 Task: What's the traffic situation on the Brooklyn Battery Tunnel?
Action: Key pressed <Key.caps_lock>B<Key.caps_lock>rooklyn<Key.space><Key.caps_lock>B<Key.caps_lock>atter
Screenshot: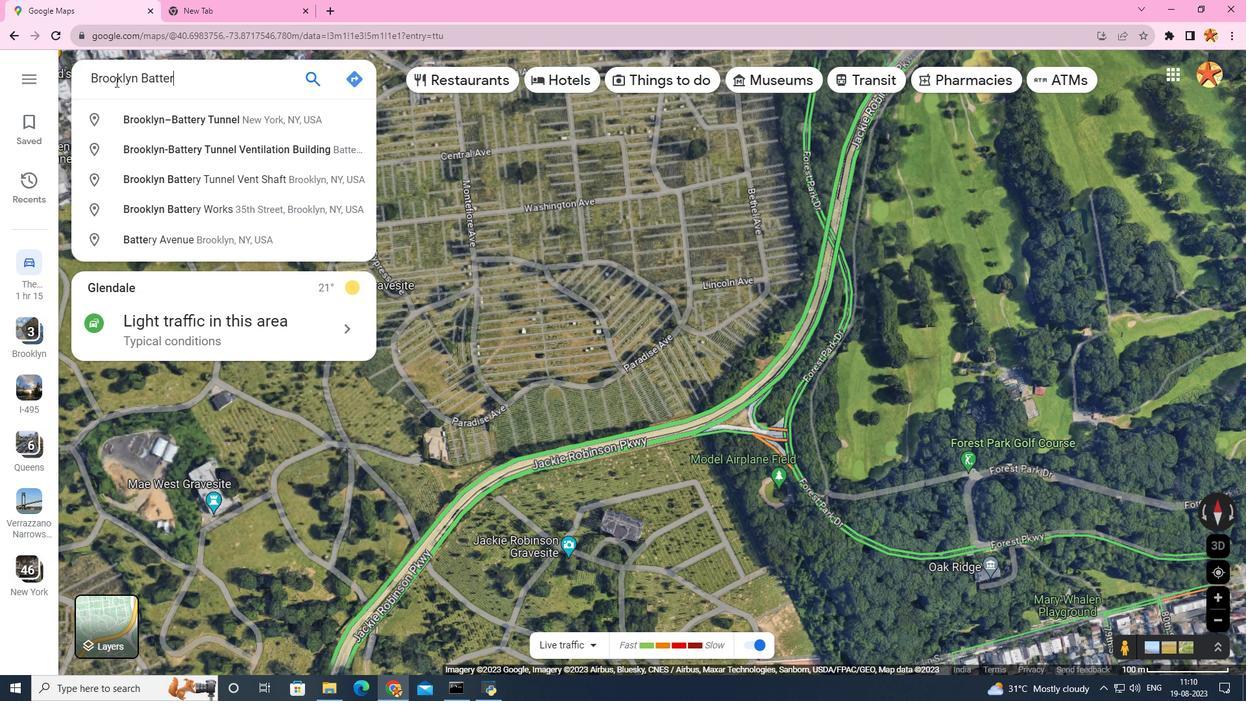 
Action: Mouse moved to (219, 111)
Screenshot: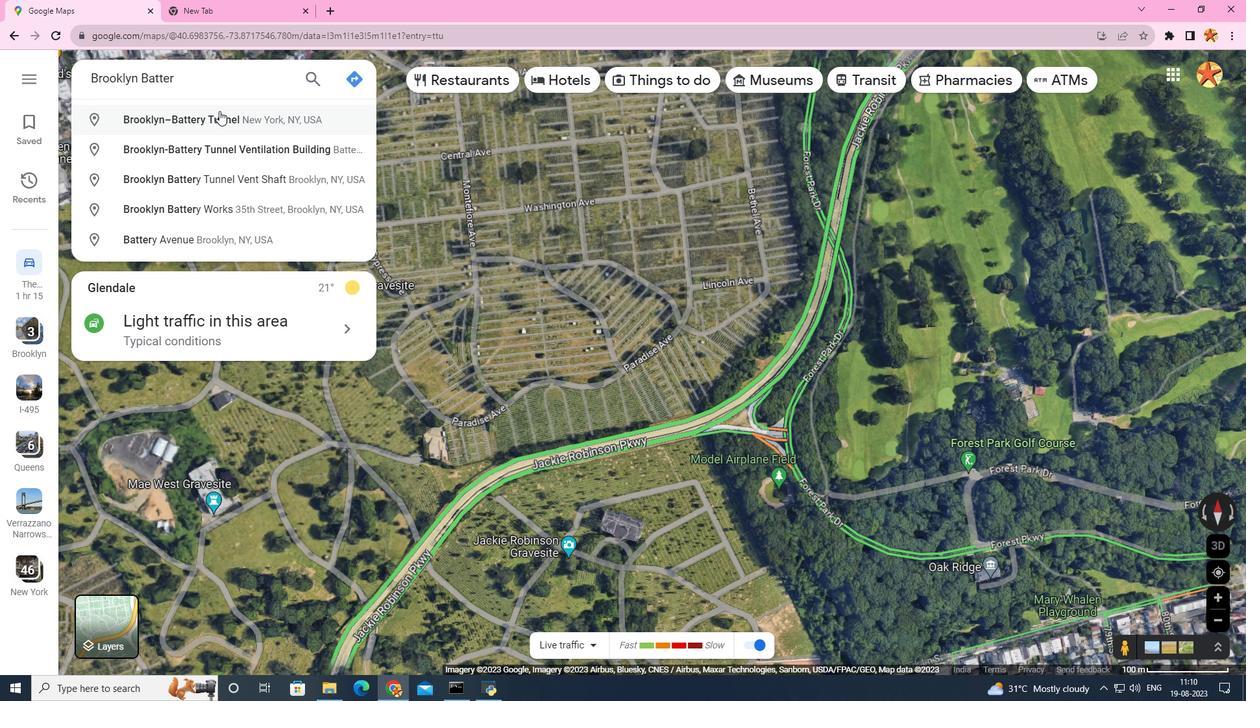 
Action: Mouse pressed left at (219, 111)
Screenshot: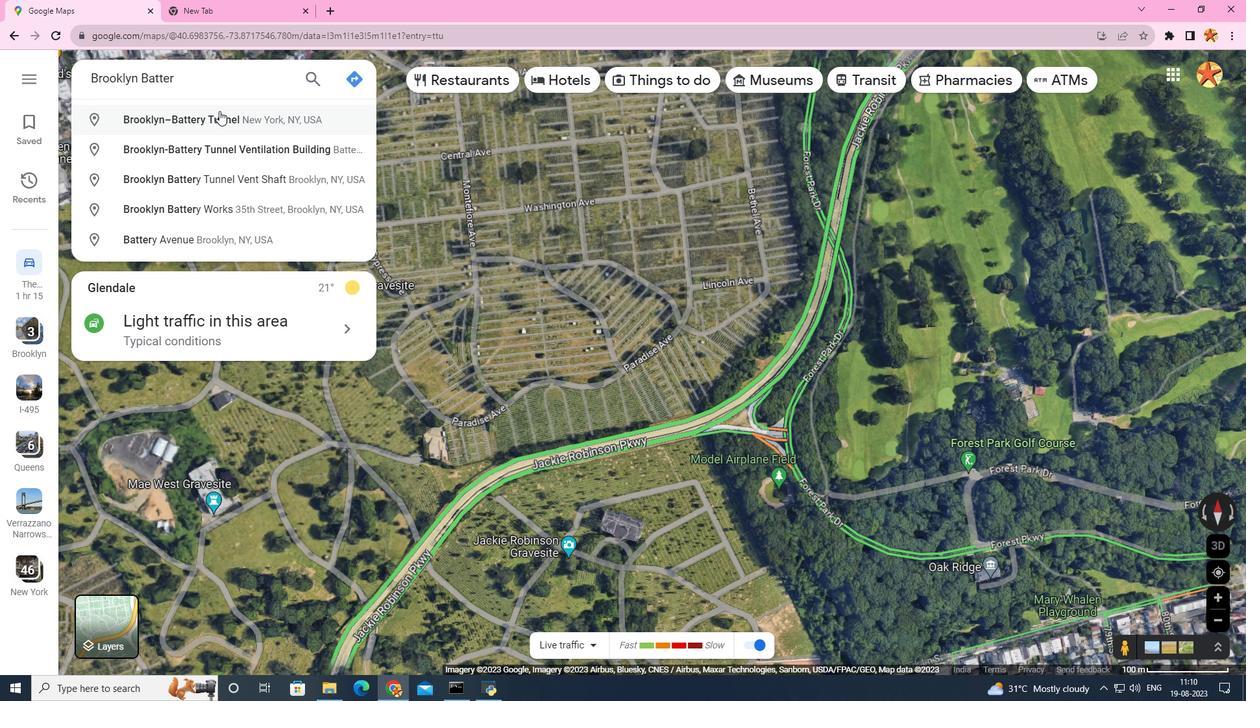 
Action: Mouse moved to (551, 618)
Screenshot: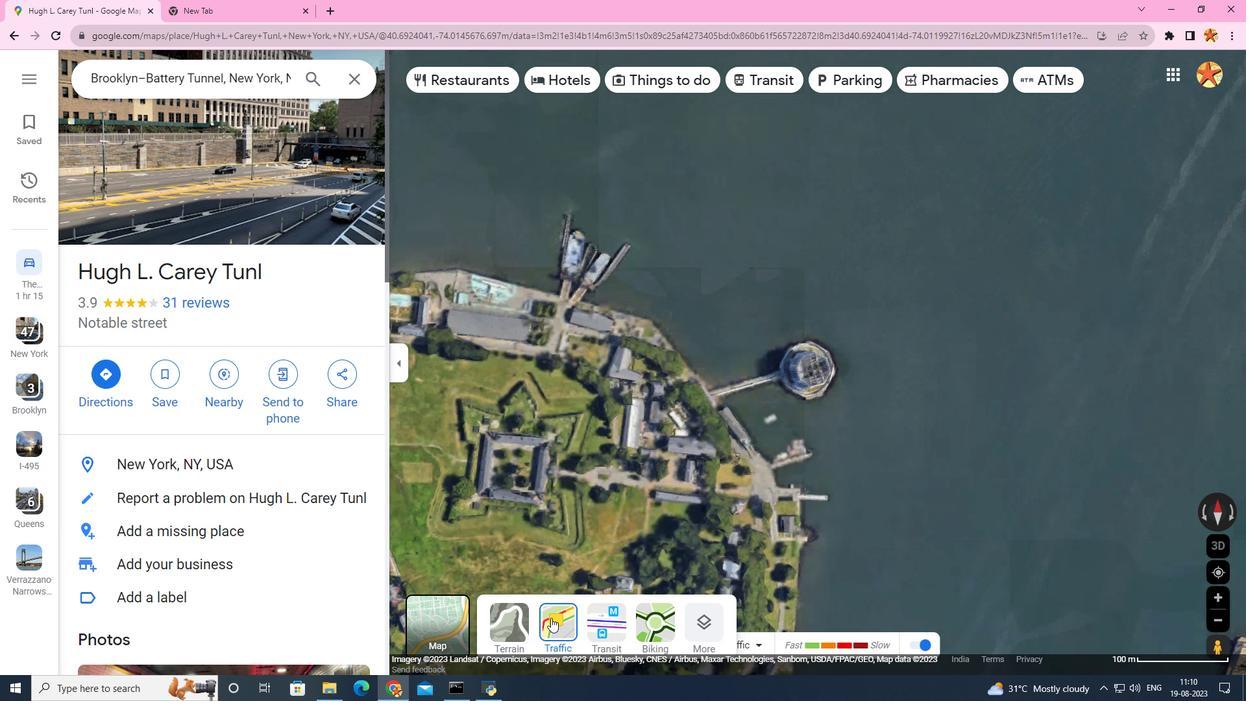 
Action: Mouse pressed left at (551, 618)
Screenshot: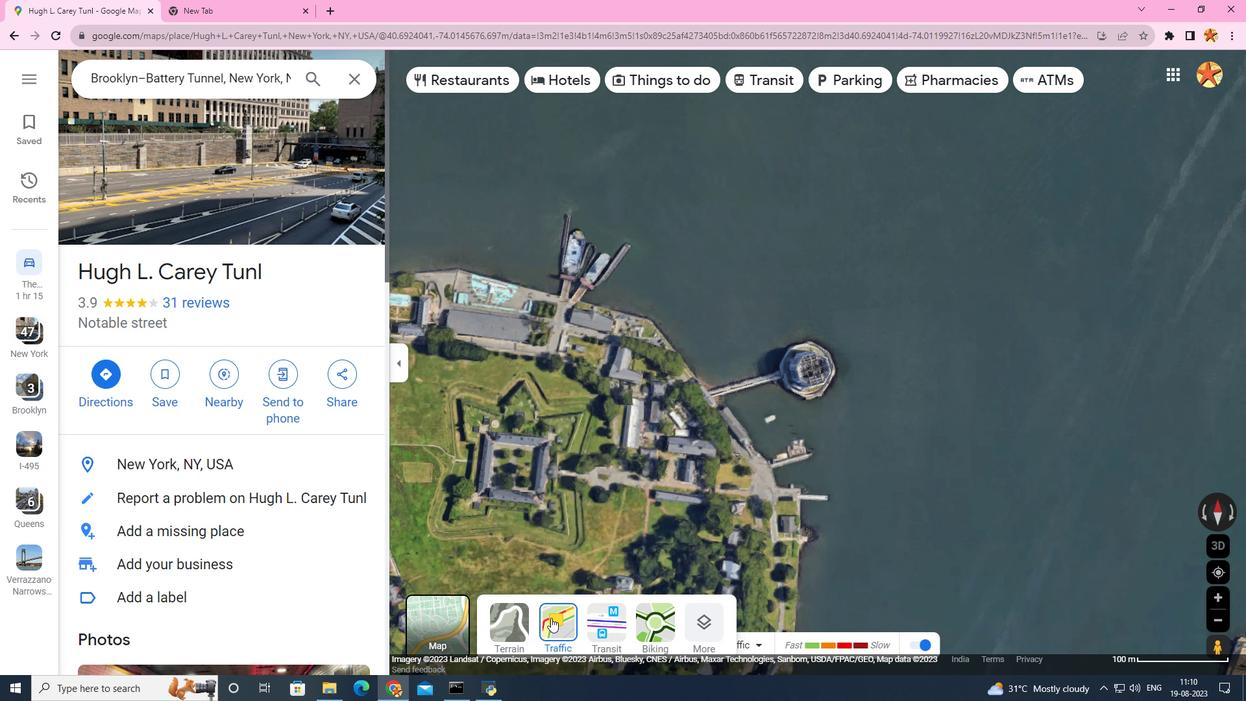 
Action: Mouse moved to (799, 343)
Screenshot: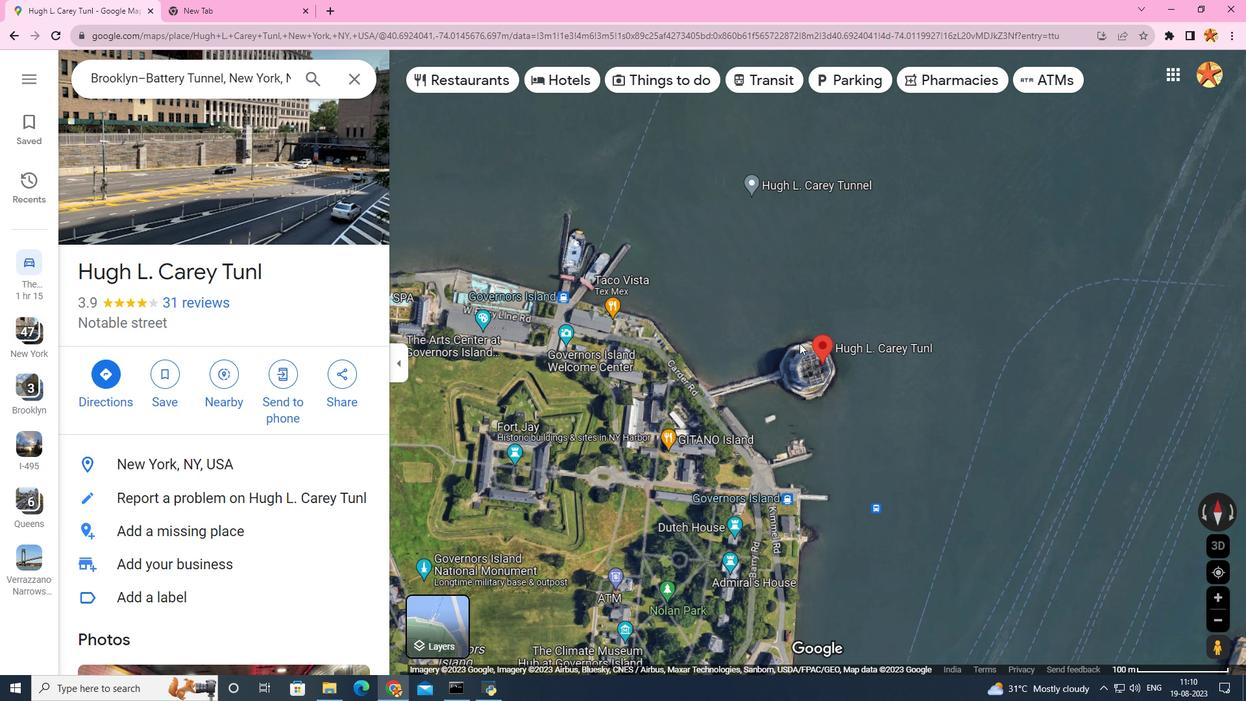 
Action: Mouse scrolled (799, 344) with delta (0, 0)
Screenshot: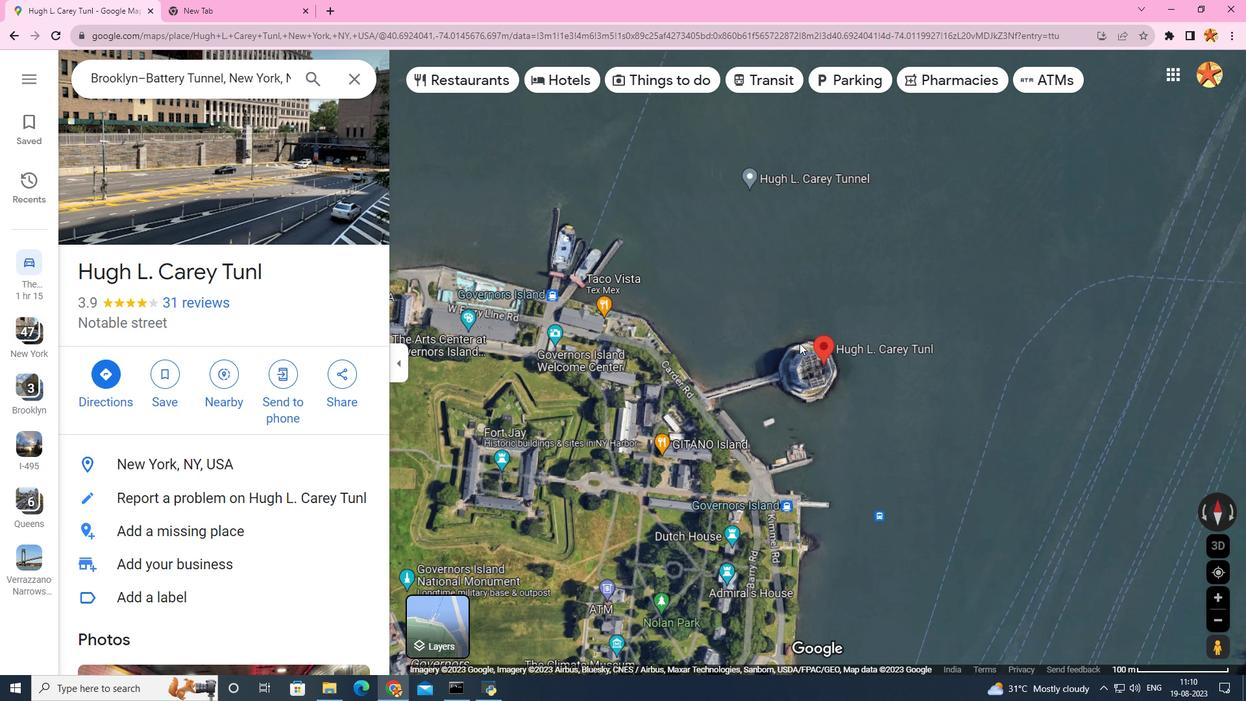 
Action: Mouse scrolled (799, 344) with delta (0, 0)
Screenshot: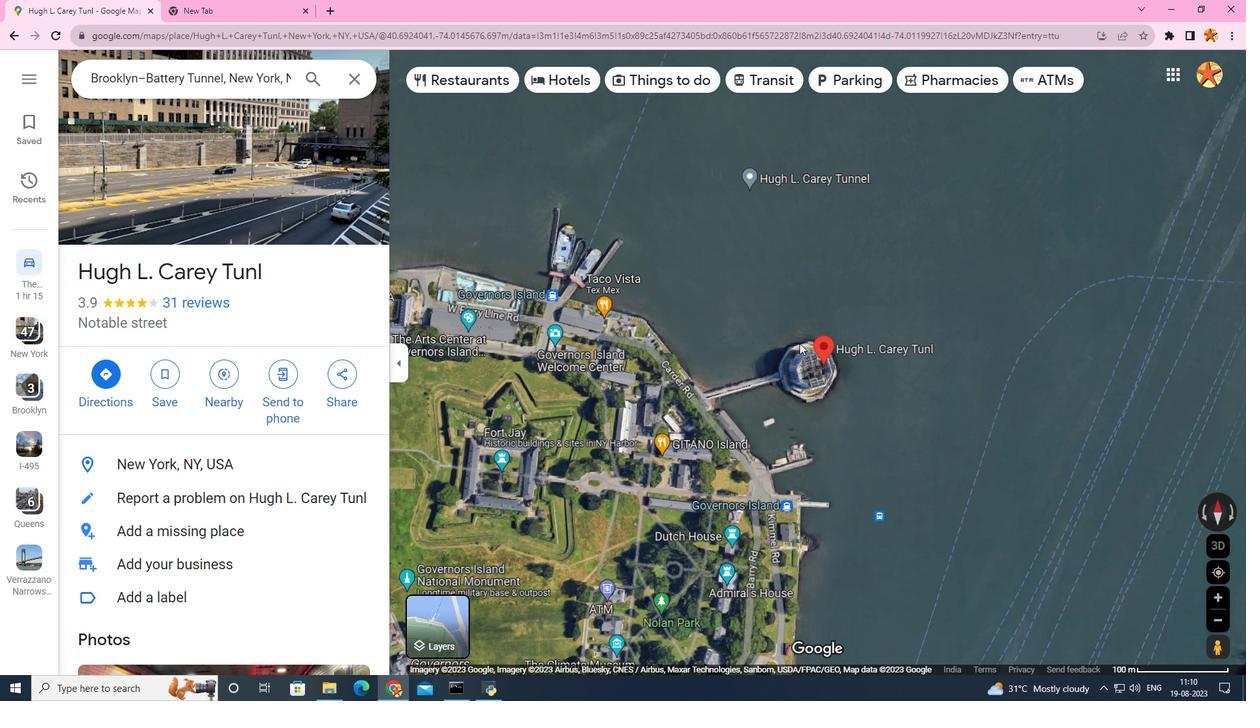 
Action: Mouse scrolled (799, 344) with delta (0, 0)
Screenshot: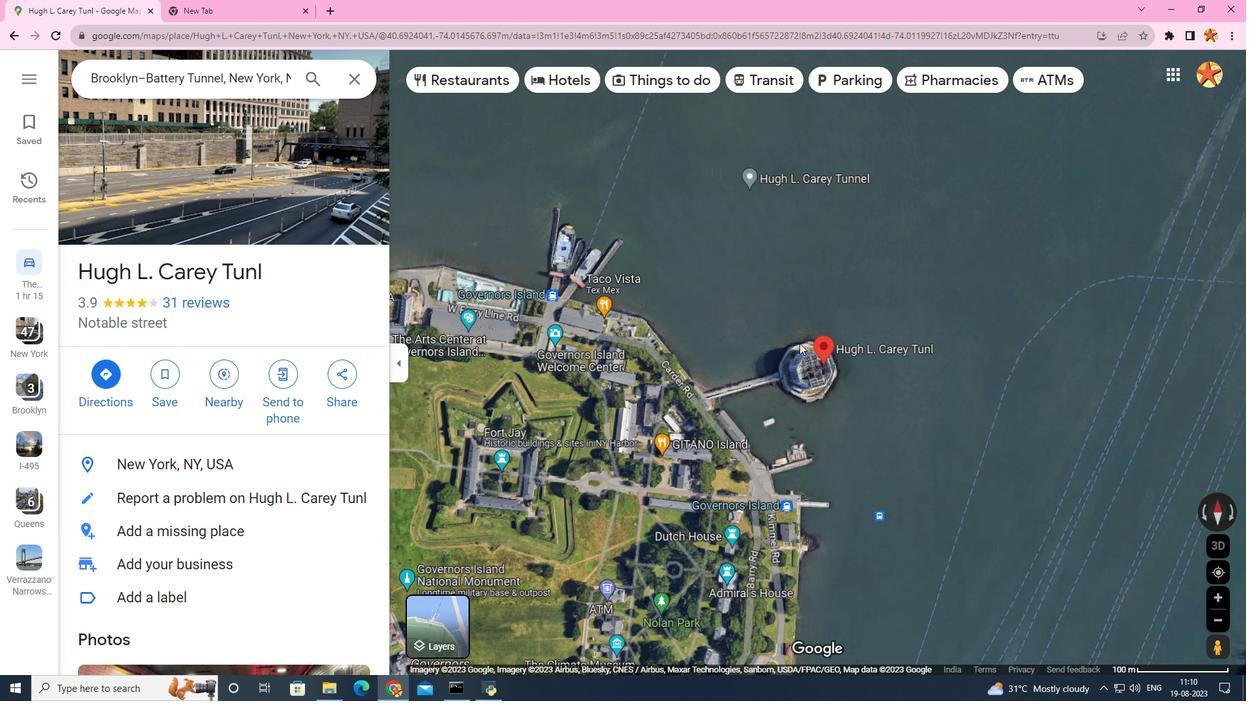 
Action: Mouse scrolled (799, 342) with delta (0, 0)
Screenshot: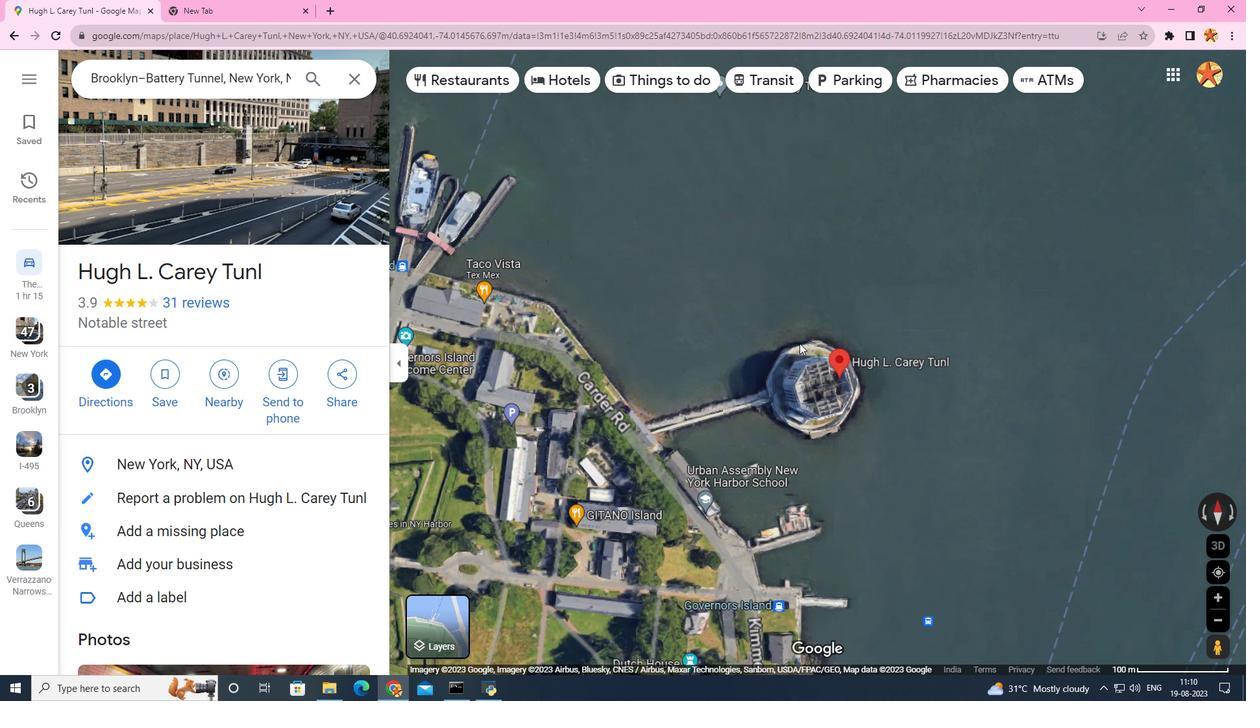 
Action: Mouse scrolled (799, 344) with delta (0, 0)
Screenshot: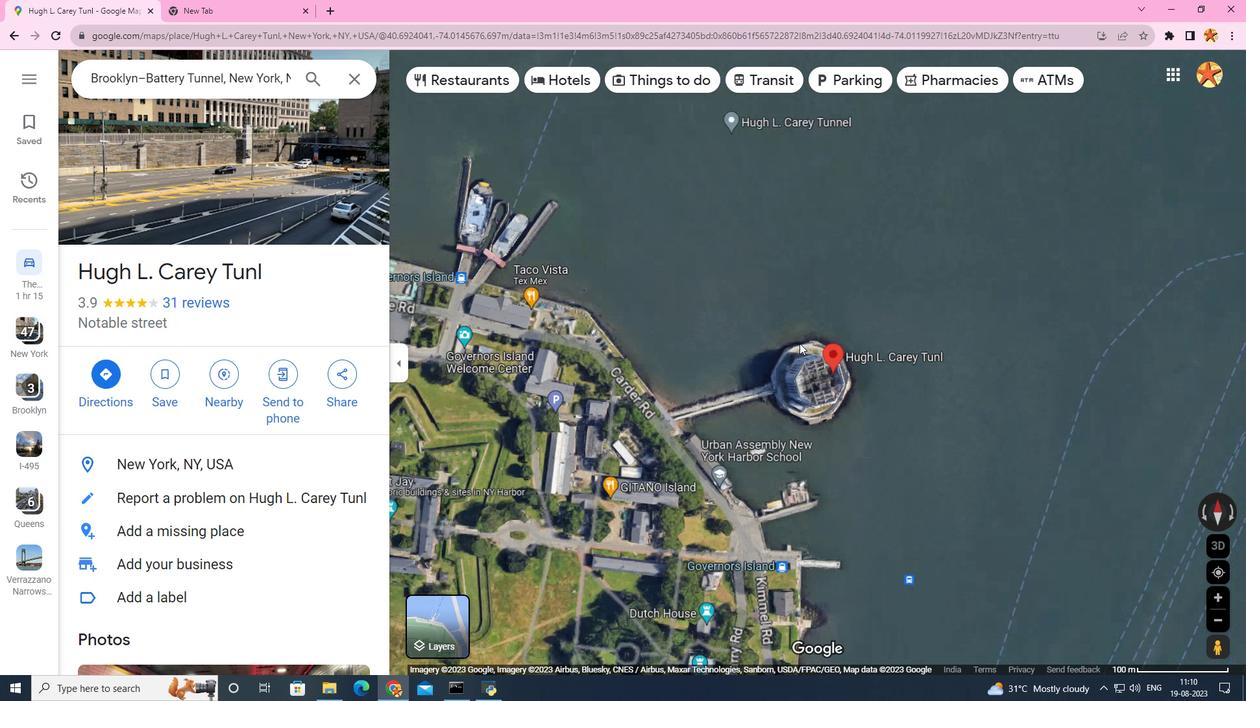 
Action: Mouse scrolled (799, 344) with delta (0, 0)
Screenshot: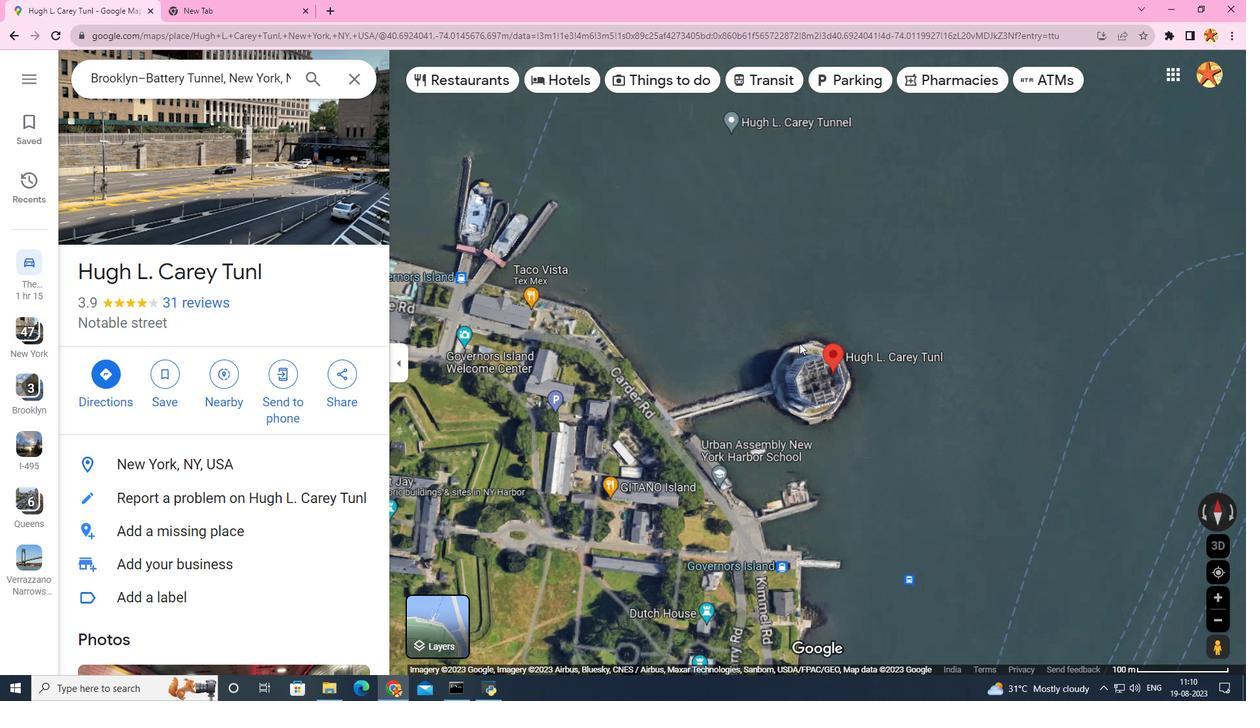 
Action: Mouse scrolled (799, 344) with delta (0, 0)
Screenshot: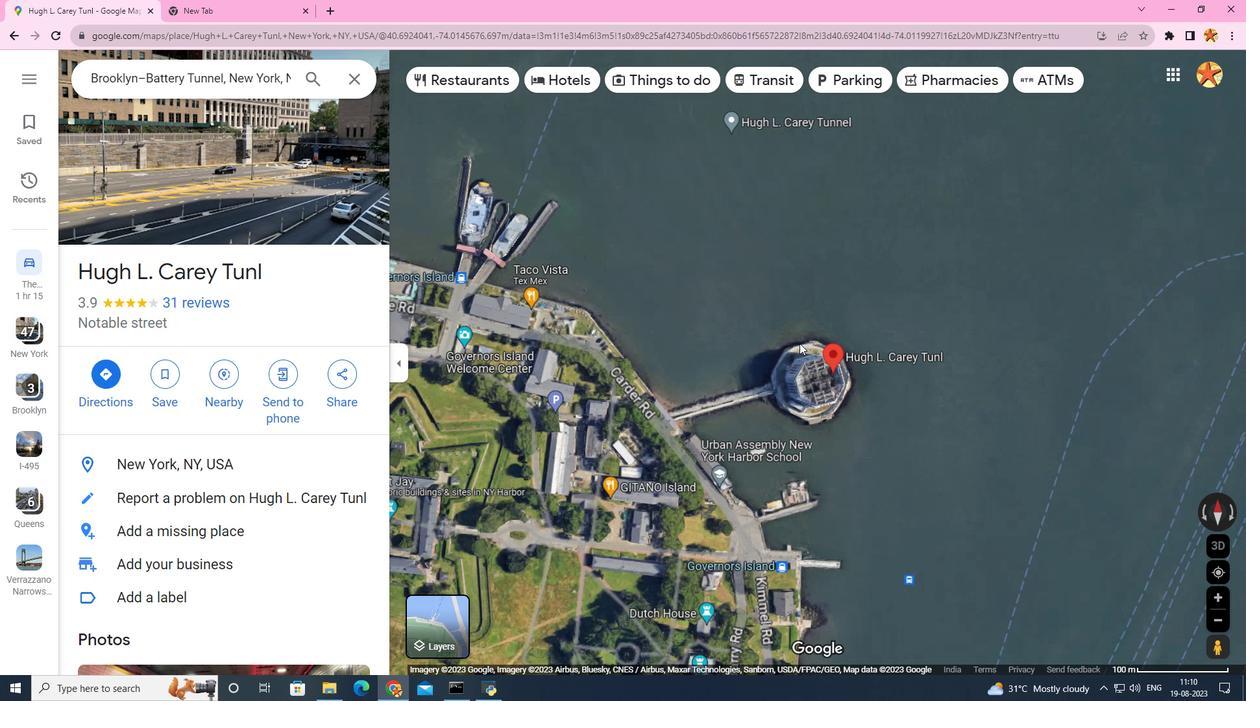 
Action: Mouse scrolled (799, 344) with delta (0, 0)
Screenshot: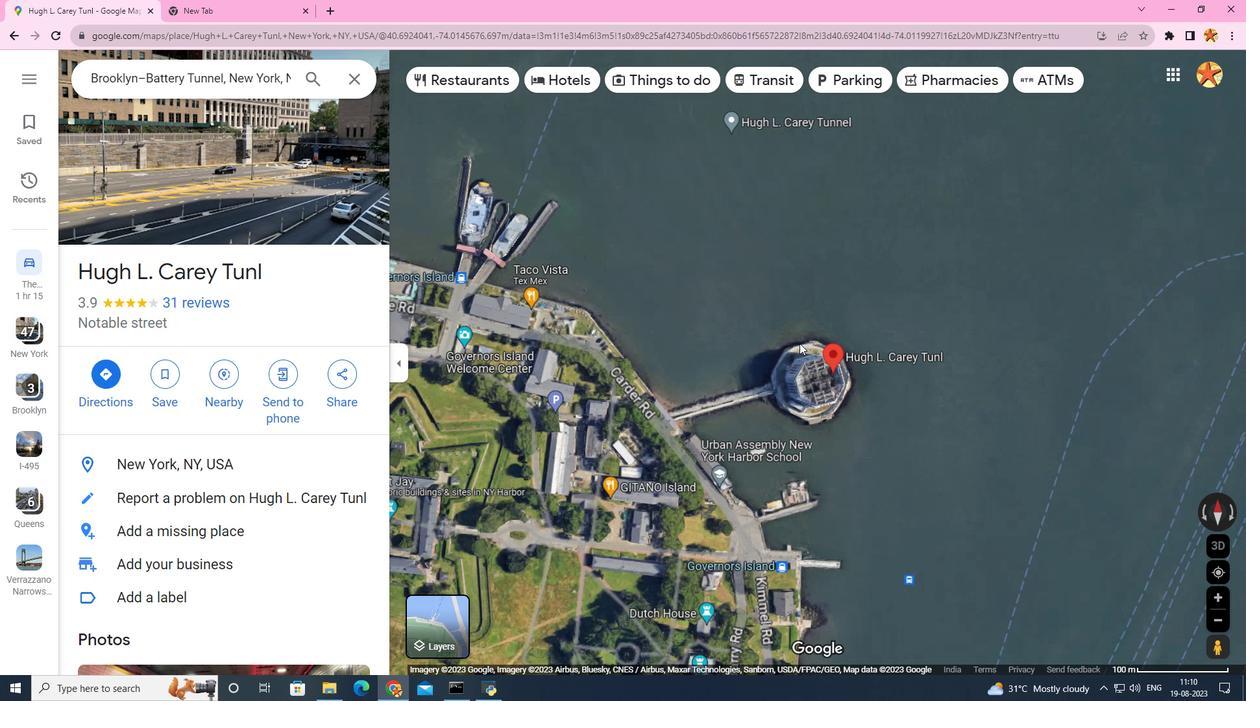 
Action: Mouse scrolled (799, 344) with delta (0, 0)
Screenshot: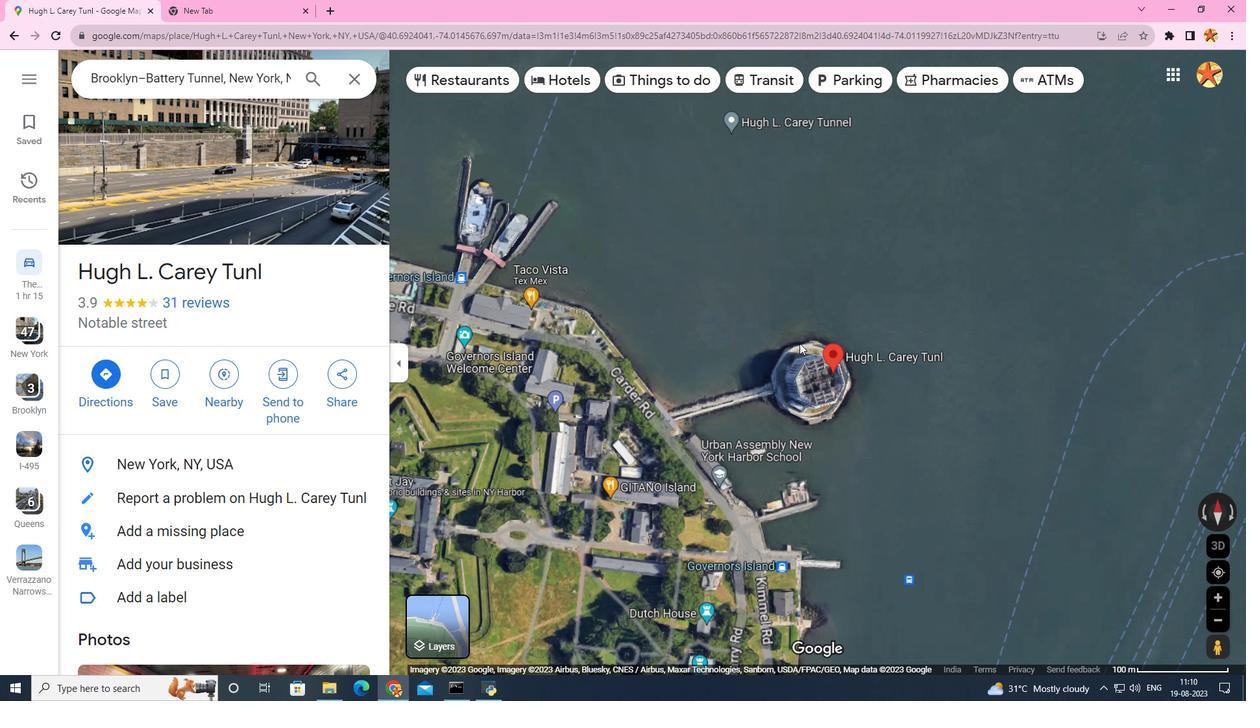 
Action: Mouse scrolled (799, 344) with delta (0, 0)
Screenshot: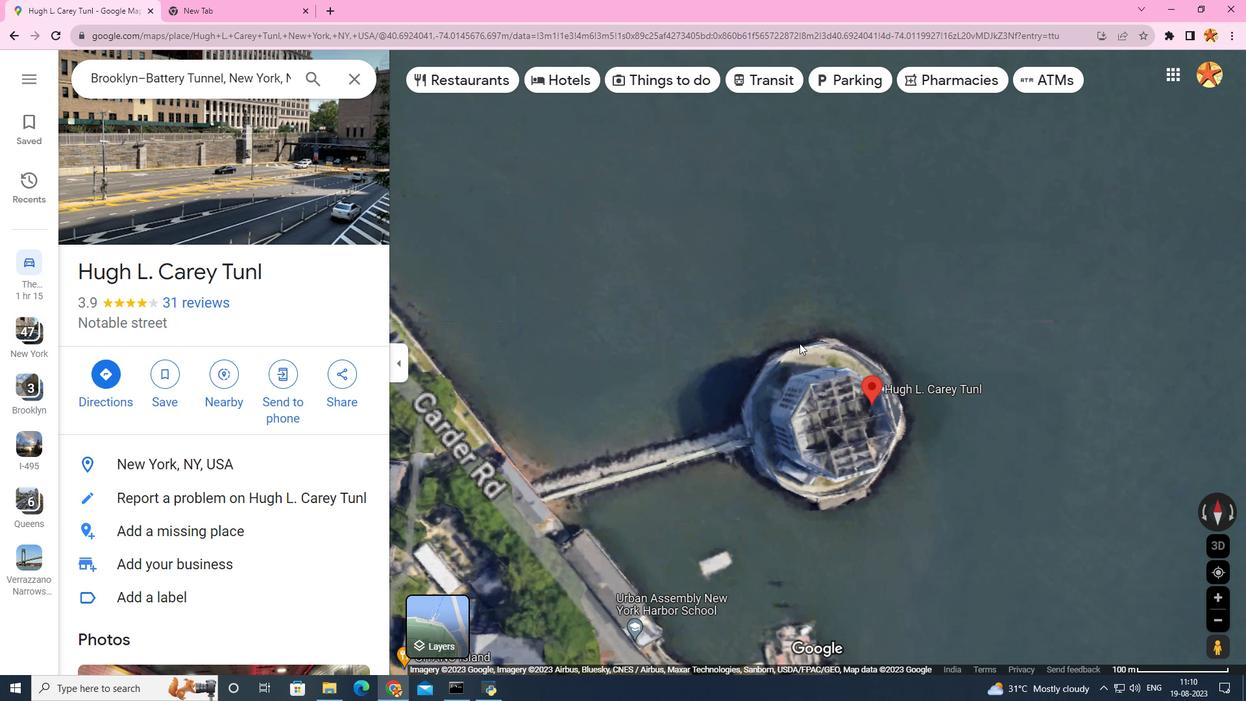 
Action: Mouse scrolled (799, 344) with delta (0, 0)
Screenshot: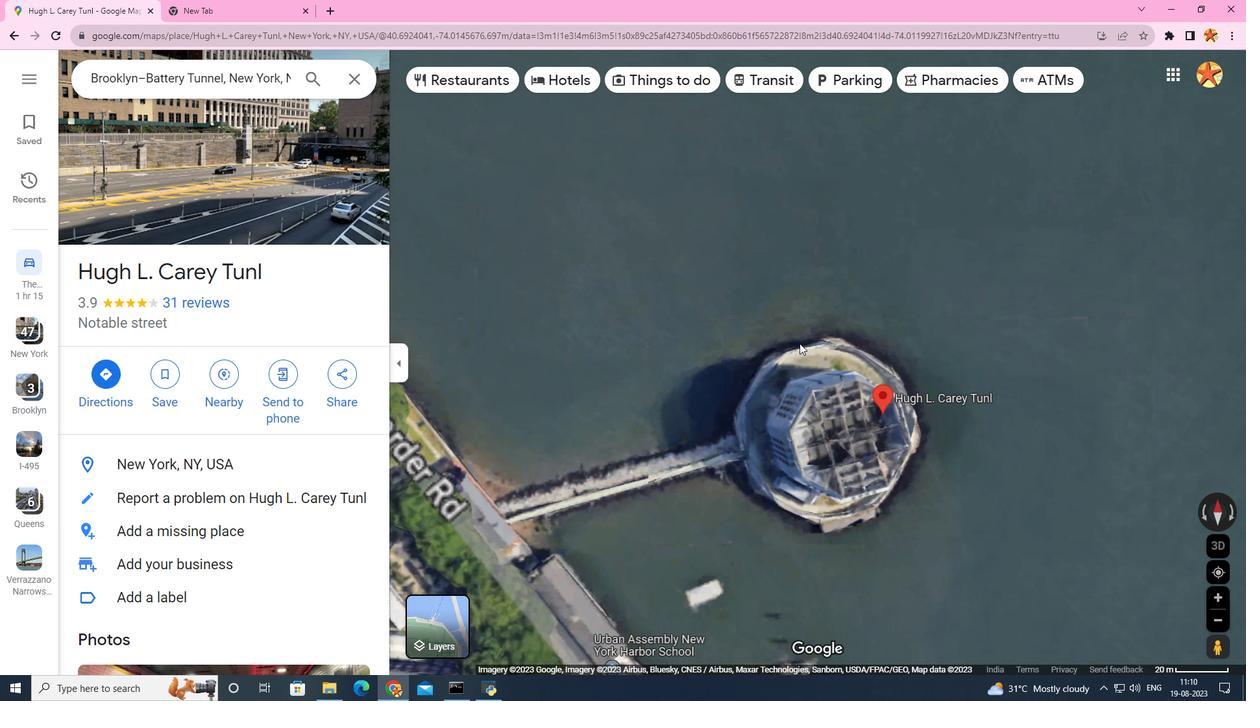 
Action: Mouse scrolled (799, 344) with delta (0, 0)
Screenshot: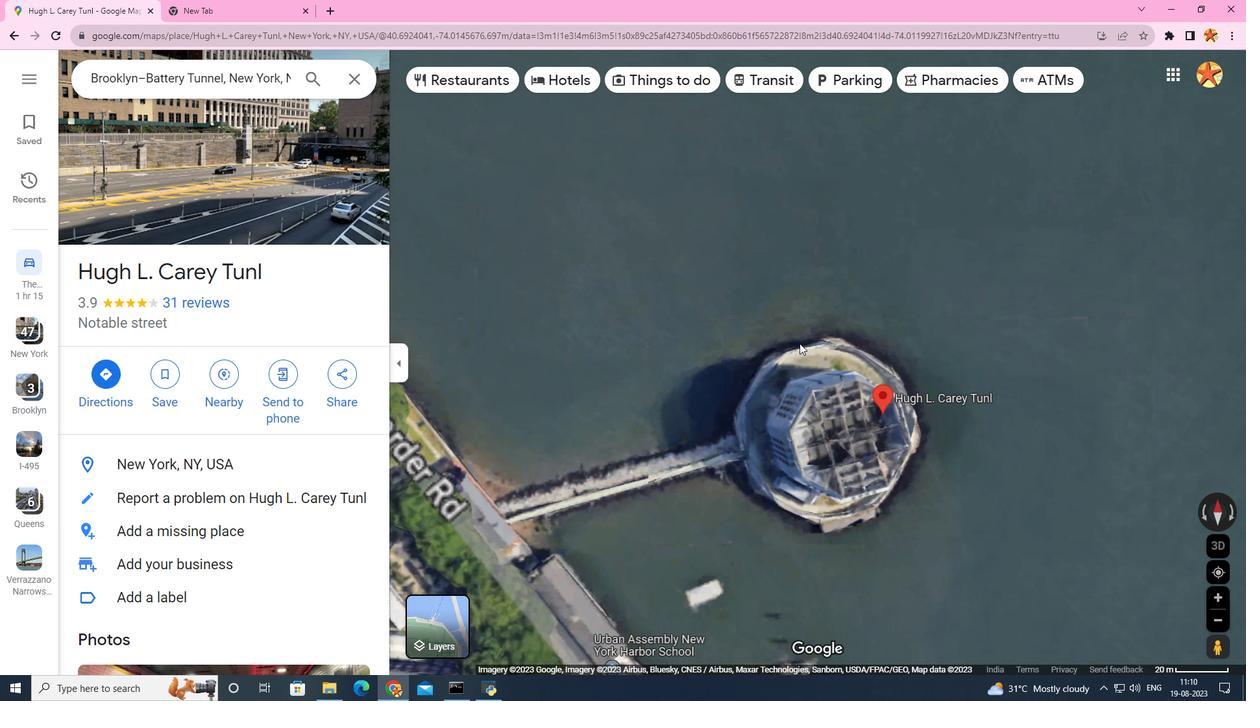 
Action: Mouse scrolled (799, 344) with delta (0, 0)
Screenshot: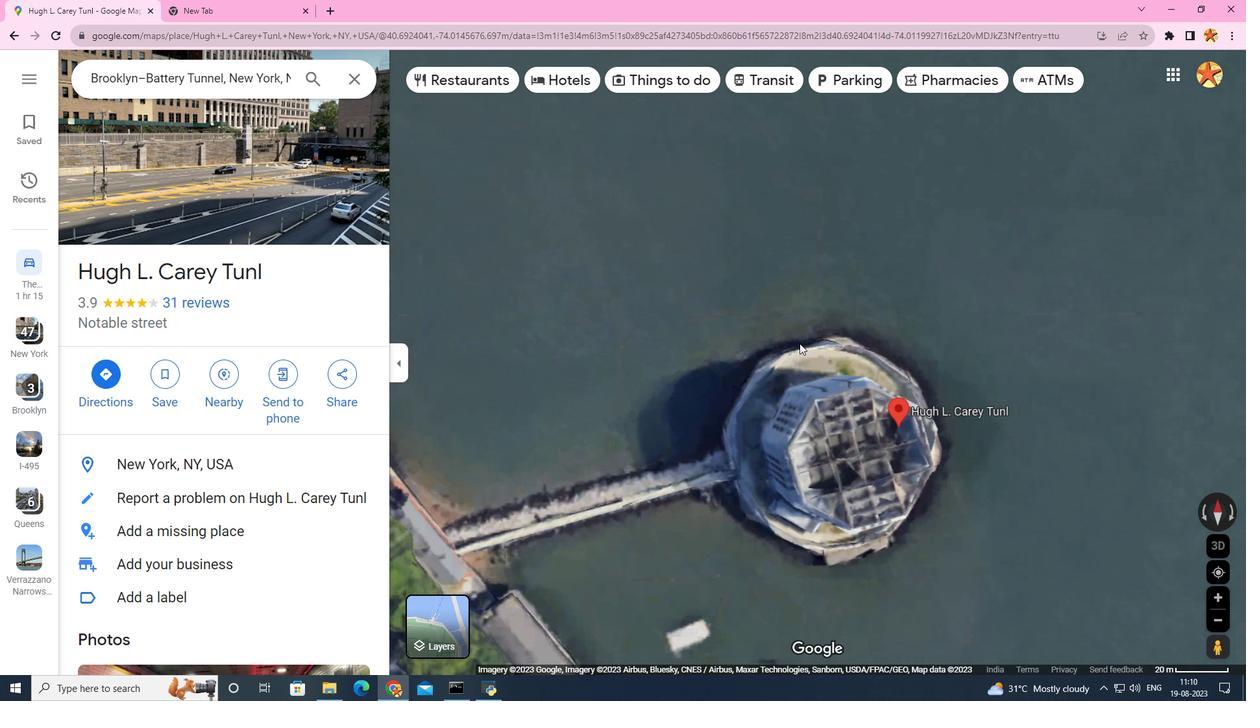
Action: Mouse scrolled (799, 344) with delta (0, 0)
Screenshot: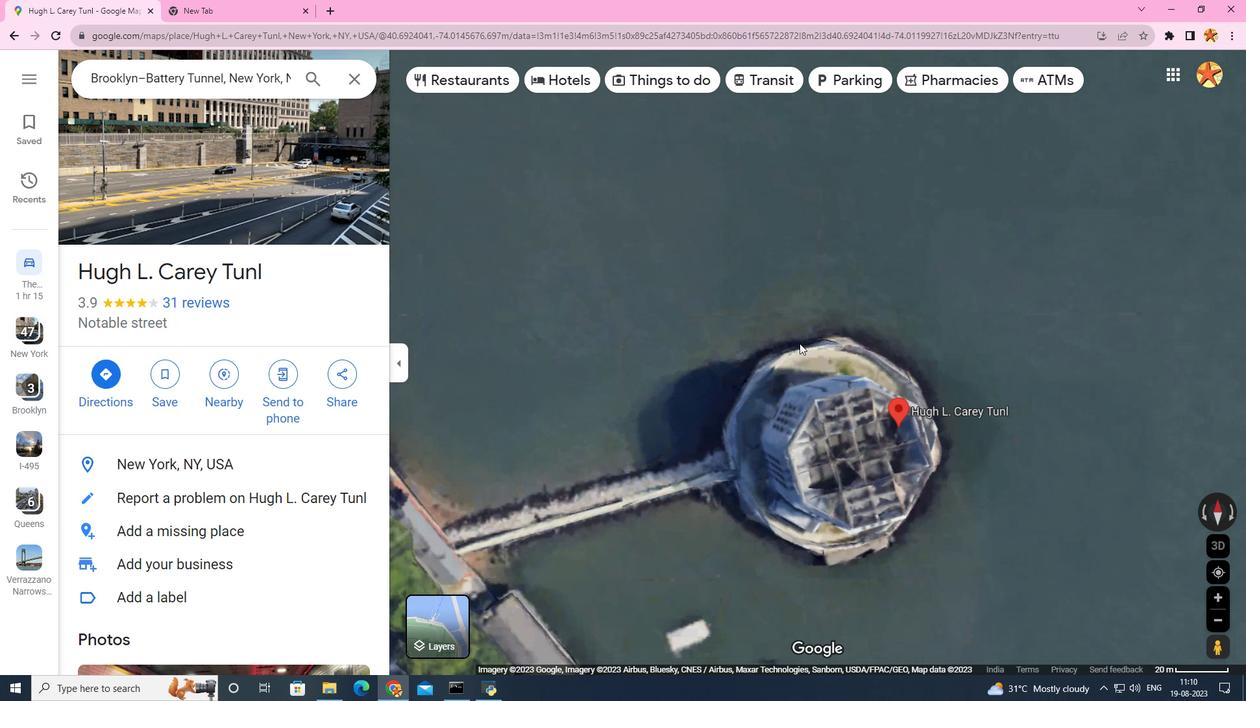 
Action: Mouse scrolled (799, 344) with delta (0, 0)
Screenshot: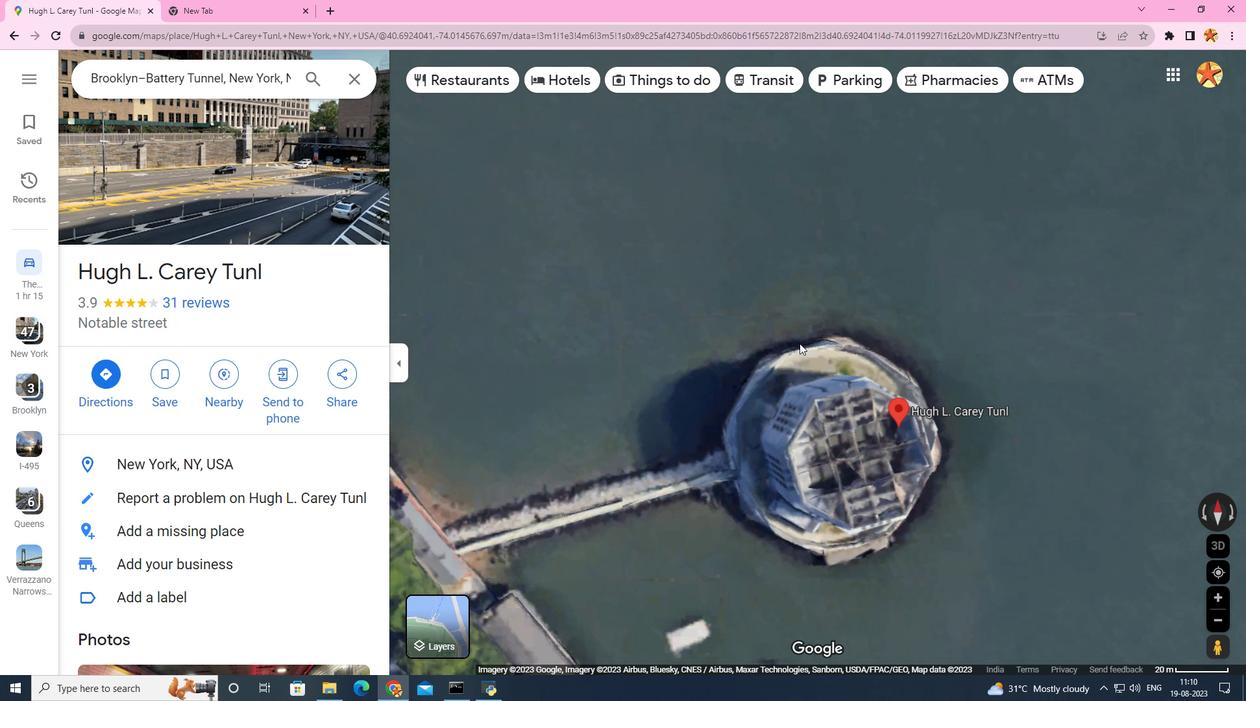 
Action: Mouse moved to (825, 492)
Screenshot: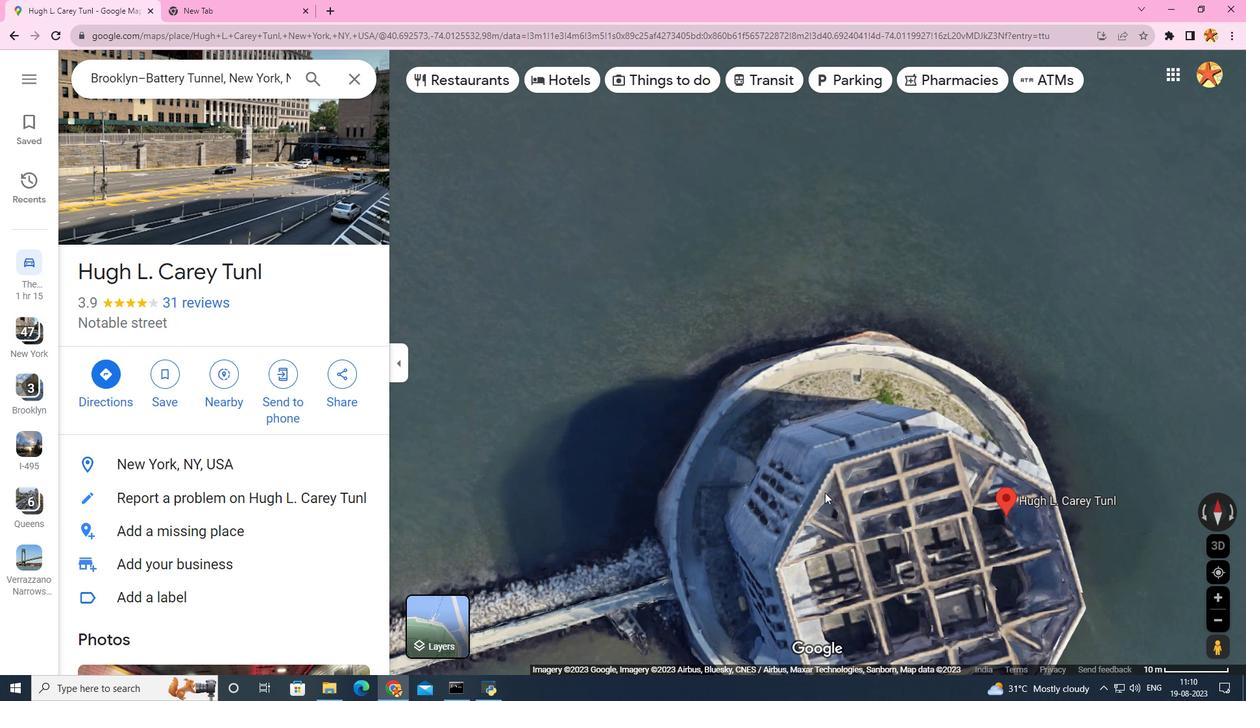 
Action: Mouse scrolled (830, 494) with delta (0, 0)
Screenshot: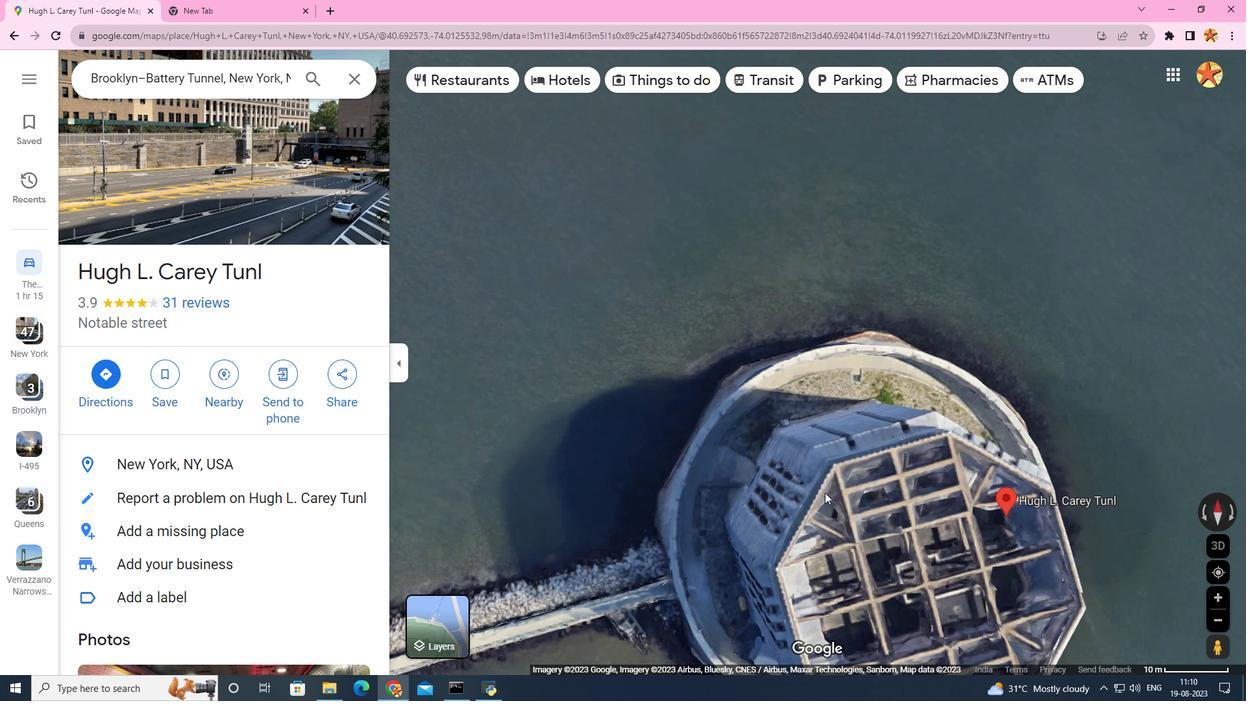 
Action: Mouse scrolled (825, 492) with delta (0, 0)
Screenshot: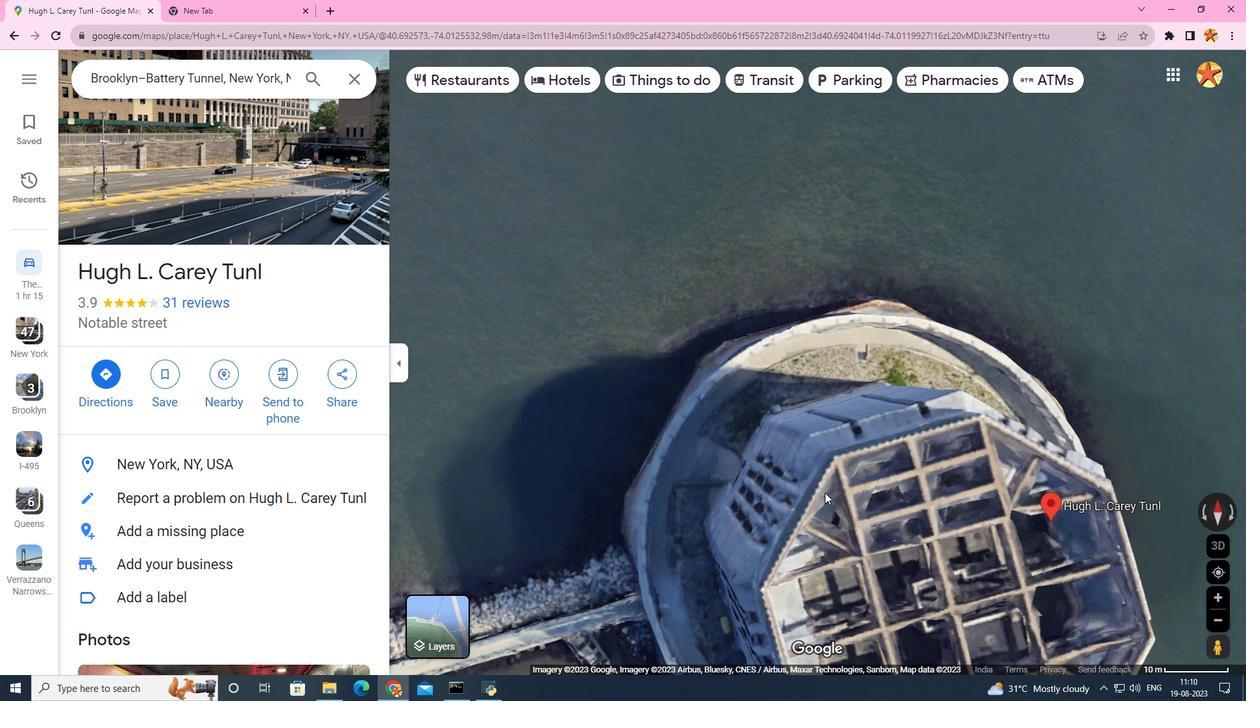 
Action: Mouse scrolled (825, 492) with delta (0, 0)
Screenshot: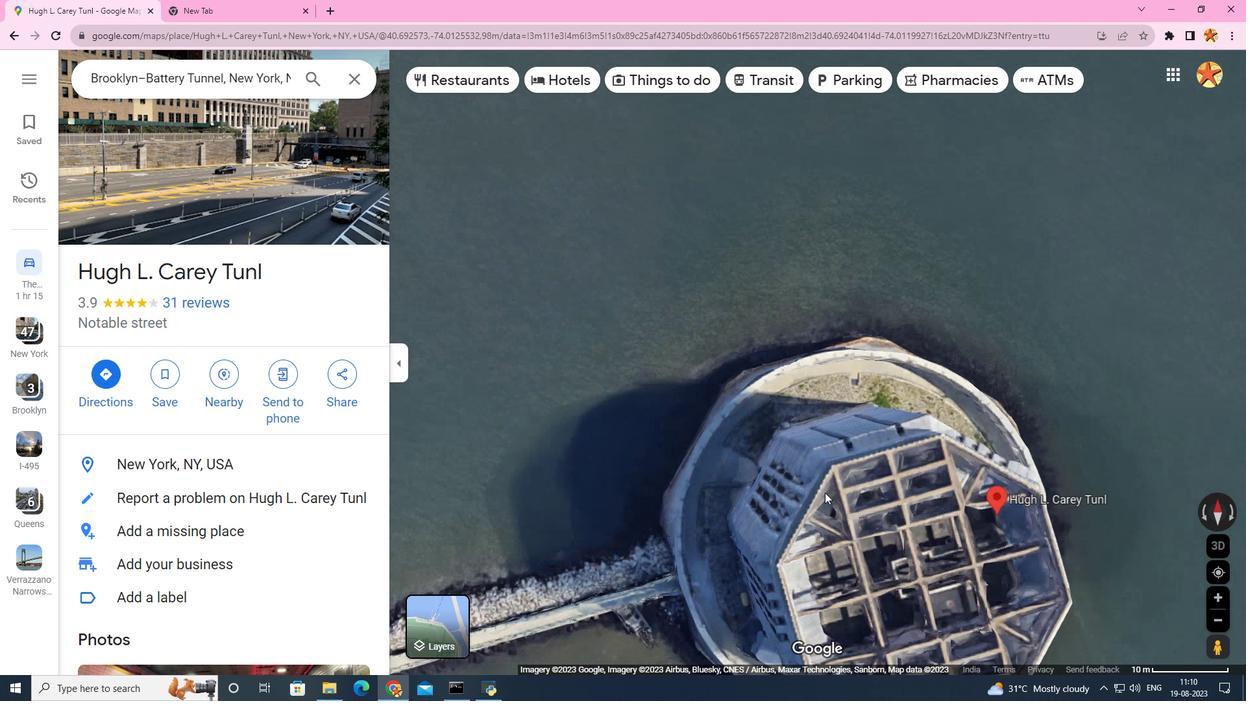 
Action: Mouse scrolled (825, 492) with delta (0, 0)
Screenshot: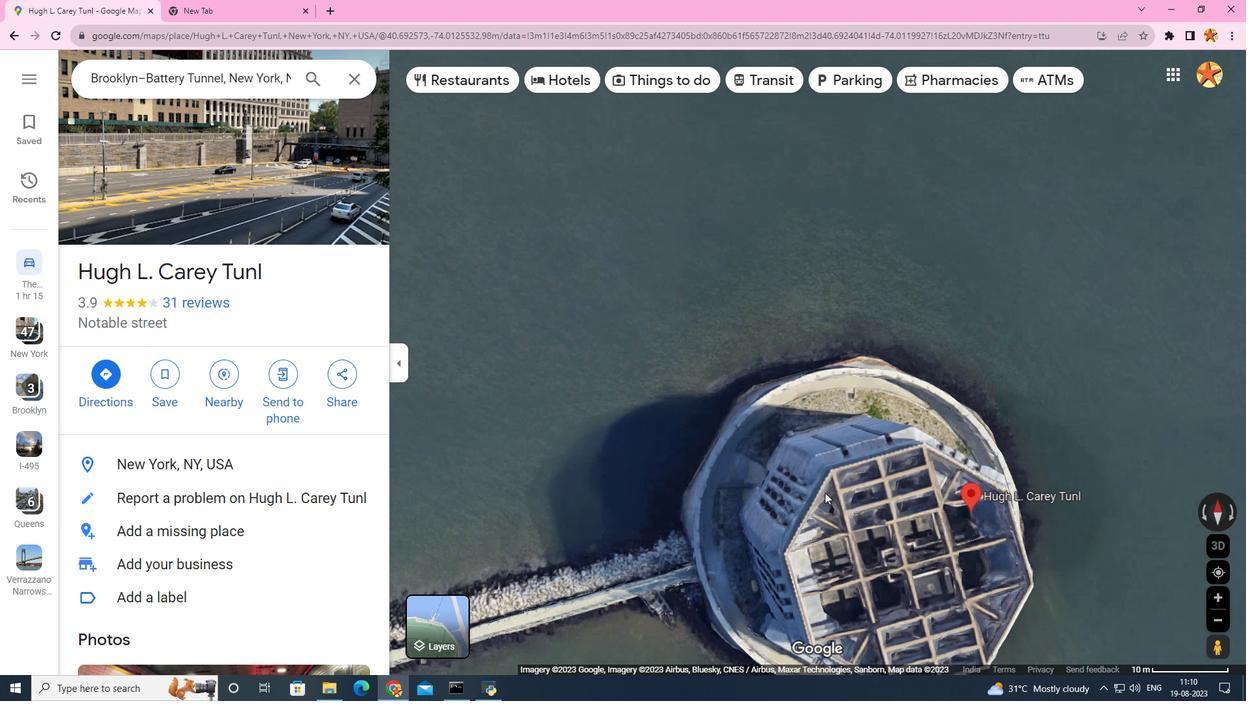 
Action: Mouse scrolled (825, 492) with delta (0, 0)
Screenshot: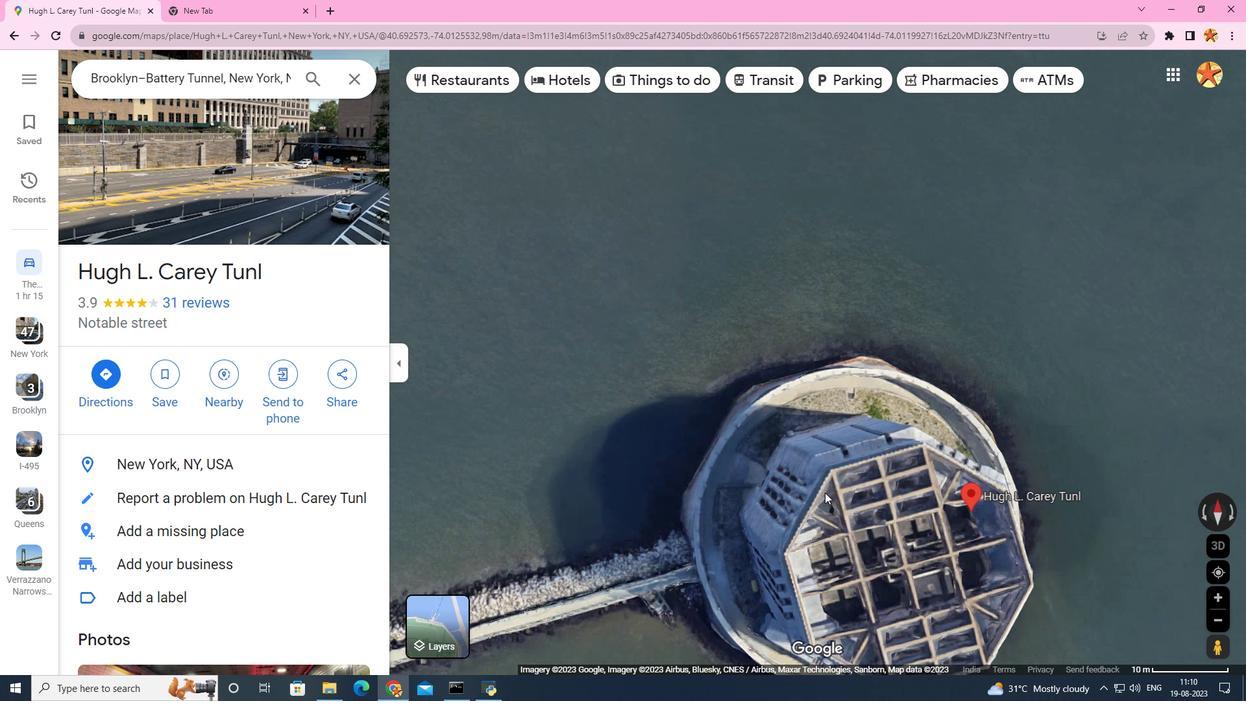 
Action: Mouse scrolled (825, 492) with delta (0, 0)
Screenshot: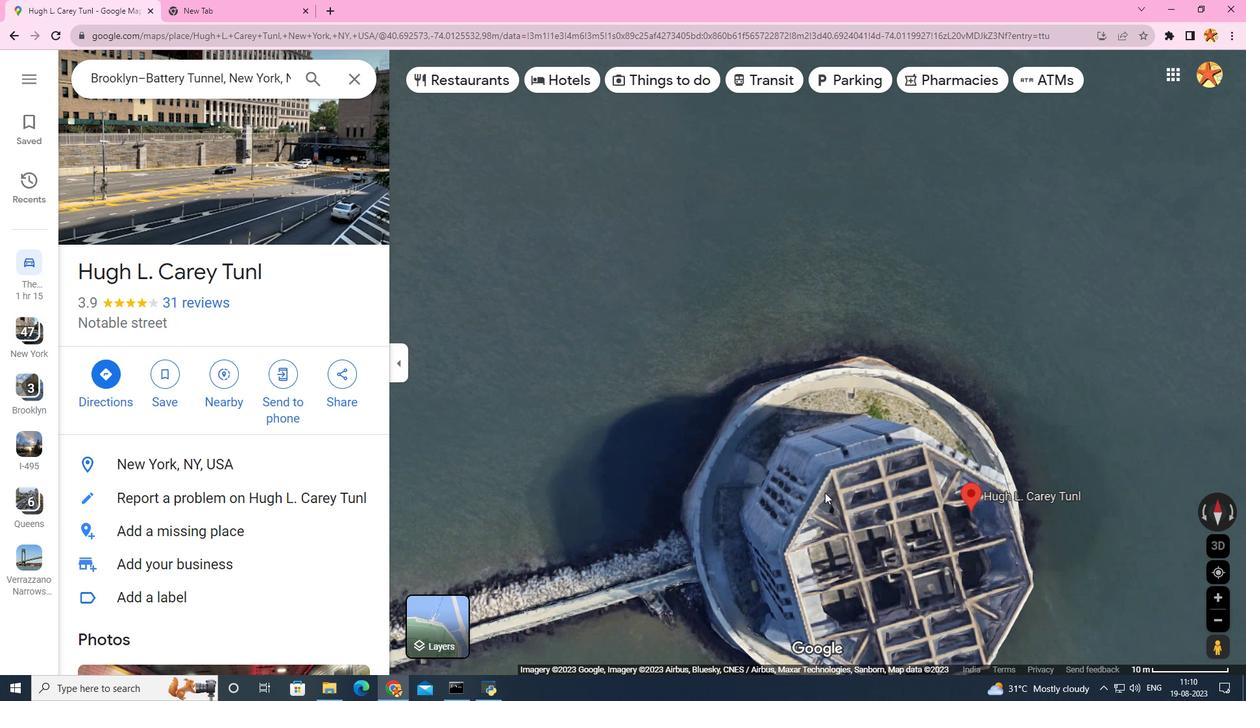 
Action: Mouse scrolled (825, 492) with delta (0, 0)
Screenshot: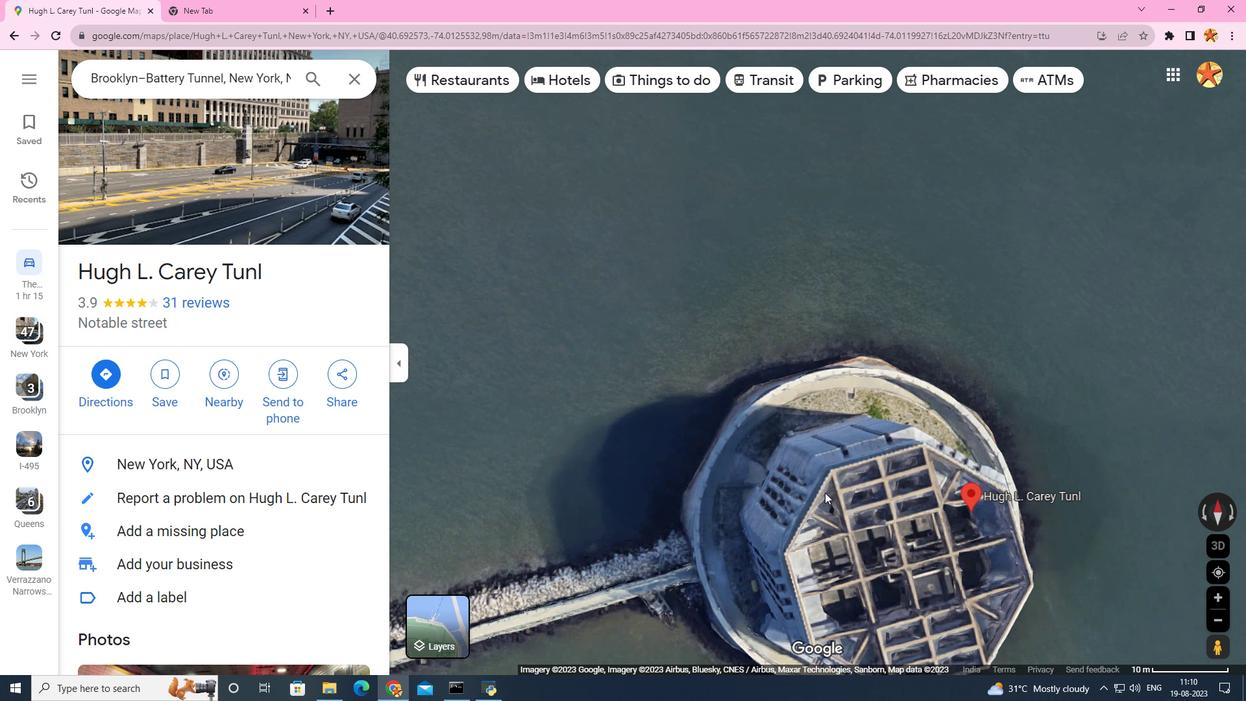 
Action: Mouse scrolled (825, 492) with delta (0, 0)
Screenshot: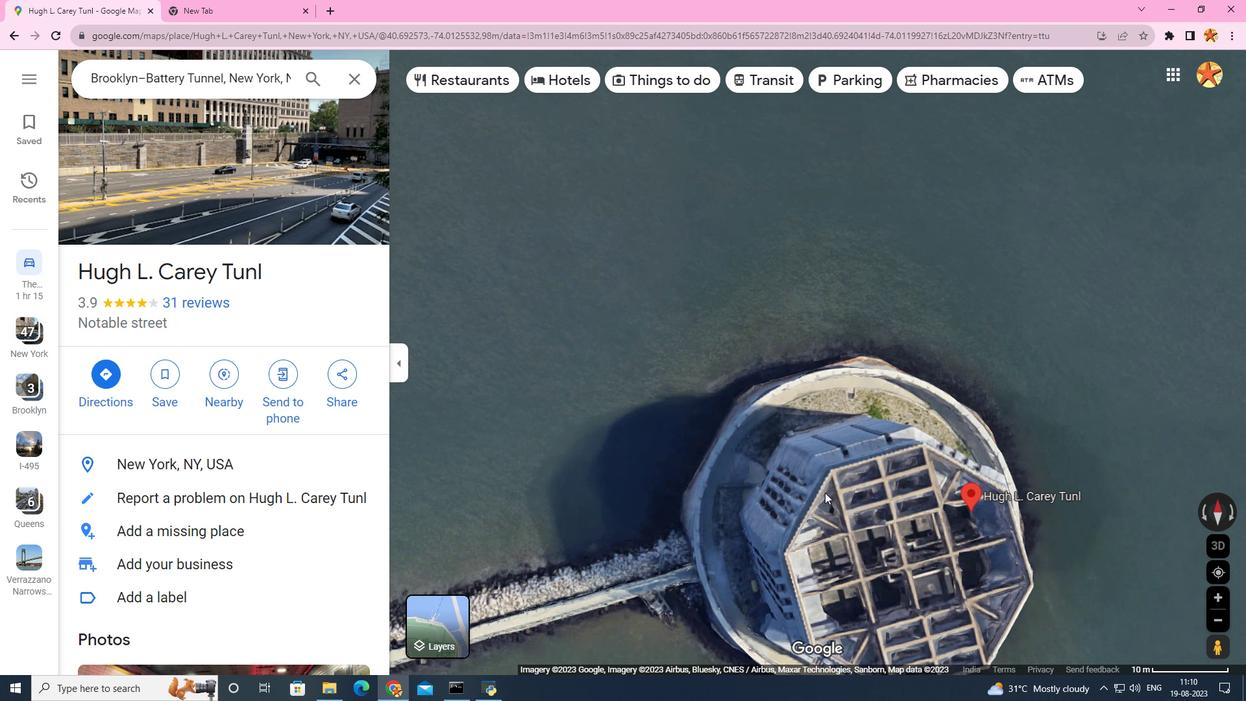 
Action: Mouse scrolled (825, 492) with delta (0, 0)
Screenshot: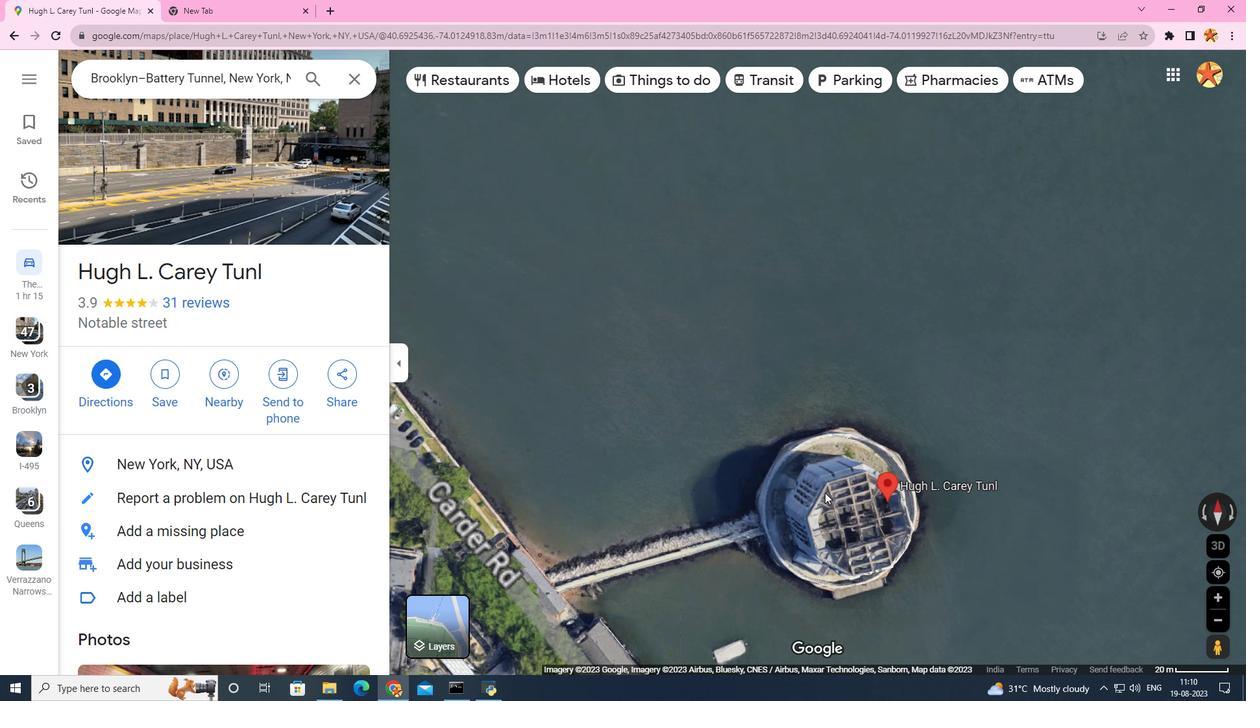 
Action: Mouse scrolled (825, 492) with delta (0, 0)
Screenshot: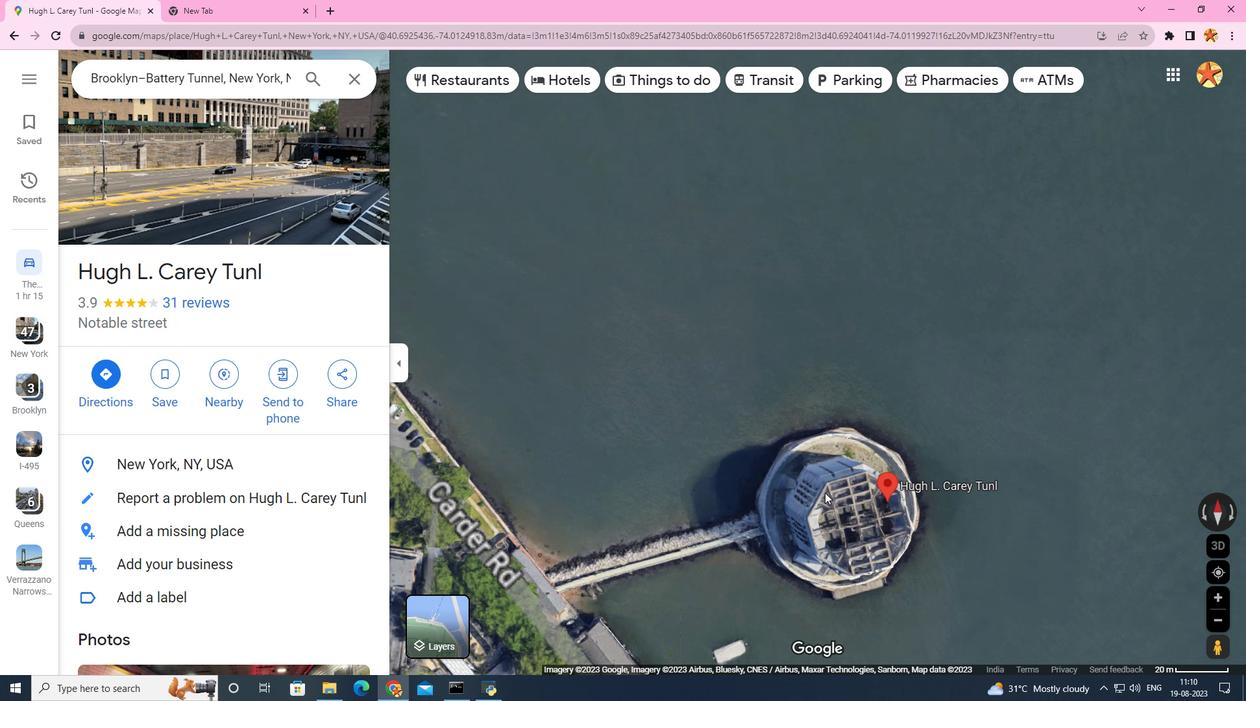 
Action: Mouse scrolled (825, 492) with delta (0, 0)
Screenshot: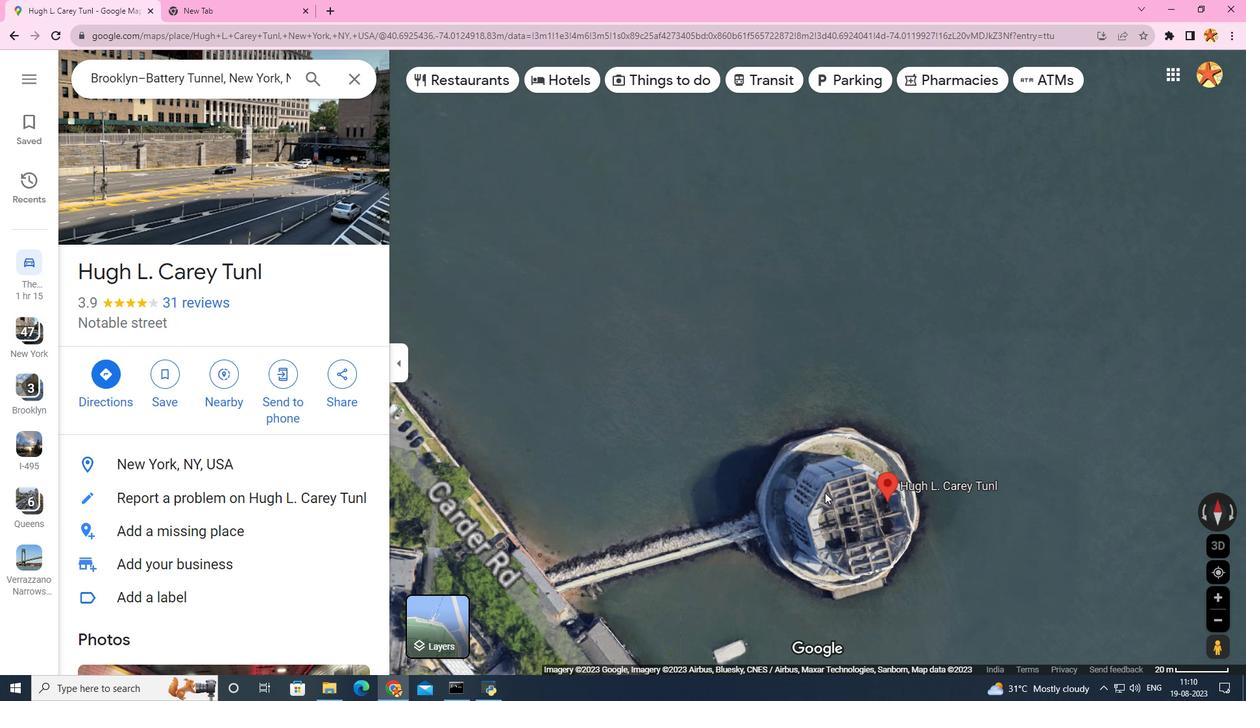 
Action: Mouse moved to (932, 496)
Screenshot: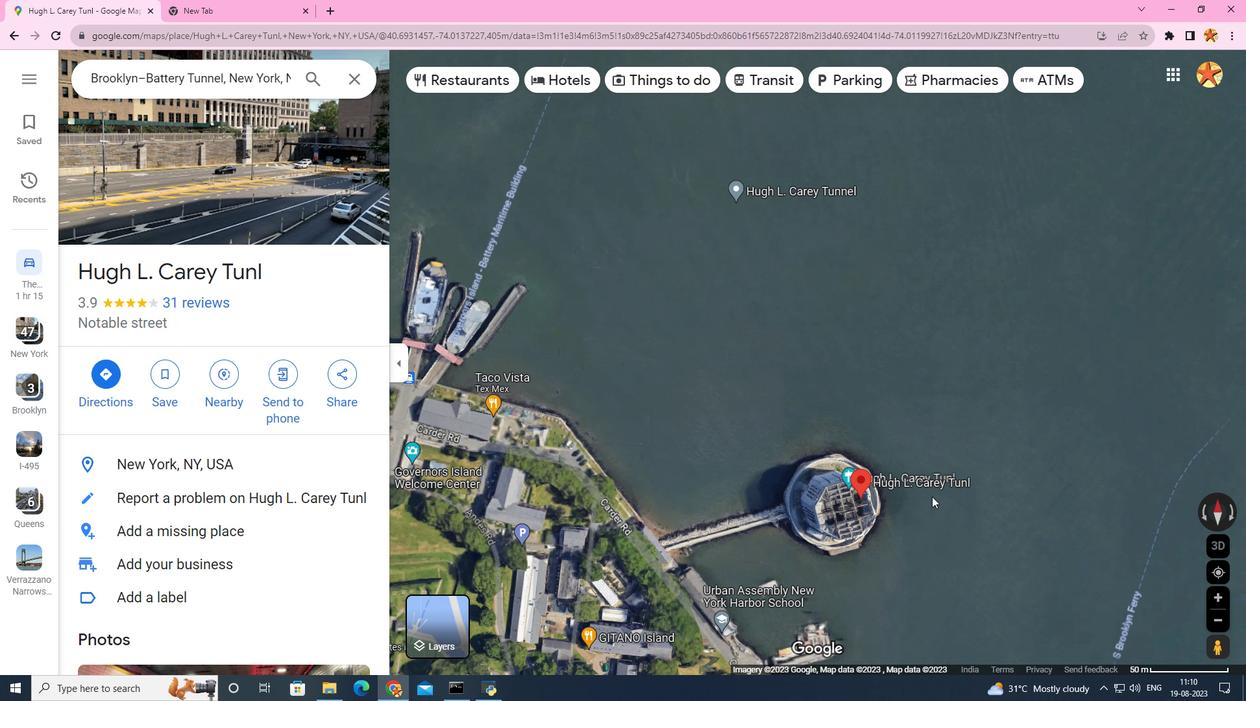 
Action: Mouse scrolled (932, 497) with delta (0, 0)
Screenshot: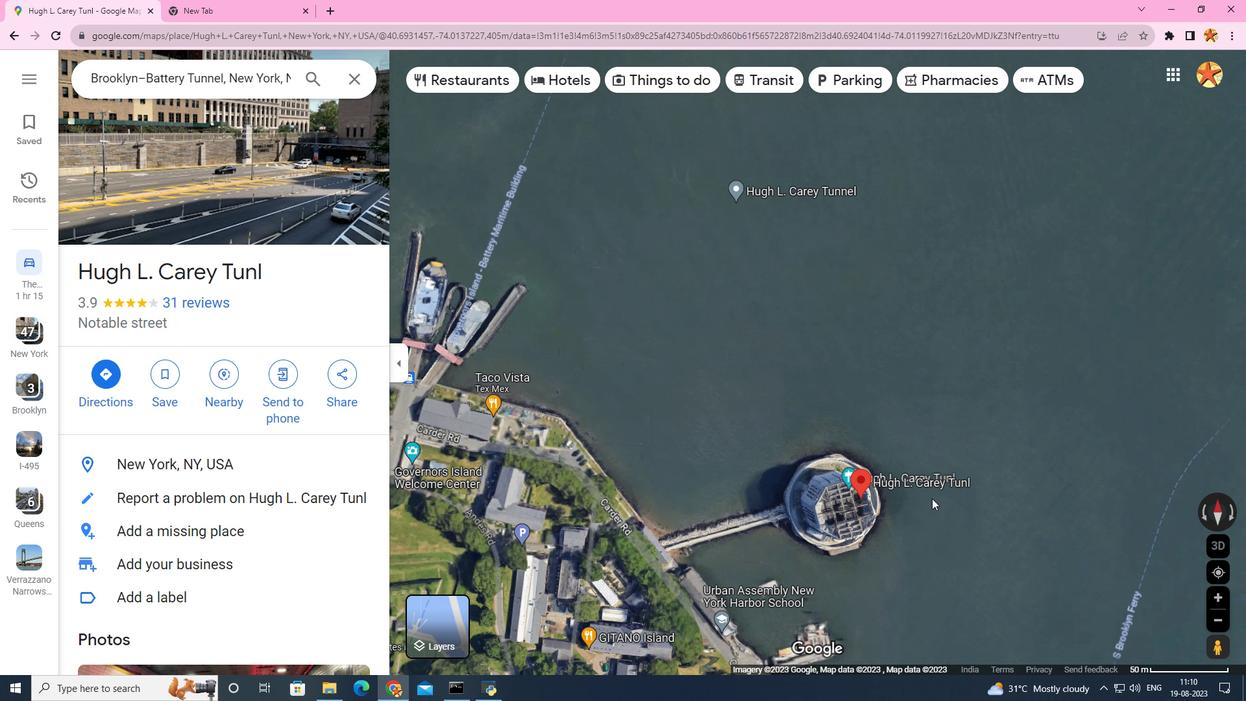 
Action: Mouse moved to (833, 542)
Screenshot: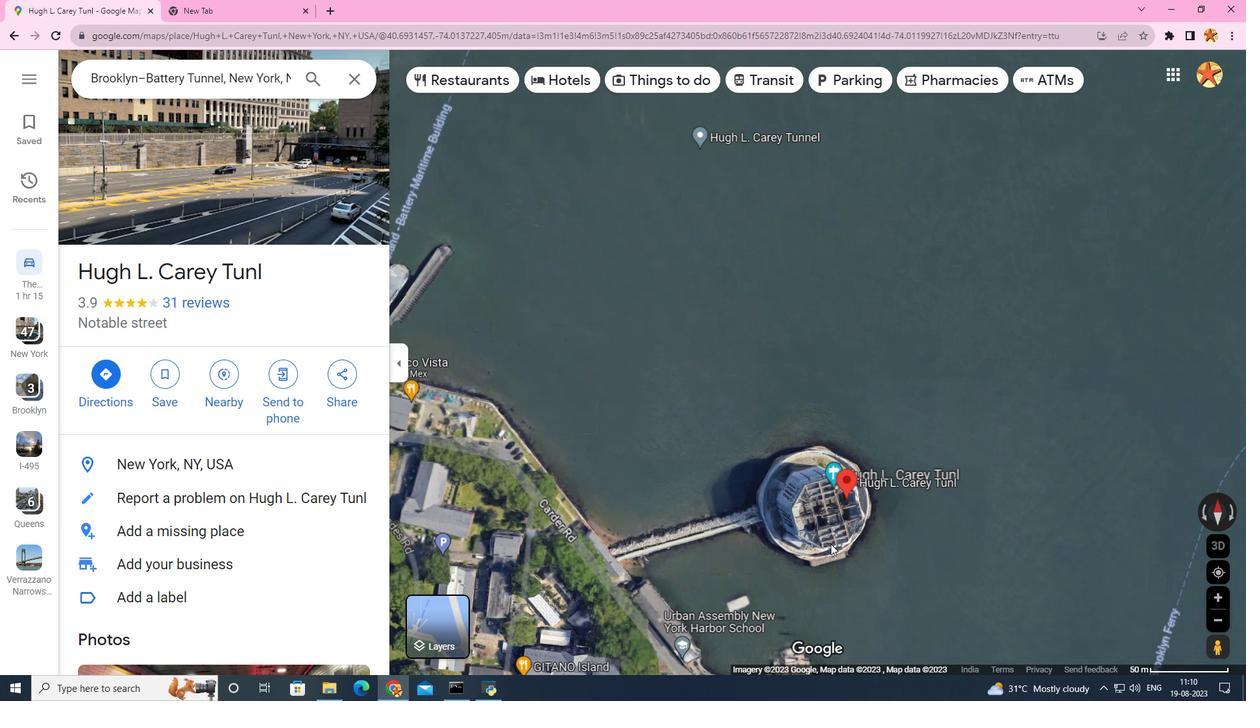 
Action: Mouse scrolled (833, 542) with delta (0, 0)
Screenshot: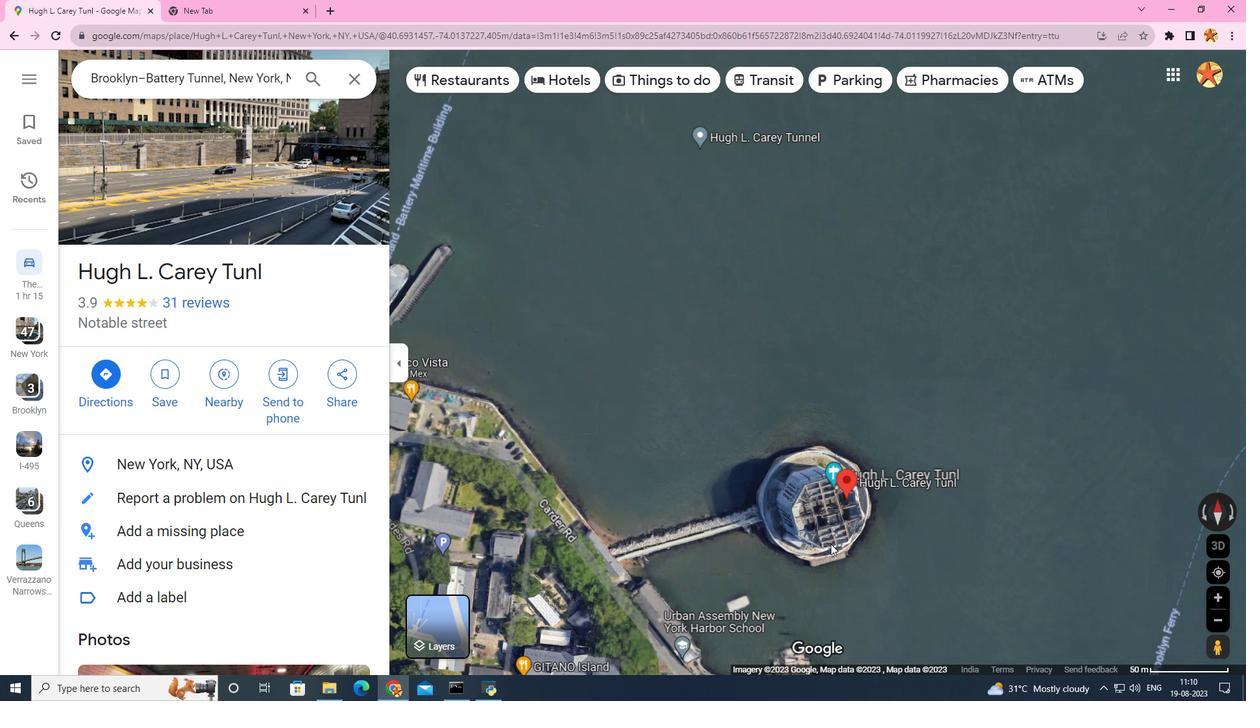 
Action: Mouse moved to (831, 544)
Screenshot: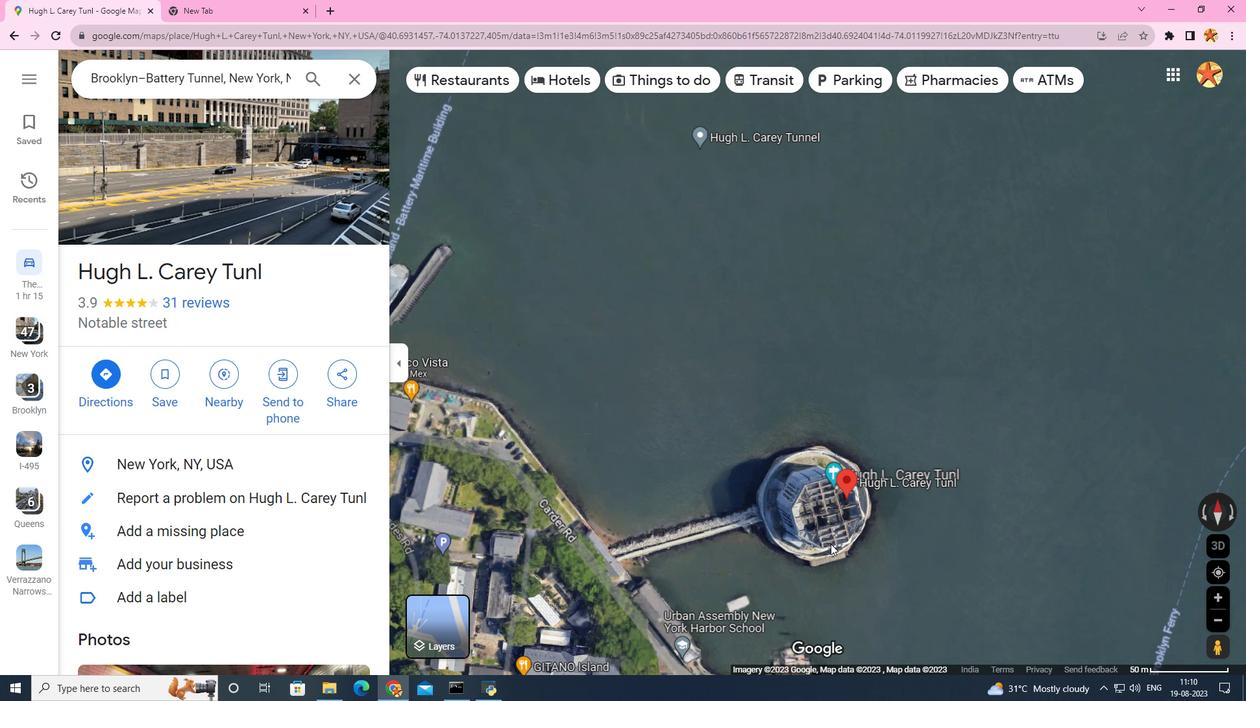 
Action: Mouse scrolled (831, 544) with delta (0, 0)
Screenshot: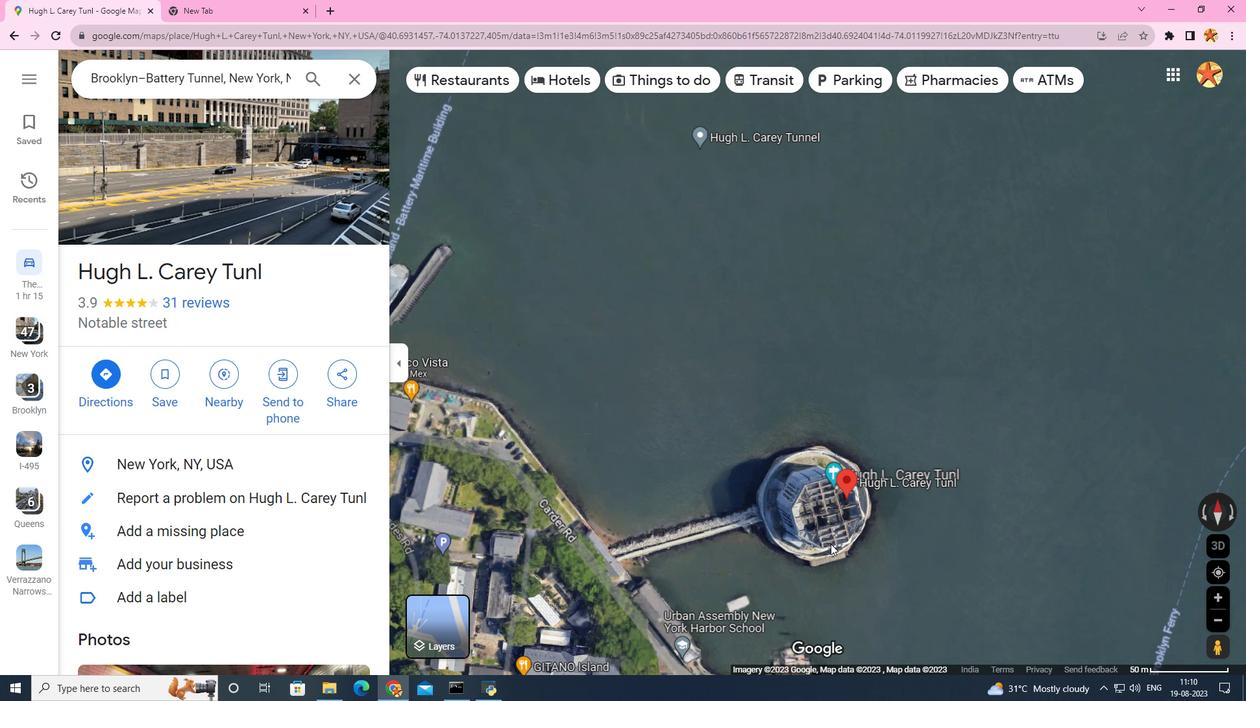 
Action: Mouse scrolled (831, 544) with delta (0, 0)
Screenshot: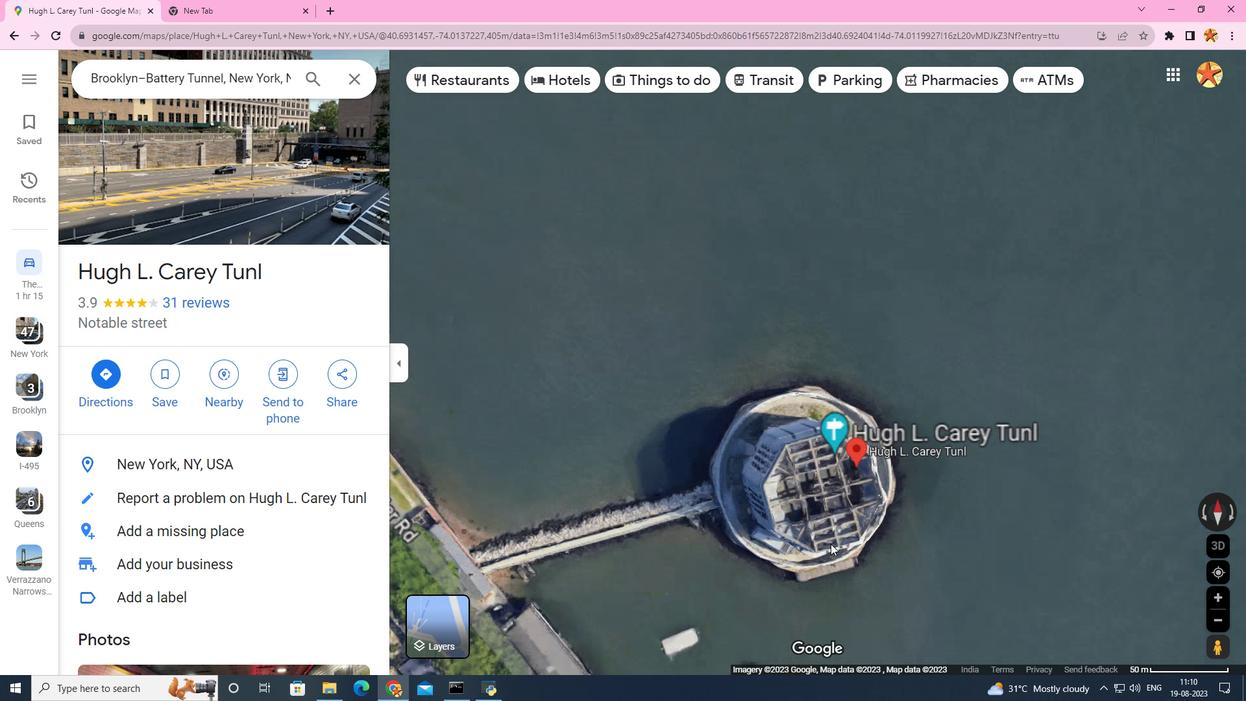 
Action: Mouse moved to (801, 544)
Screenshot: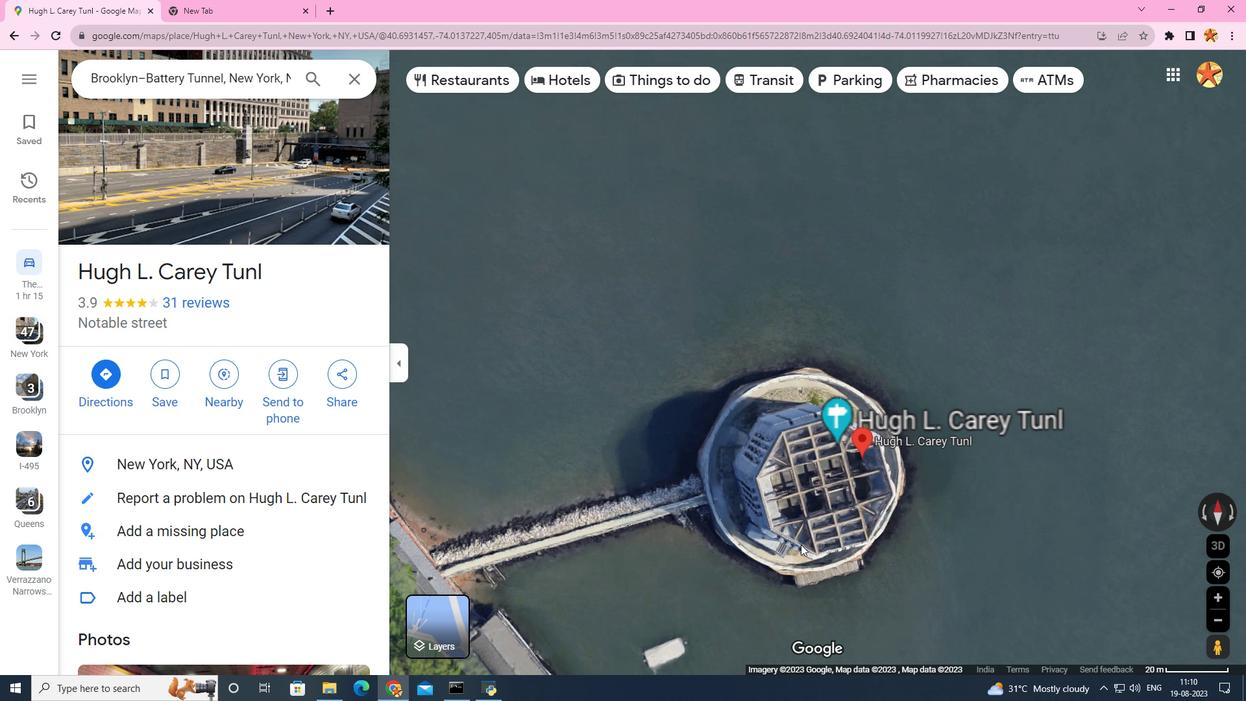 
Action: Mouse scrolled (801, 545) with delta (0, 0)
Screenshot: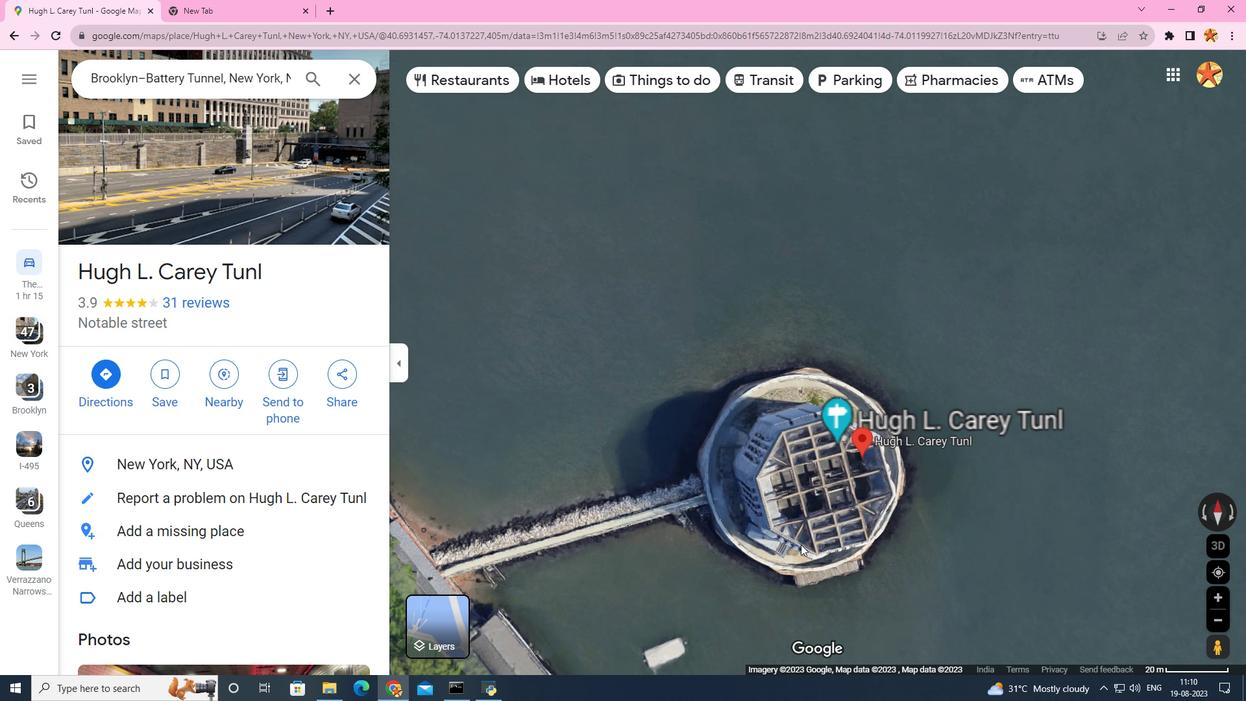 
Action: Mouse scrolled (801, 545) with delta (0, 0)
Screenshot: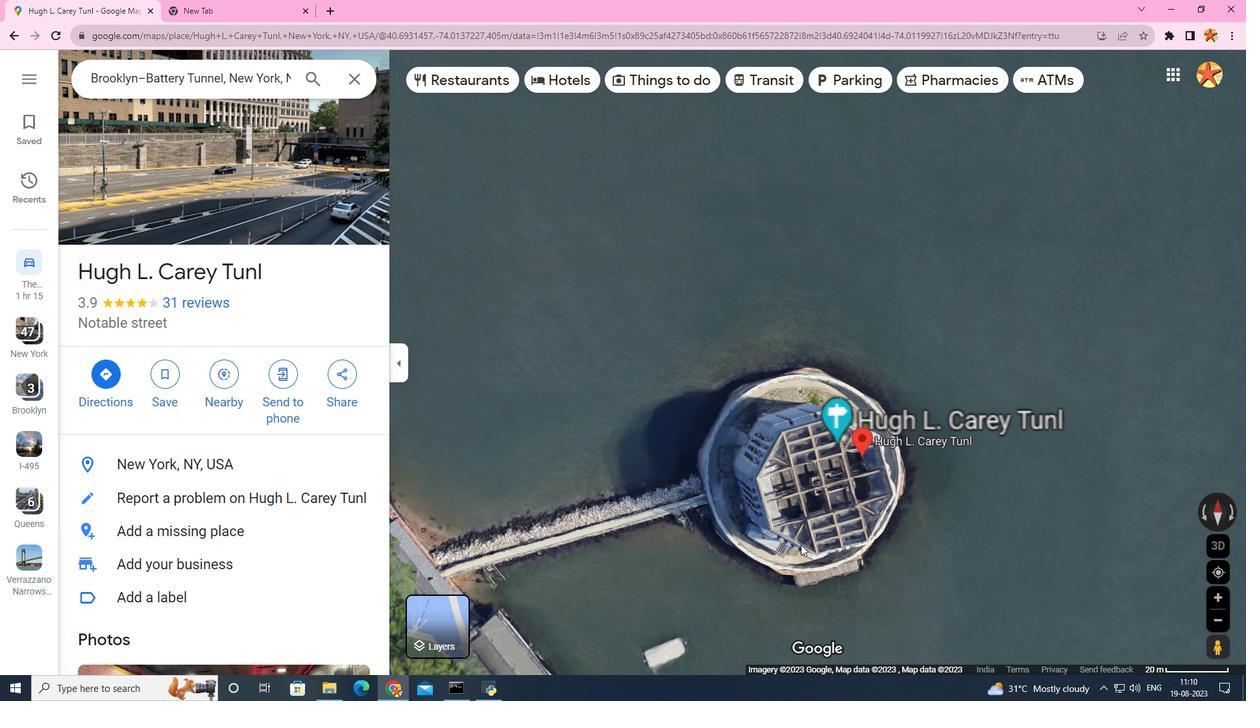 
Action: Mouse scrolled (801, 545) with delta (0, 0)
Screenshot: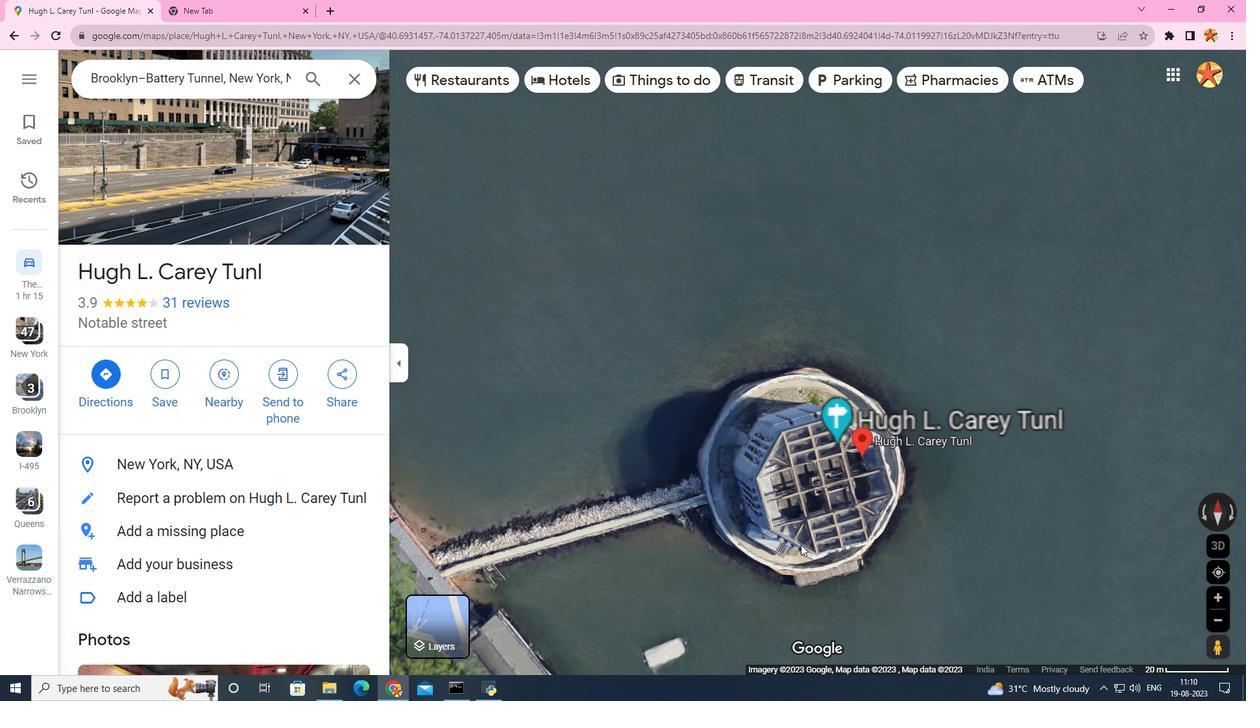 
Action: Mouse scrolled (801, 545) with delta (0, 0)
Screenshot: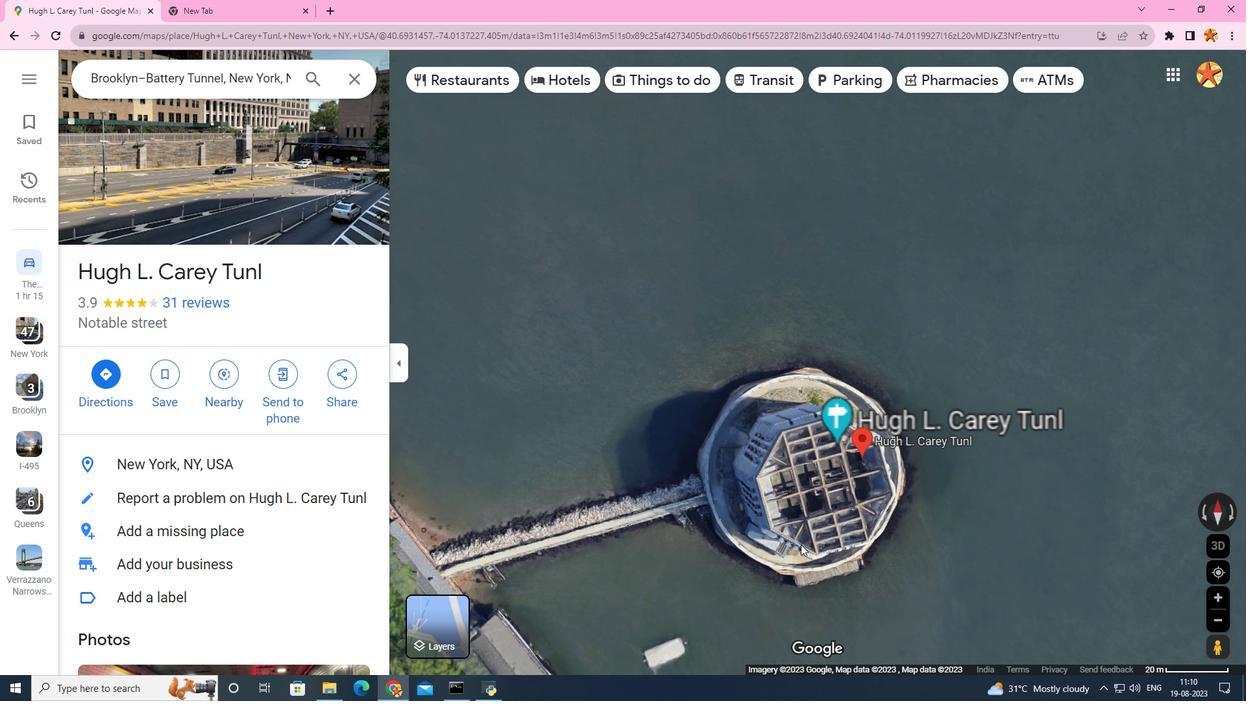 
Action: Mouse scrolled (801, 545) with delta (0, 0)
Screenshot: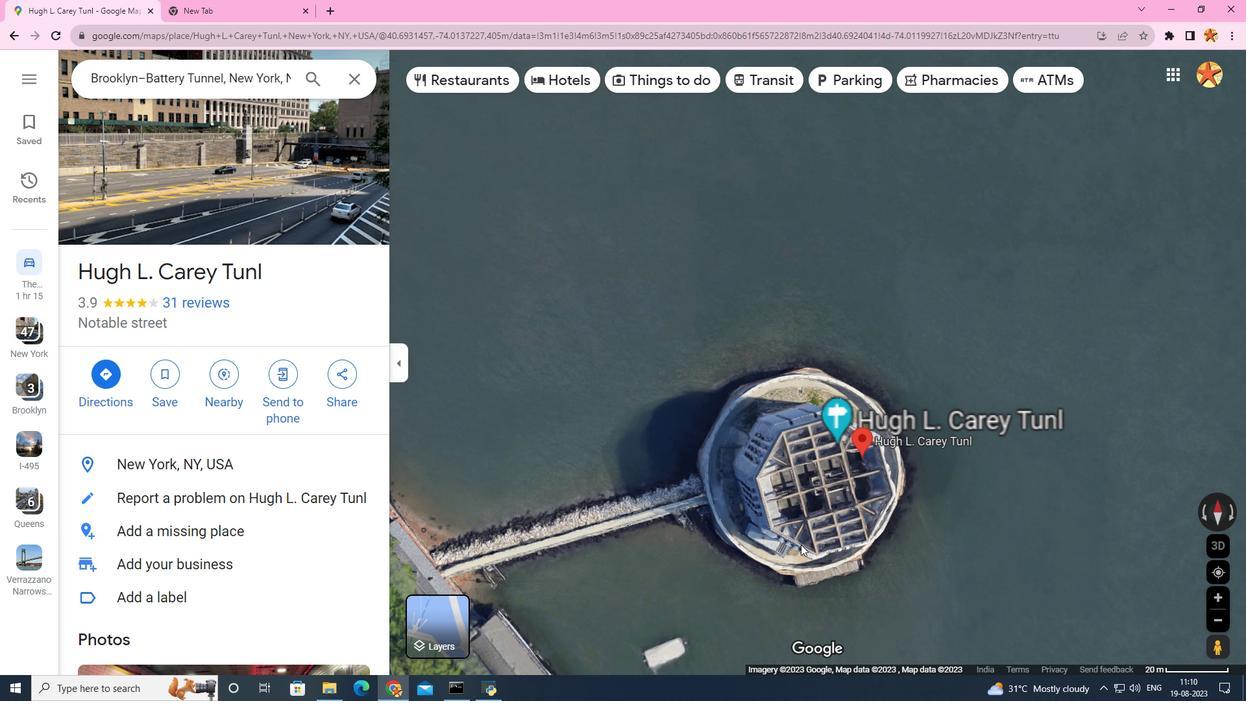 
Action: Mouse scrolled (801, 545) with delta (0, 0)
Screenshot: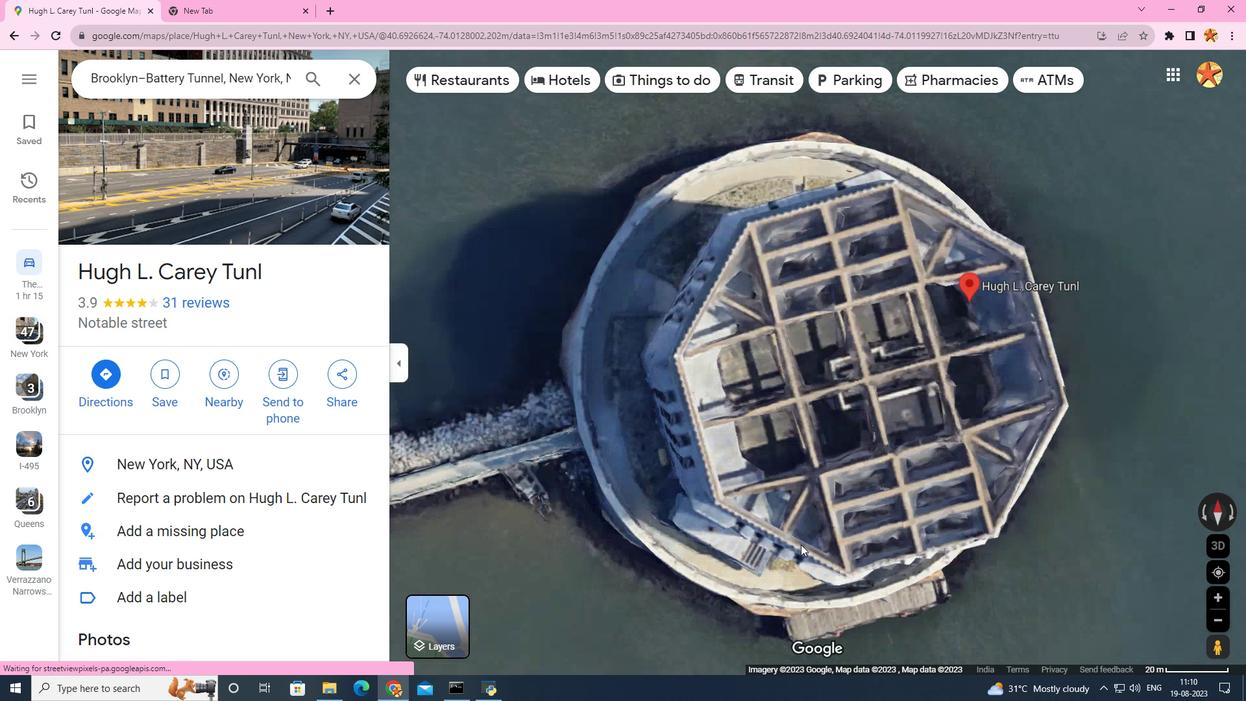 
Action: Mouse scrolled (801, 545) with delta (0, 0)
Screenshot: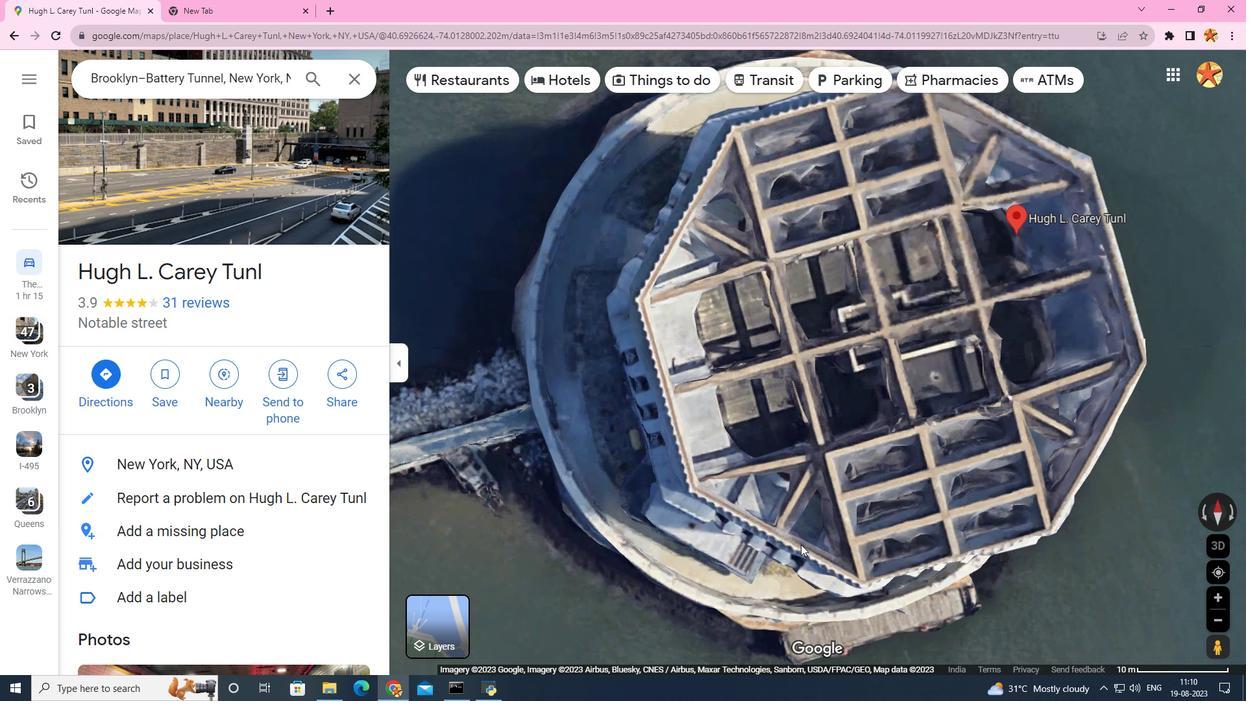 
Action: Mouse scrolled (801, 545) with delta (0, 0)
Screenshot: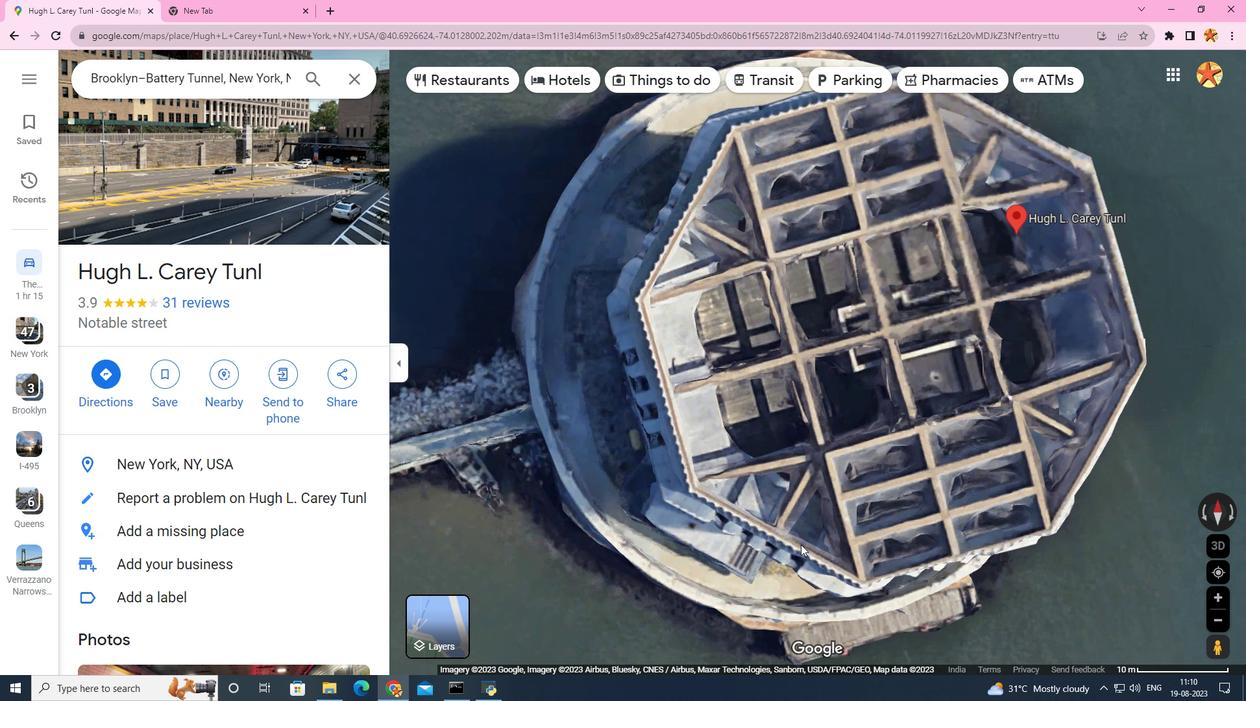 
Action: Mouse scrolled (801, 545) with delta (0, 0)
Screenshot: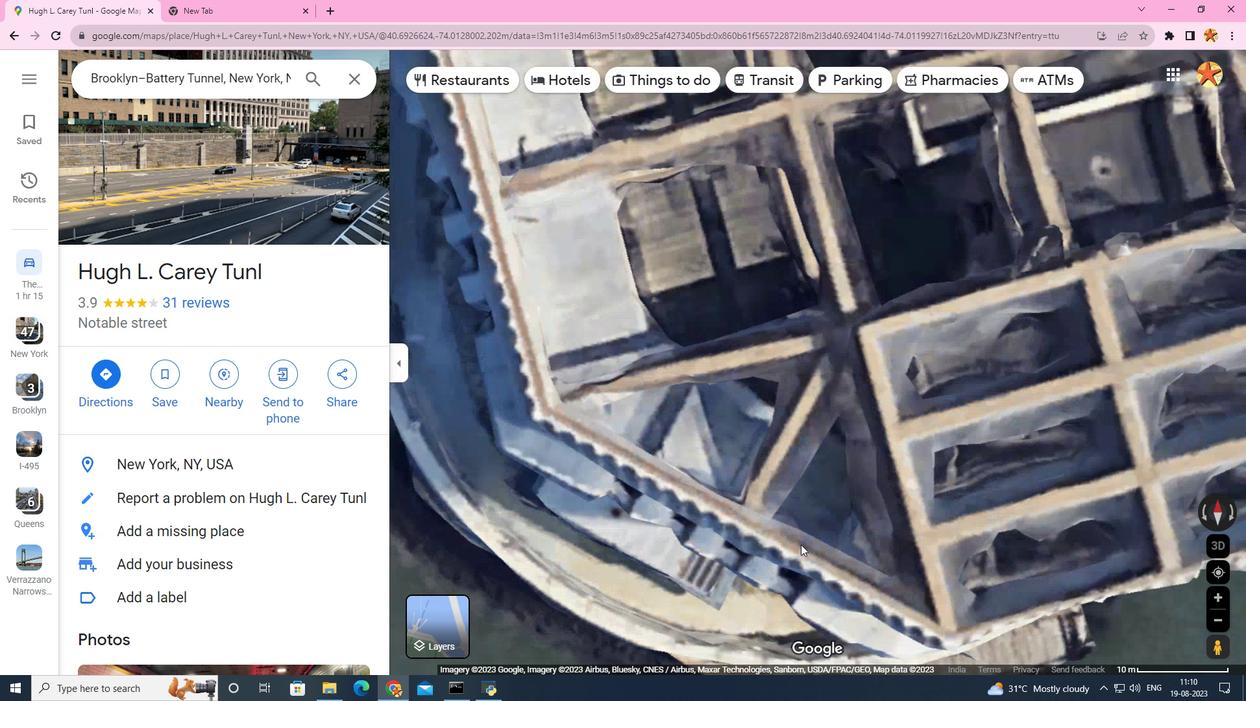 
Action: Mouse scrolled (801, 545) with delta (0, 0)
Screenshot: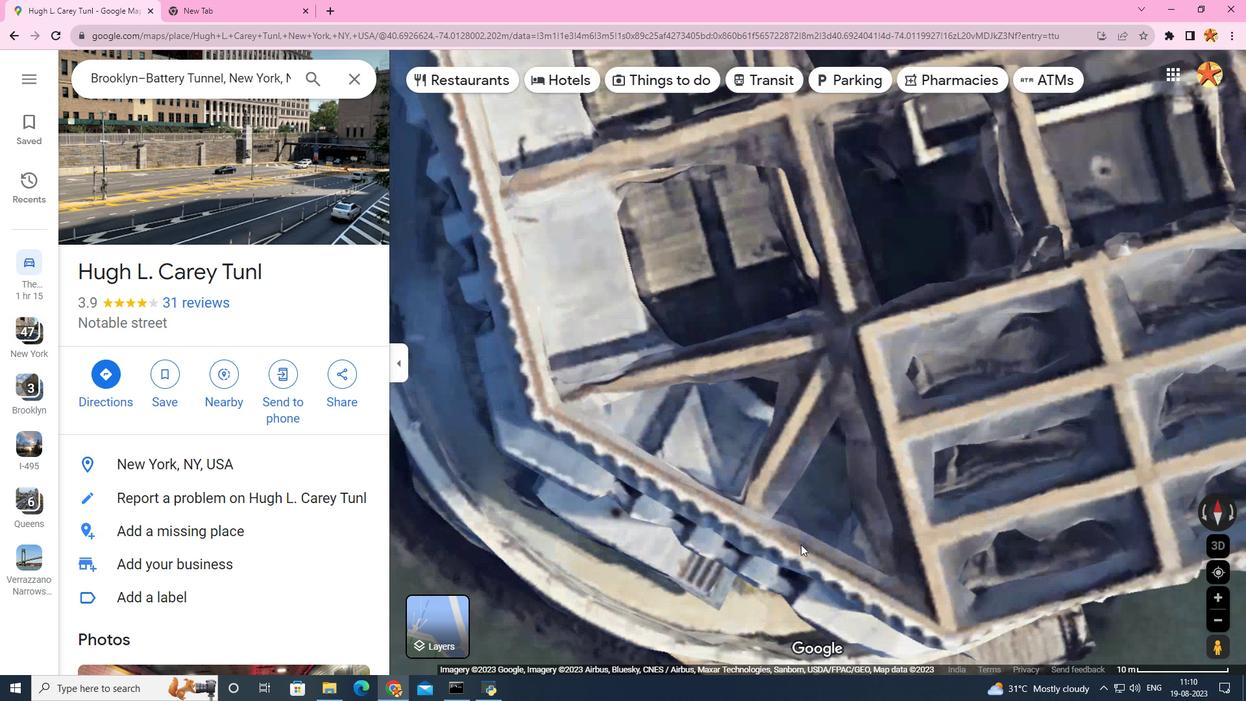
Action: Mouse scrolled (801, 545) with delta (0, 0)
Screenshot: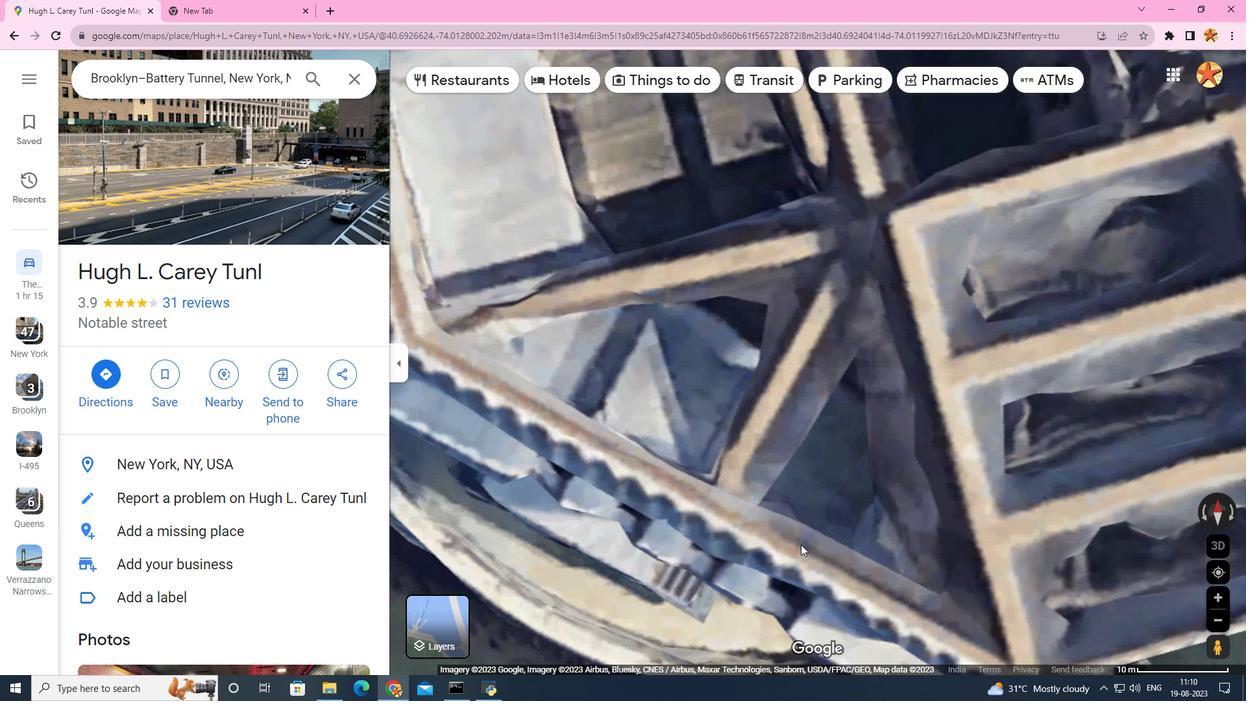
Action: Mouse moved to (768, 525)
Screenshot: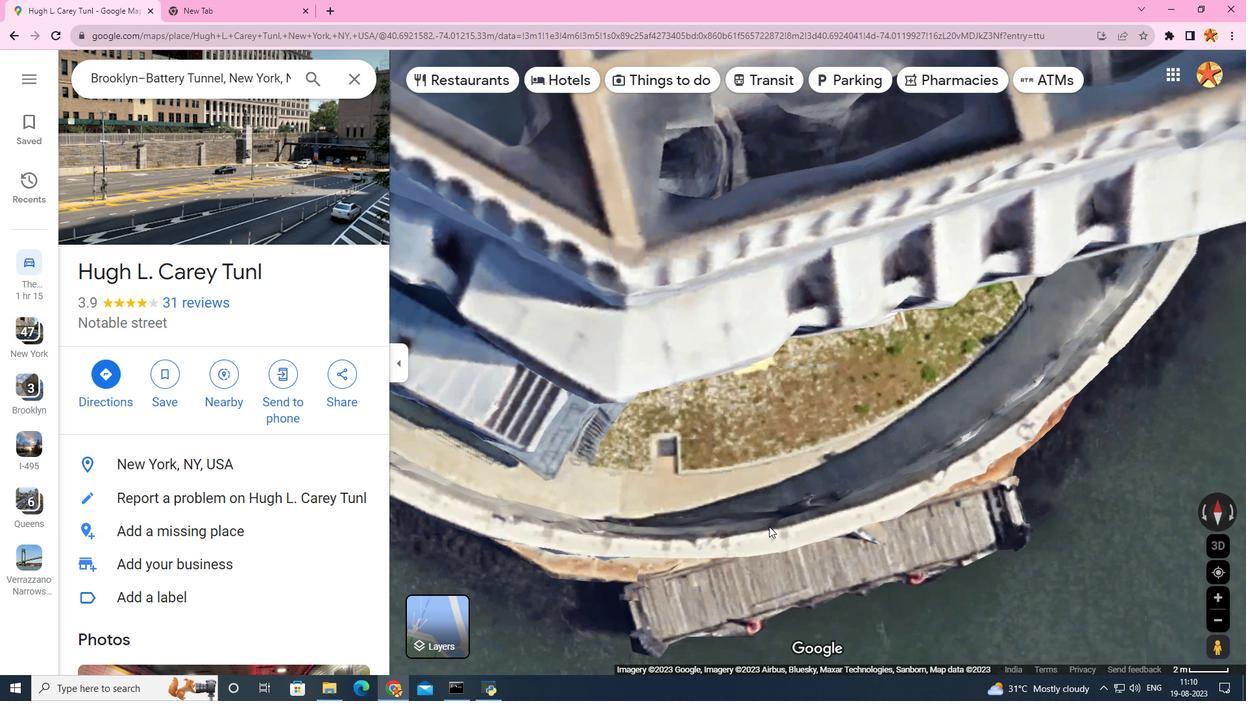 
Action: Mouse scrolled (768, 526) with delta (0, 0)
Screenshot: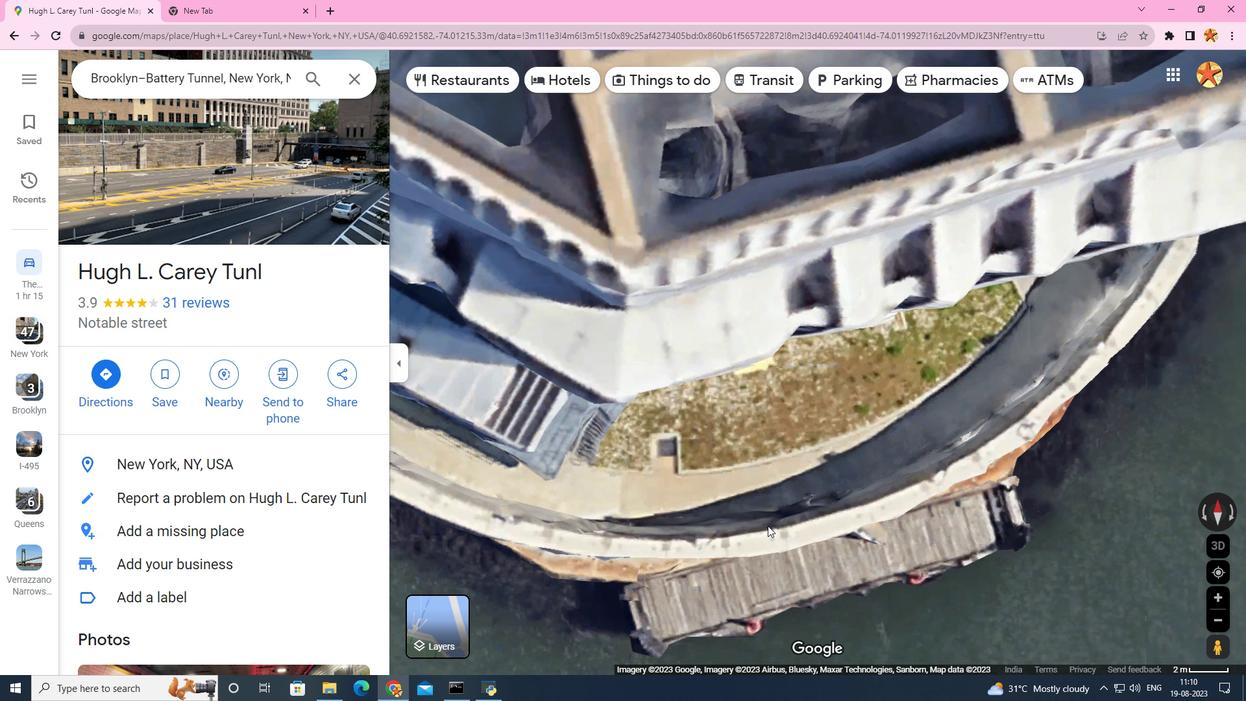 
Action: Mouse scrolled (768, 526) with delta (0, 0)
Screenshot: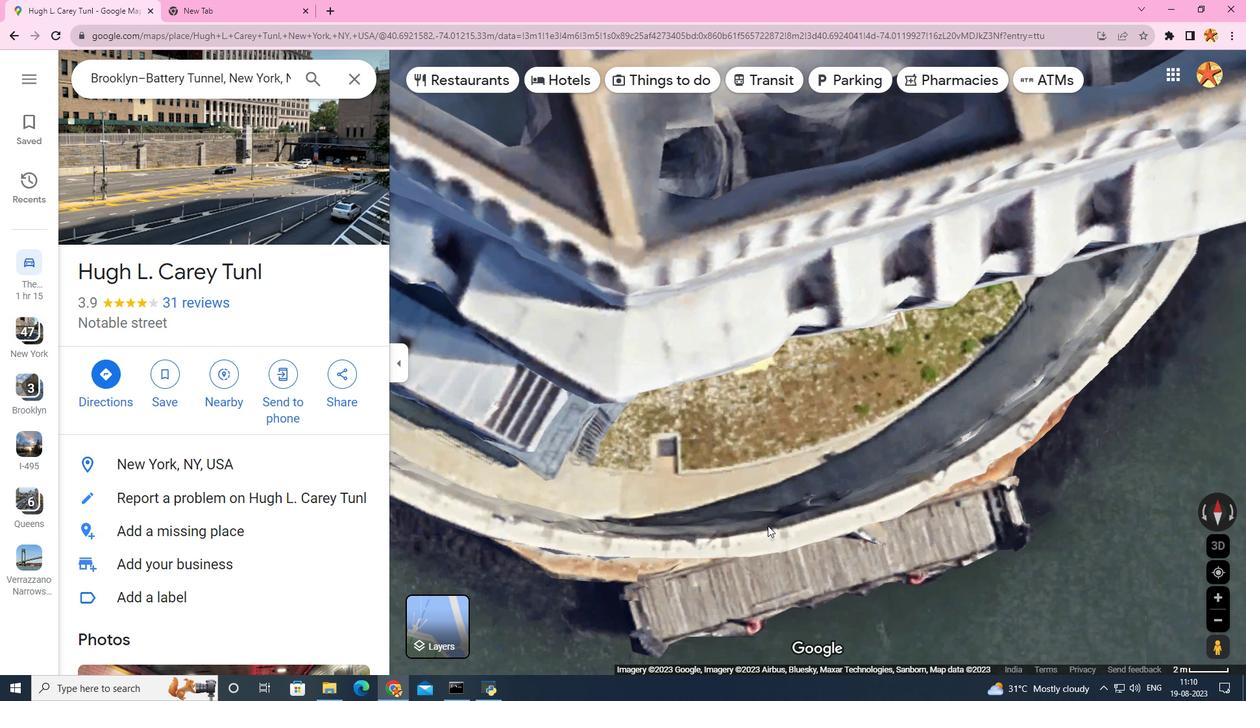 
Action: Mouse scrolled (768, 525) with delta (0, 0)
Screenshot: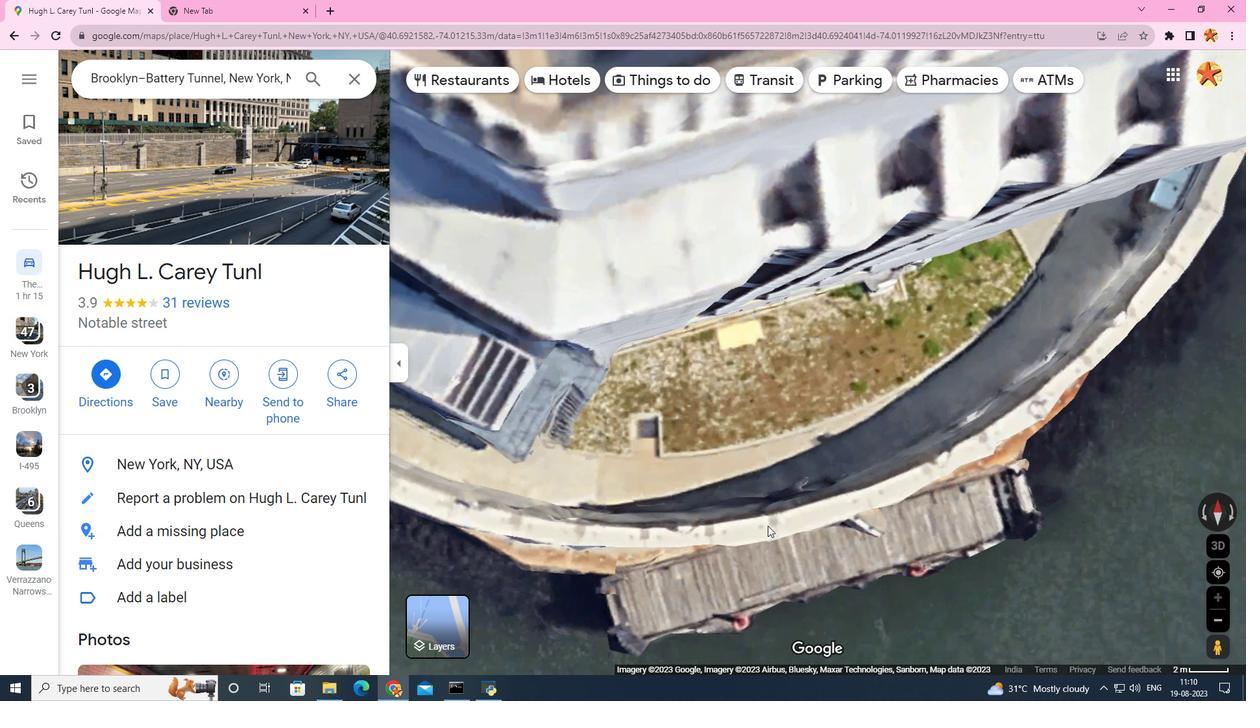 
Action: Mouse scrolled (768, 525) with delta (0, 0)
Screenshot: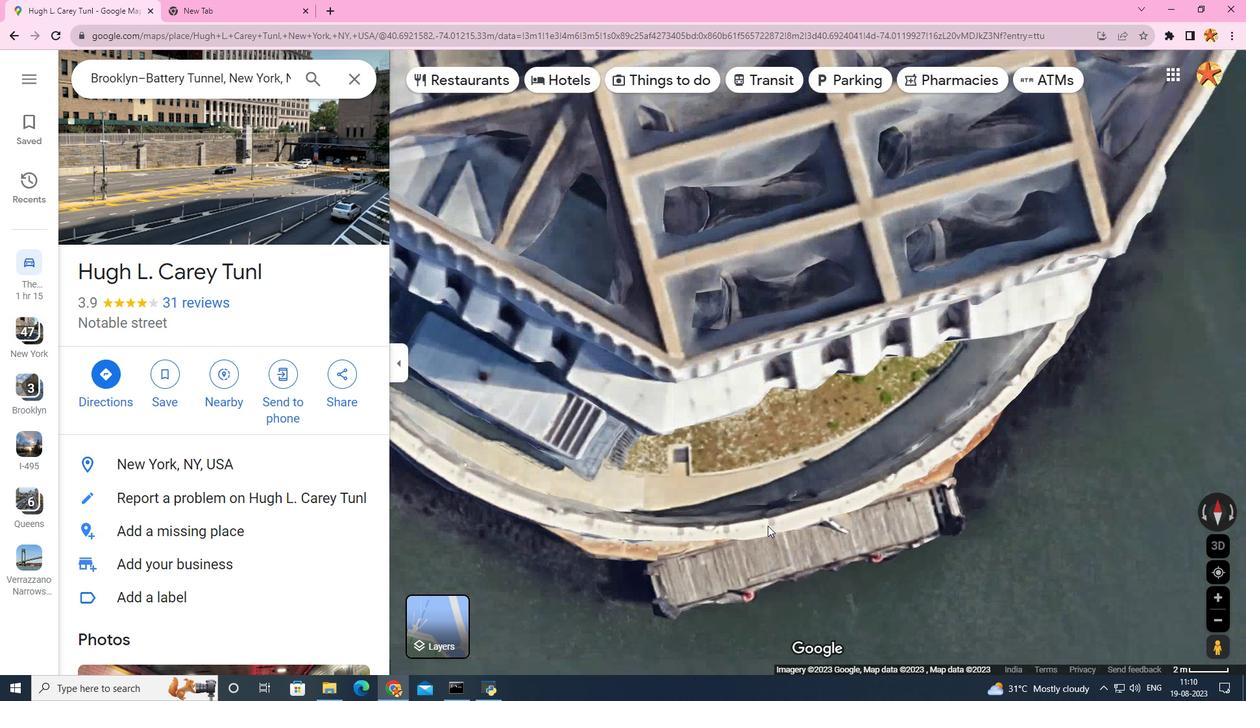 
Action: Mouse scrolled (768, 525) with delta (0, 0)
Screenshot: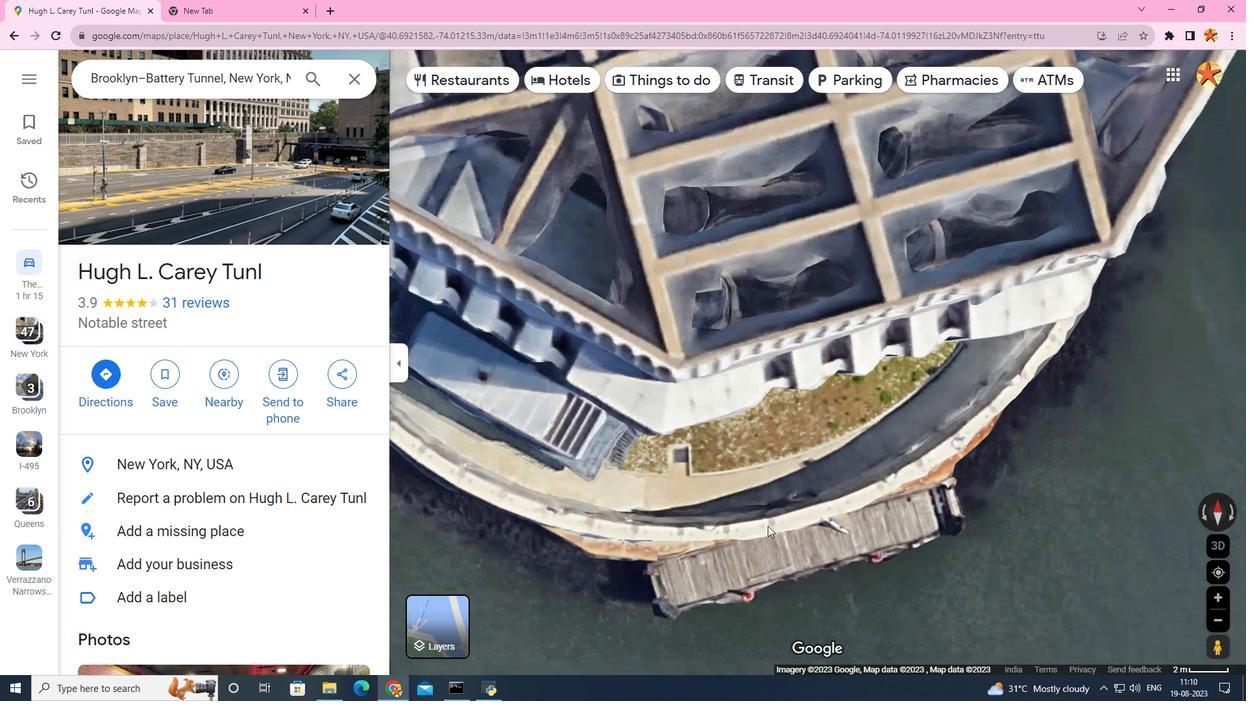 
Action: Mouse scrolled (768, 525) with delta (0, 0)
Screenshot: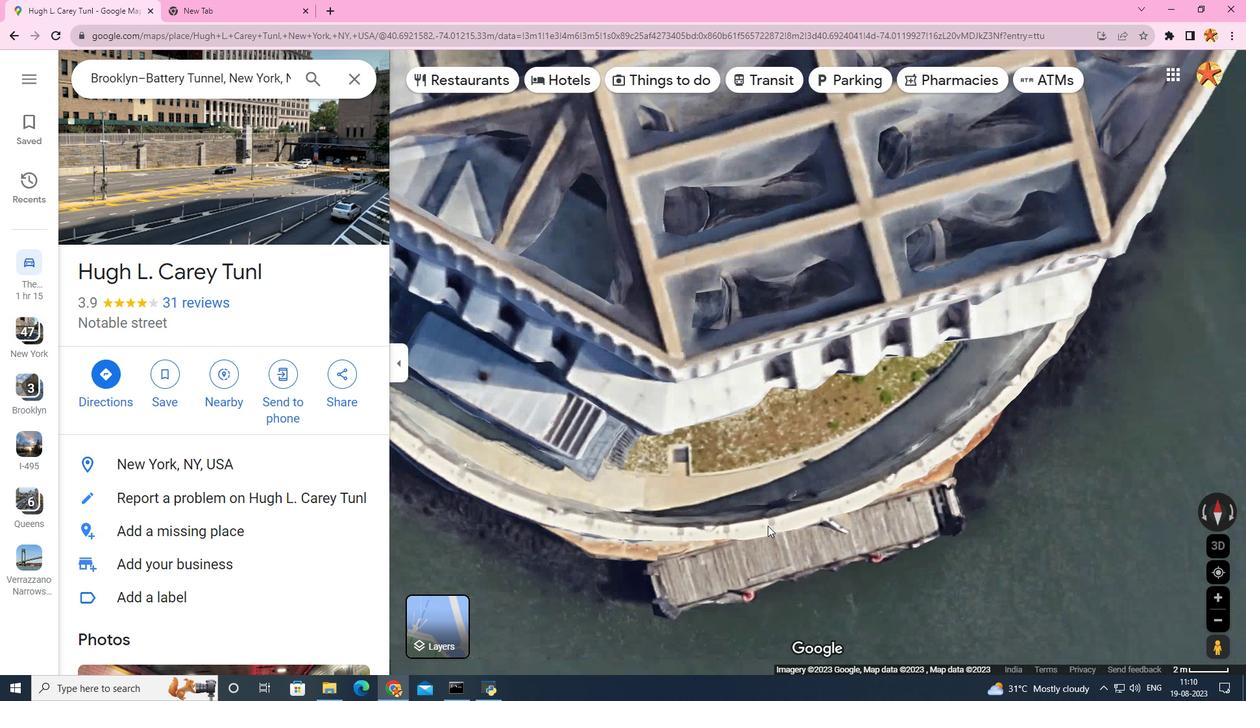 
Action: Mouse scrolled (768, 525) with delta (0, 0)
Screenshot: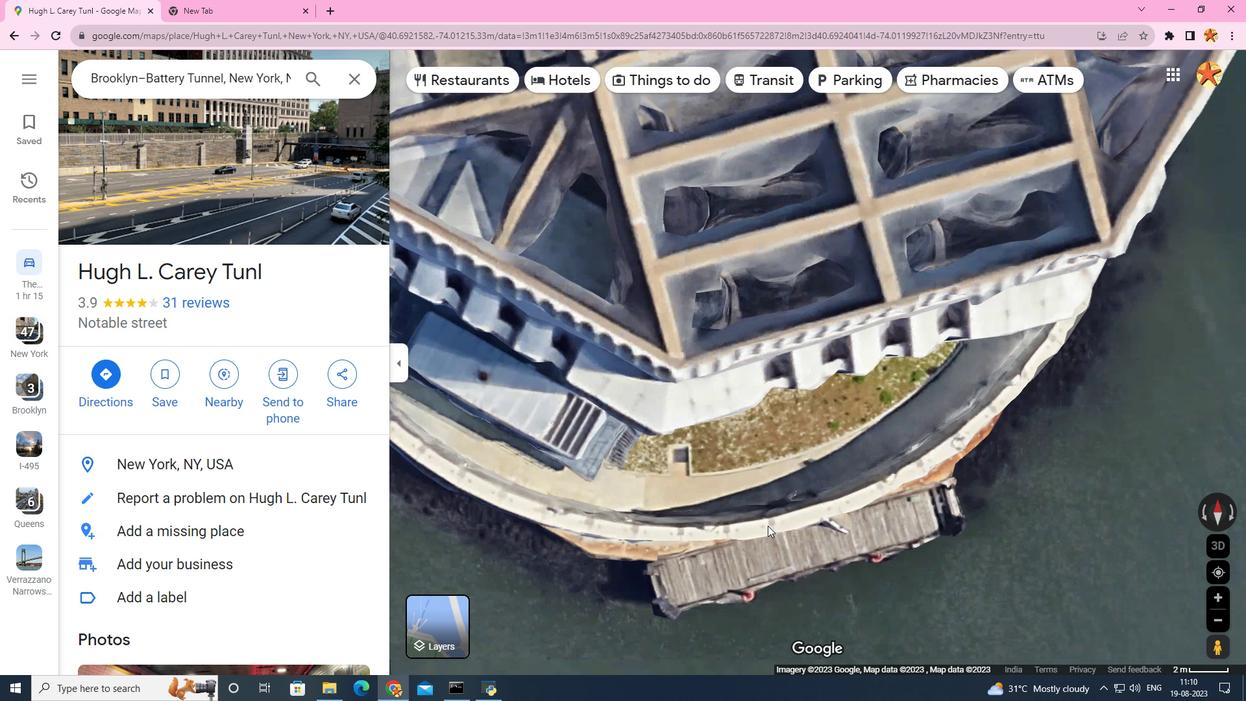 
Action: Mouse scrolled (768, 525) with delta (0, 0)
Screenshot: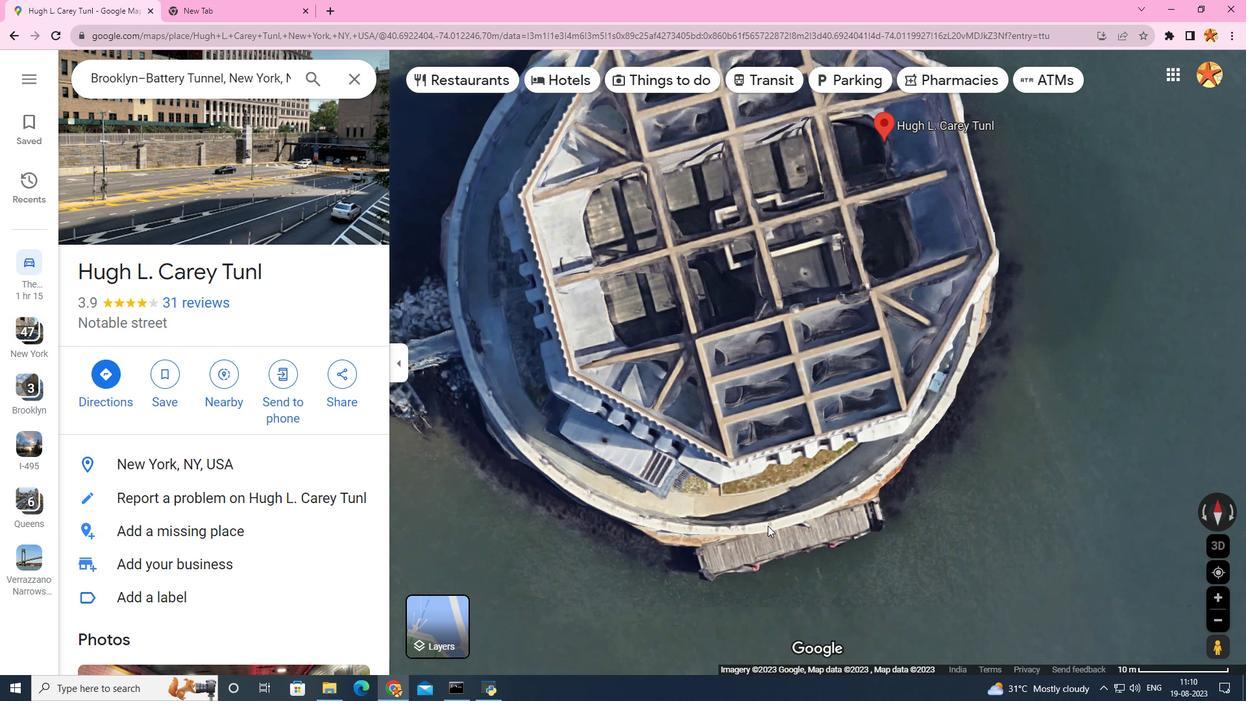 
Action: Mouse scrolled (768, 525) with delta (0, 0)
Screenshot: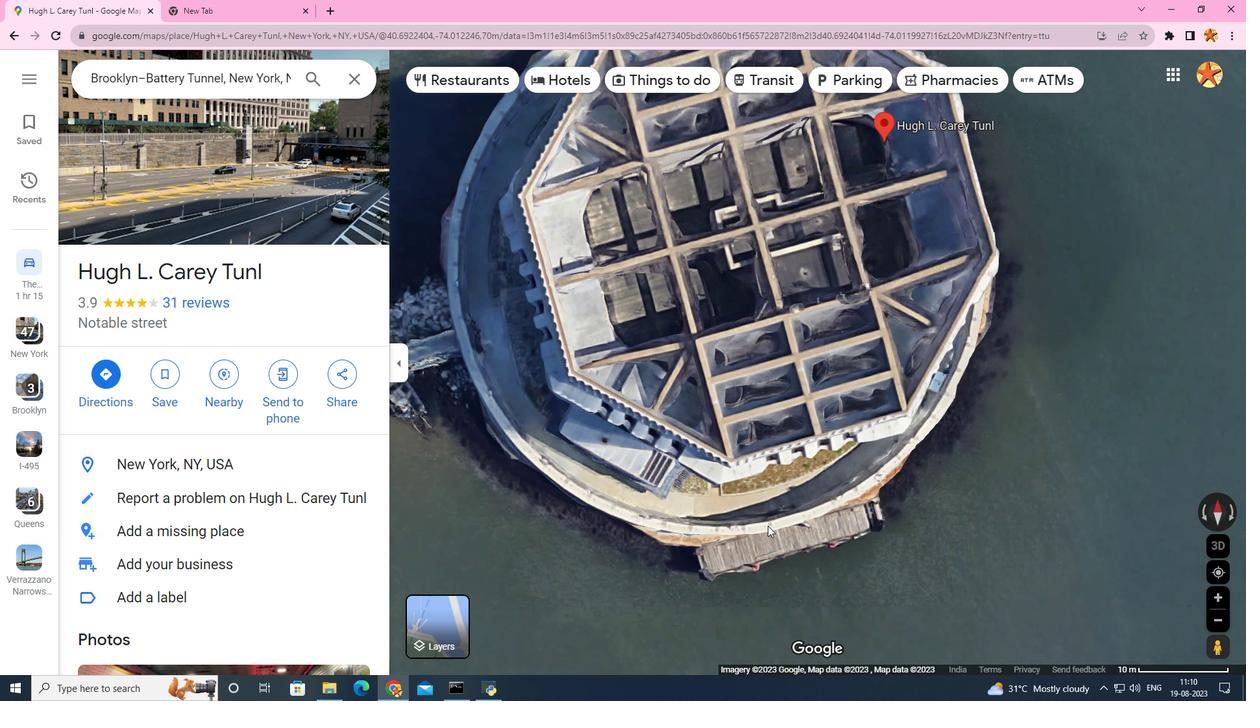 
Action: Mouse scrolled (768, 525) with delta (0, 0)
Screenshot: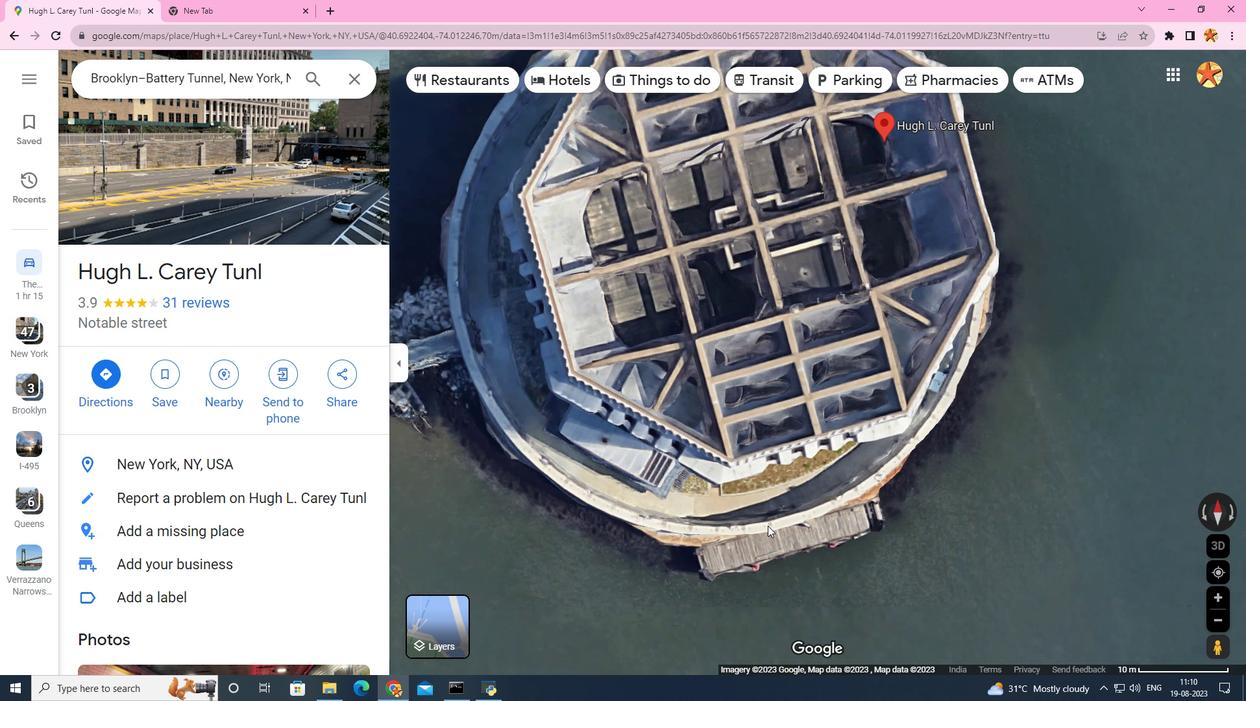 
Action: Mouse scrolled (768, 525) with delta (0, 0)
Screenshot: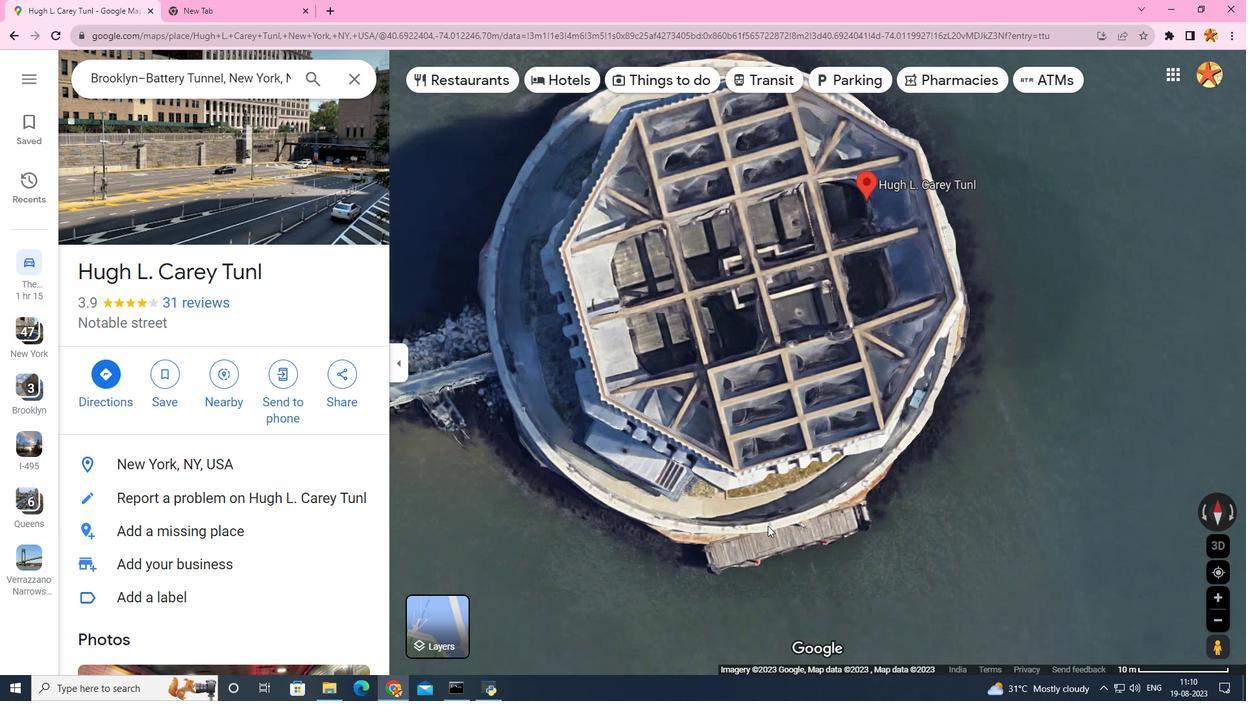 
Action: Mouse moved to (767, 524)
Screenshot: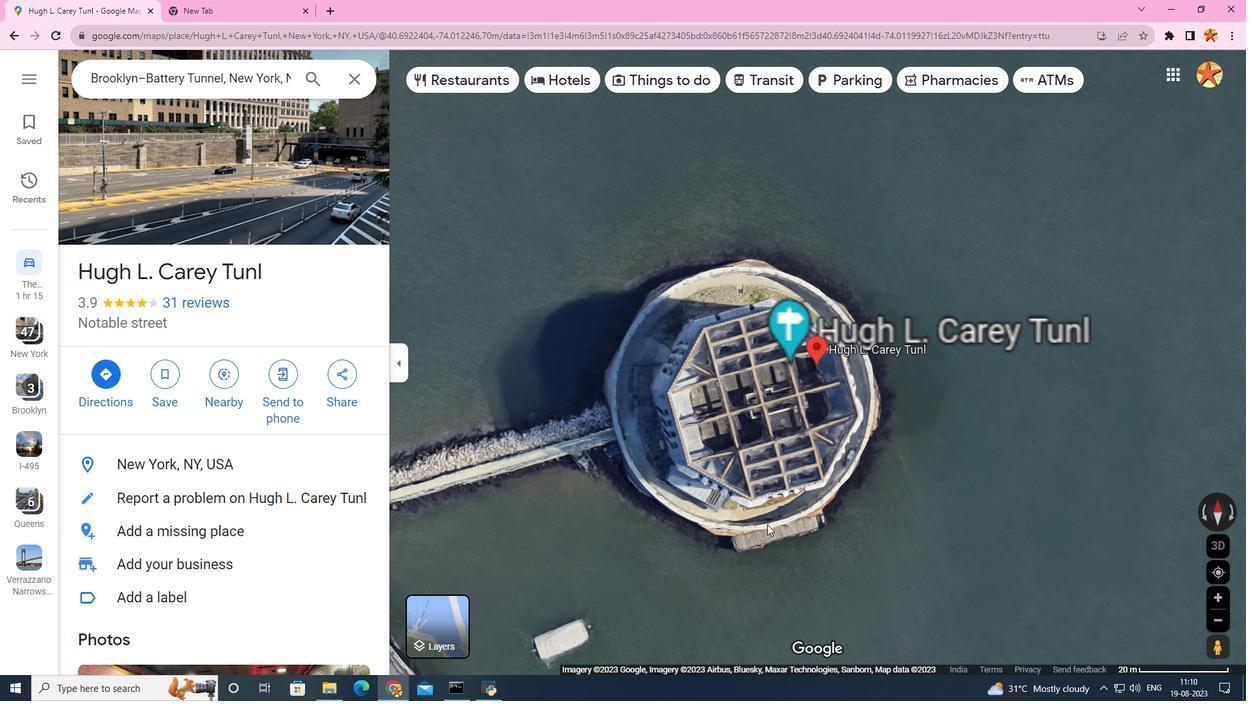 
Action: Mouse scrolled (767, 525) with delta (0, 0)
Screenshot: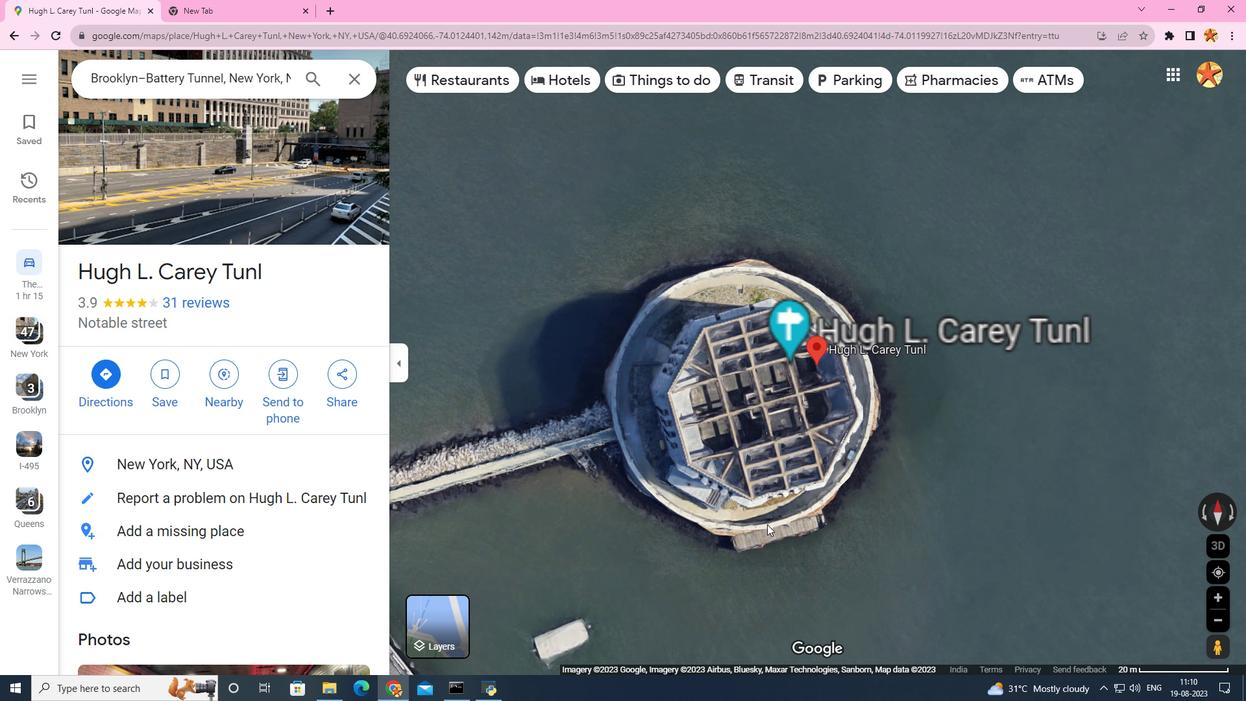 
Action: Mouse scrolled (767, 525) with delta (0, 0)
Screenshot: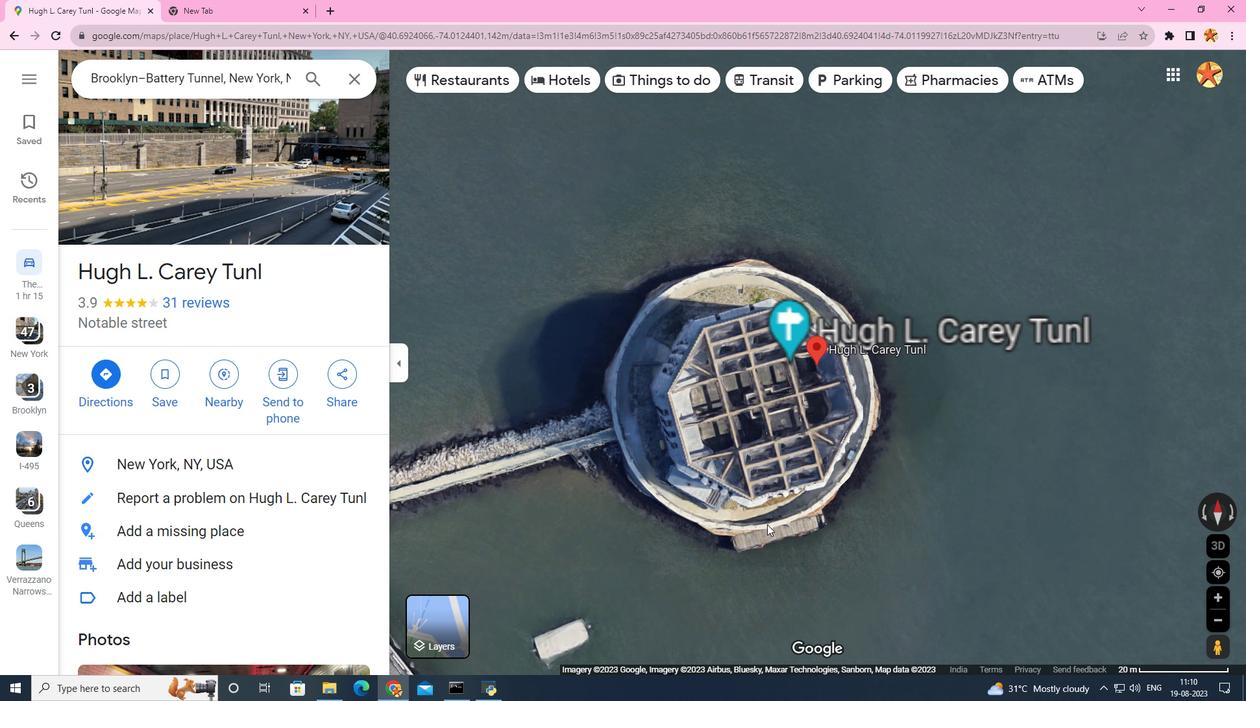 
Action: Mouse scrolled (767, 525) with delta (0, 0)
Screenshot: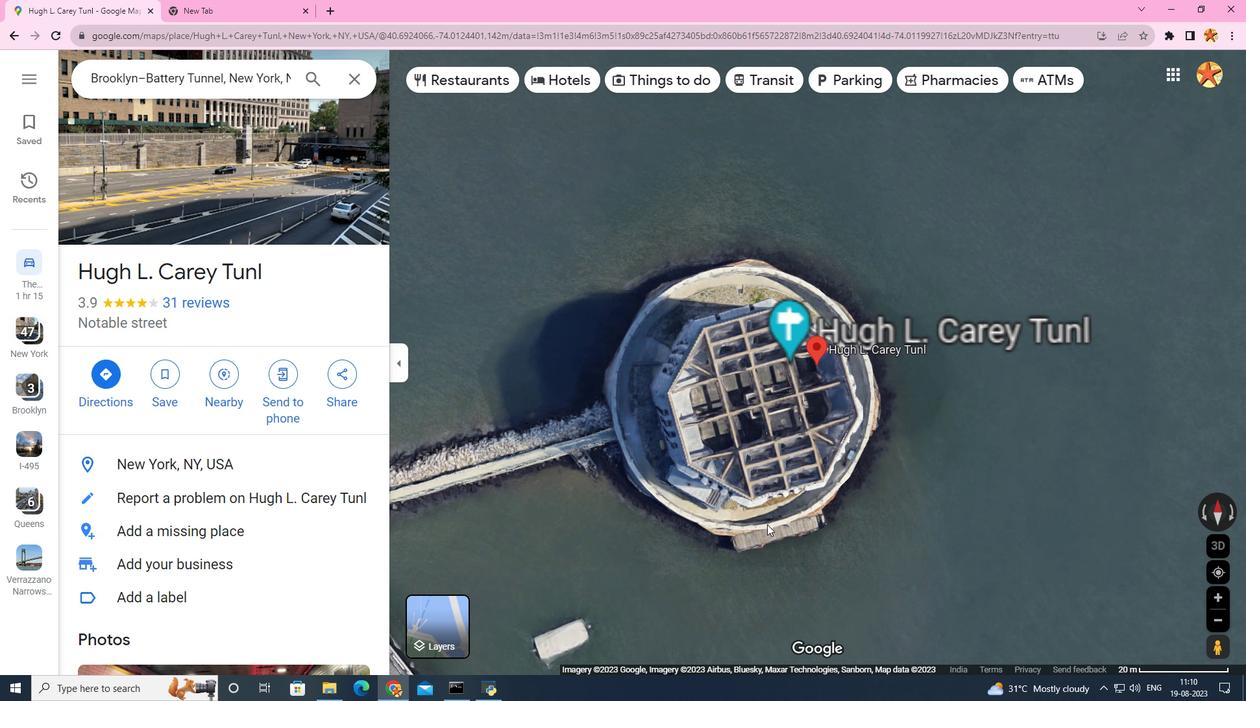 
Action: Mouse scrolled (767, 525) with delta (0, 0)
Screenshot: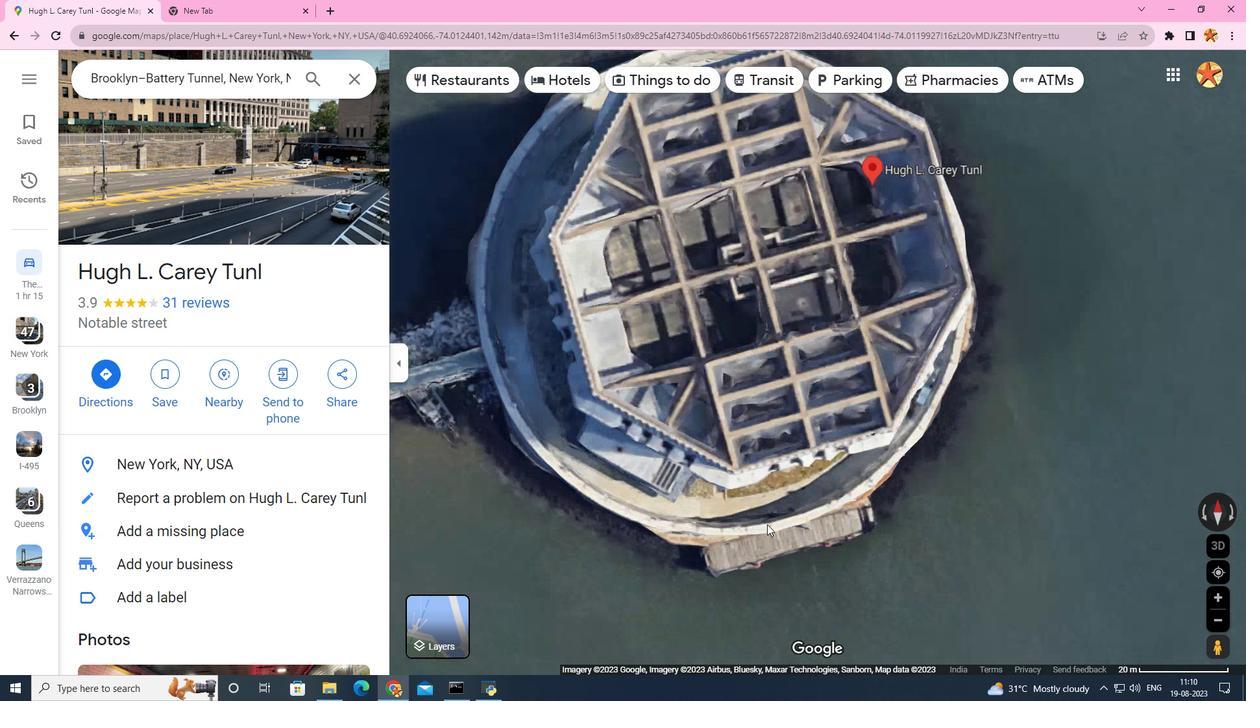 
Action: Mouse scrolled (767, 525) with delta (0, 0)
Screenshot: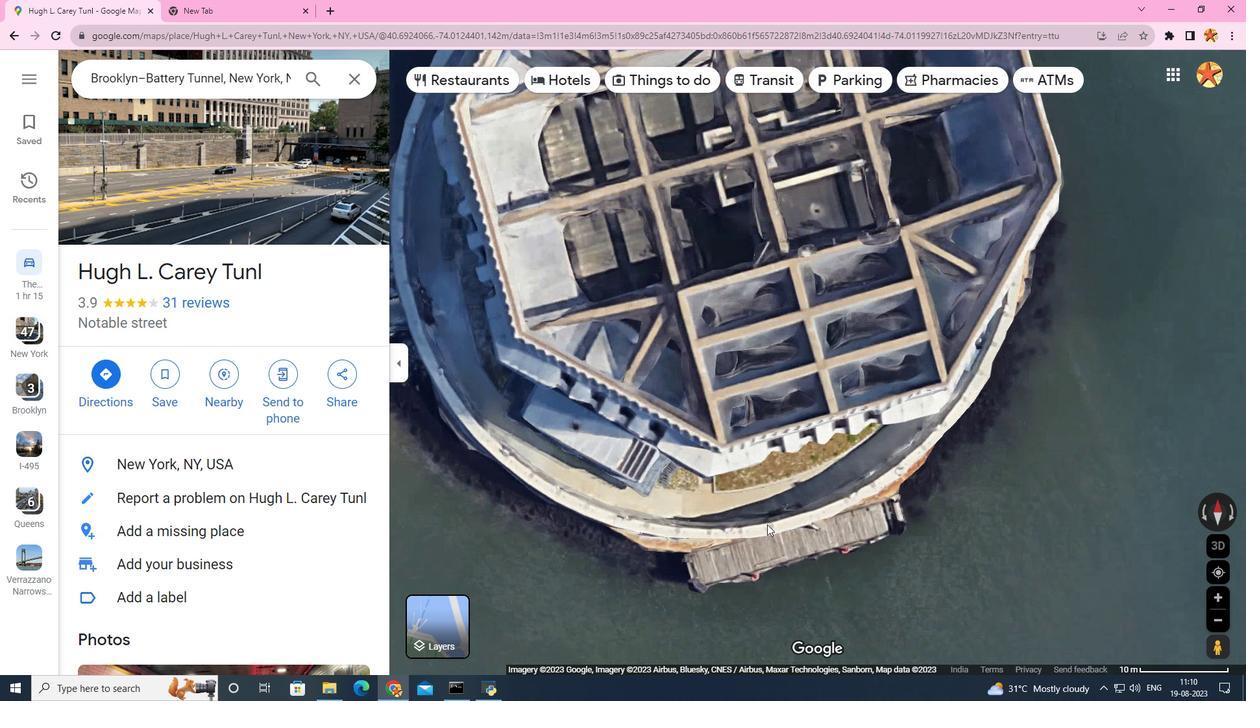 
Action: Mouse scrolled (767, 525) with delta (0, 0)
Screenshot: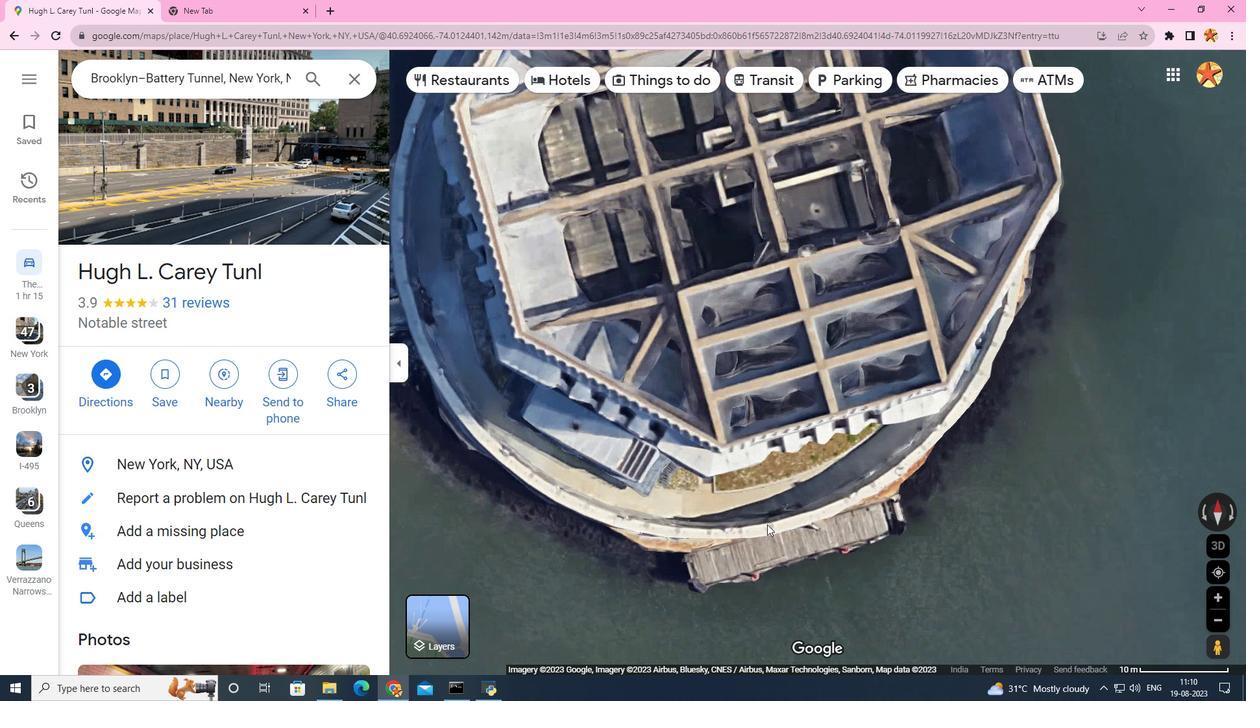 
Action: Mouse scrolled (767, 525) with delta (0, 0)
Screenshot: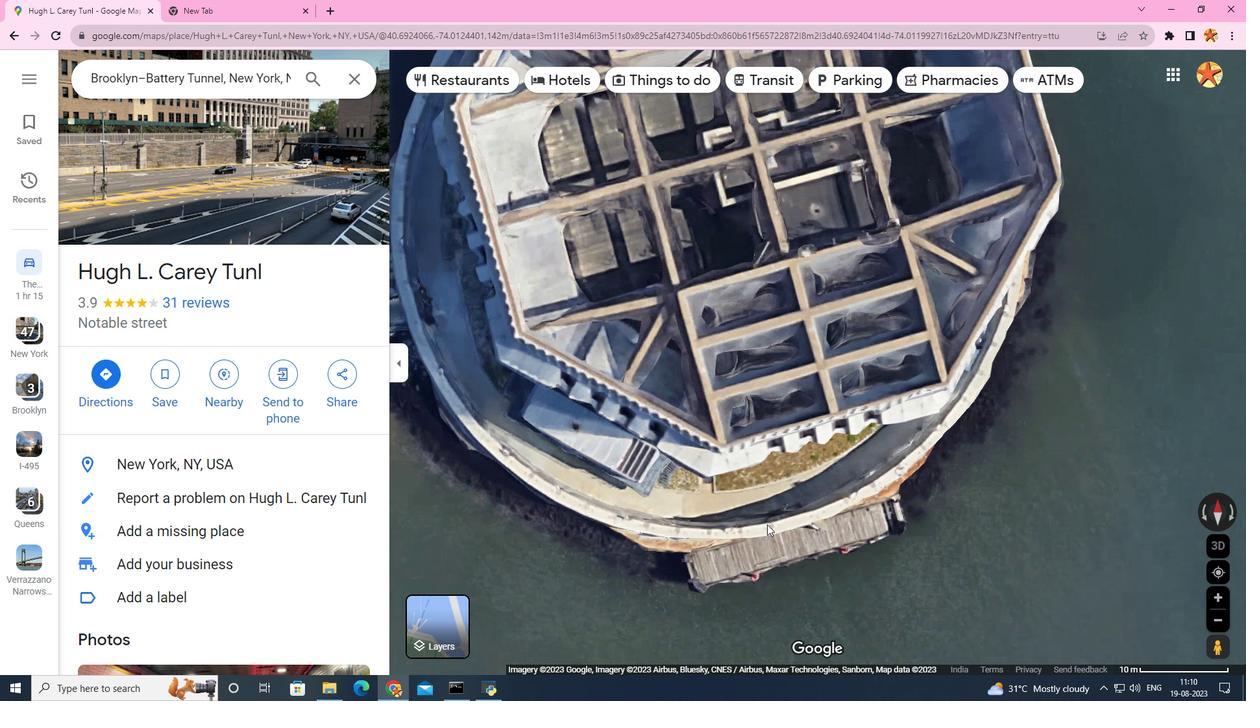 
Action: Mouse scrolled (767, 525) with delta (0, 0)
Screenshot: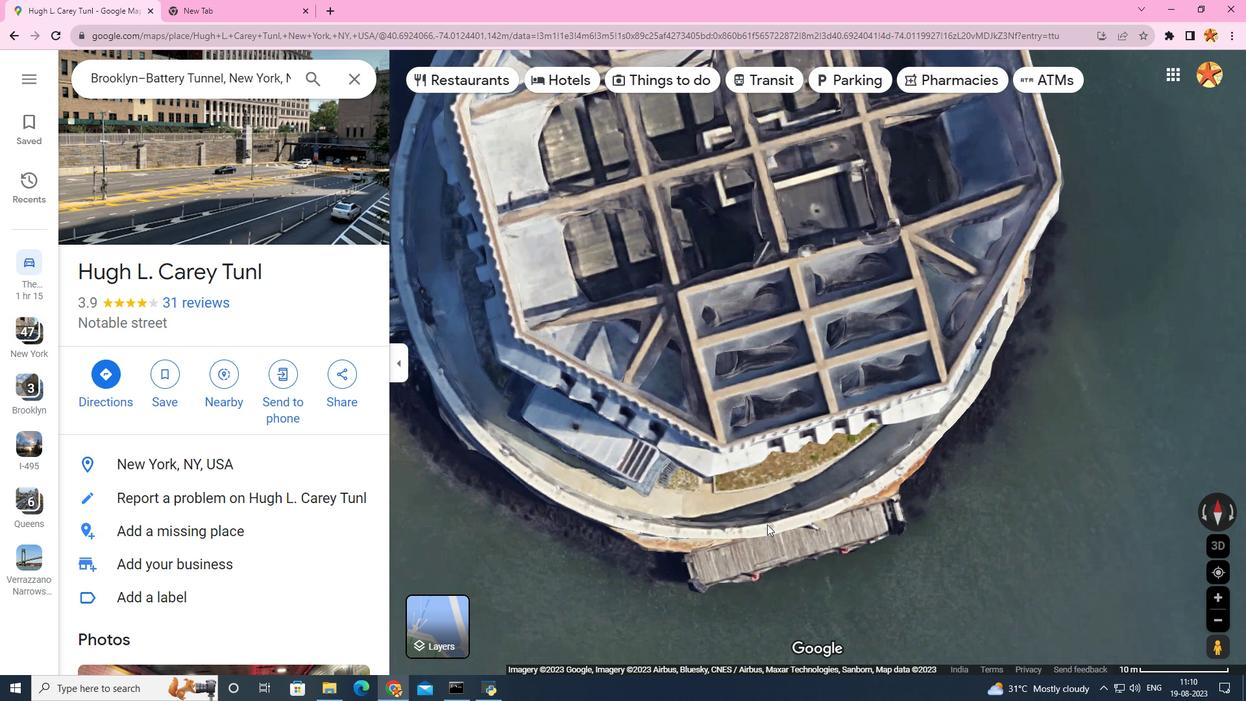 
Action: Mouse scrolled (767, 524) with delta (0, 0)
Screenshot: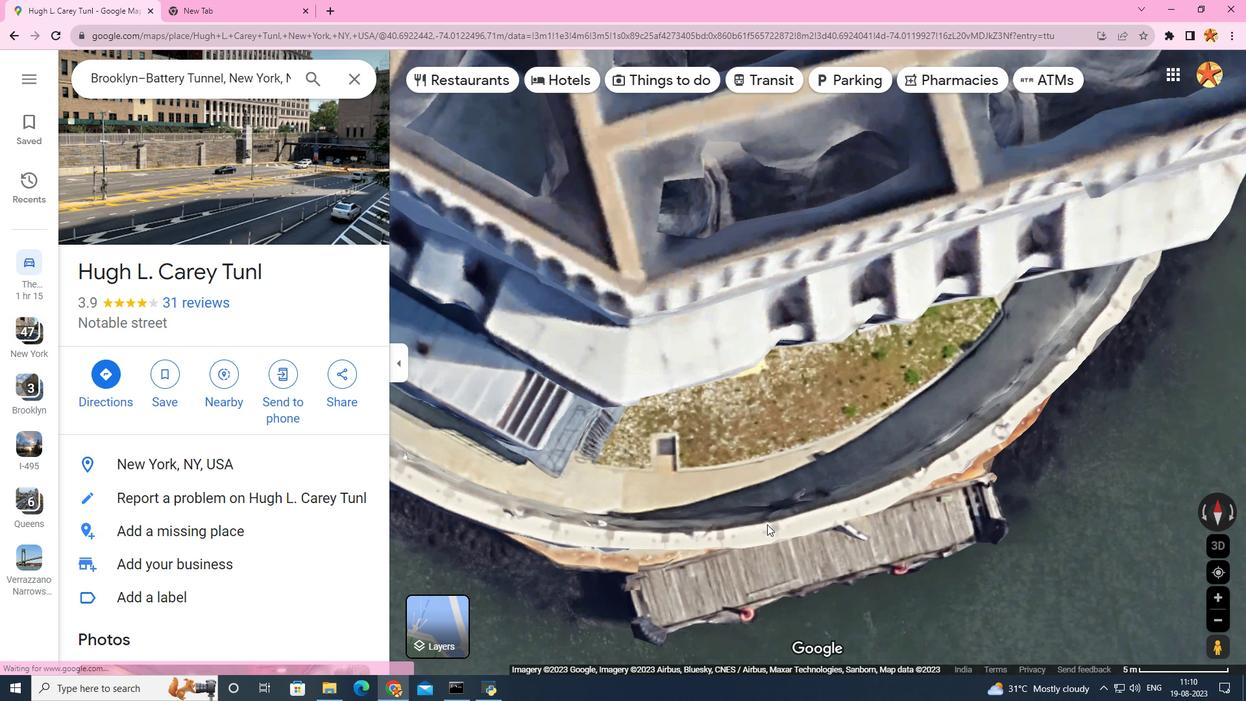 
Action: Mouse scrolled (767, 524) with delta (0, 0)
Screenshot: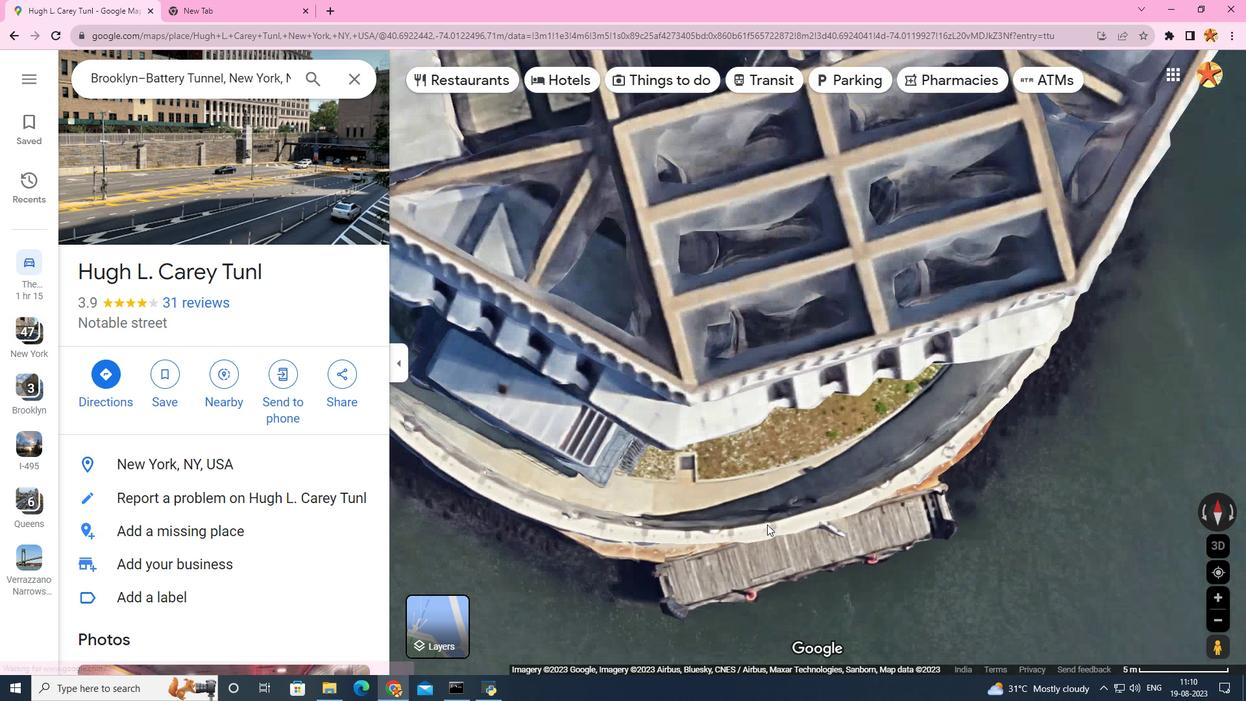 
Action: Mouse scrolled (767, 524) with delta (0, 0)
Screenshot: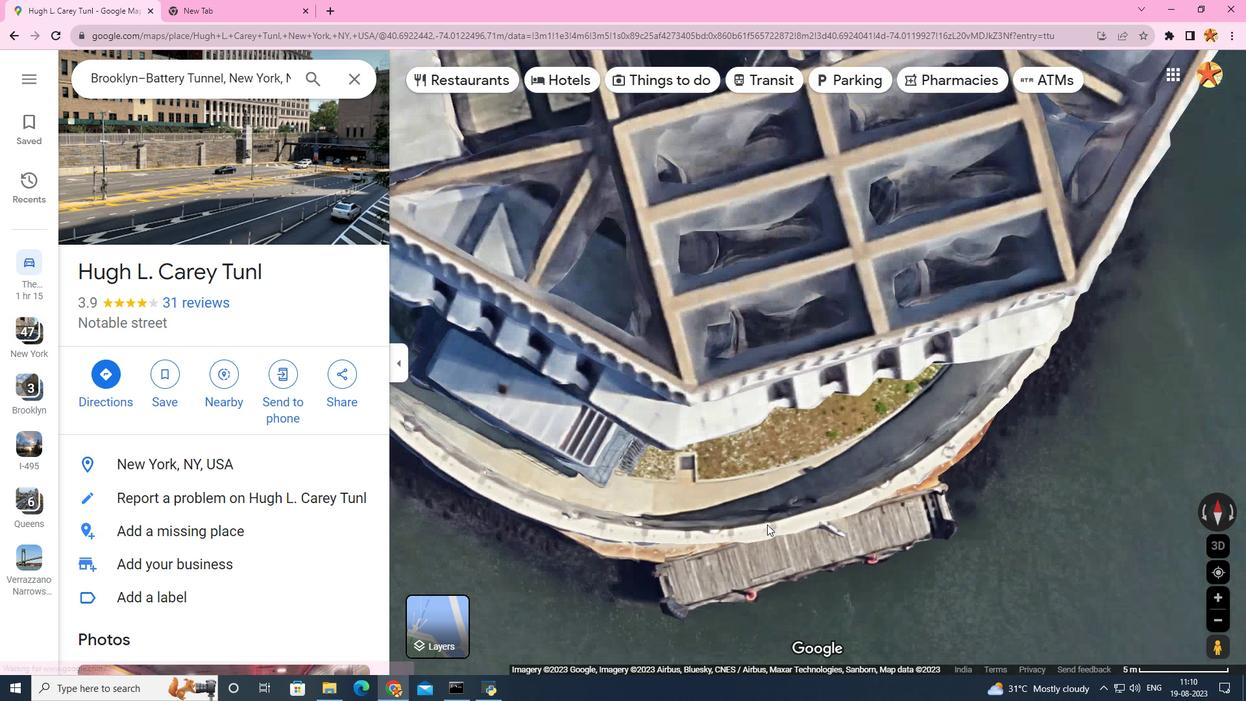 
Action: Mouse scrolled (767, 524) with delta (0, 0)
Screenshot: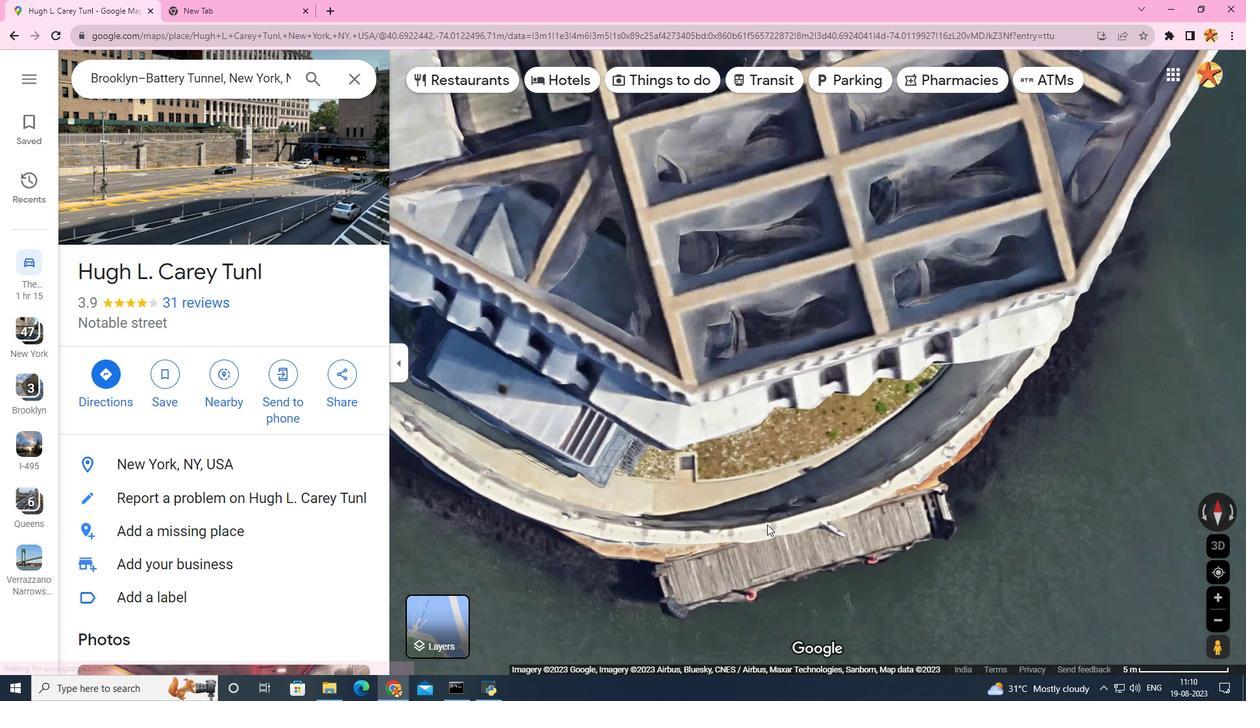 
Action: Mouse scrolled (767, 524) with delta (0, 0)
Screenshot: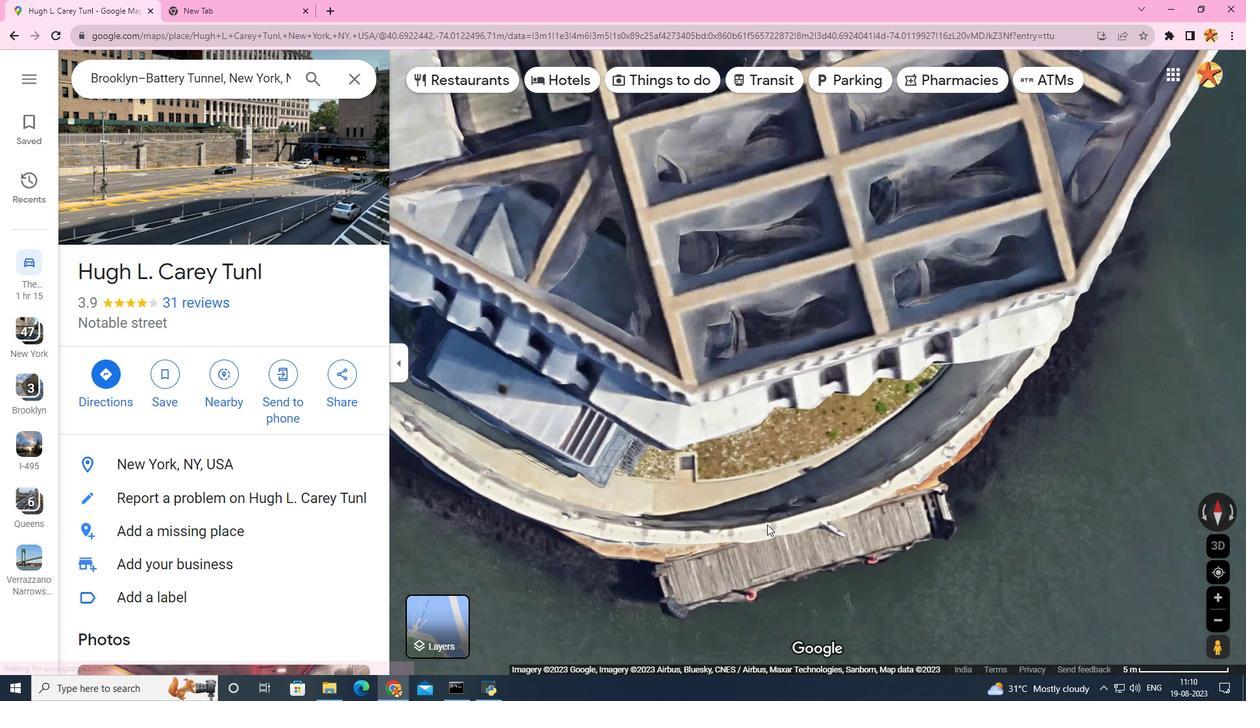
Action: Mouse scrolled (767, 524) with delta (0, 0)
Screenshot: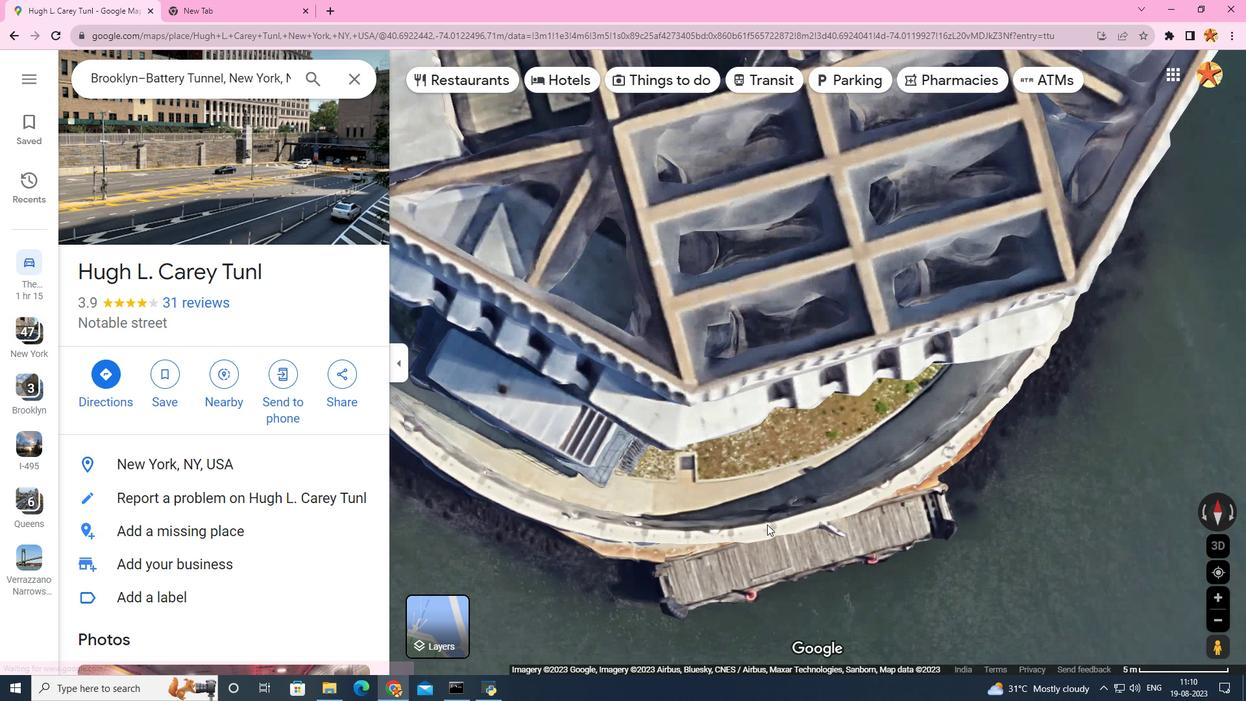 
Action: Mouse scrolled (767, 524) with delta (0, 0)
Screenshot: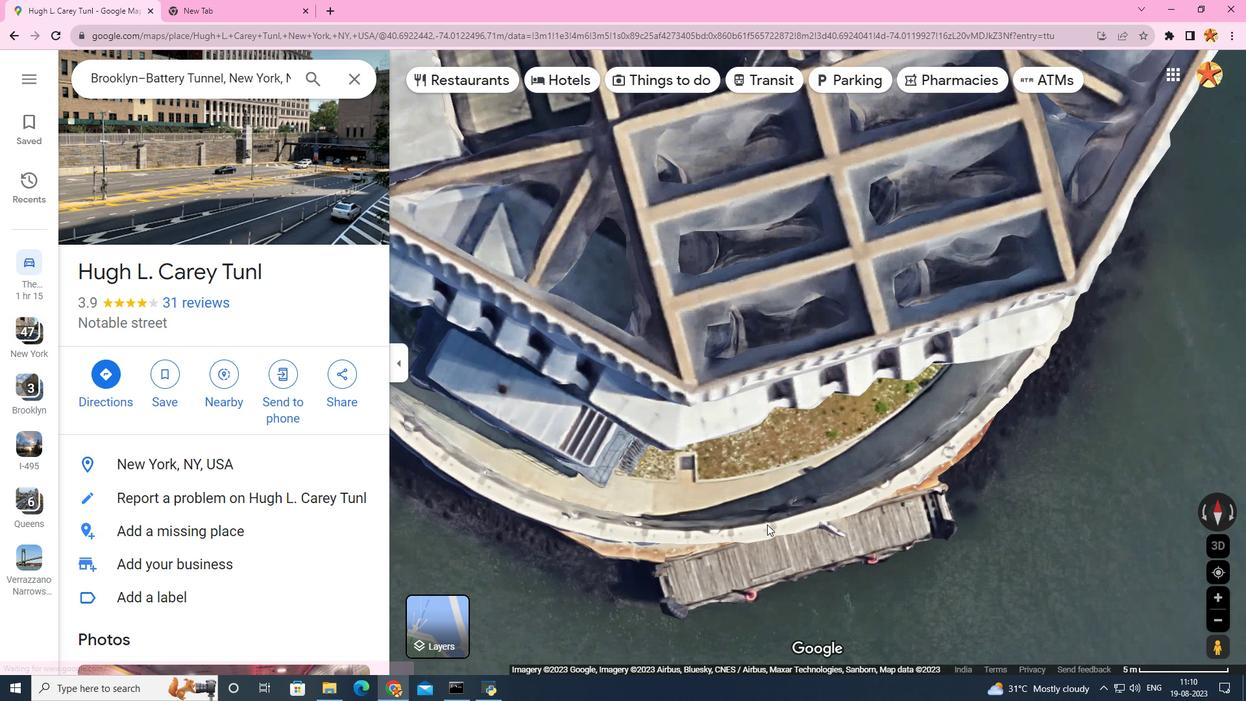 
Action: Mouse moved to (800, 342)
Screenshot: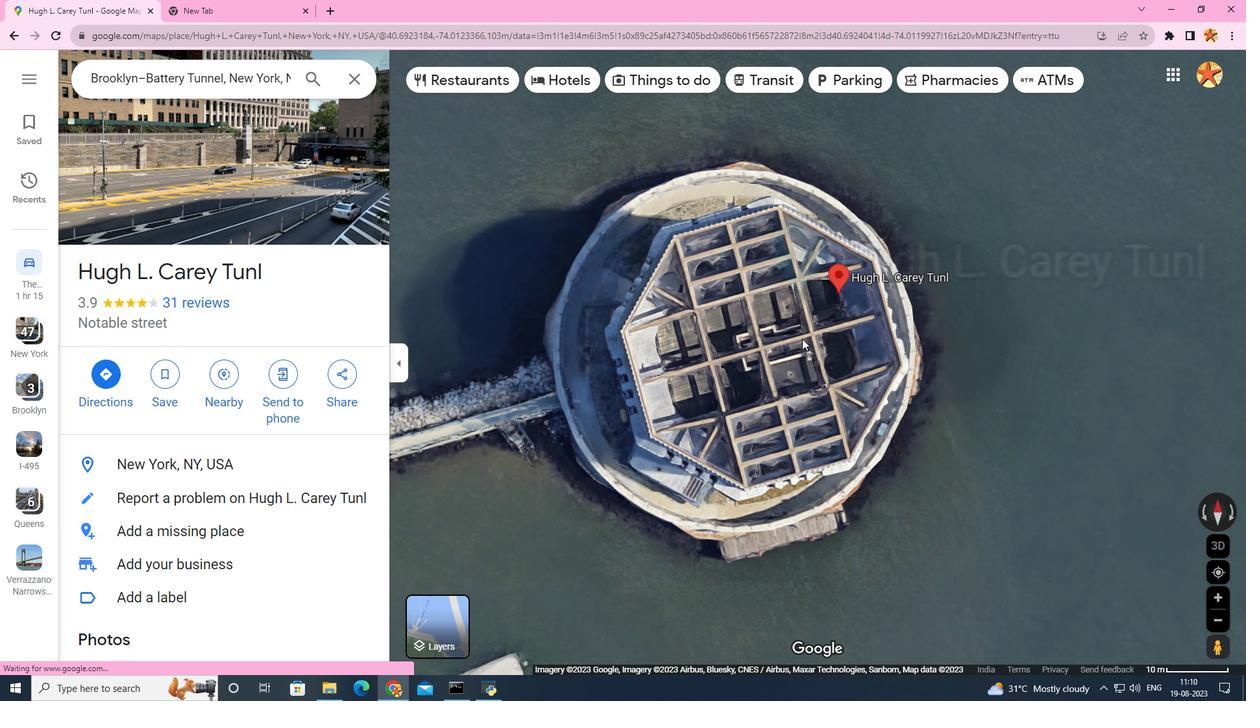 
Action: Mouse scrolled (800, 343) with delta (0, 0)
Screenshot: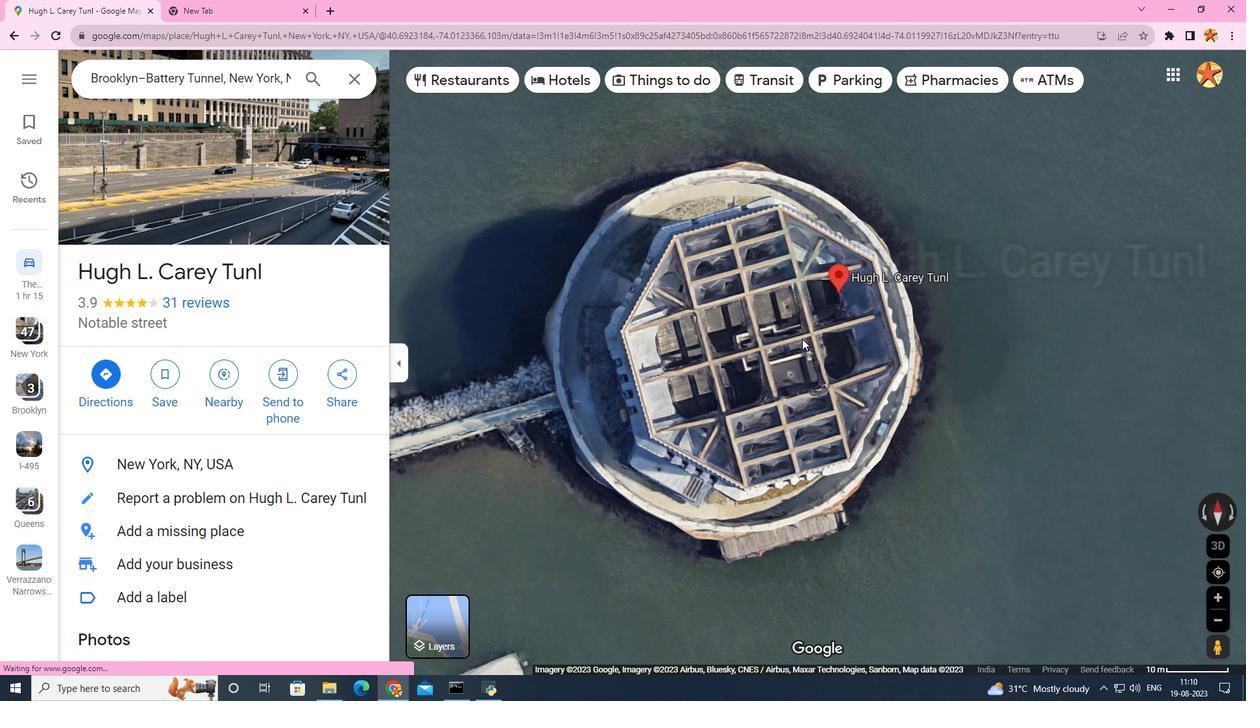 
Action: Mouse moved to (802, 338)
Screenshot: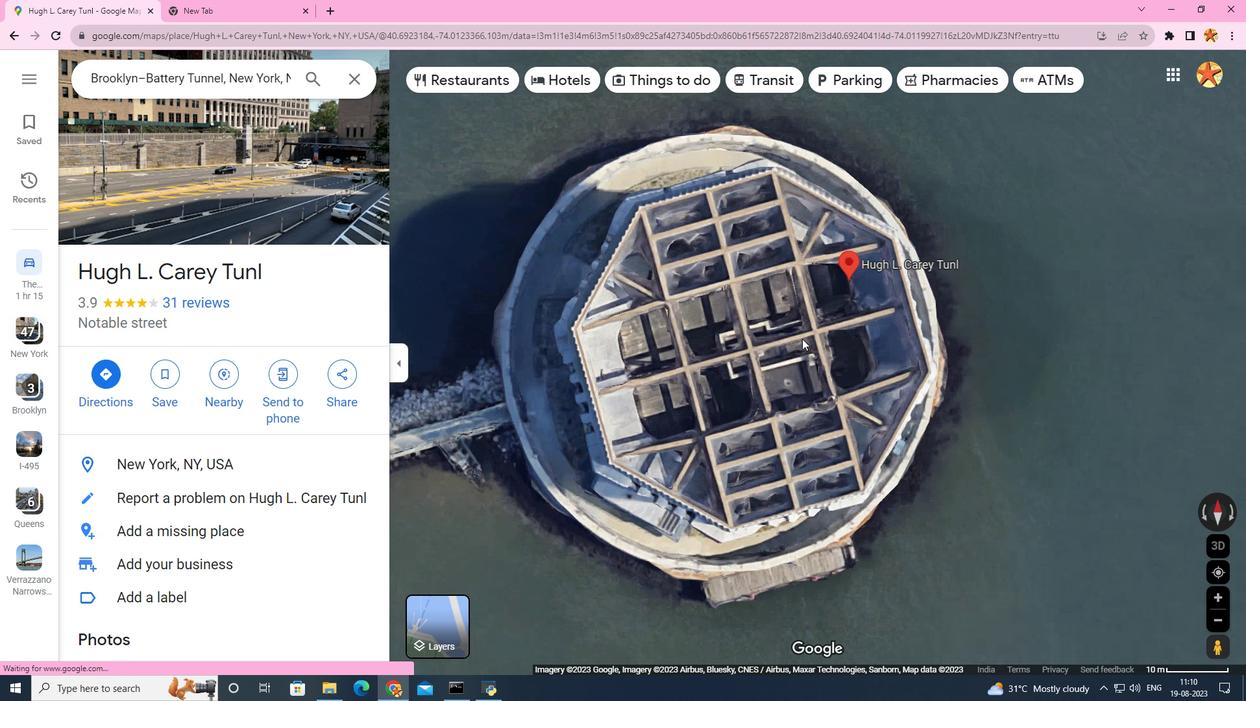 
Action: Mouse scrolled (802, 339) with delta (0, 0)
Screenshot: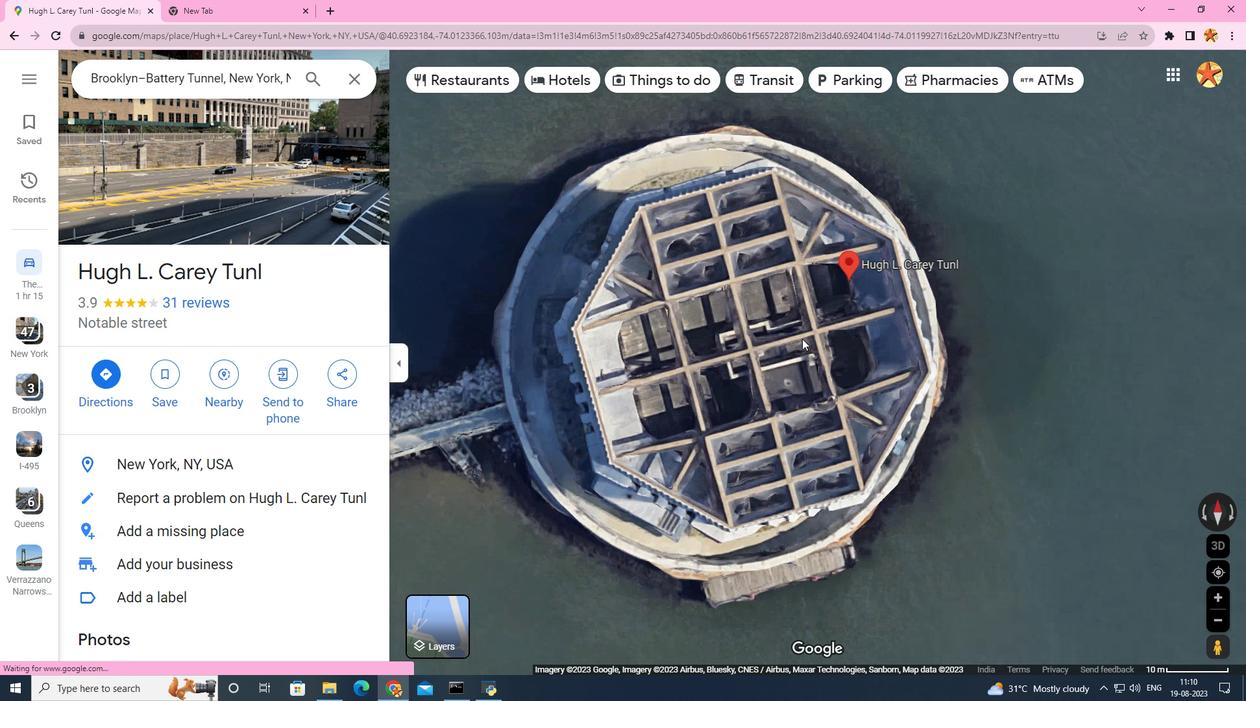 
Action: Mouse scrolled (802, 339) with delta (0, 0)
Screenshot: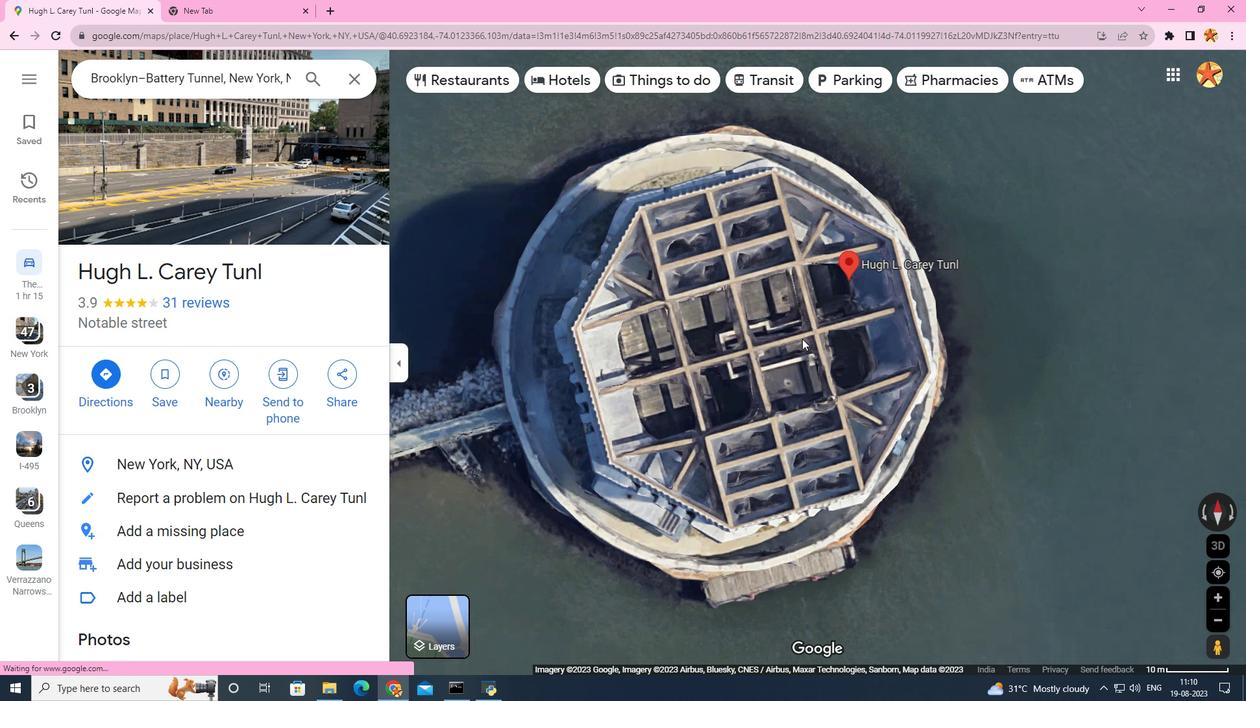 
Action: Mouse scrolled (802, 339) with delta (0, 0)
Screenshot: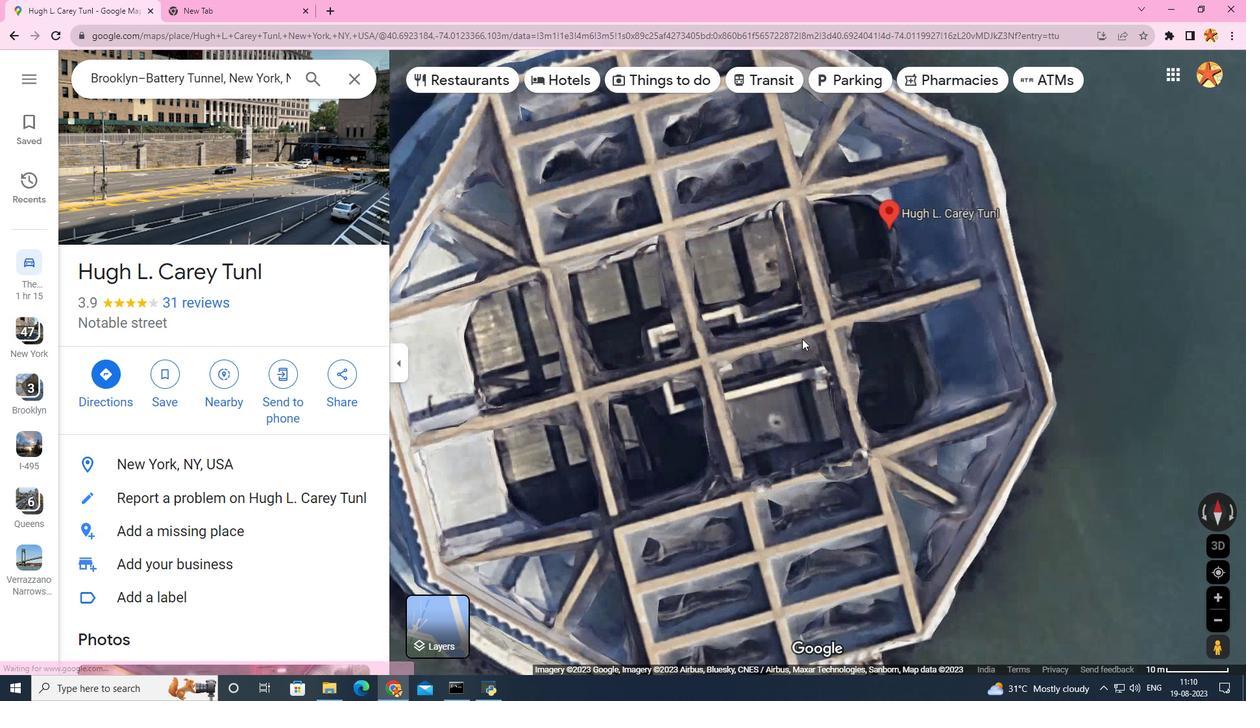 
Action: Mouse moved to (901, 146)
Screenshot: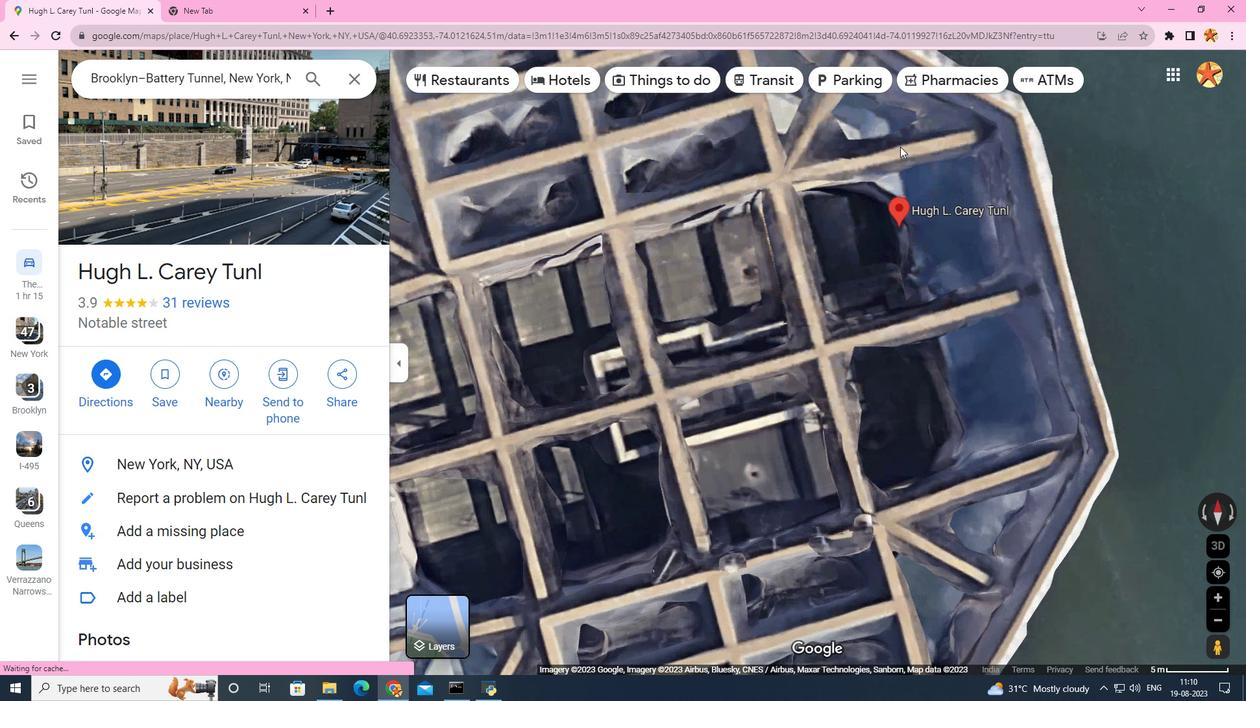 
Action: Mouse scrolled (901, 147) with delta (0, 0)
Screenshot: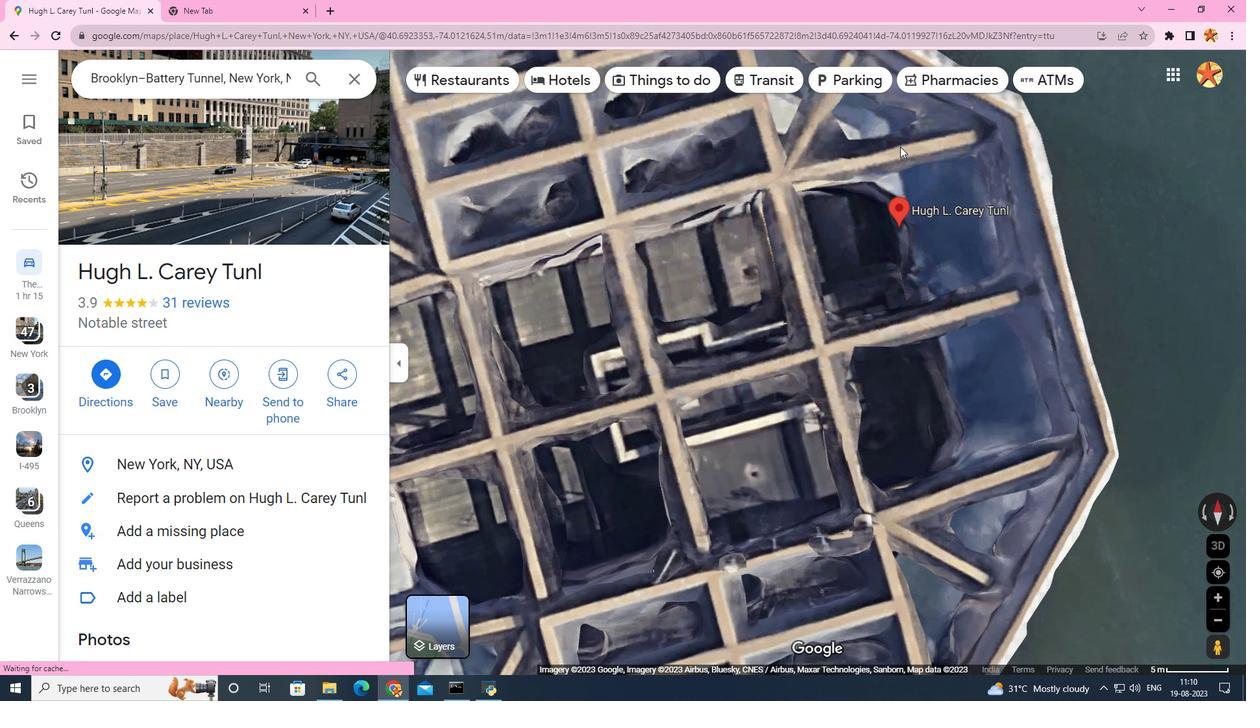 
Action: Mouse scrolled (901, 147) with delta (0, 0)
Screenshot: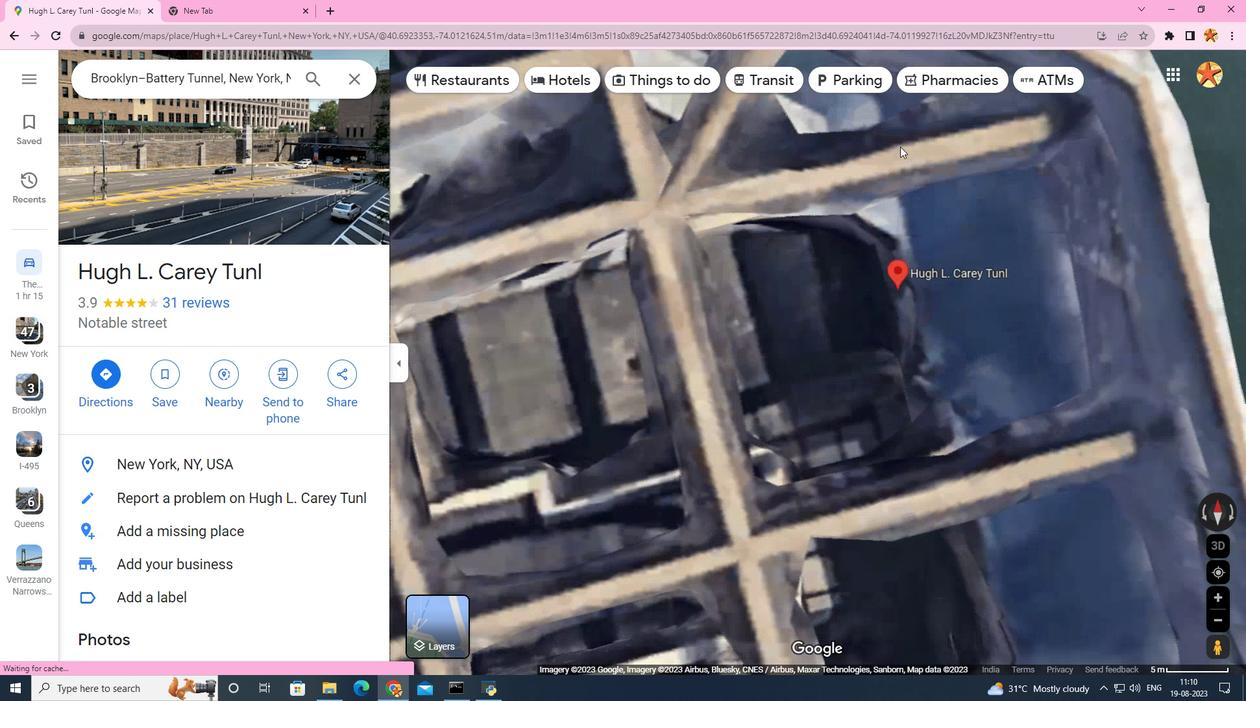 
Action: Mouse scrolled (901, 147) with delta (0, 0)
Screenshot: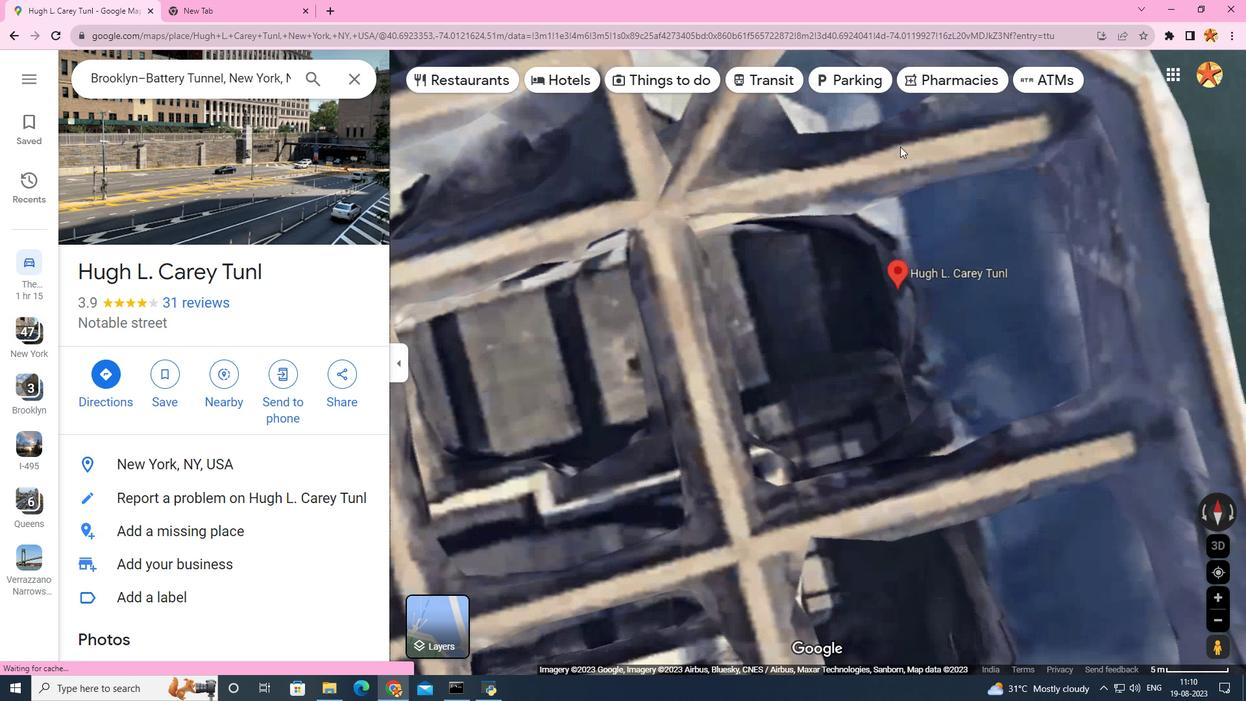 
Action: Mouse moved to (696, 501)
Screenshot: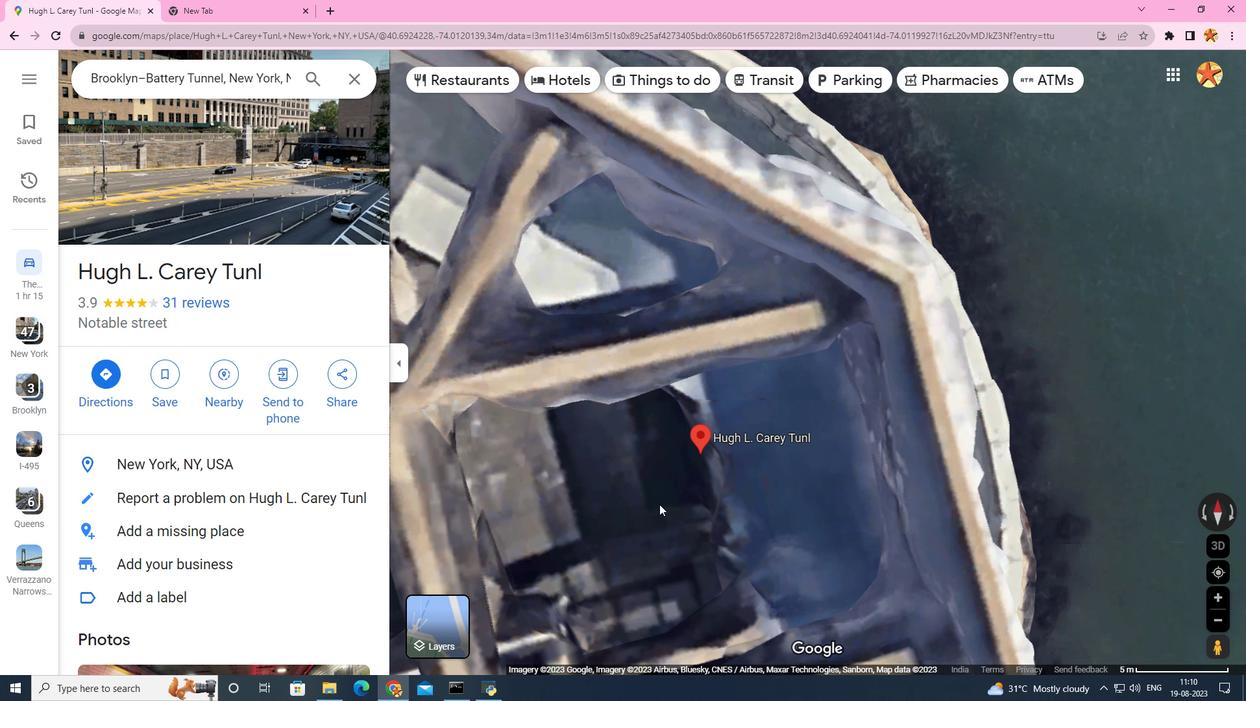 
Action: Mouse scrolled (696, 501) with delta (0, 0)
Screenshot: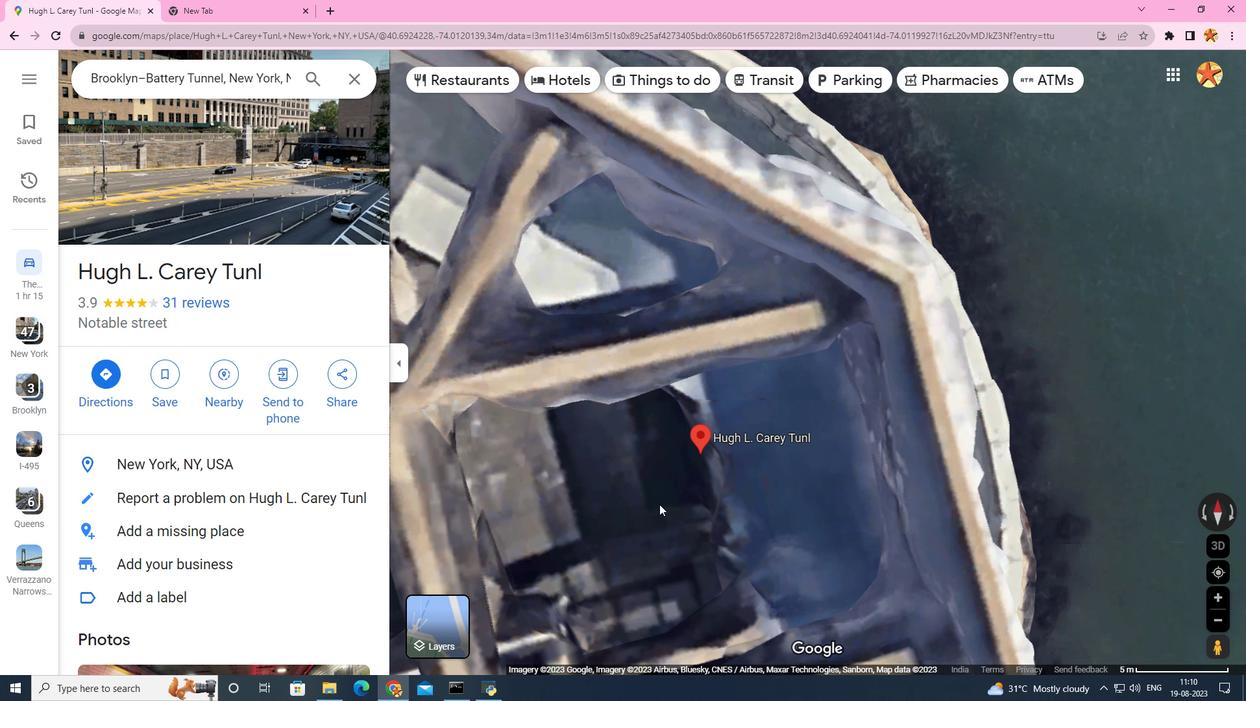 
Action: Mouse moved to (652, 506)
Screenshot: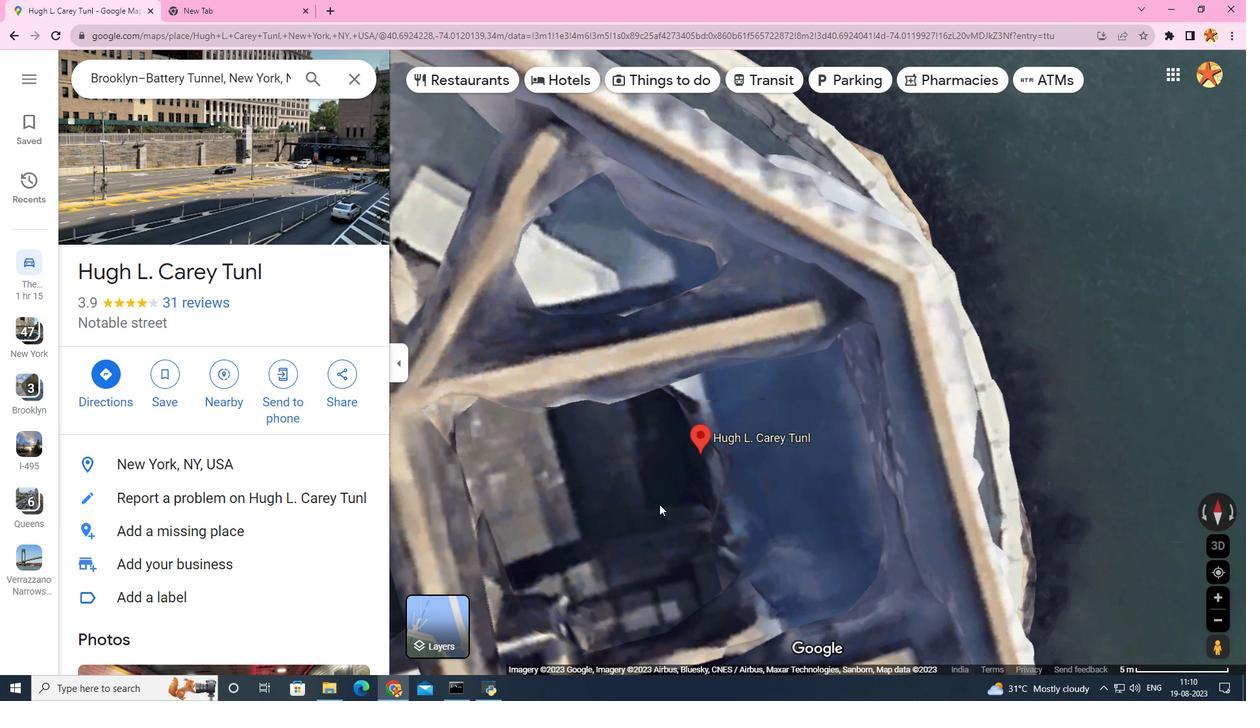 
Action: Mouse scrolled (653, 507) with delta (0, 0)
Screenshot: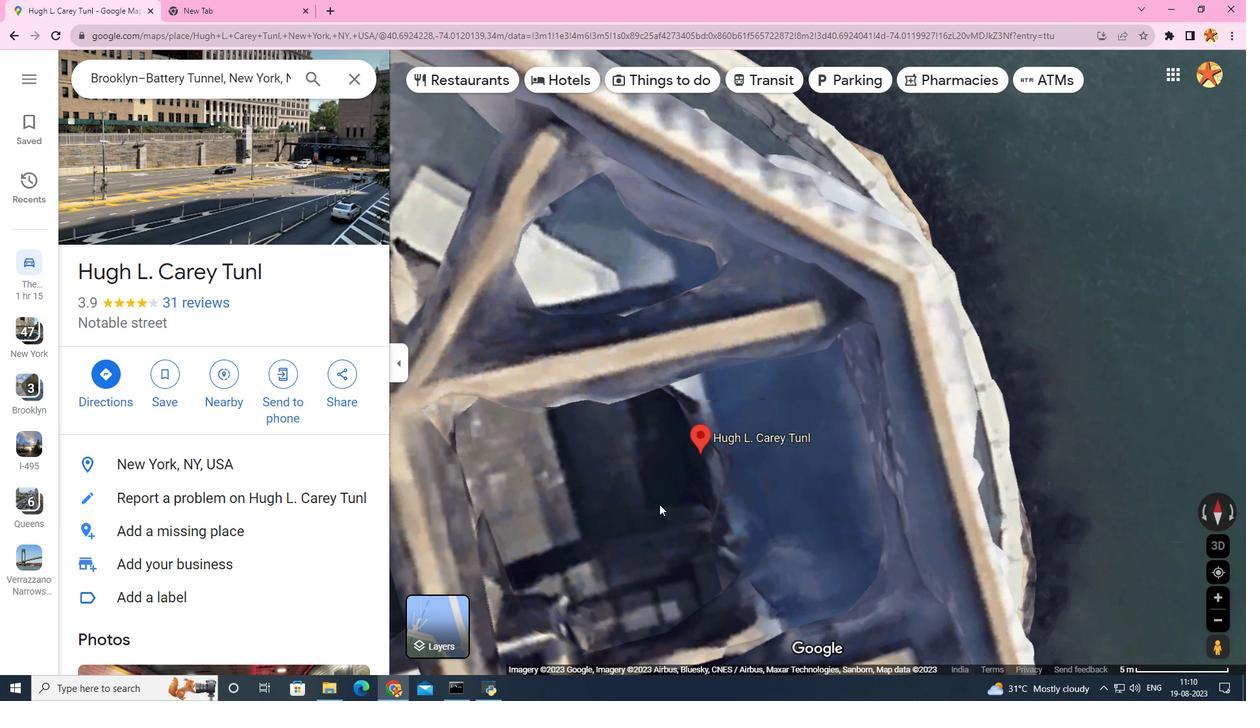 
Action: Mouse moved to (650, 507)
Screenshot: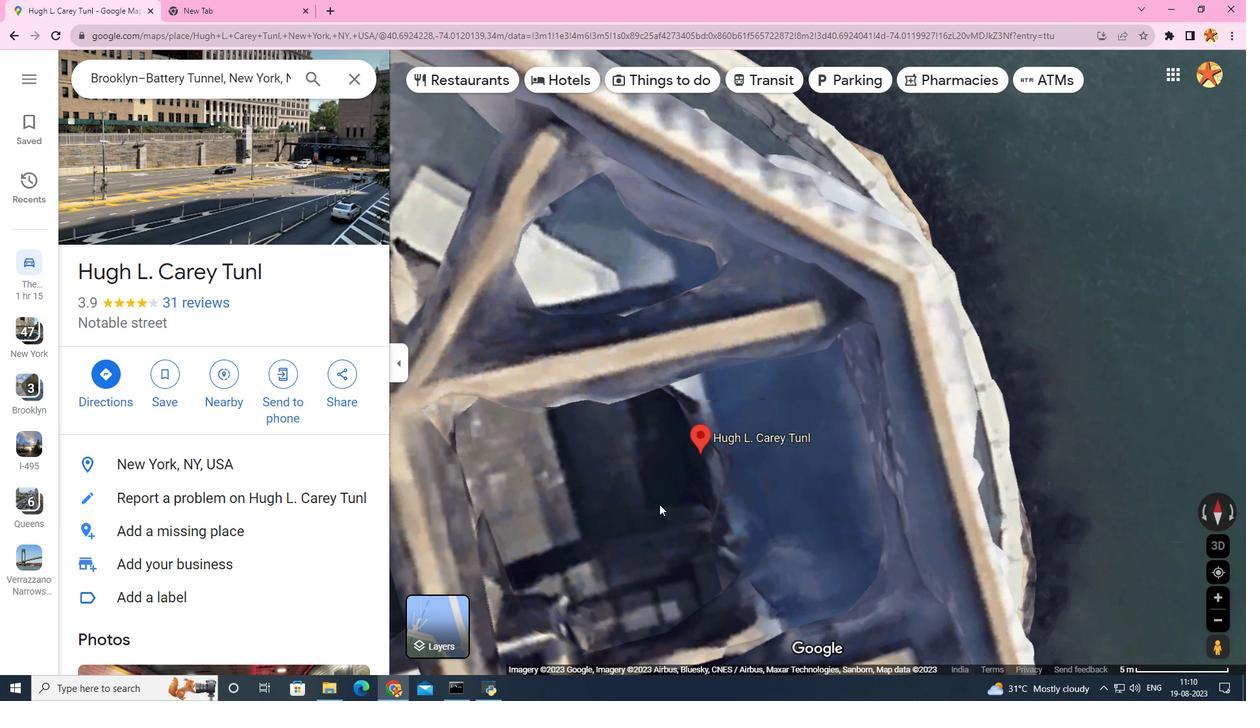 
Action: Mouse scrolled (650, 507) with delta (0, 0)
Screenshot: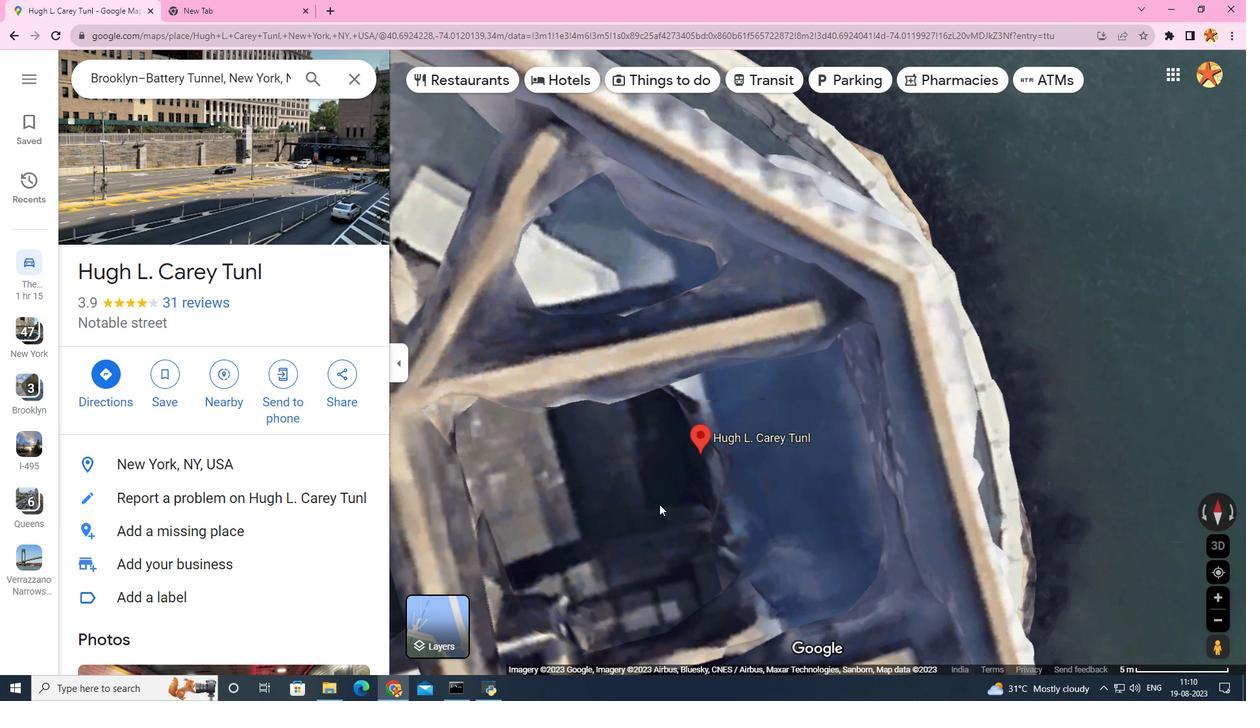 
Action: Mouse scrolled (650, 507) with delta (0, 0)
Screenshot: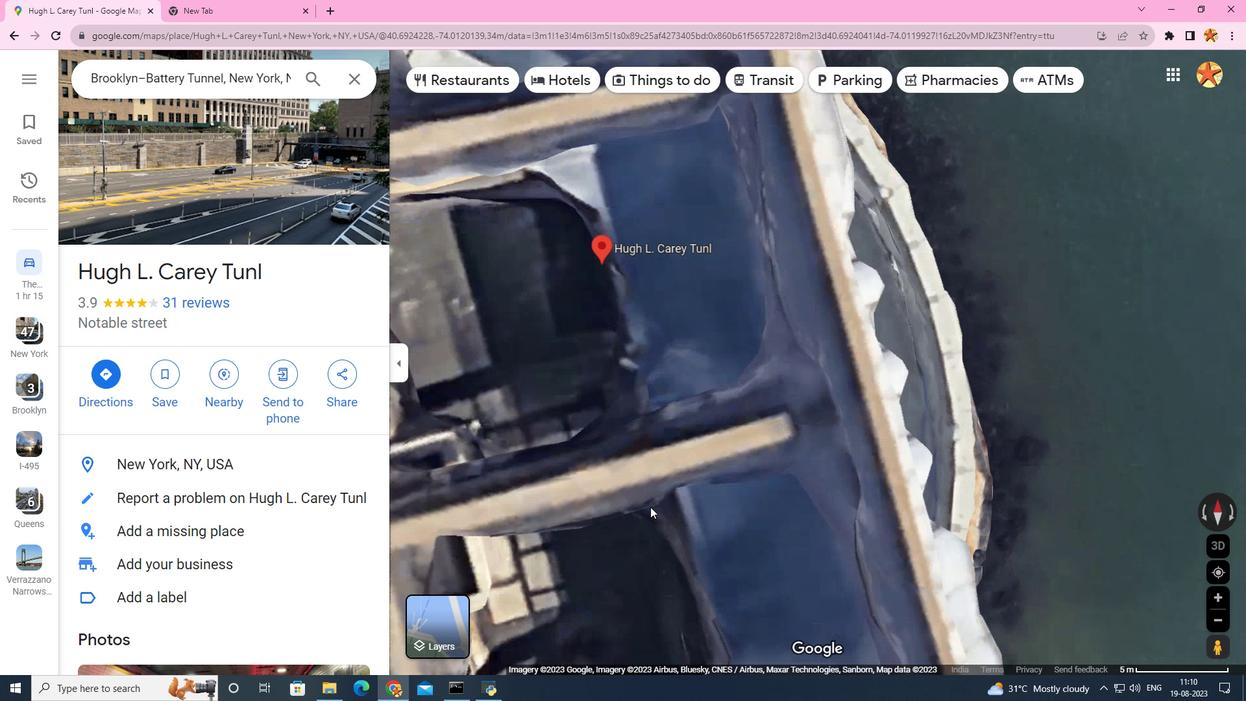 
Action: Mouse scrolled (650, 507) with delta (0, 0)
Screenshot: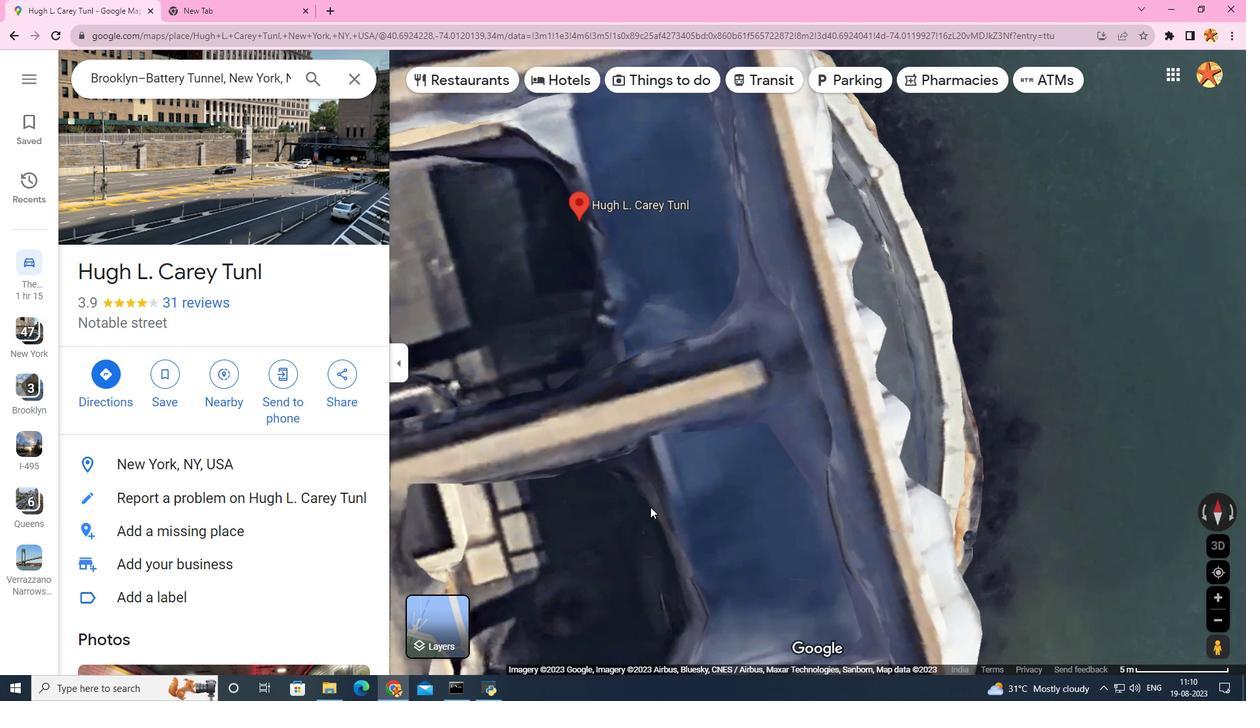 
Action: Mouse scrolled (650, 506) with delta (0, 0)
Screenshot: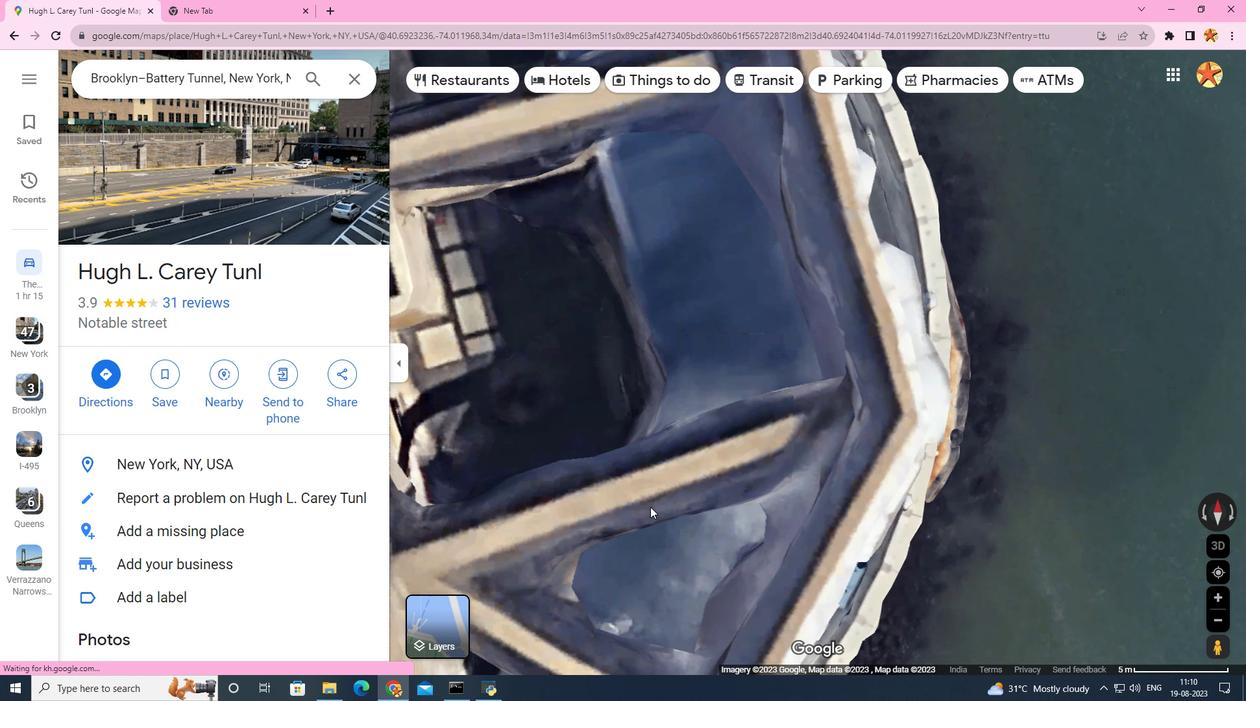 
Action: Mouse scrolled (650, 506) with delta (0, 0)
Screenshot: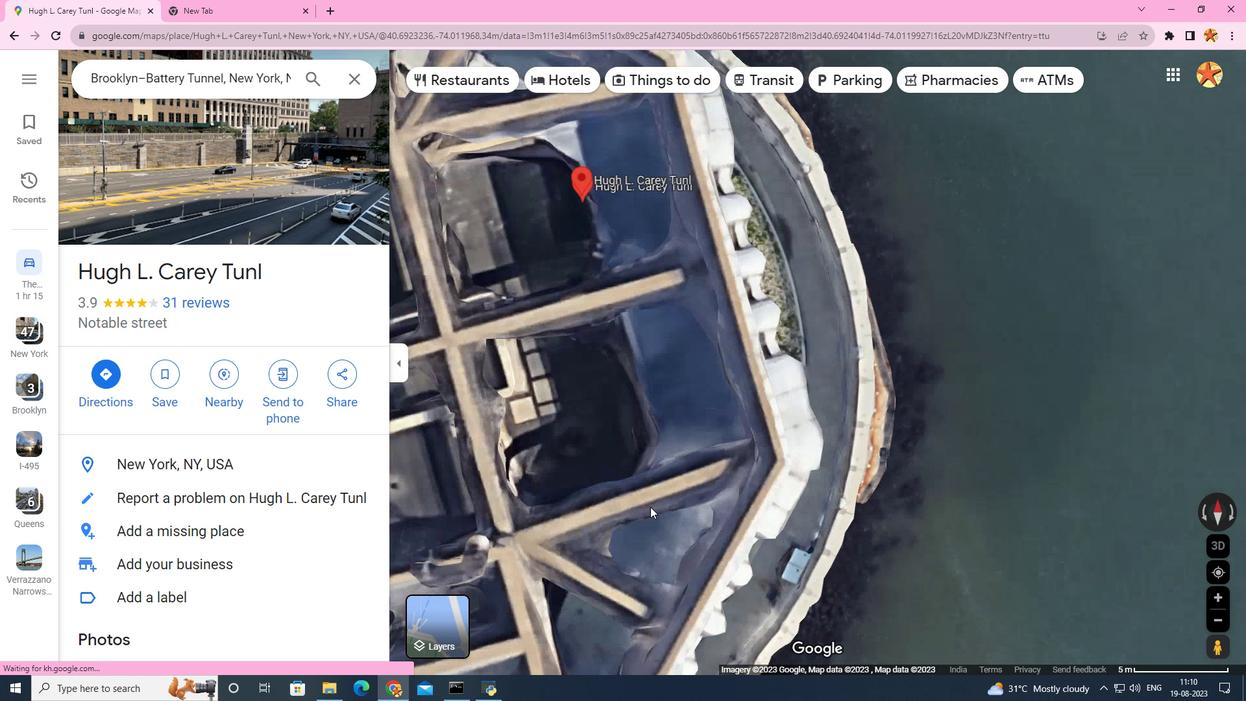 
Action: Mouse scrolled (650, 506) with delta (0, 0)
Screenshot: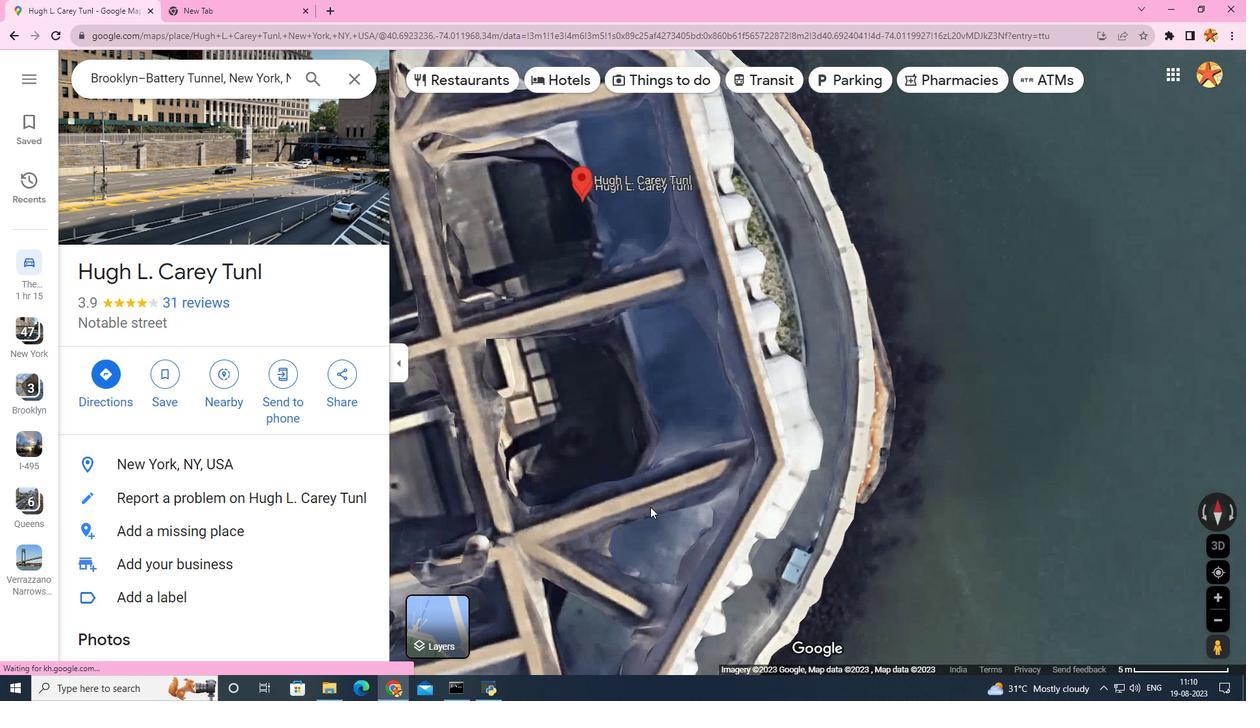 
Action: Mouse scrolled (650, 506) with delta (0, 0)
Screenshot: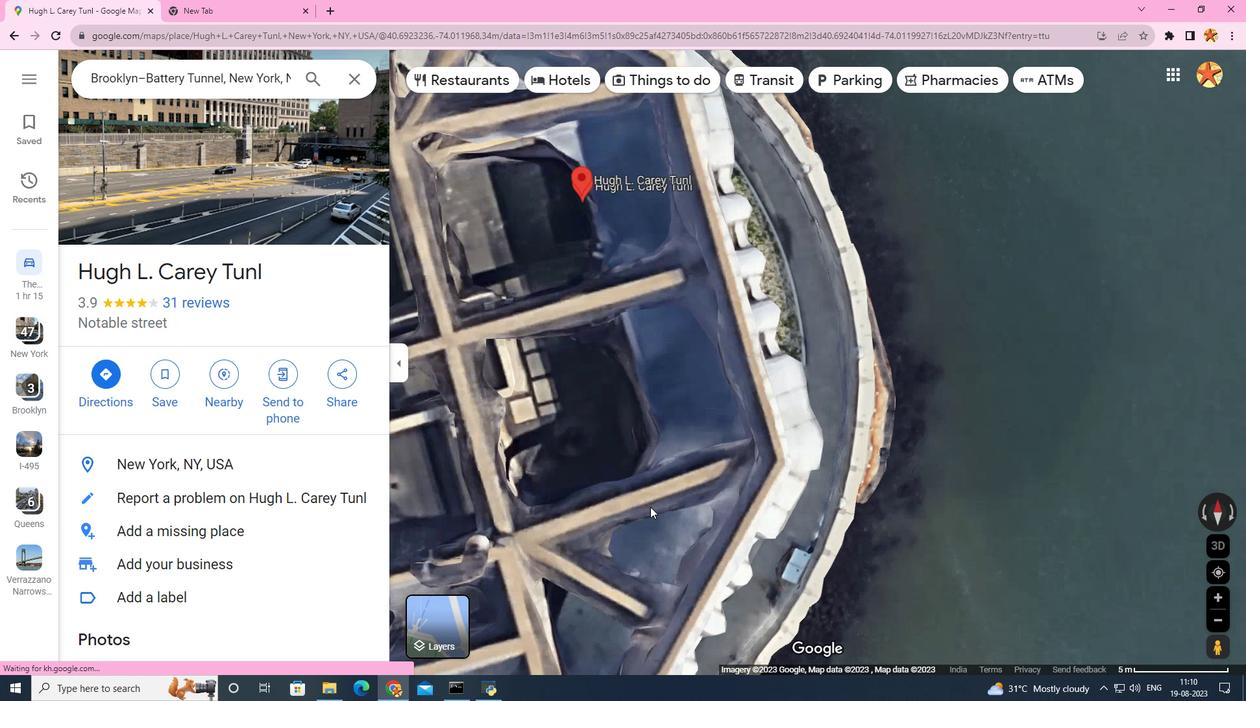 
Action: Mouse scrolled (650, 506) with delta (0, 0)
Screenshot: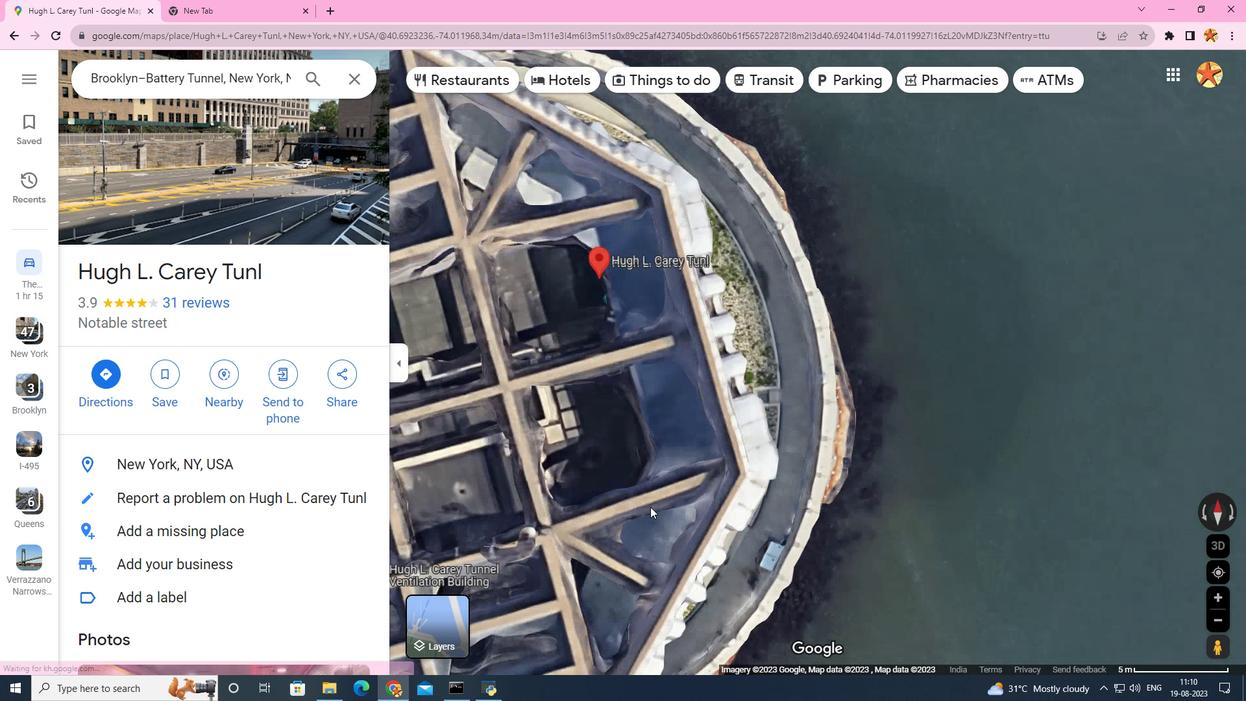 
Action: Mouse scrolled (650, 506) with delta (0, 0)
Screenshot: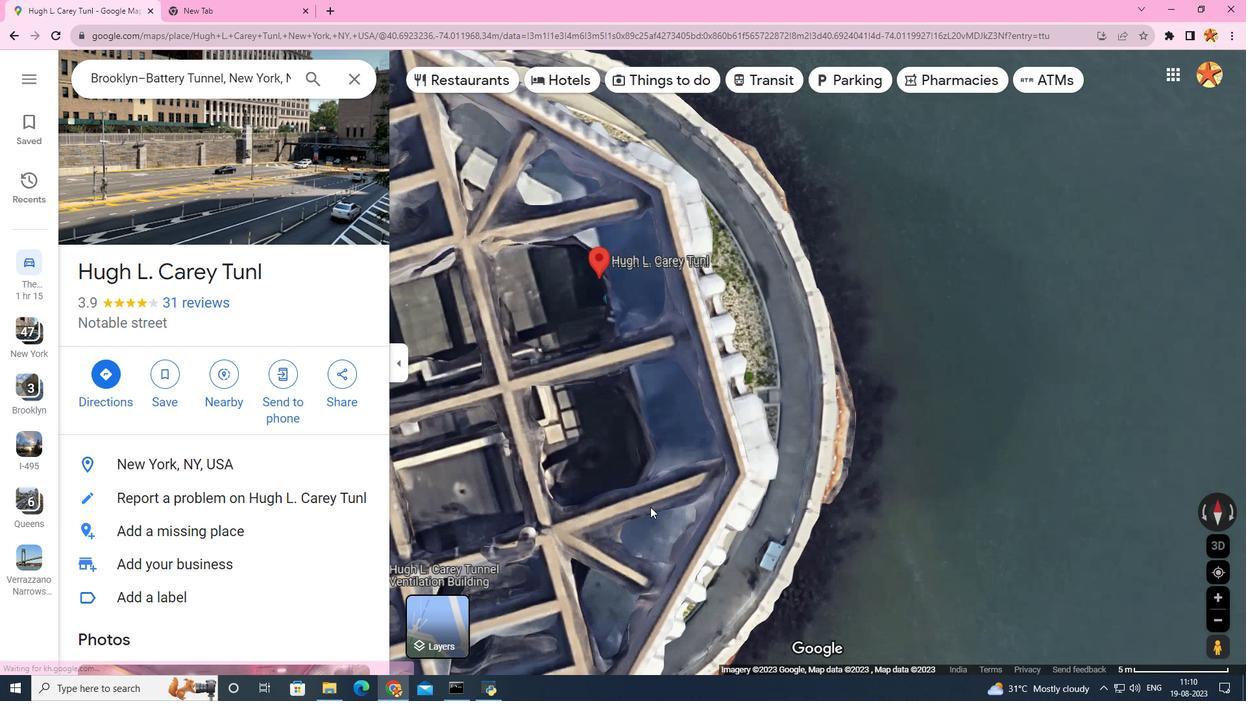 
Action: Mouse scrolled (650, 506) with delta (0, 0)
Screenshot: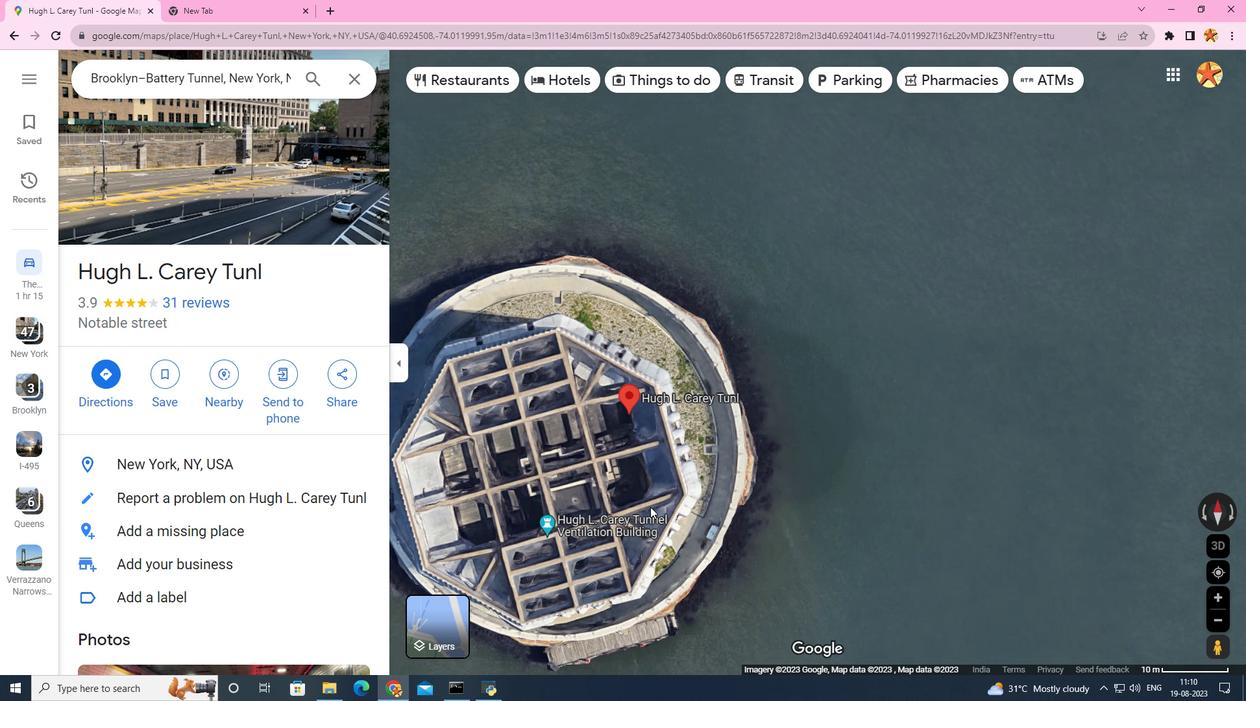 
Action: Mouse scrolled (650, 506) with delta (0, 0)
Screenshot: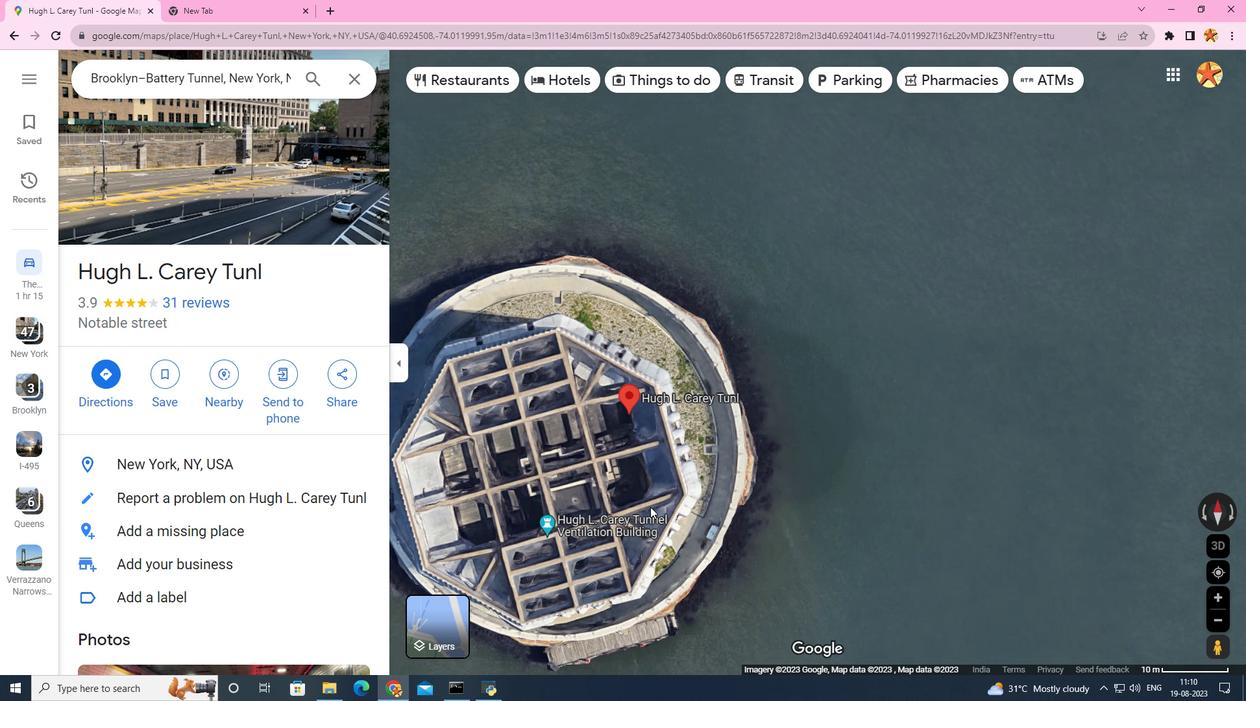 
Action: Mouse scrolled (650, 506) with delta (0, 0)
Screenshot: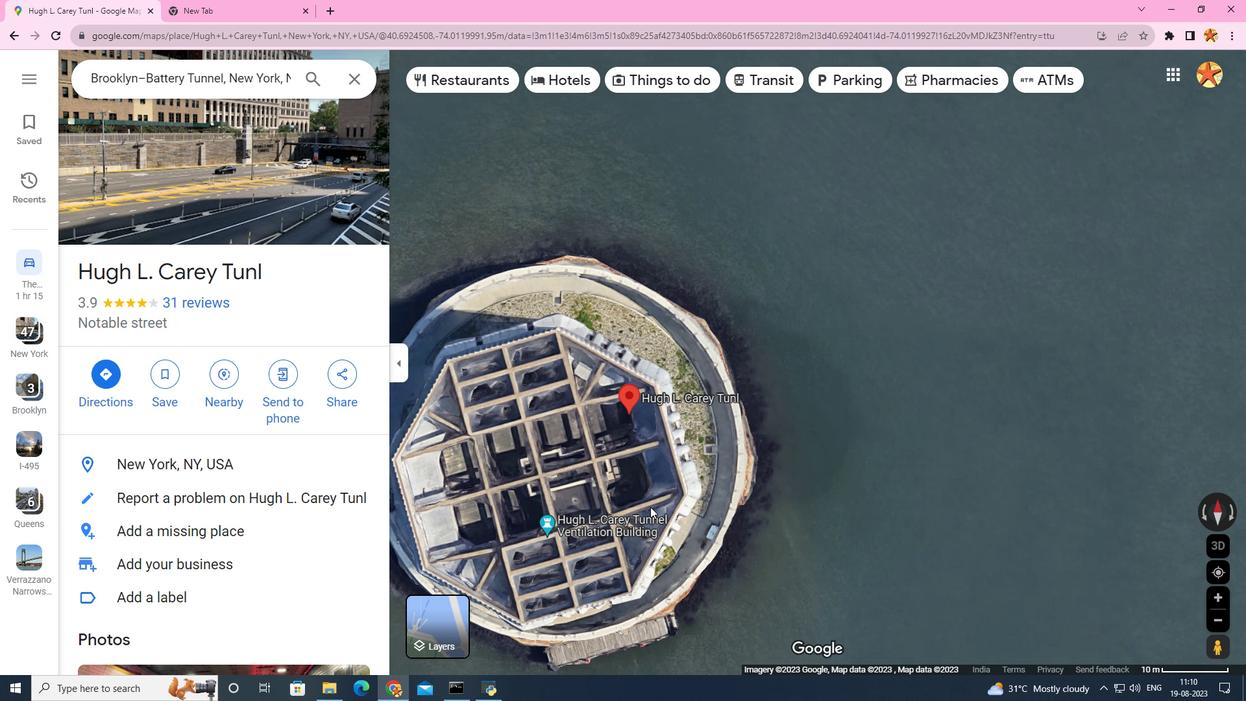
Action: Mouse scrolled (650, 506) with delta (0, 0)
Screenshot: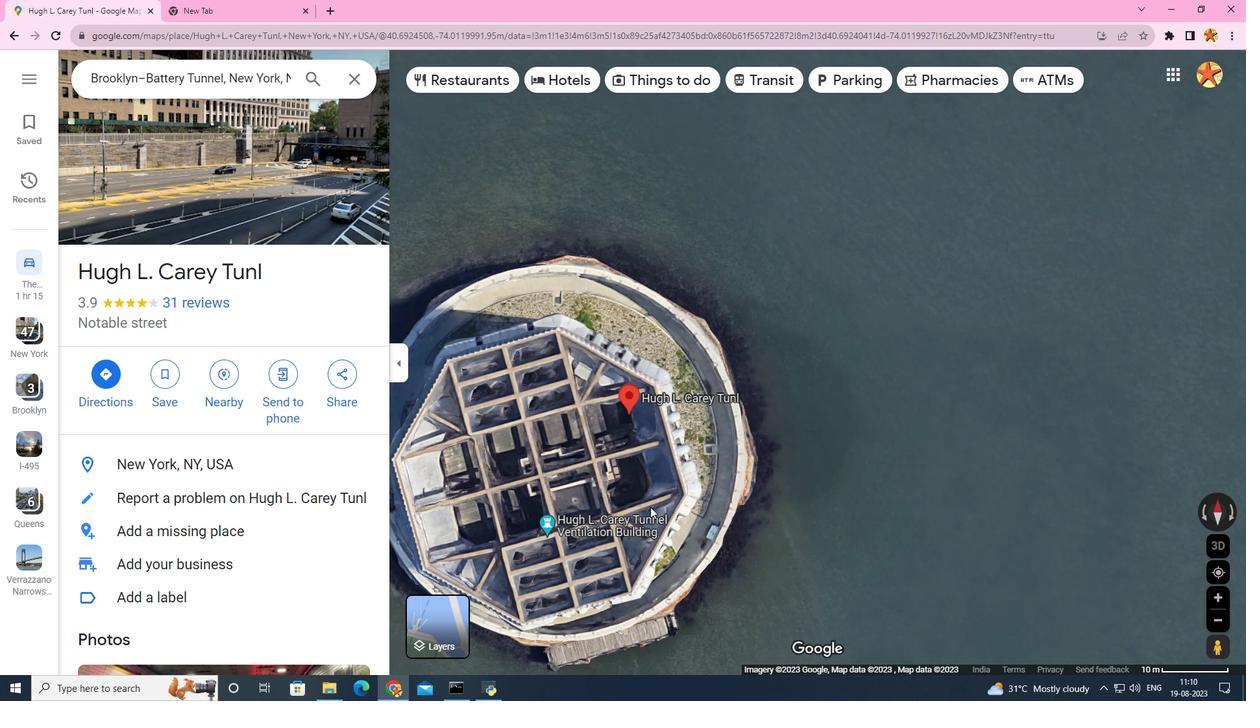 
Action: Mouse scrolled (650, 506) with delta (0, 0)
Screenshot: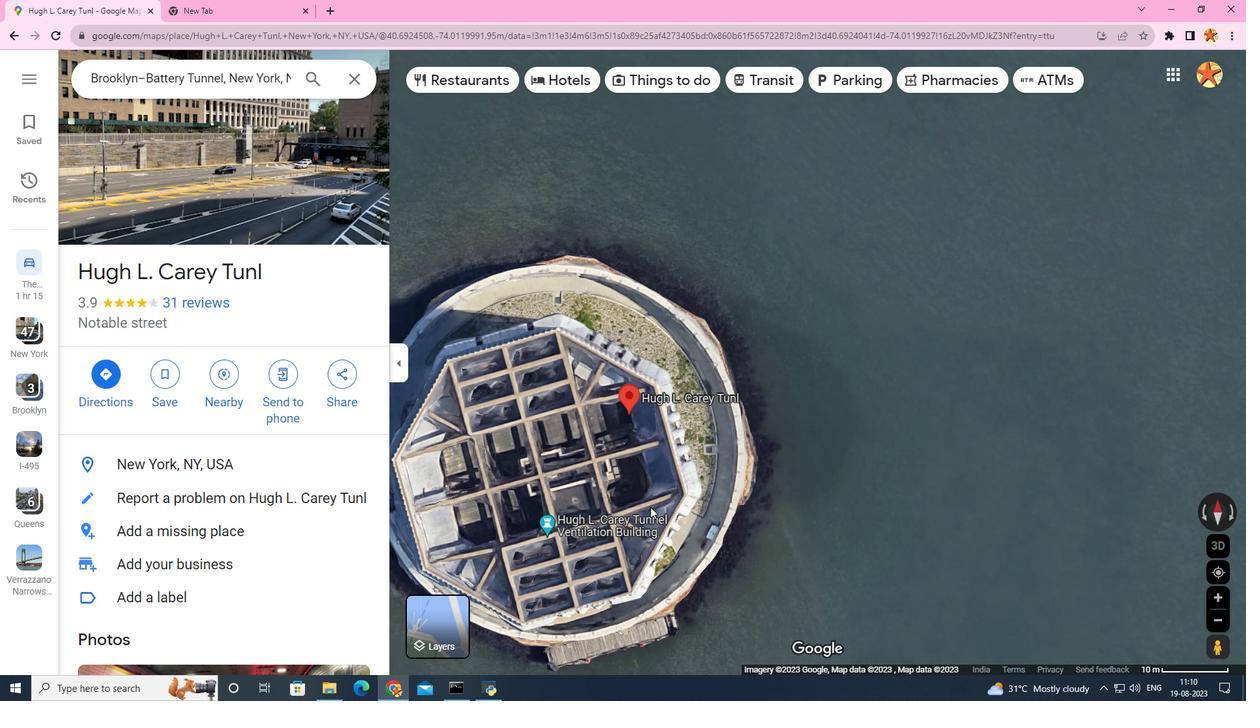 
Action: Mouse scrolled (650, 506) with delta (0, 0)
Screenshot: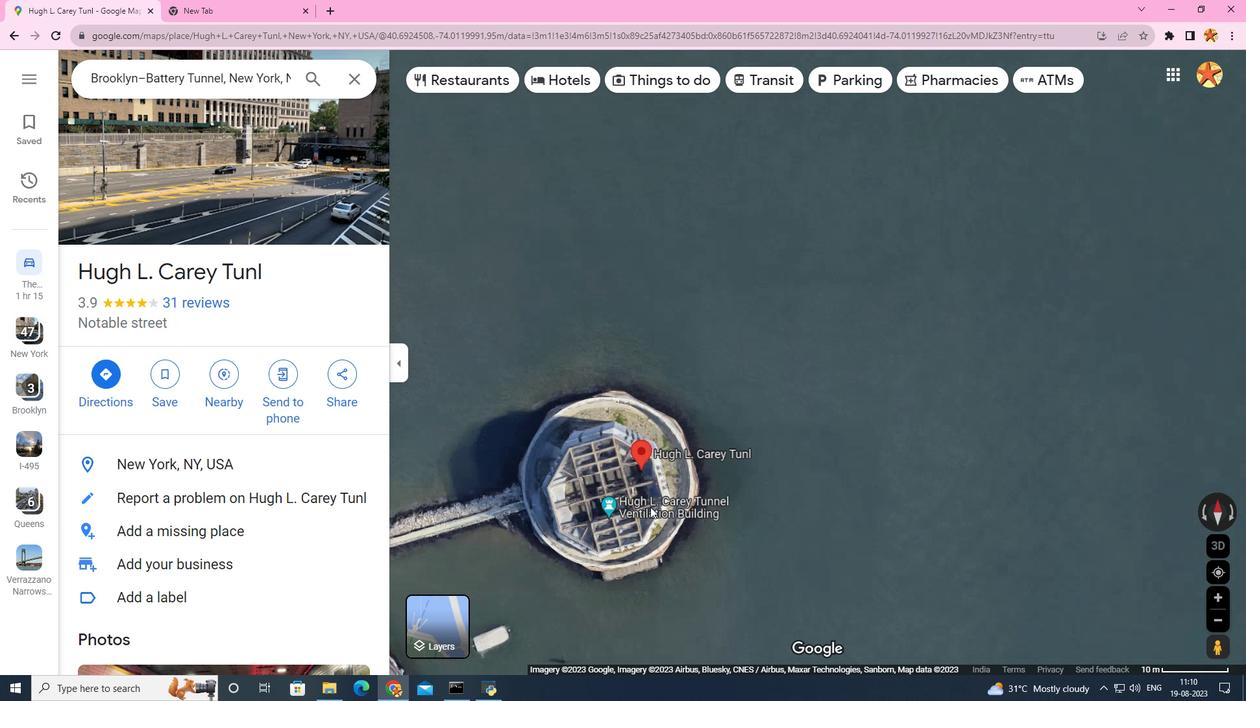
Action: Mouse moved to (460, 617)
Screenshot: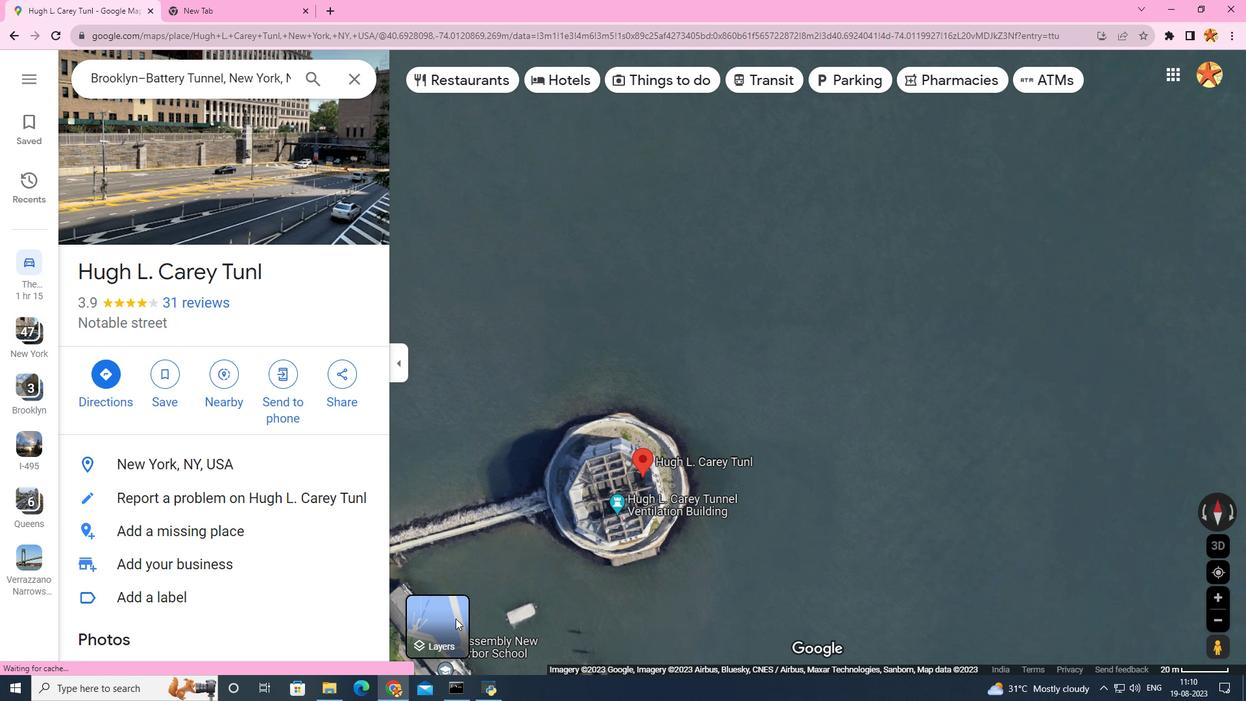 
Action: Mouse scrolled (470, 611) with delta (0, 0)
Screenshot: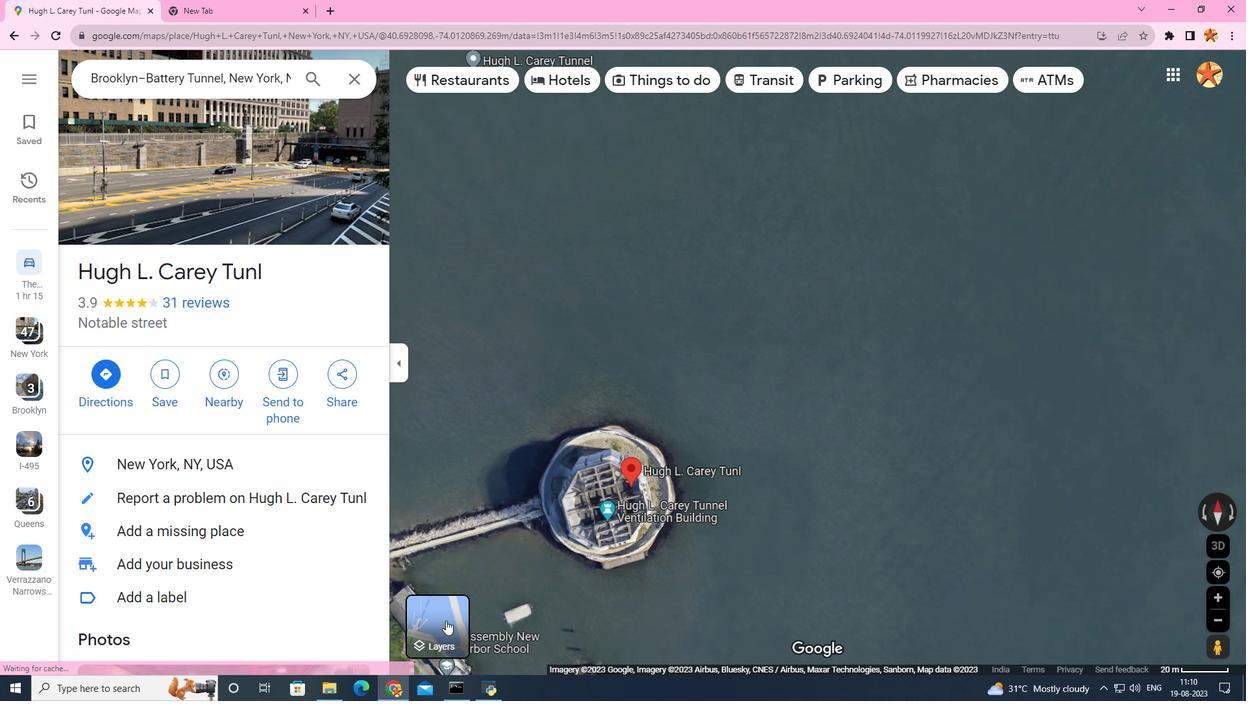 
Action: Mouse moved to (549, 614)
Screenshot: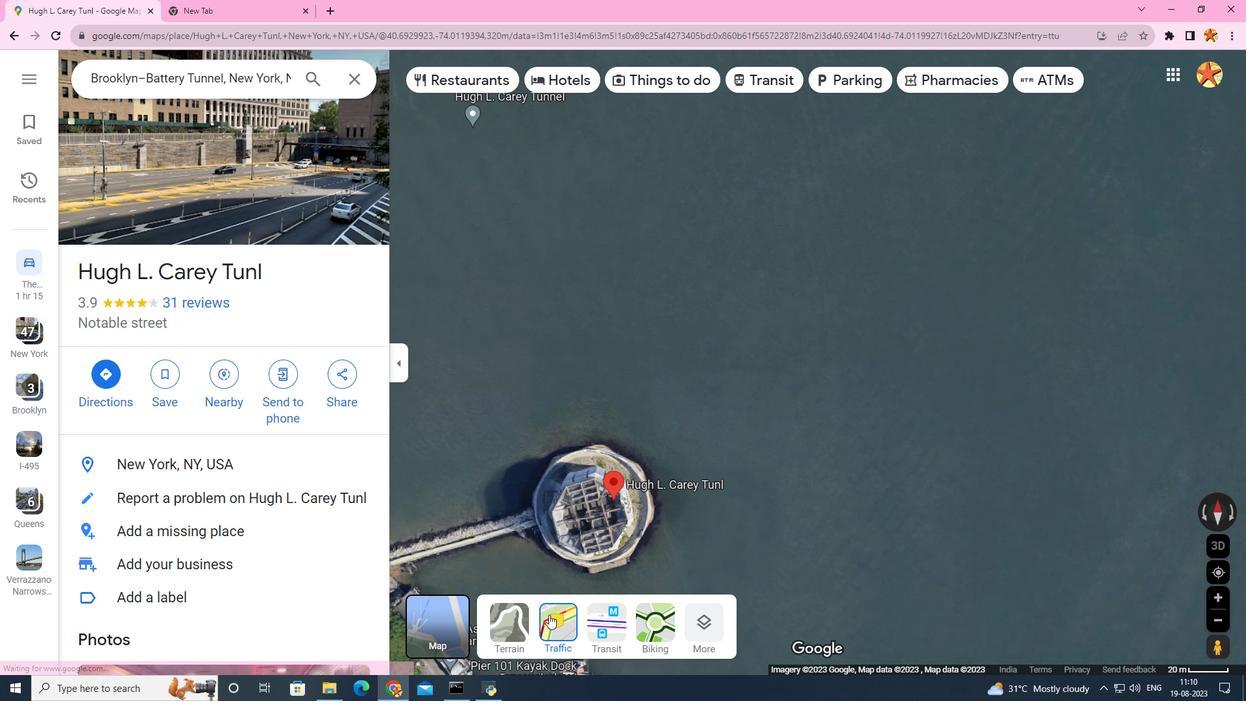 
Action: Mouse pressed left at (549, 614)
Screenshot: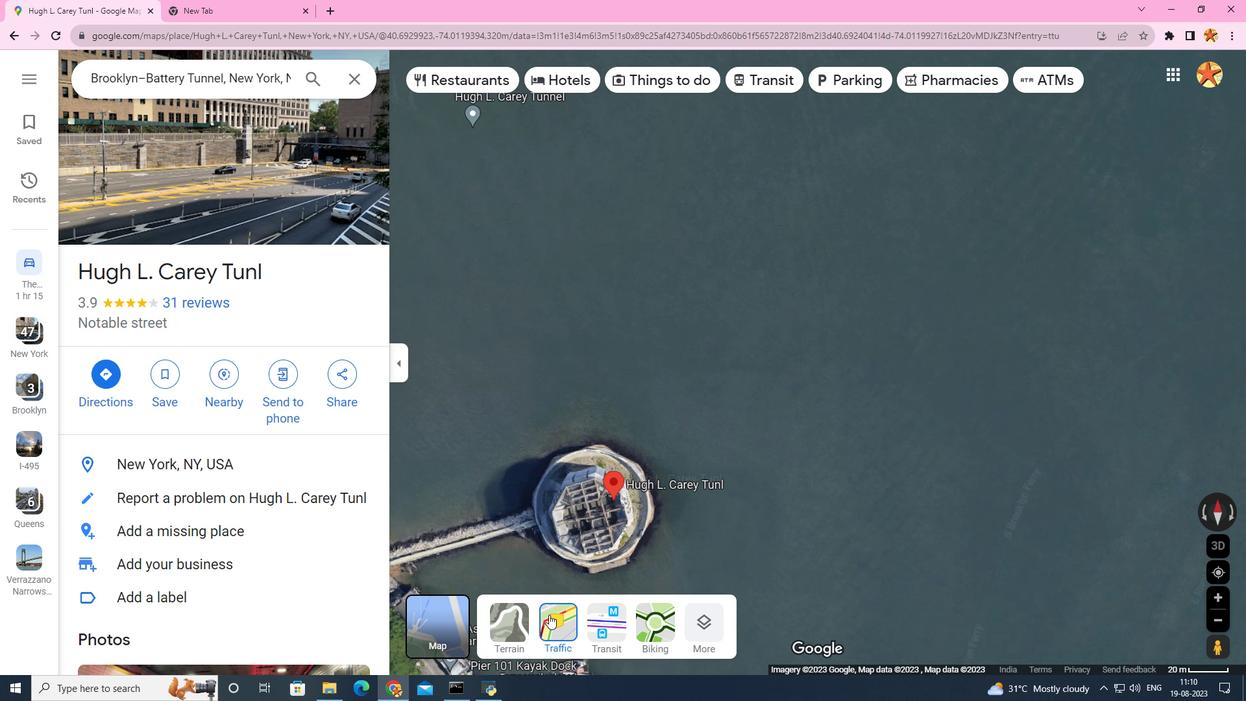 
Action: Mouse moved to (557, 627)
Screenshot: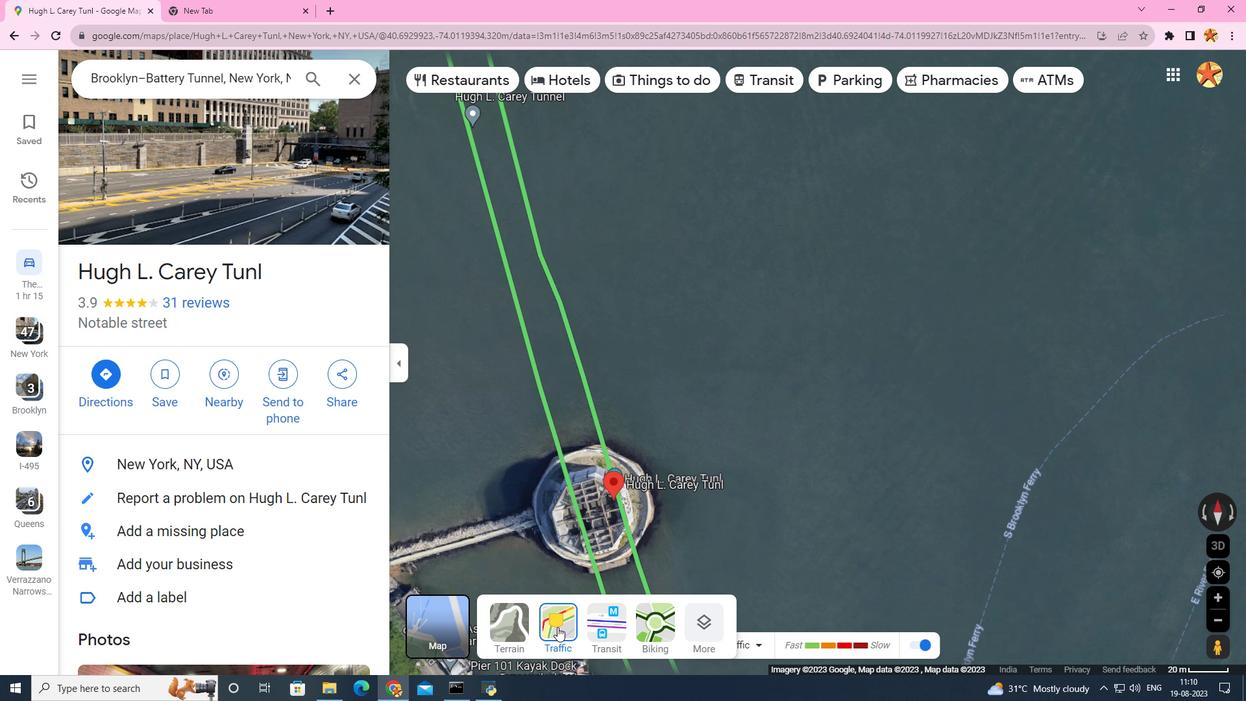 
Action: Mouse pressed left at (557, 627)
Screenshot: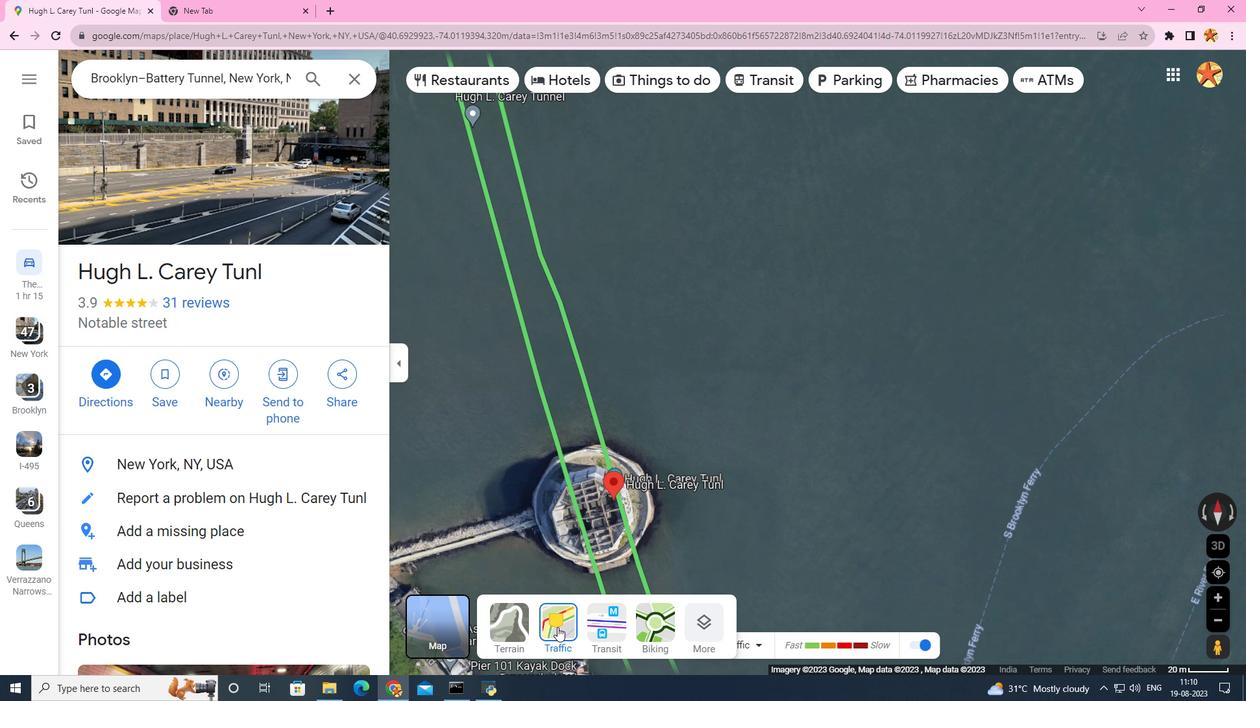 
Action: Mouse moved to (550, 636)
Screenshot: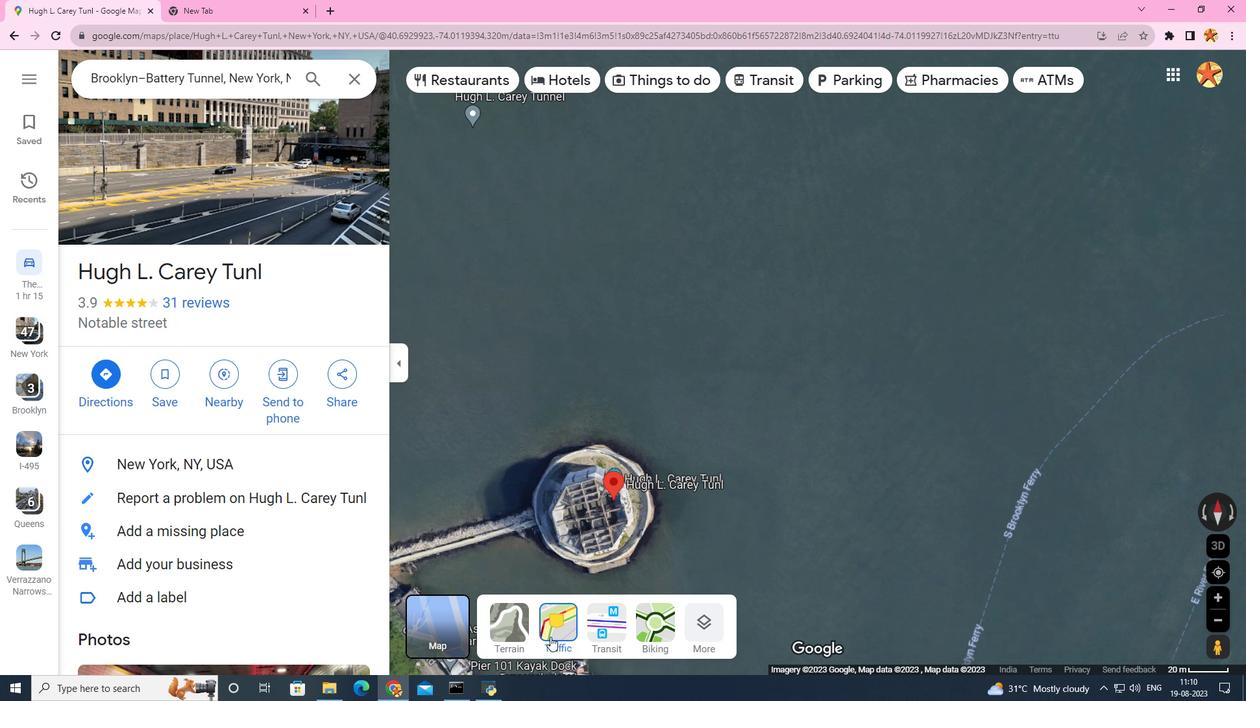 
Action: Mouse pressed left at (550, 636)
Screenshot: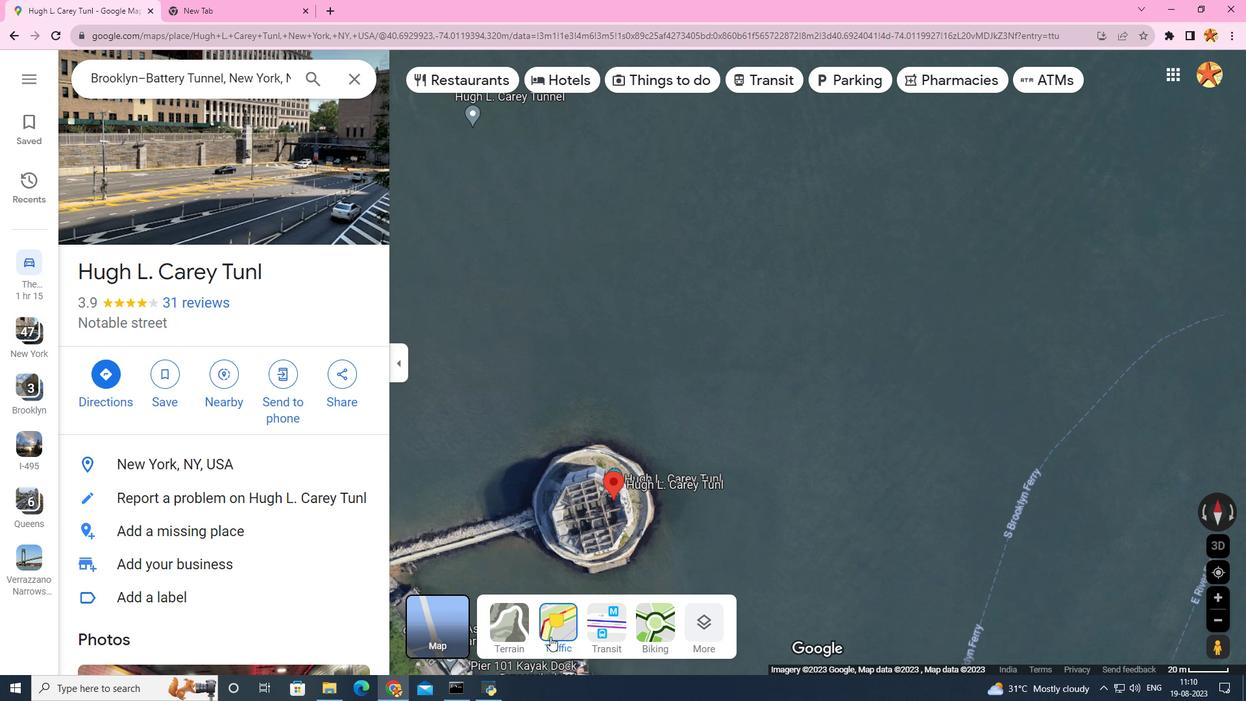 
Action: Mouse moved to (577, 504)
Screenshot: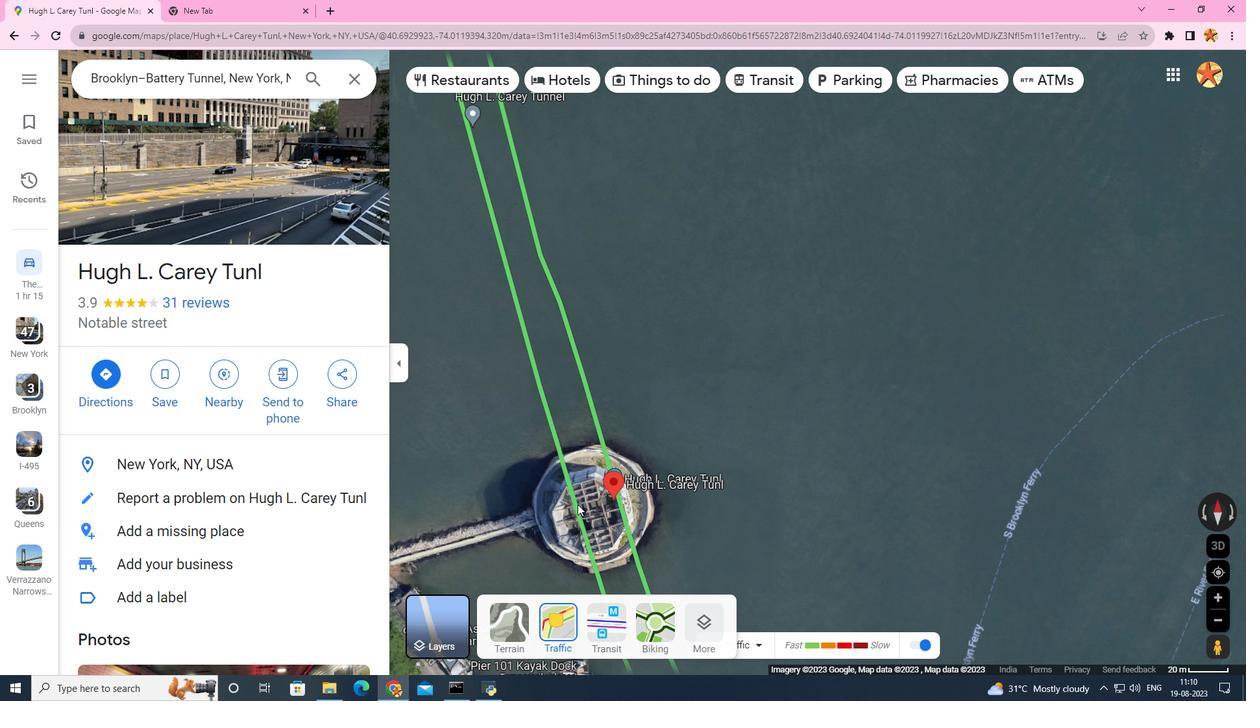 
Action: Mouse scrolled (577, 505) with delta (0, 0)
Screenshot: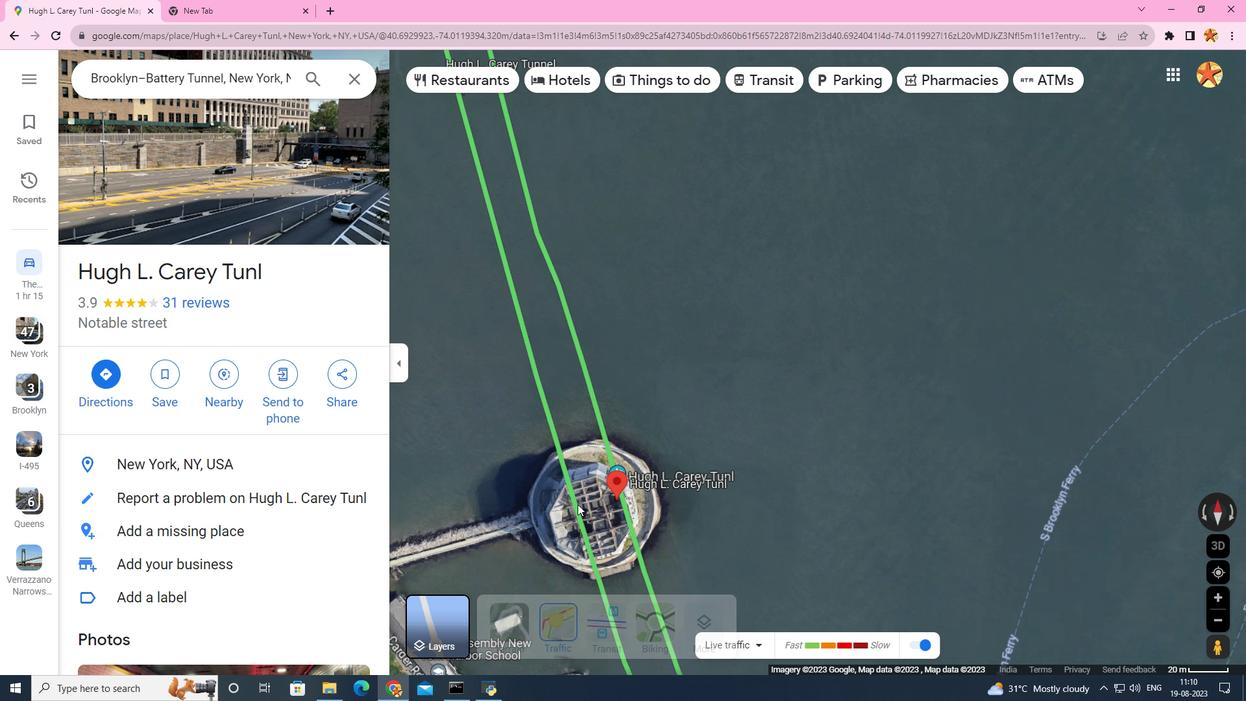 
Action: Mouse scrolled (577, 505) with delta (0, 0)
Screenshot: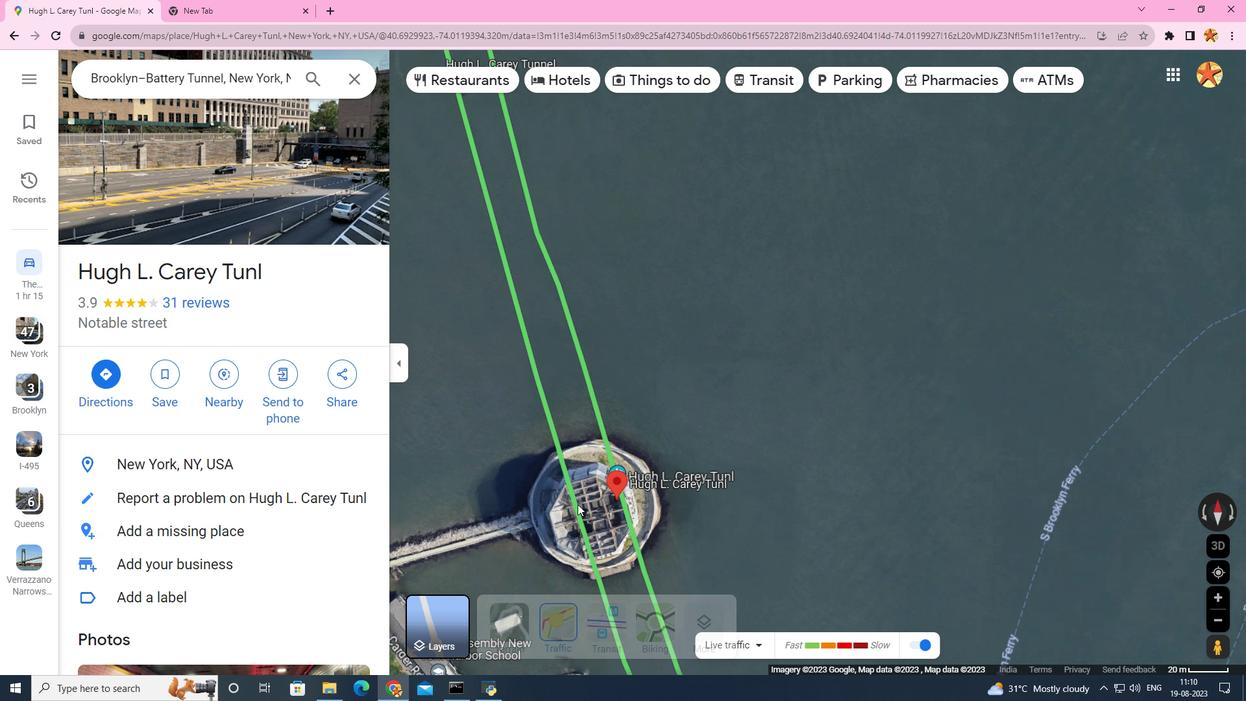 
Action: Mouse scrolled (577, 505) with delta (0, 0)
Screenshot: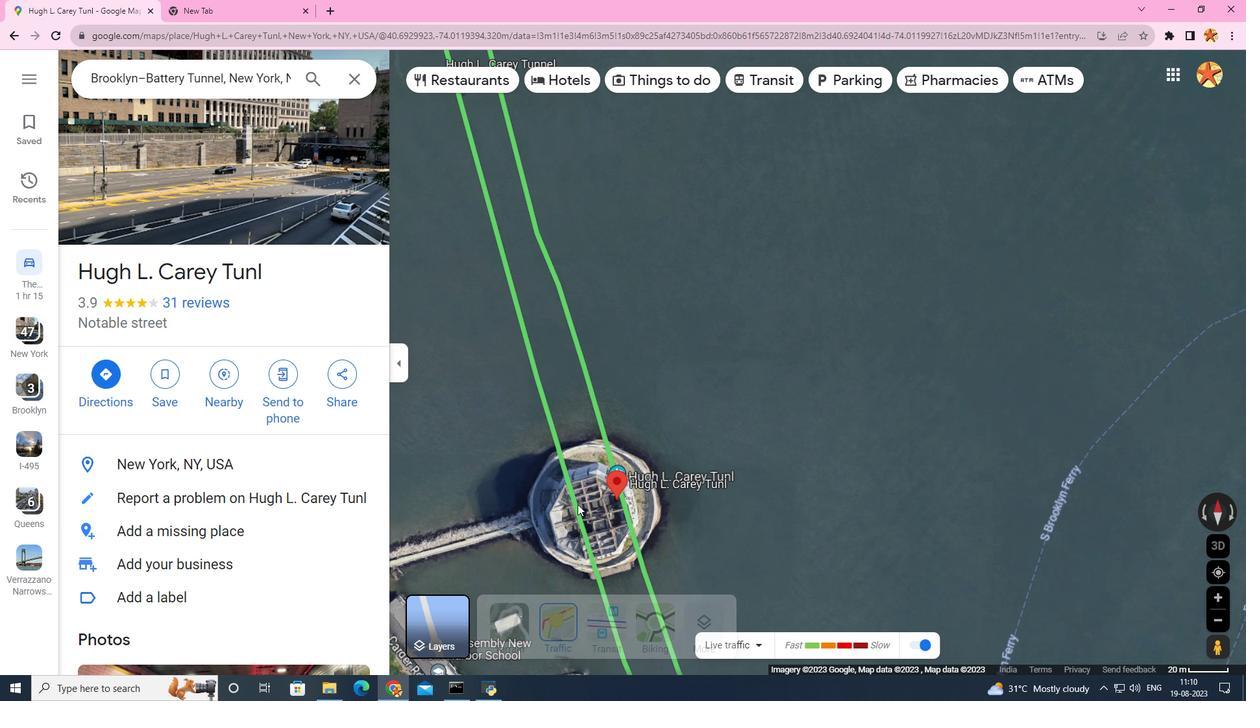 
Action: Mouse scrolled (577, 505) with delta (0, 0)
Screenshot: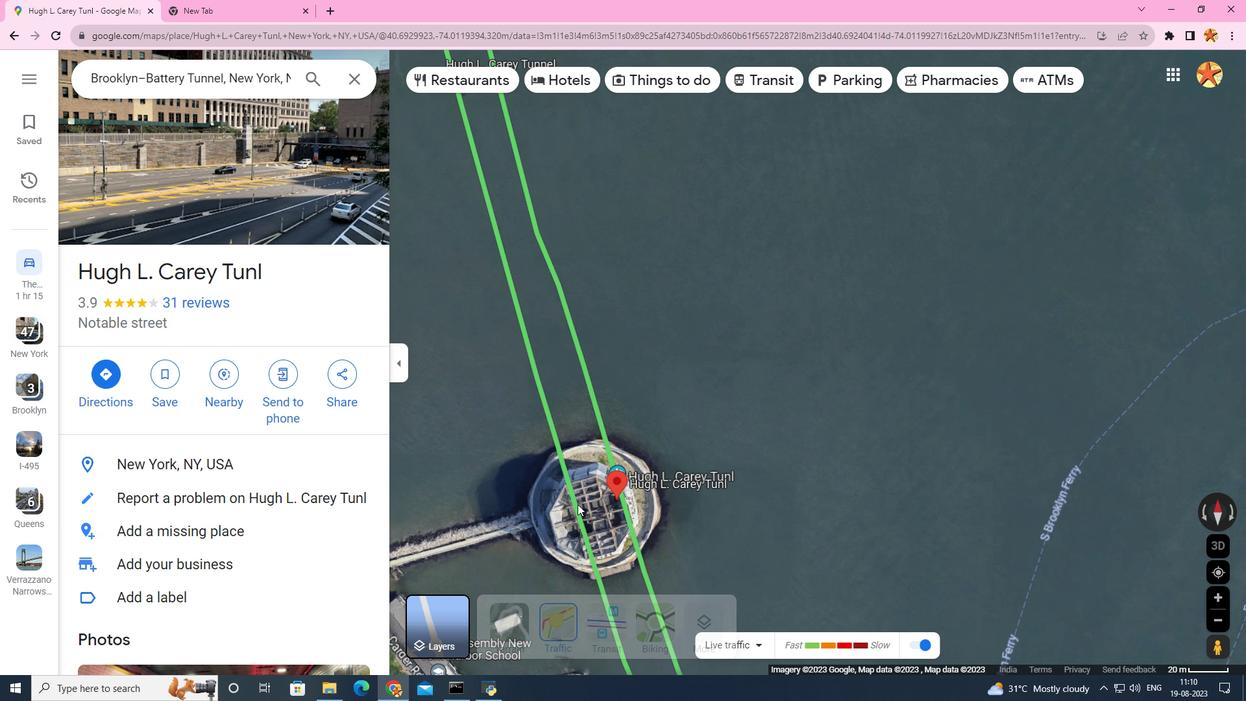 
Action: Mouse scrolled (577, 503) with delta (0, 0)
Screenshot: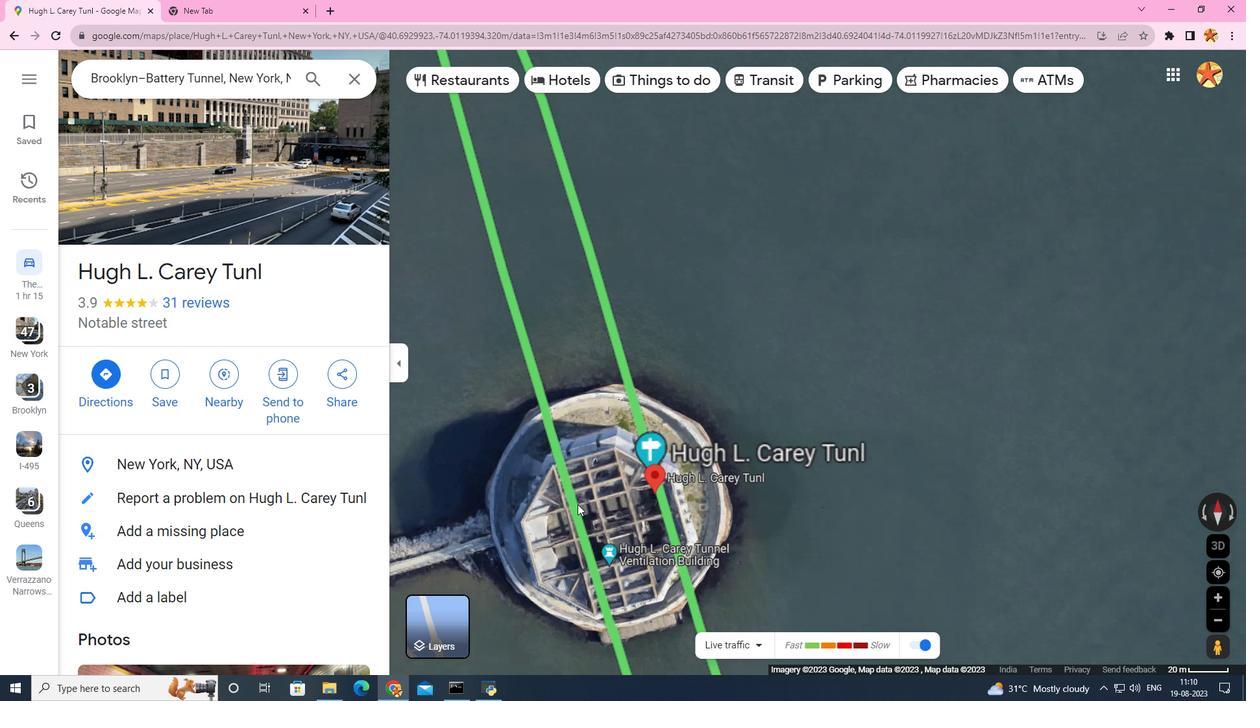 
Action: Mouse scrolled (577, 503) with delta (0, 0)
Screenshot: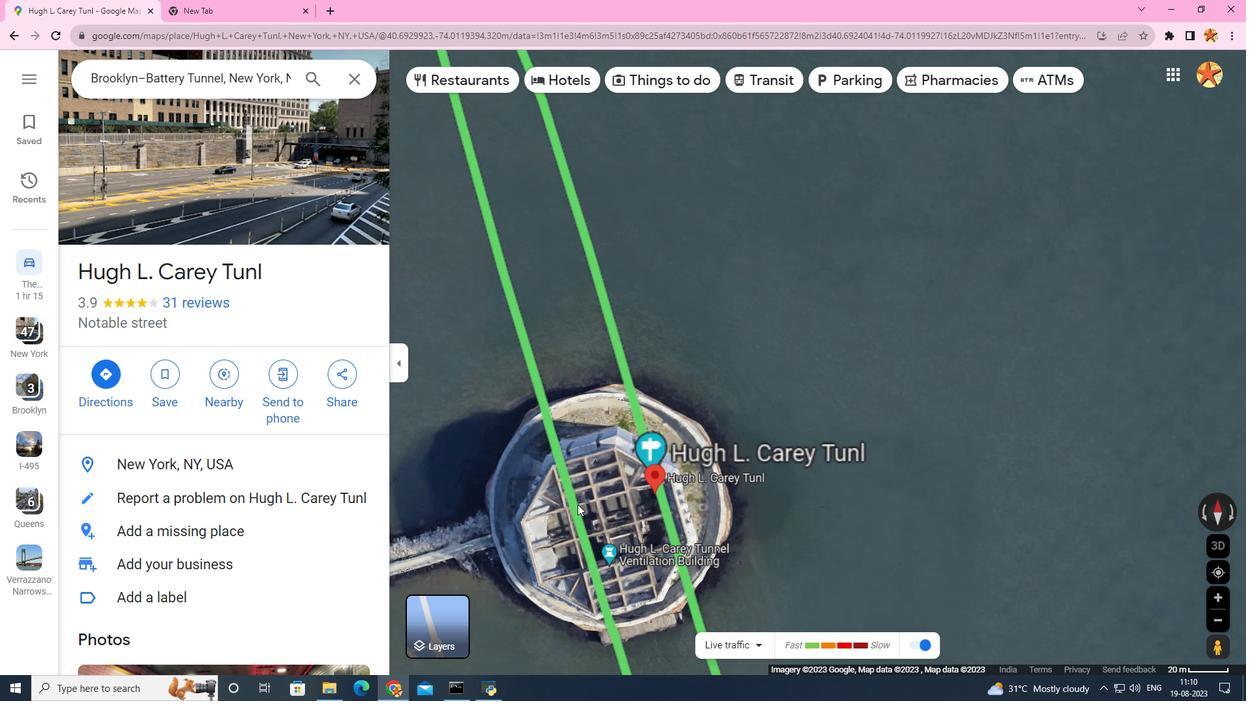 
Action: Mouse scrolled (577, 503) with delta (0, 0)
Screenshot: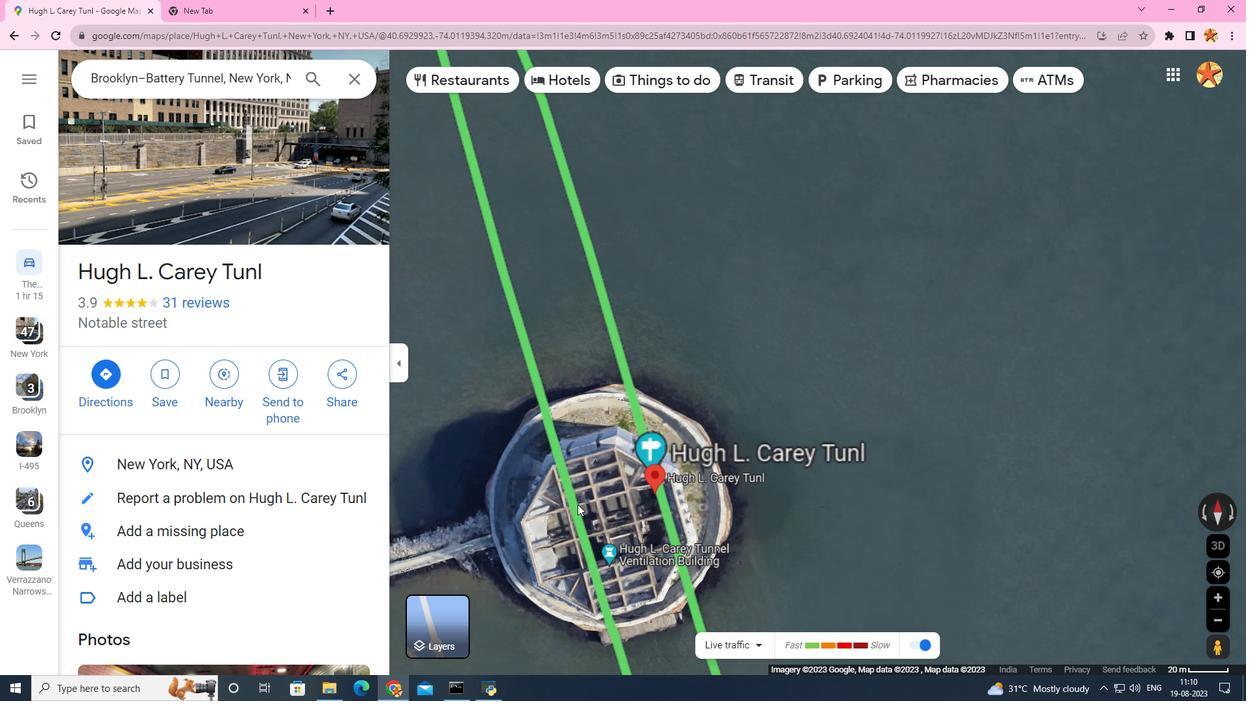 
Action: Mouse scrolled (577, 503) with delta (0, 0)
Screenshot: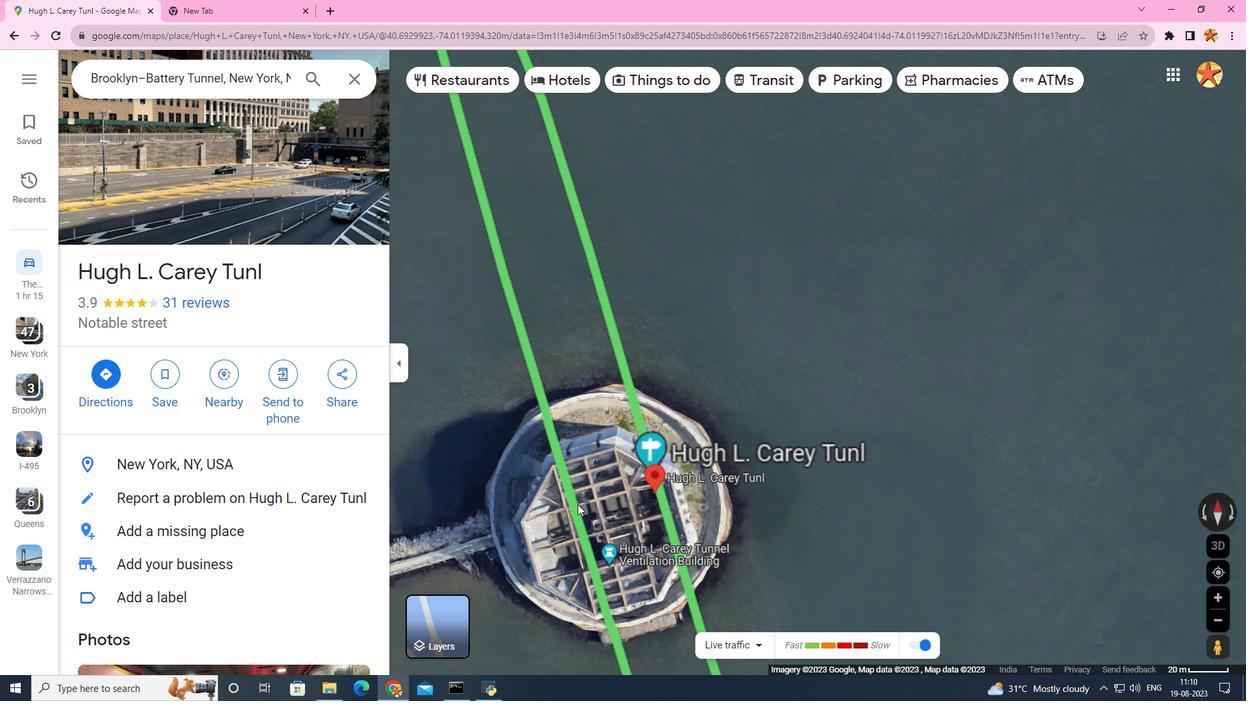 
Action: Mouse scrolled (577, 503) with delta (0, 0)
Screenshot: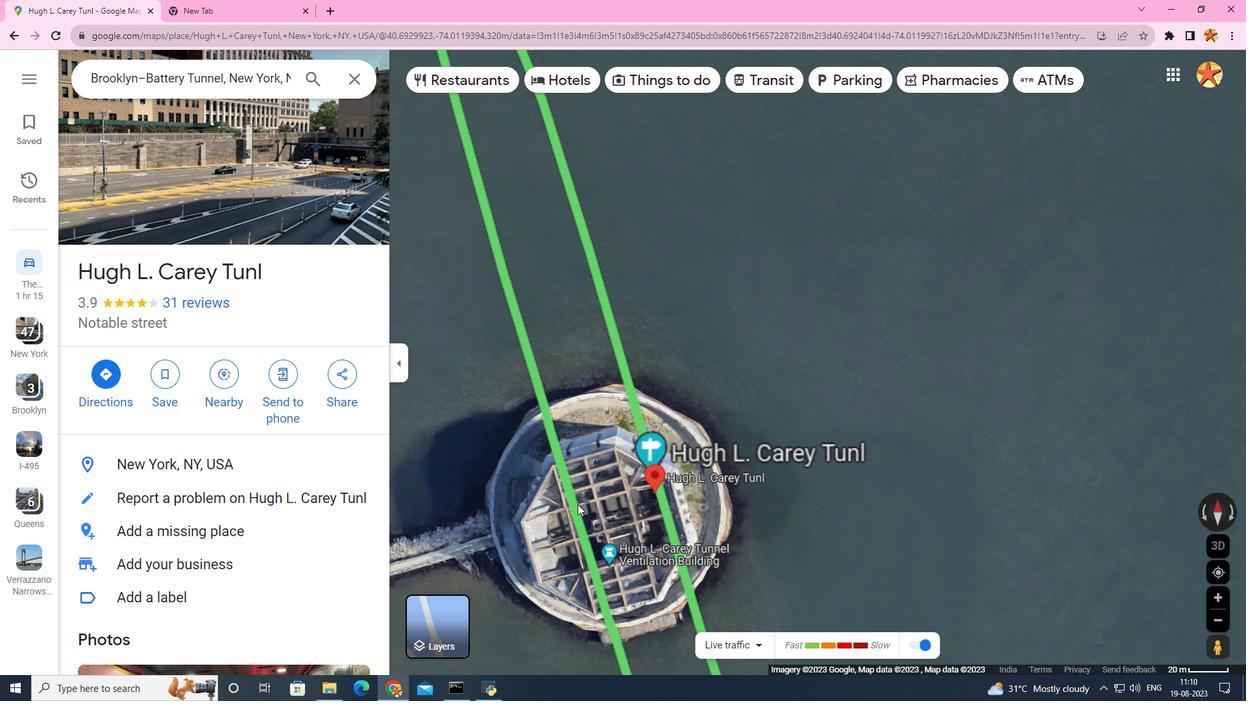 
Action: Mouse scrolled (577, 503) with delta (0, 0)
Screenshot: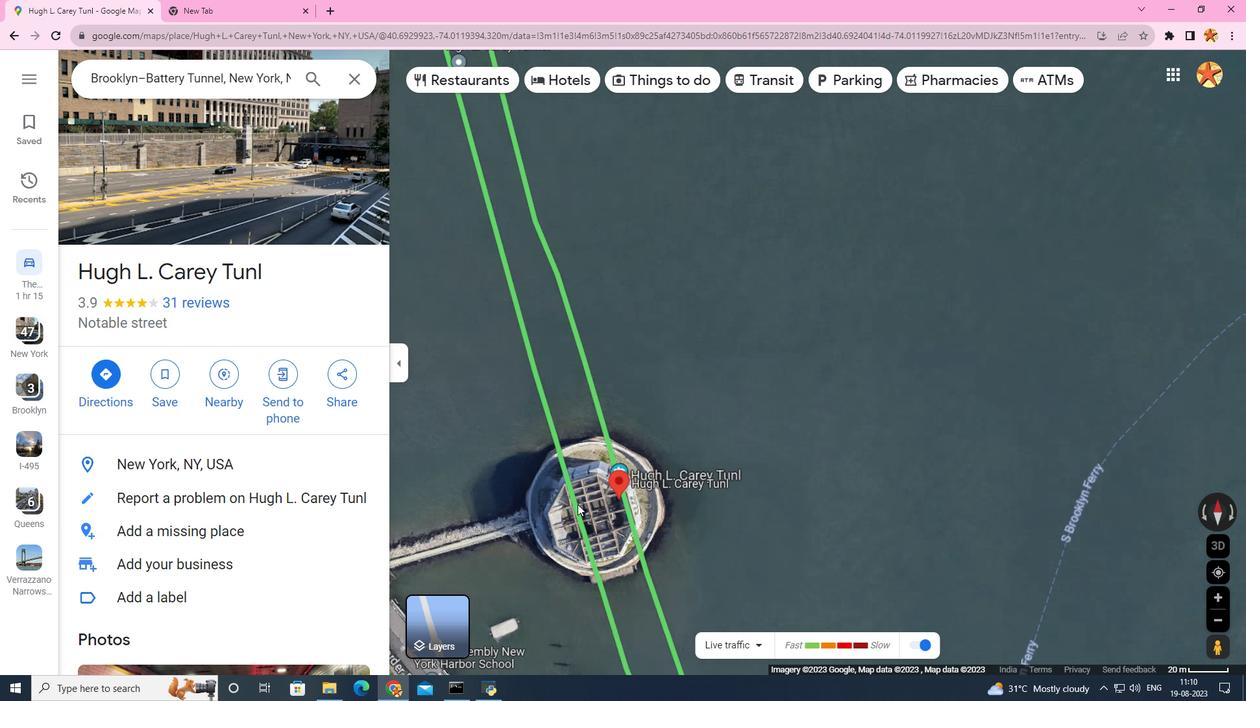 
Action: Mouse scrolled (577, 503) with delta (0, 0)
Screenshot: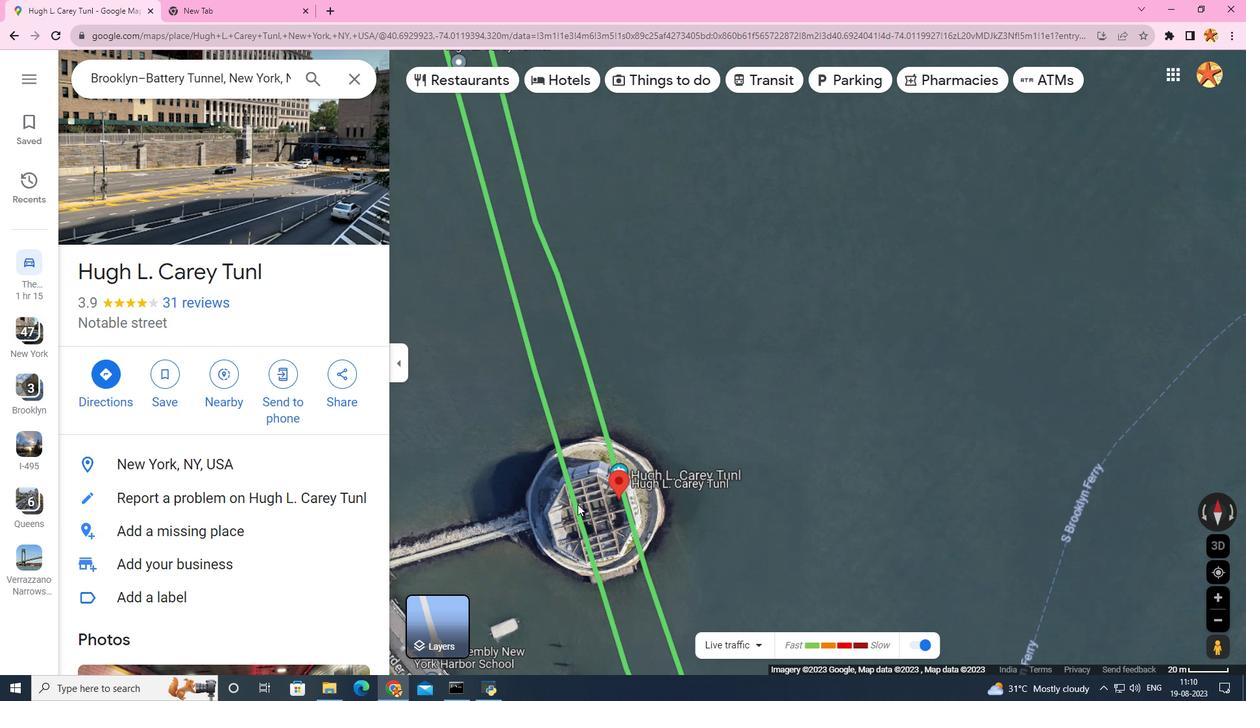 
Action: Mouse scrolled (577, 503) with delta (0, 0)
Screenshot: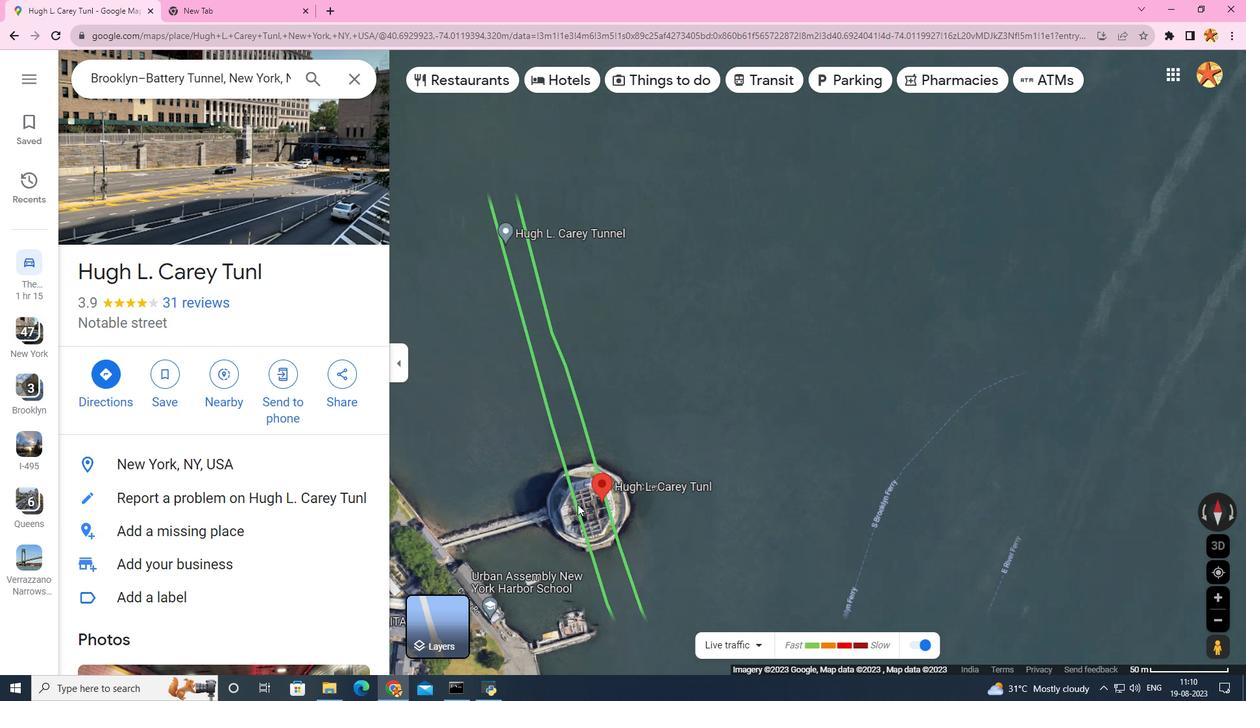 
Action: Mouse scrolled (577, 503) with delta (0, 0)
Screenshot: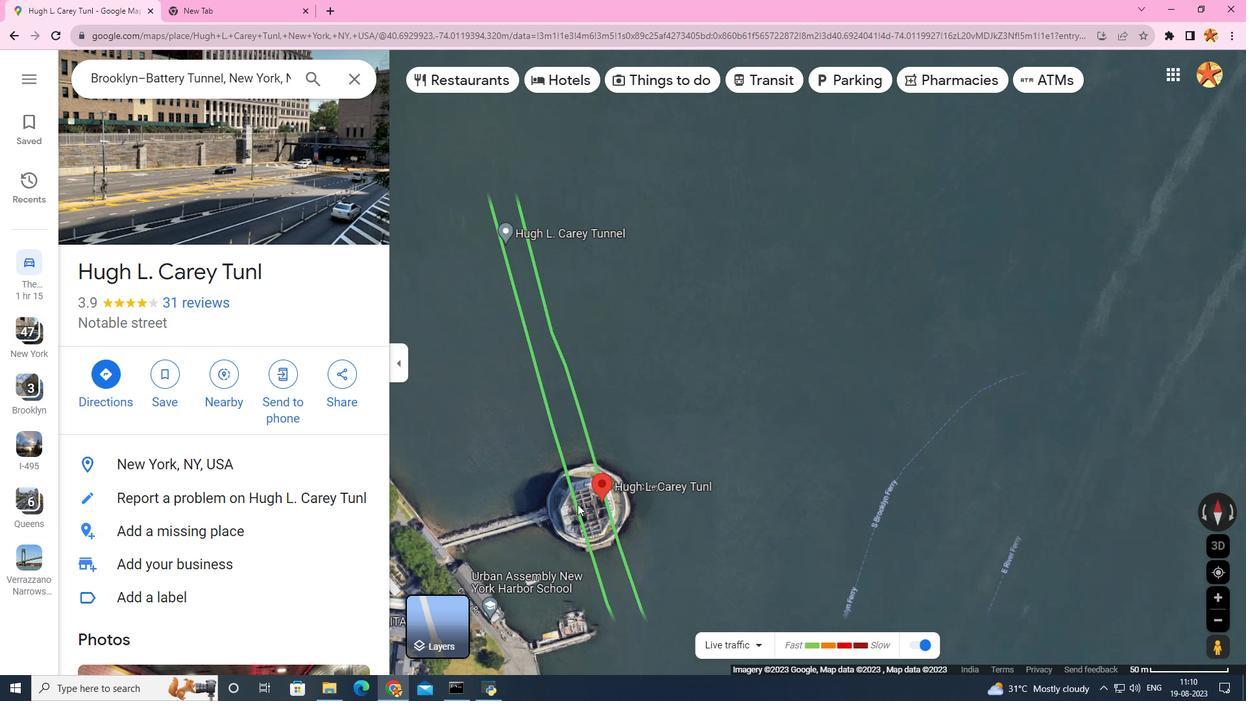 
Action: Mouse scrolled (577, 503) with delta (0, 0)
Screenshot: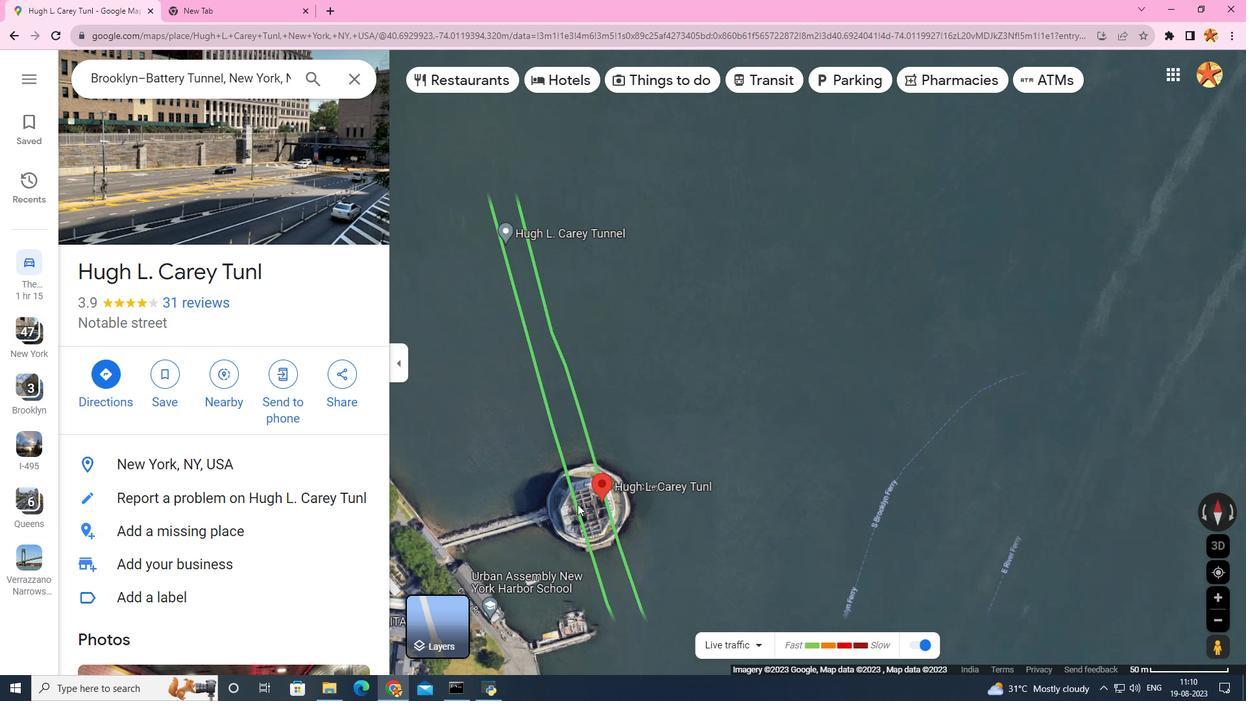 
Action: Mouse scrolled (577, 503) with delta (0, 0)
Screenshot: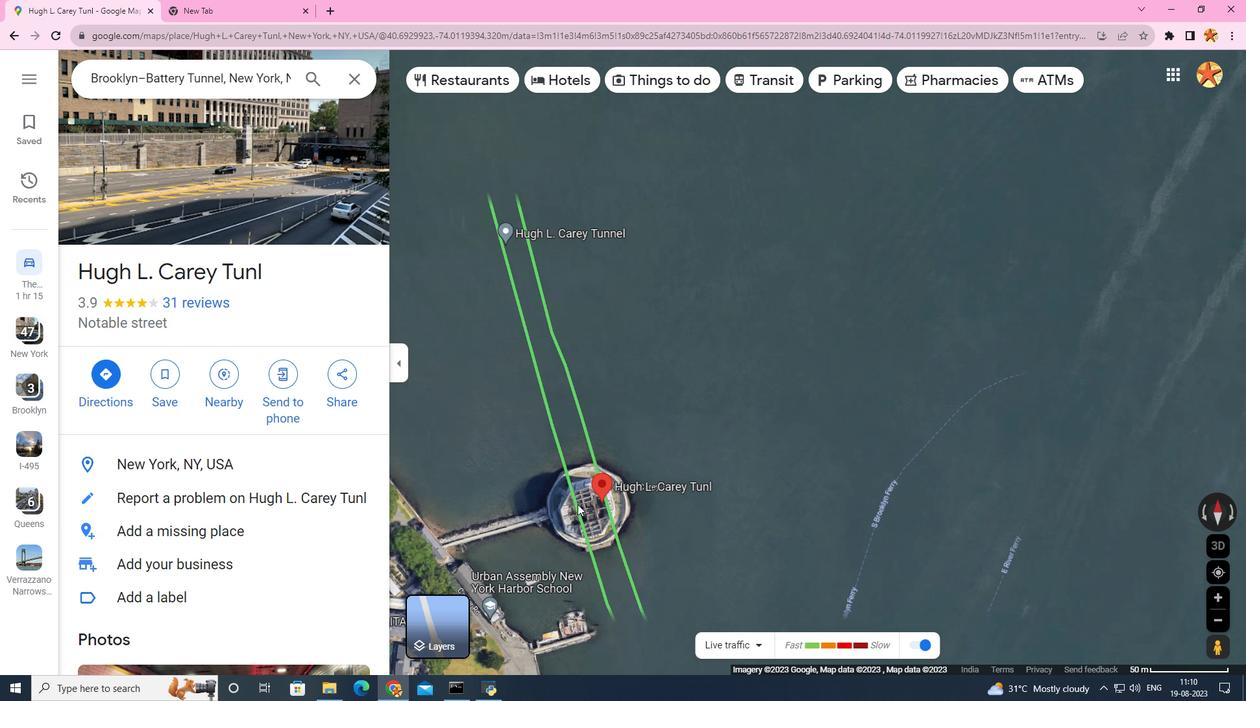 
Action: Mouse scrolled (577, 503) with delta (0, 0)
Screenshot: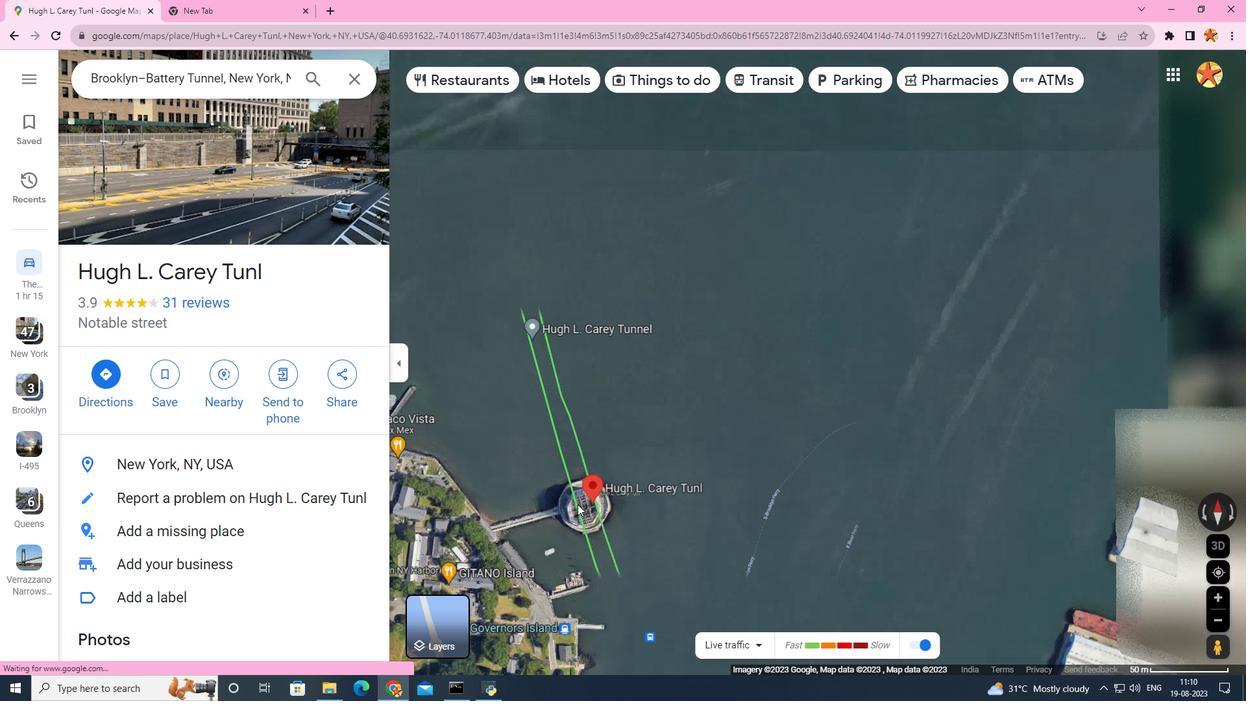 
Action: Mouse scrolled (577, 503) with delta (0, 0)
Screenshot: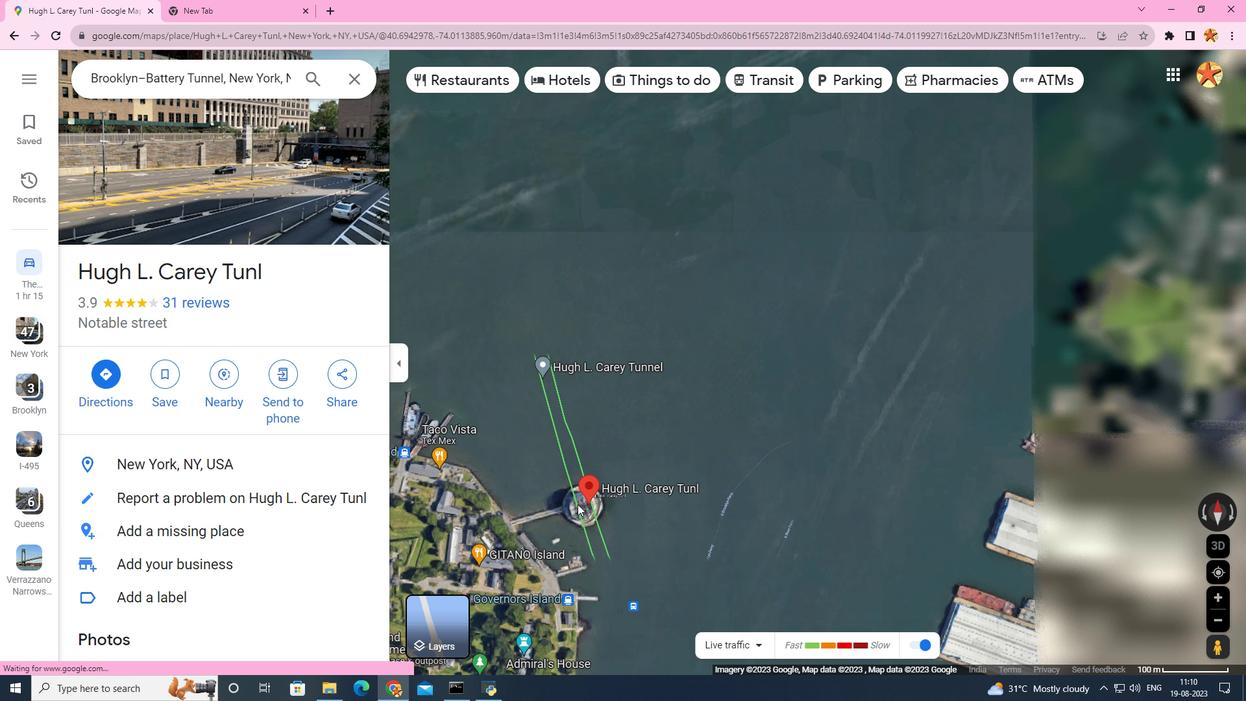 
Action: Mouse scrolled (577, 503) with delta (0, 0)
Screenshot: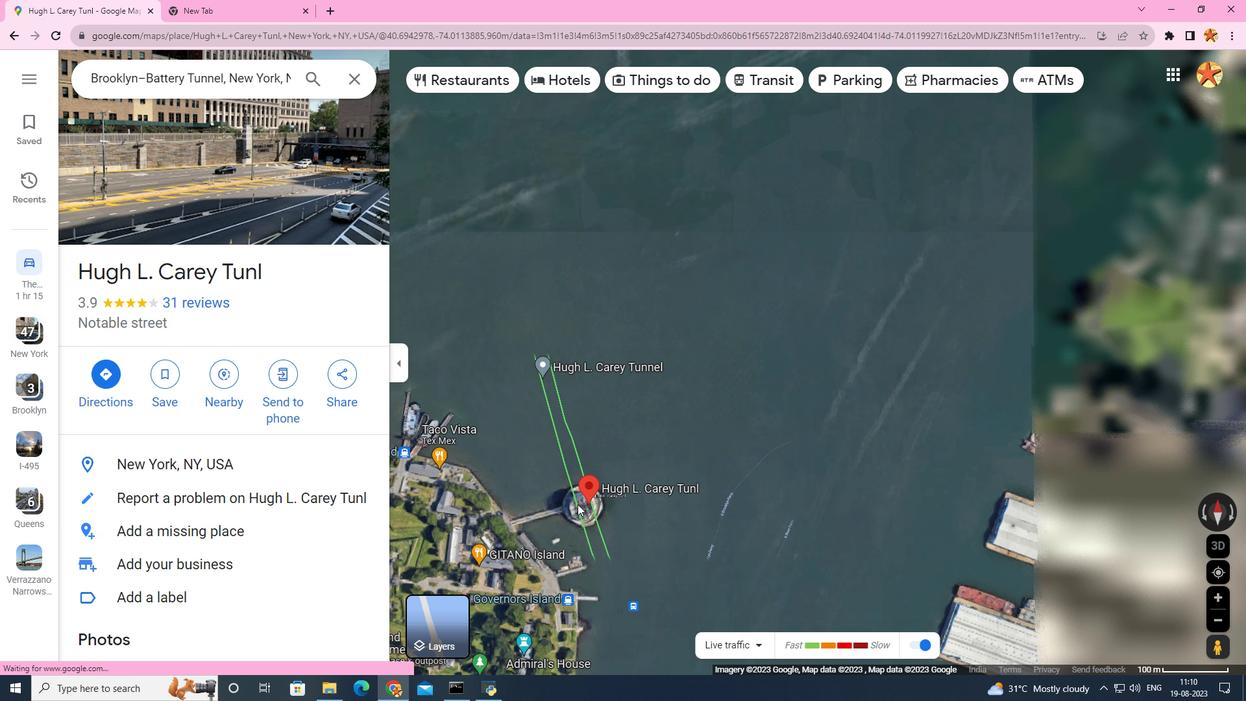
Action: Mouse scrolled (577, 503) with delta (0, 0)
Screenshot: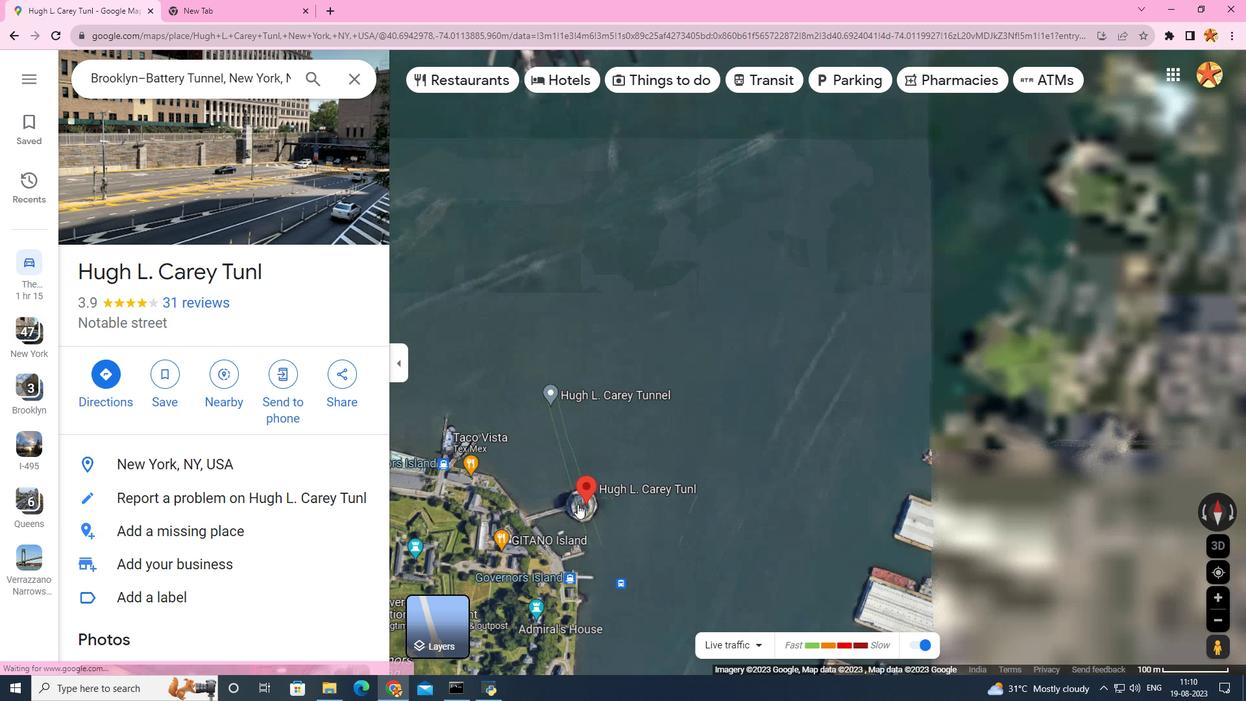 
Action: Mouse scrolled (577, 503) with delta (0, 0)
Screenshot: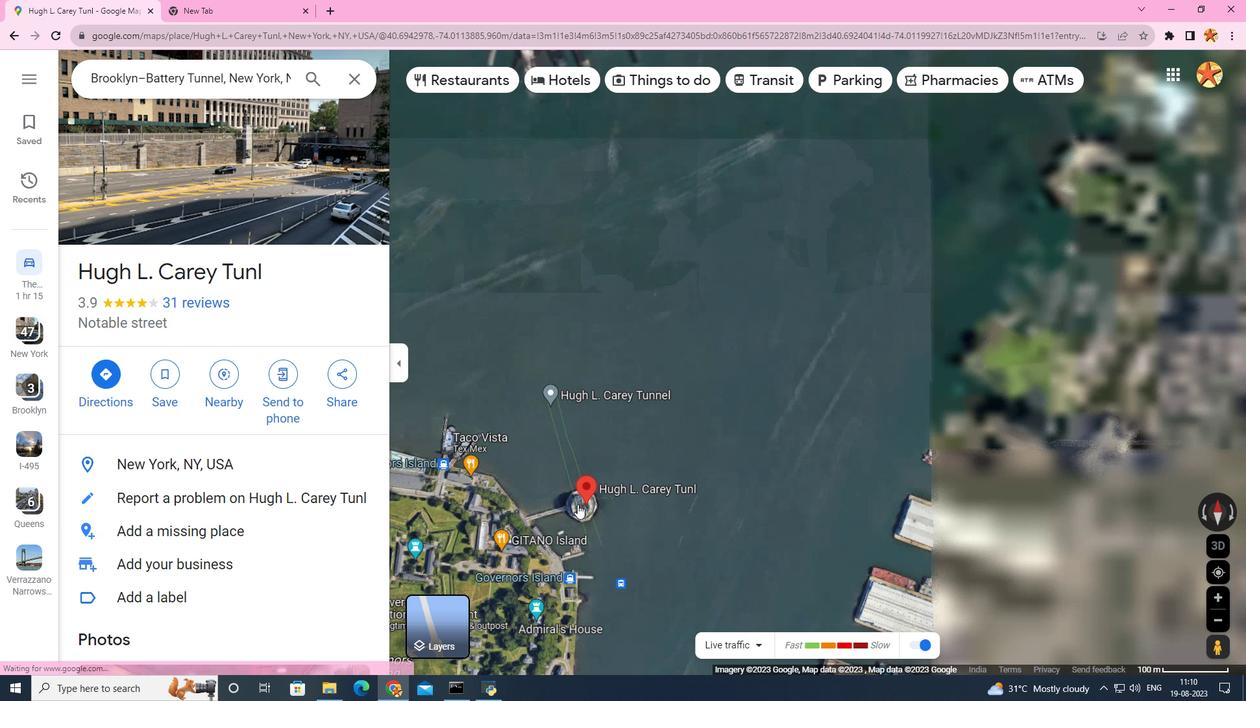 
Action: Mouse scrolled (577, 505) with delta (0, 0)
Screenshot: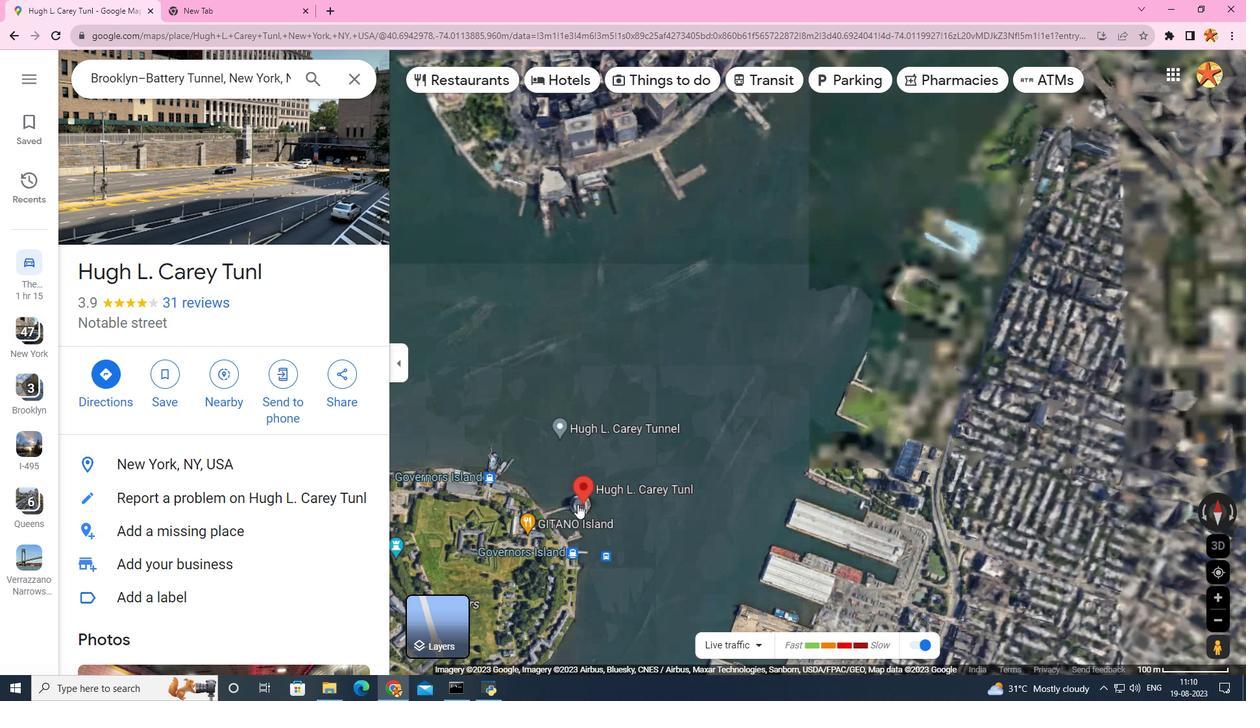 
Action: Mouse scrolled (577, 505) with delta (0, 0)
Screenshot: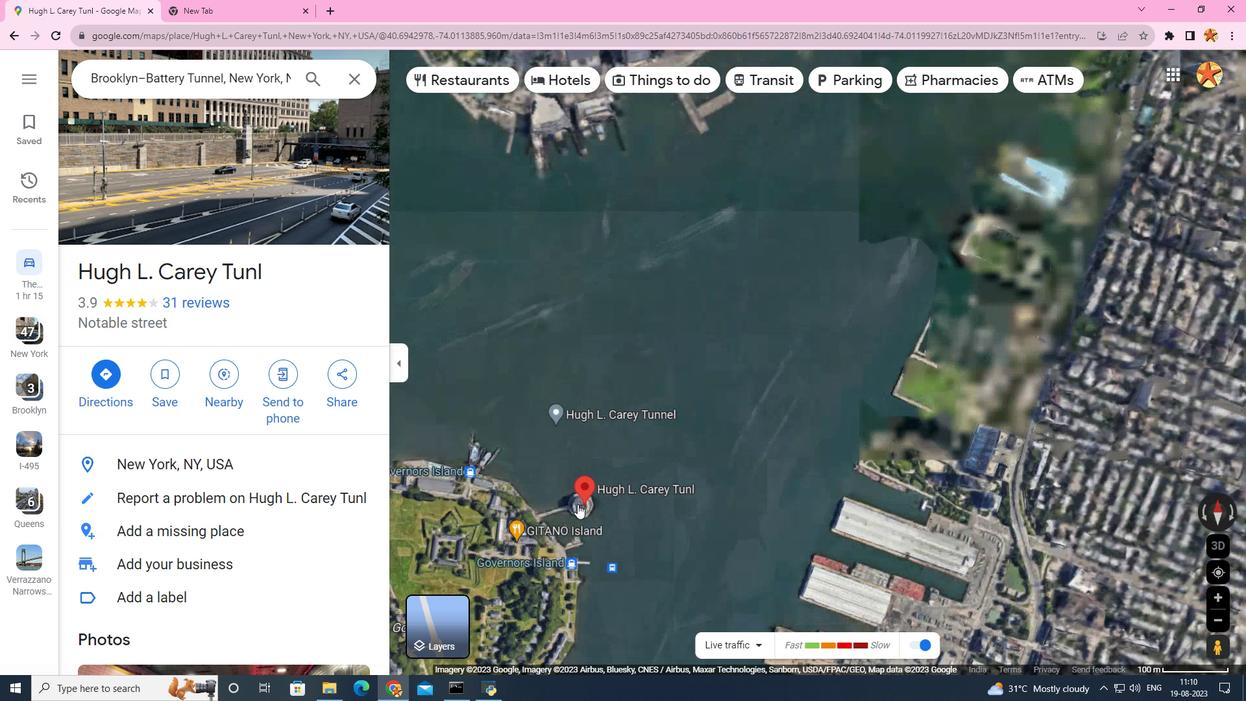 
Action: Mouse scrolled (577, 505) with delta (0, 0)
Screenshot: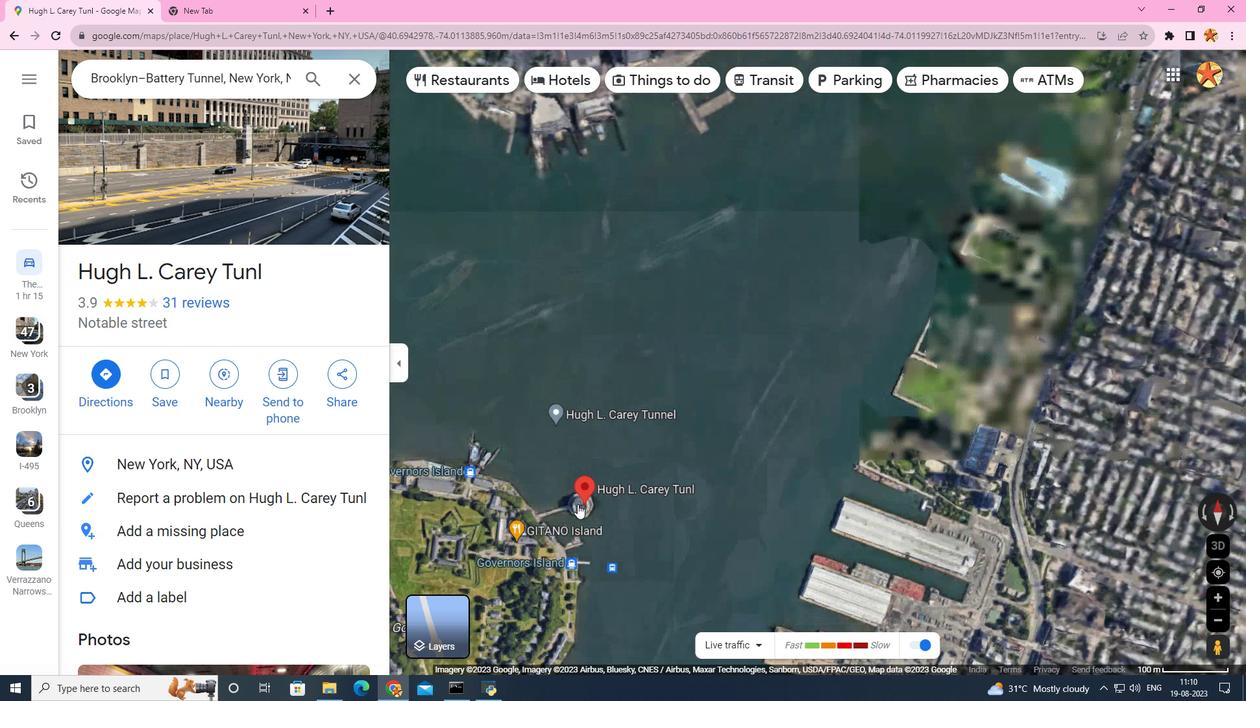 
Action: Mouse scrolled (577, 505) with delta (0, 0)
Screenshot: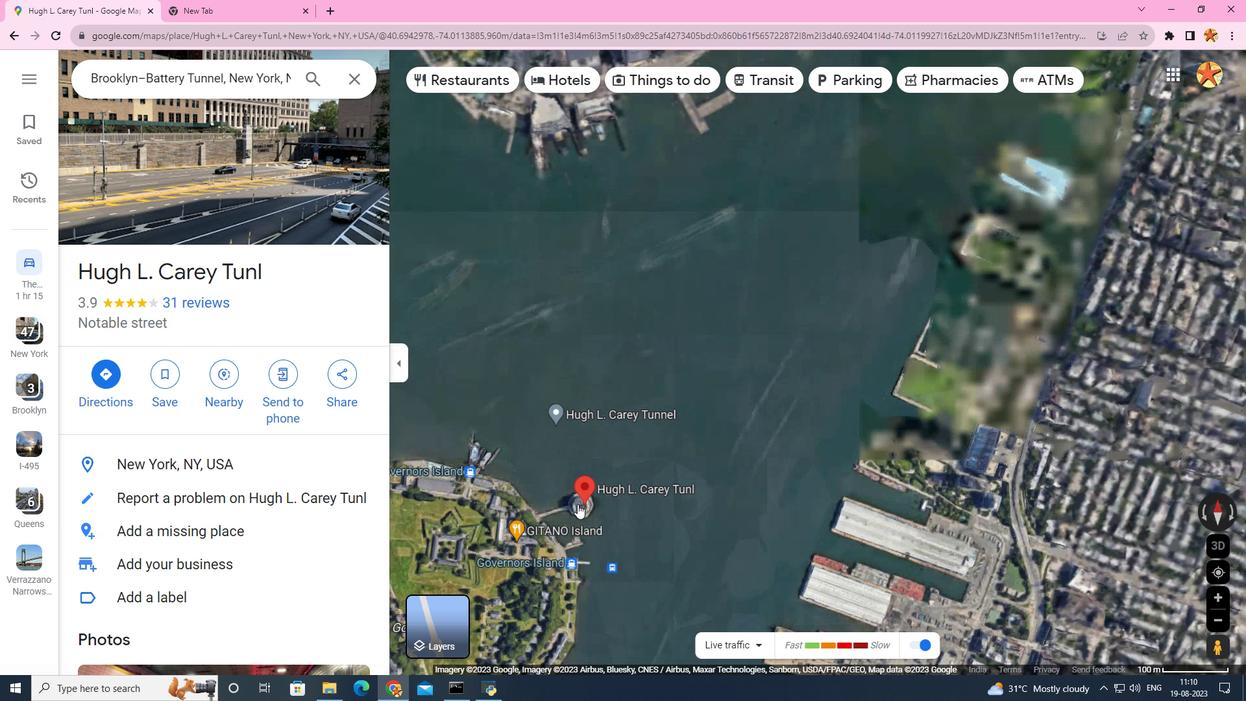 
Action: Mouse scrolled (577, 505) with delta (0, 0)
Screenshot: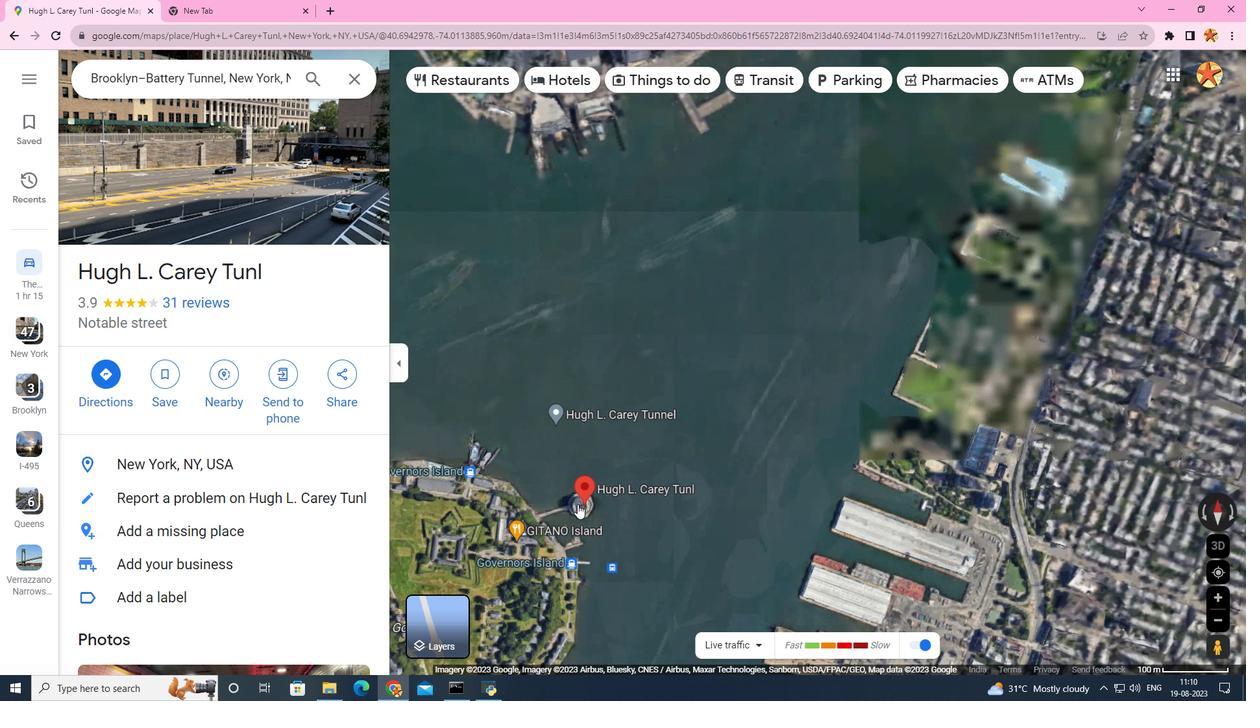 
Action: Mouse scrolled (577, 505) with delta (0, 0)
Screenshot: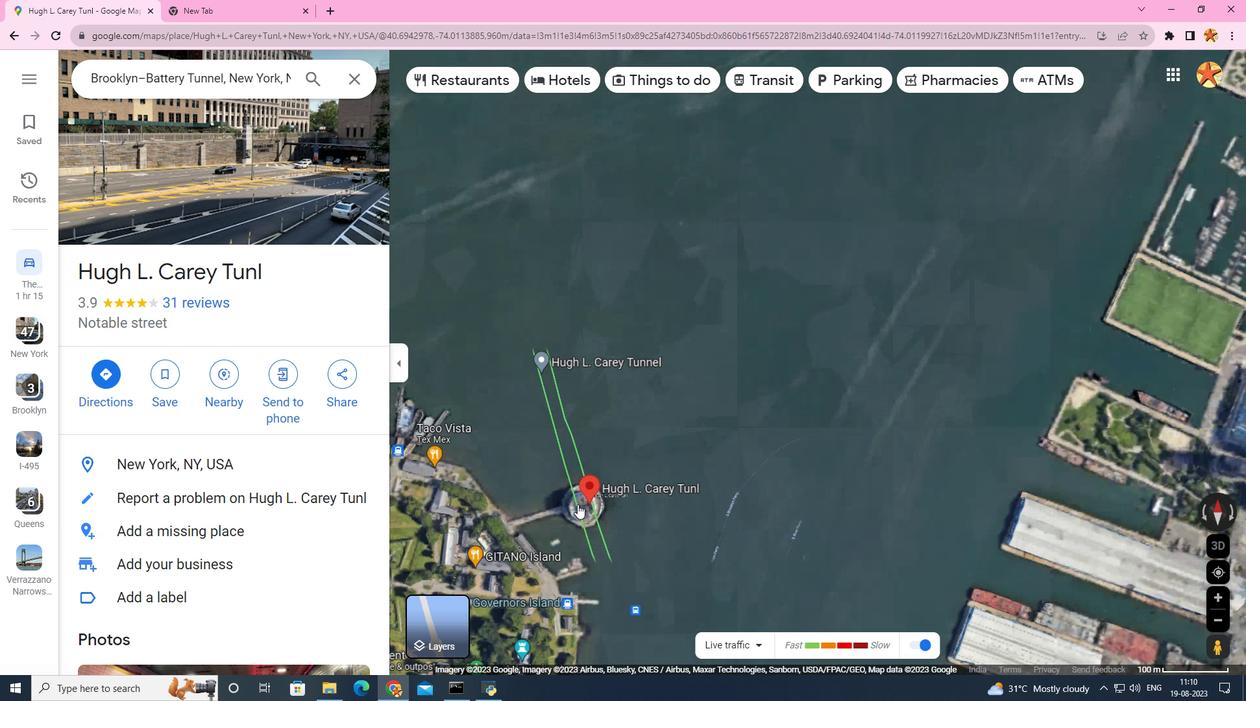 
Action: Mouse scrolled (577, 505) with delta (0, 0)
Screenshot: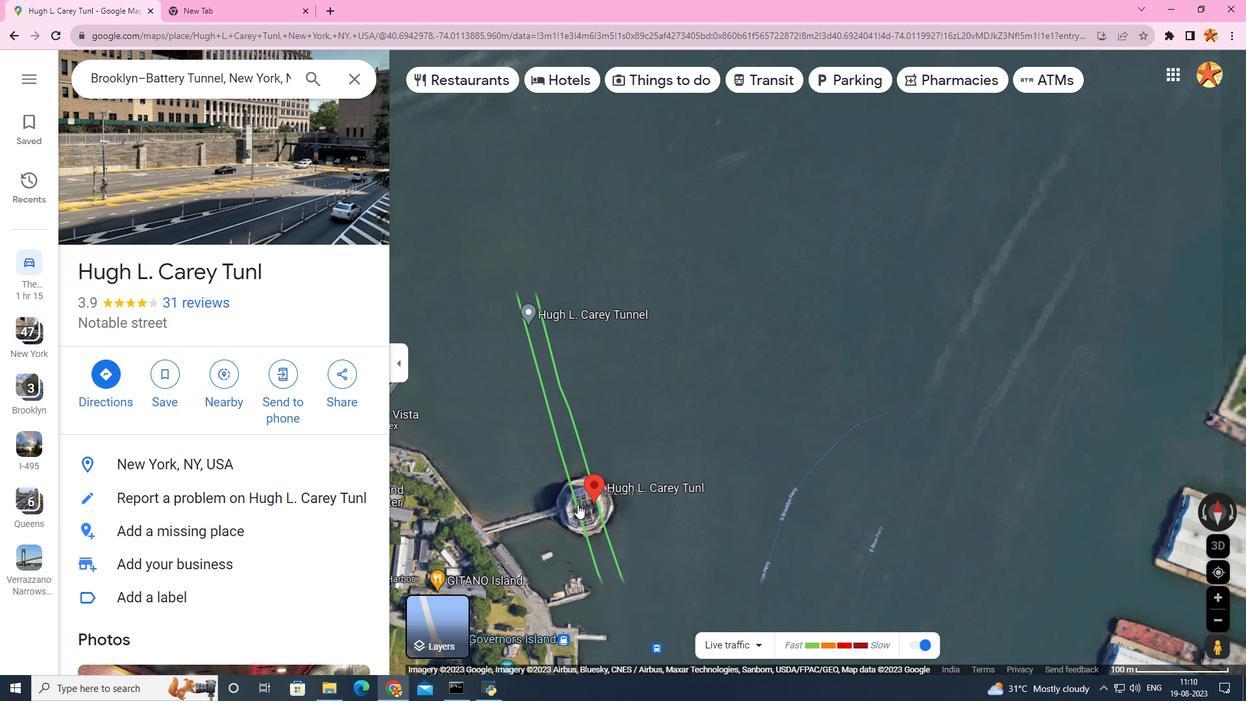 
Action: Mouse scrolled (577, 505) with delta (0, 0)
Screenshot: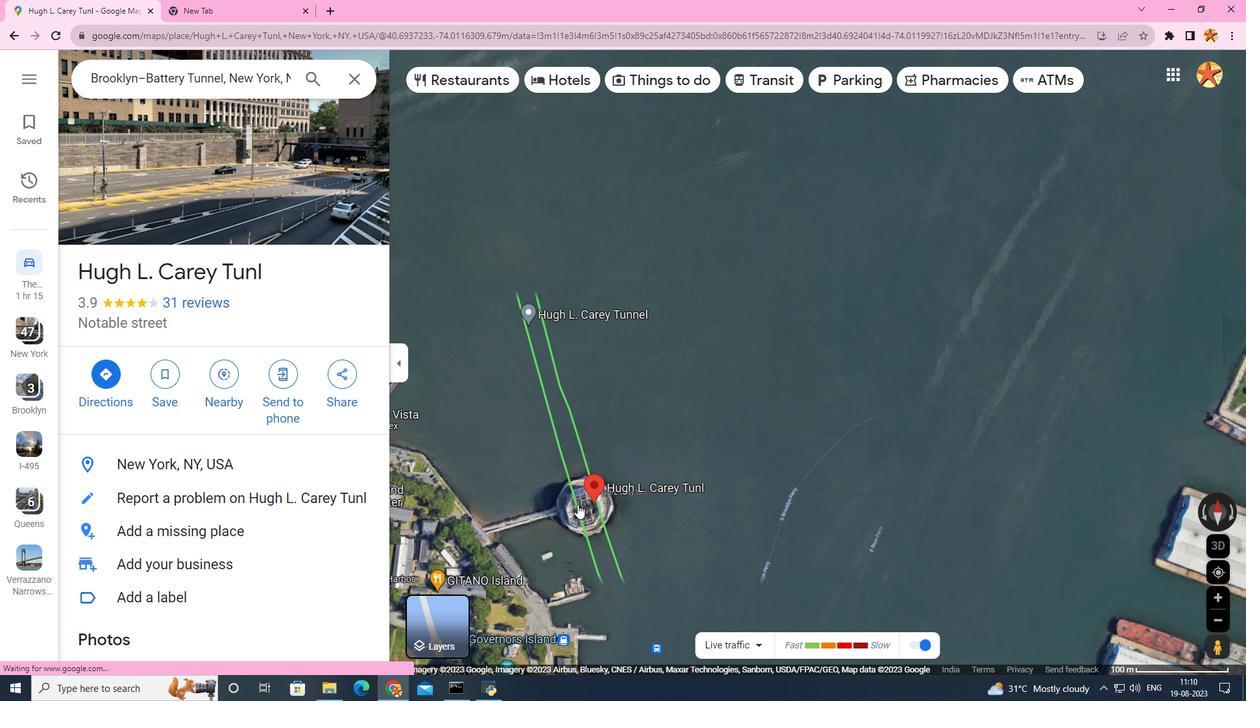 
Action: Mouse scrolled (577, 505) with delta (0, 0)
Screenshot: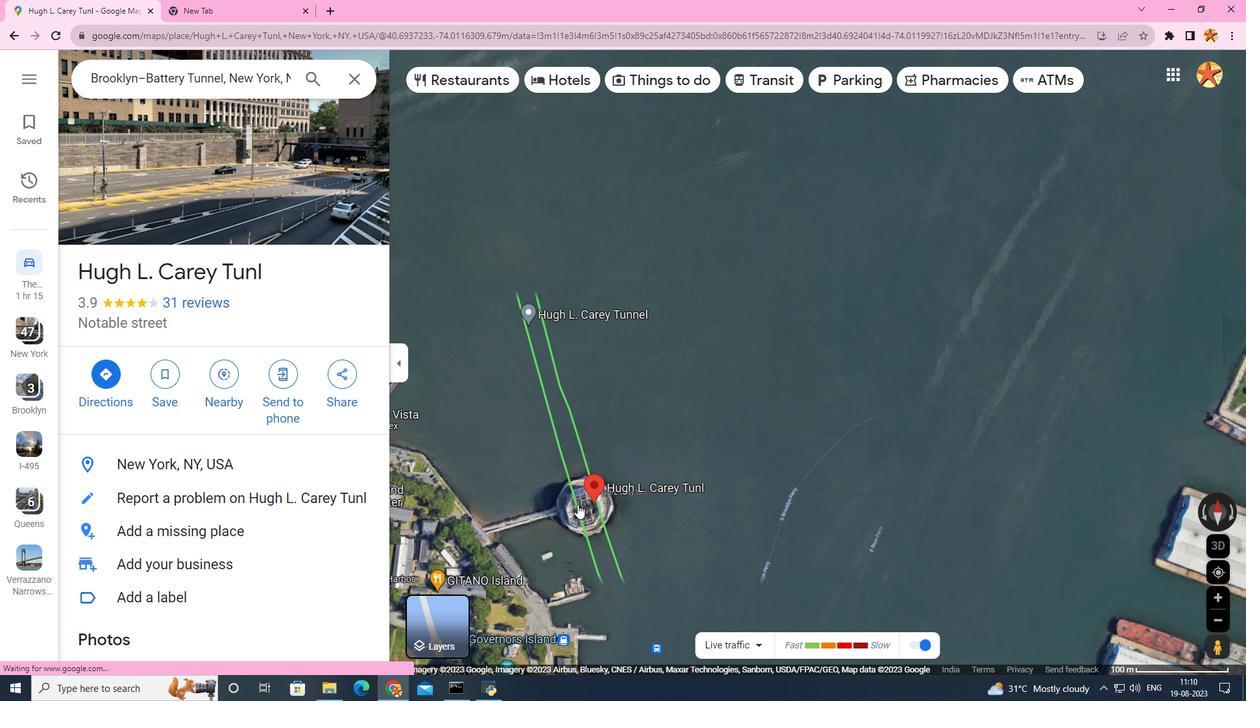 
Action: Mouse scrolled (577, 505) with delta (0, 0)
Screenshot: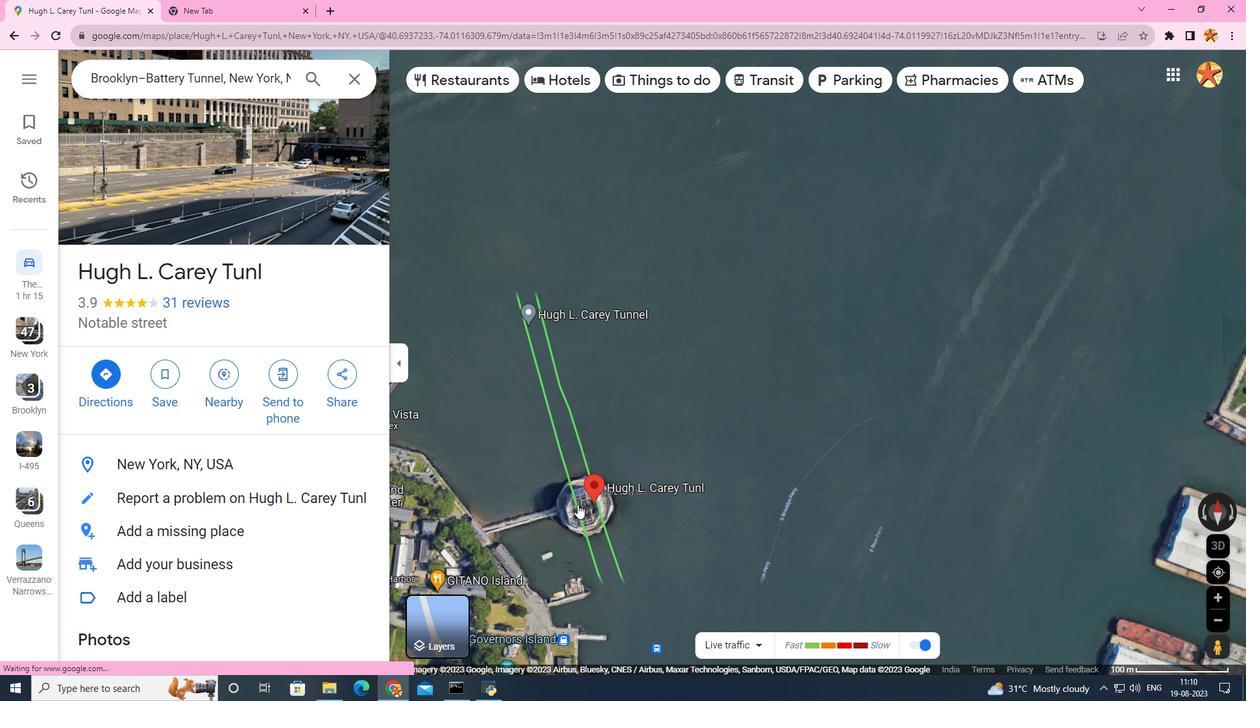 
Action: Mouse scrolled (577, 505) with delta (0, 0)
Screenshot: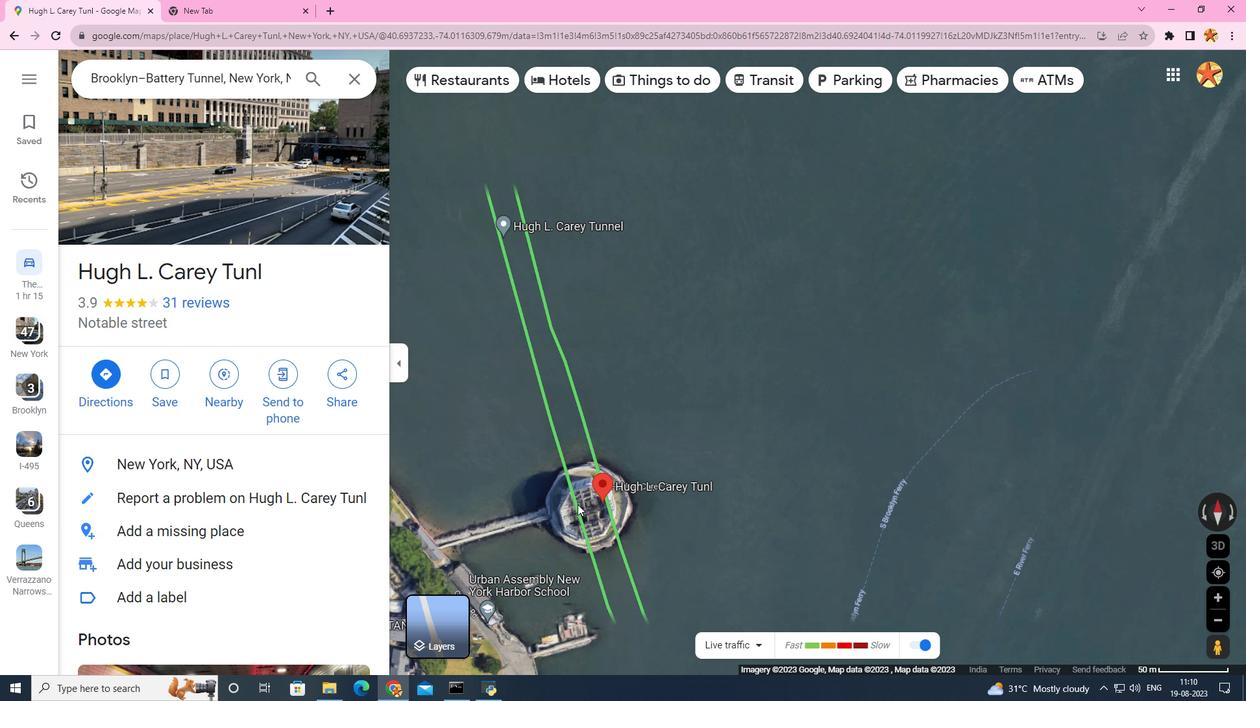 
Action: Mouse scrolled (577, 505) with delta (0, 0)
Screenshot: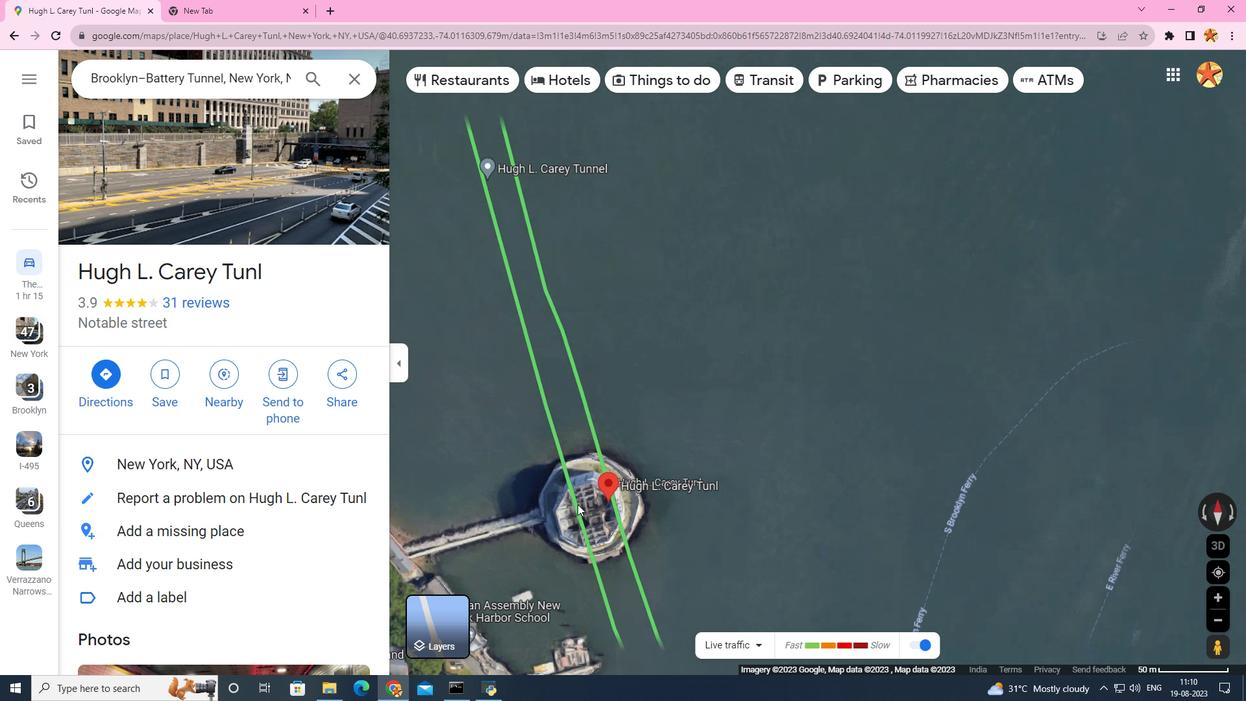
Action: Mouse scrolled (577, 505) with delta (0, 0)
Screenshot: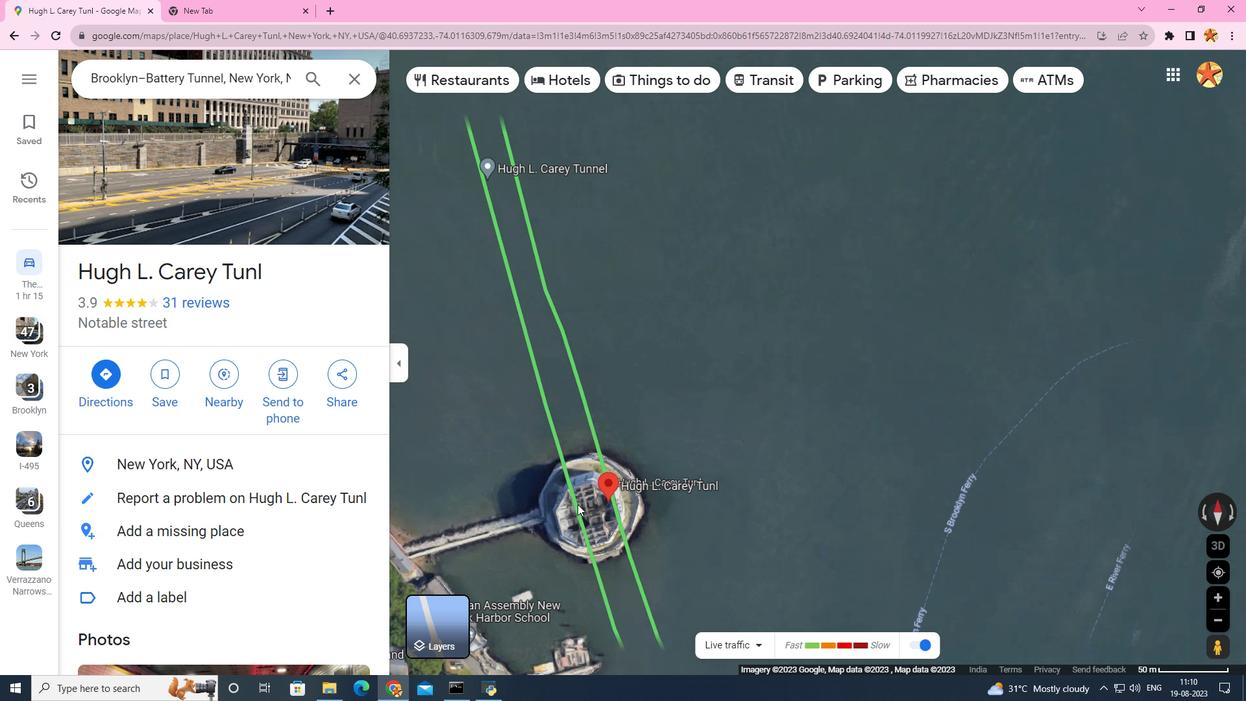 
Action: Mouse scrolled (577, 505) with delta (0, 0)
Screenshot: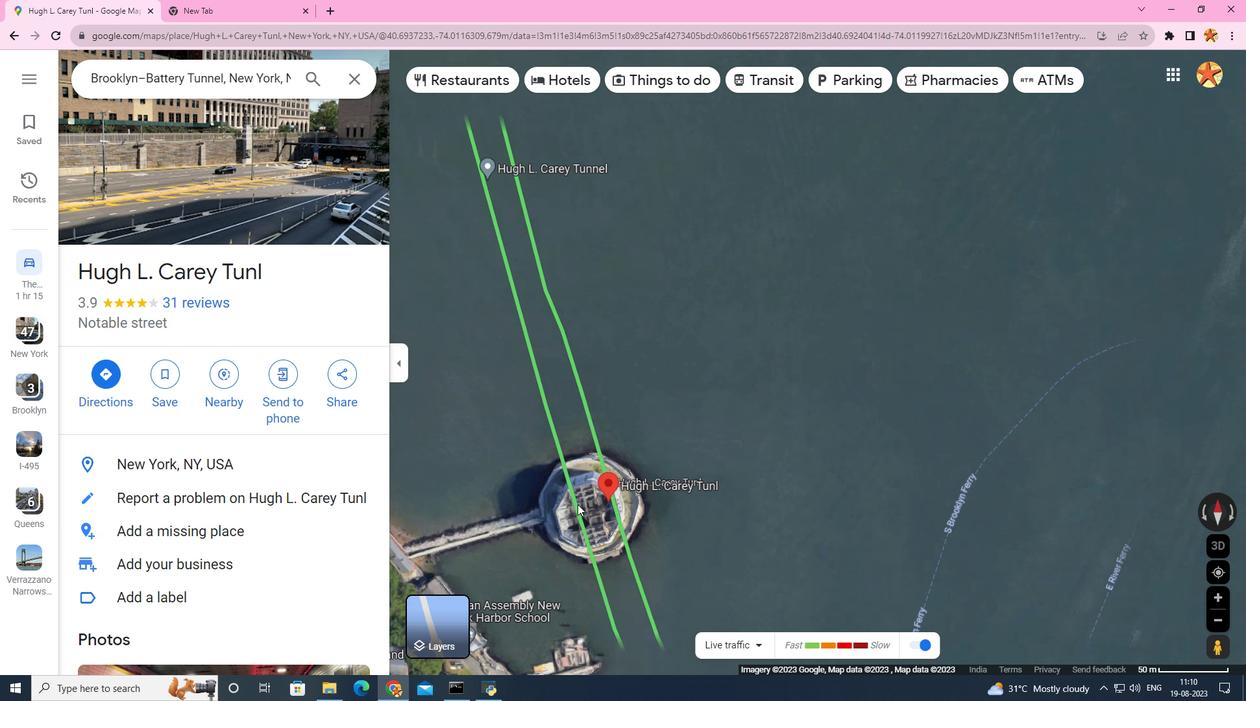 
Action: Mouse moved to (262, 482)
Screenshot: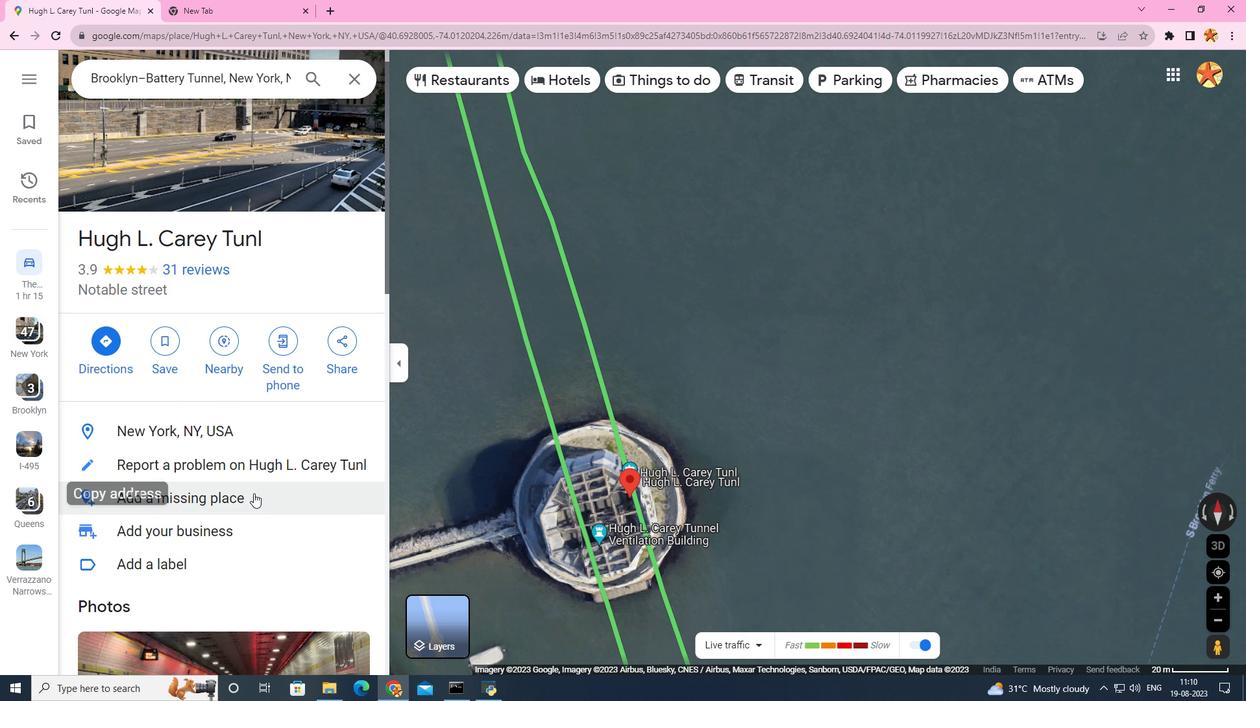 
Action: Mouse scrolled (262, 481) with delta (0, 0)
Screenshot: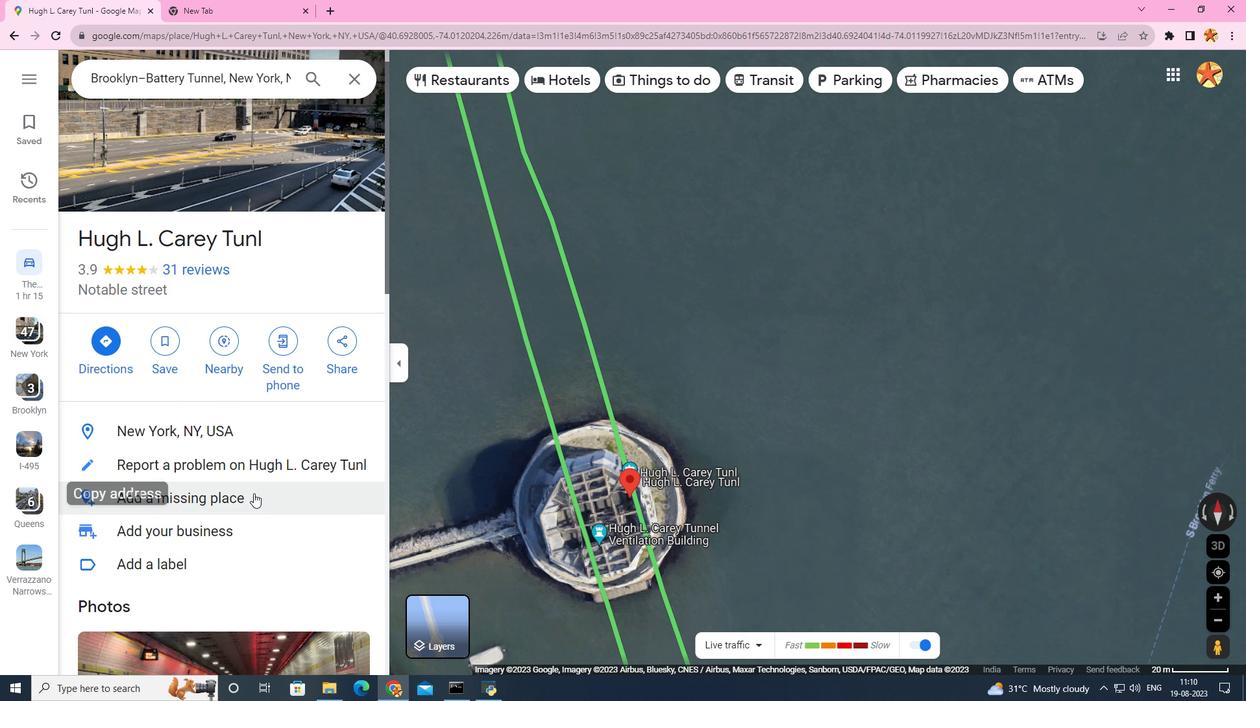 
Action: Mouse moved to (256, 490)
Screenshot: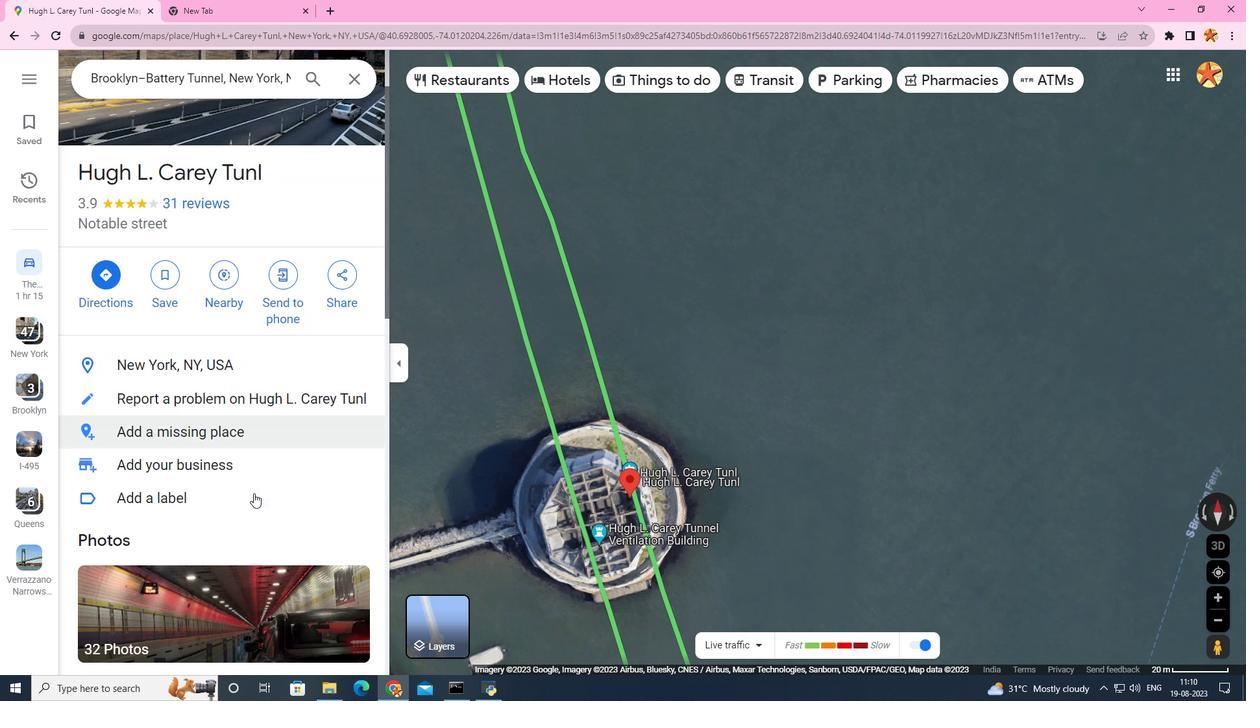 
Action: Mouse scrolled (256, 489) with delta (0, 0)
Screenshot: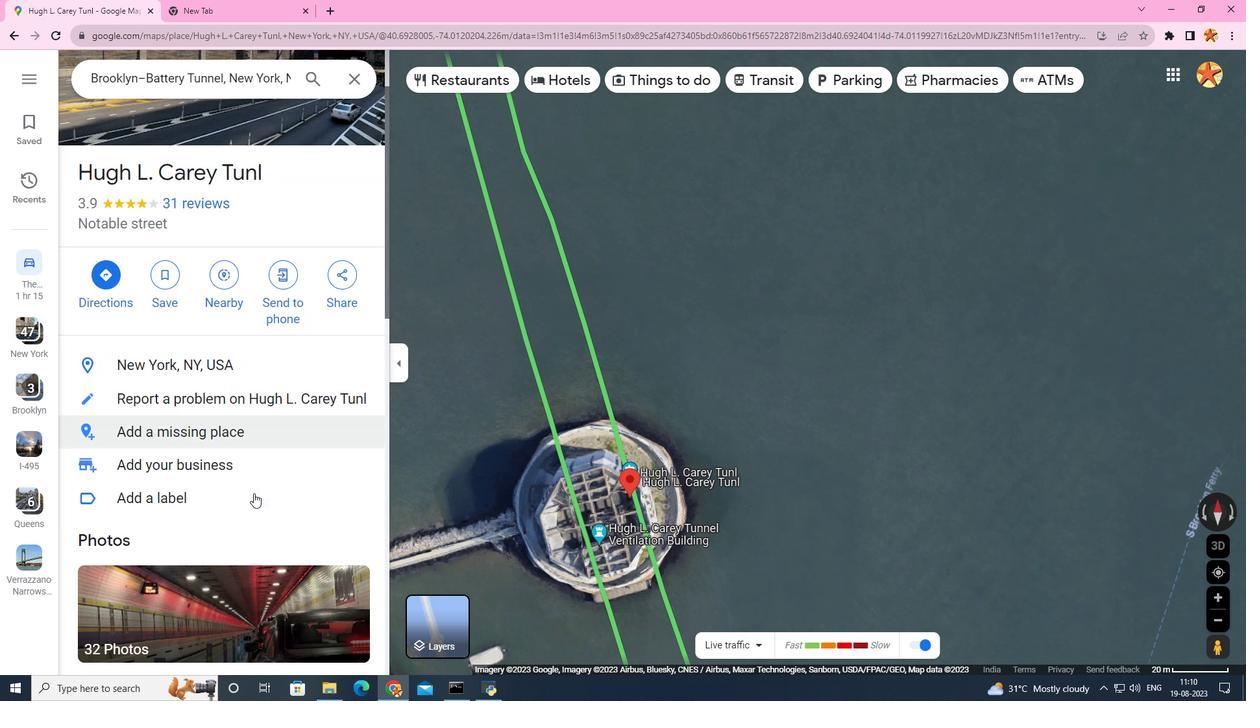 
Action: Mouse moved to (253, 493)
Screenshot: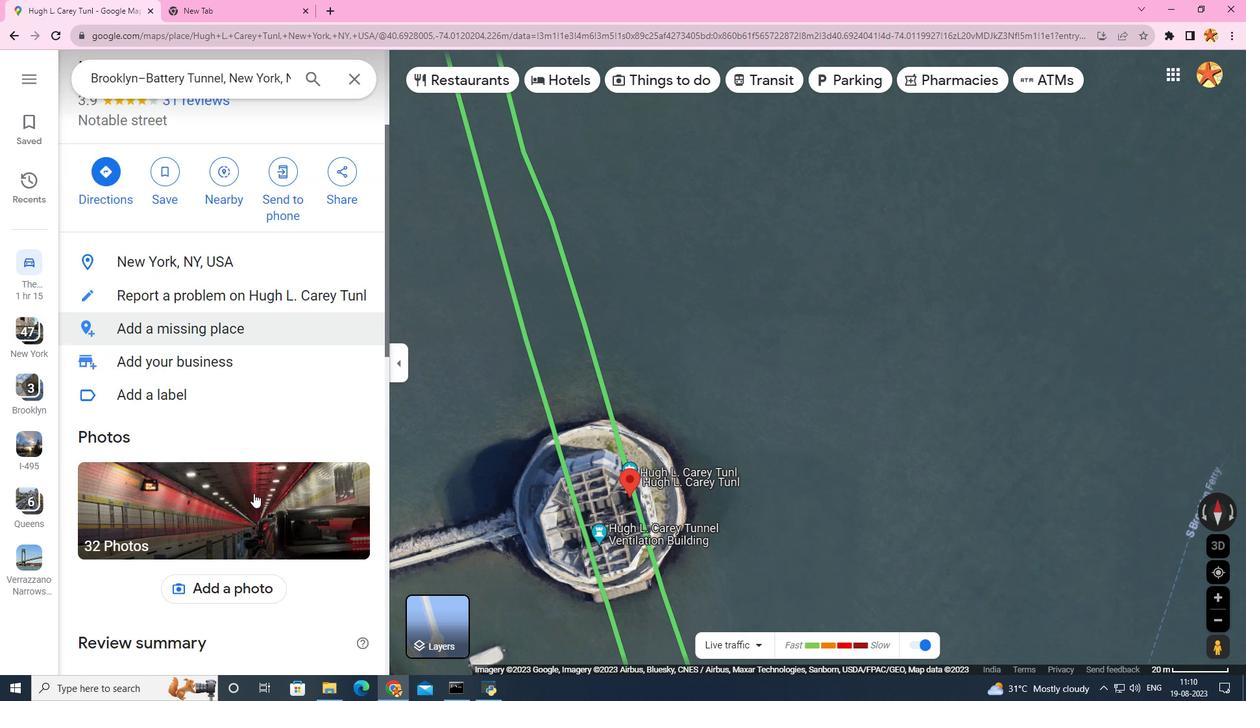 
Action: Mouse scrolled (253, 492) with delta (0, 0)
Screenshot: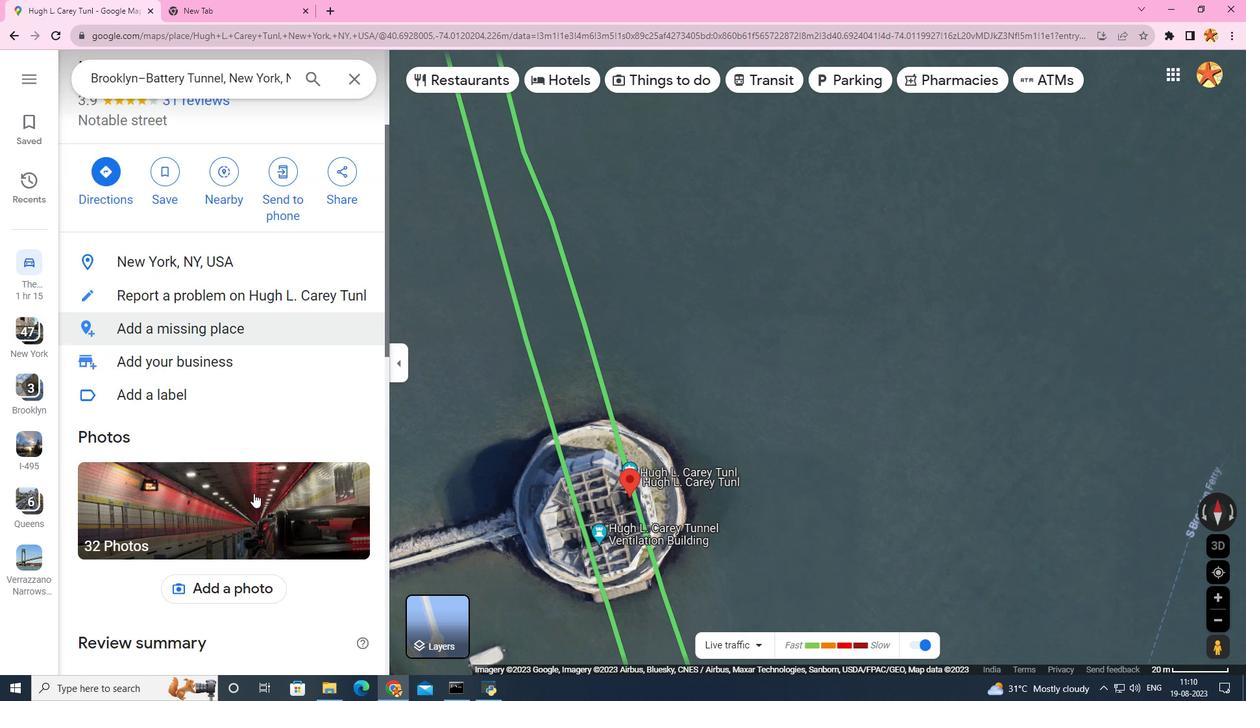 
Action: Mouse scrolled (253, 492) with delta (0, 0)
Screenshot: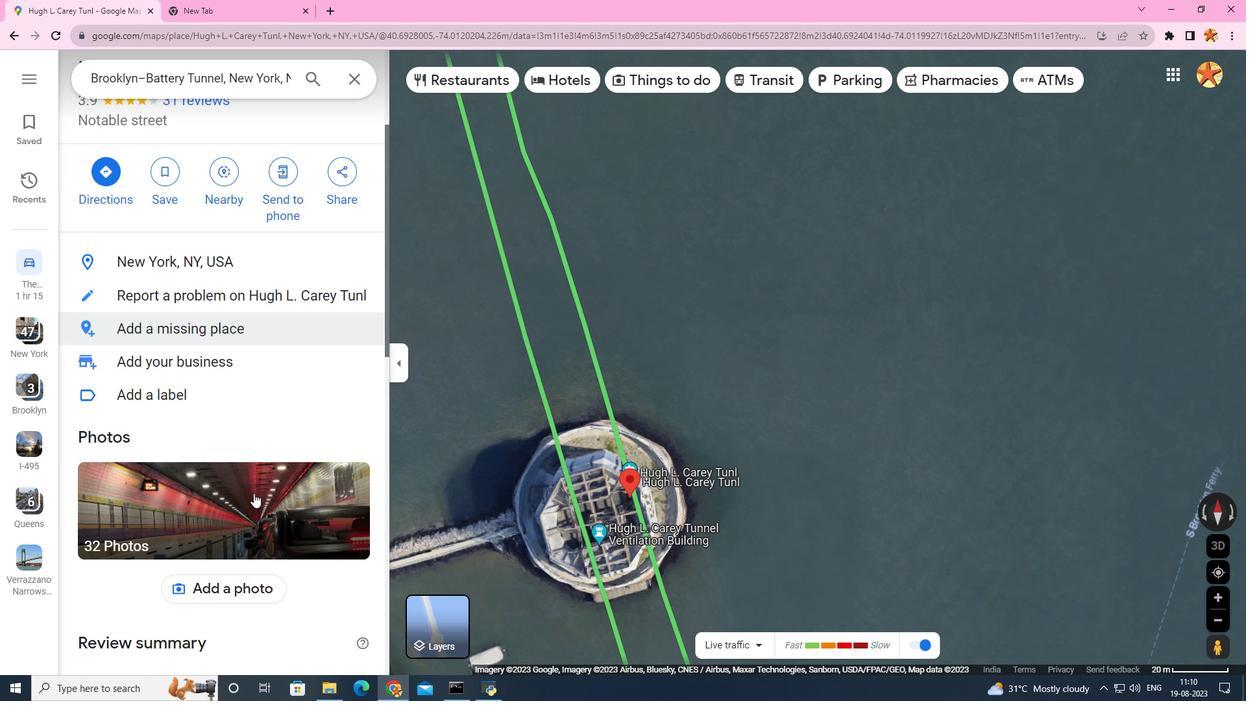 
Action: Mouse moved to (253, 493)
Screenshot: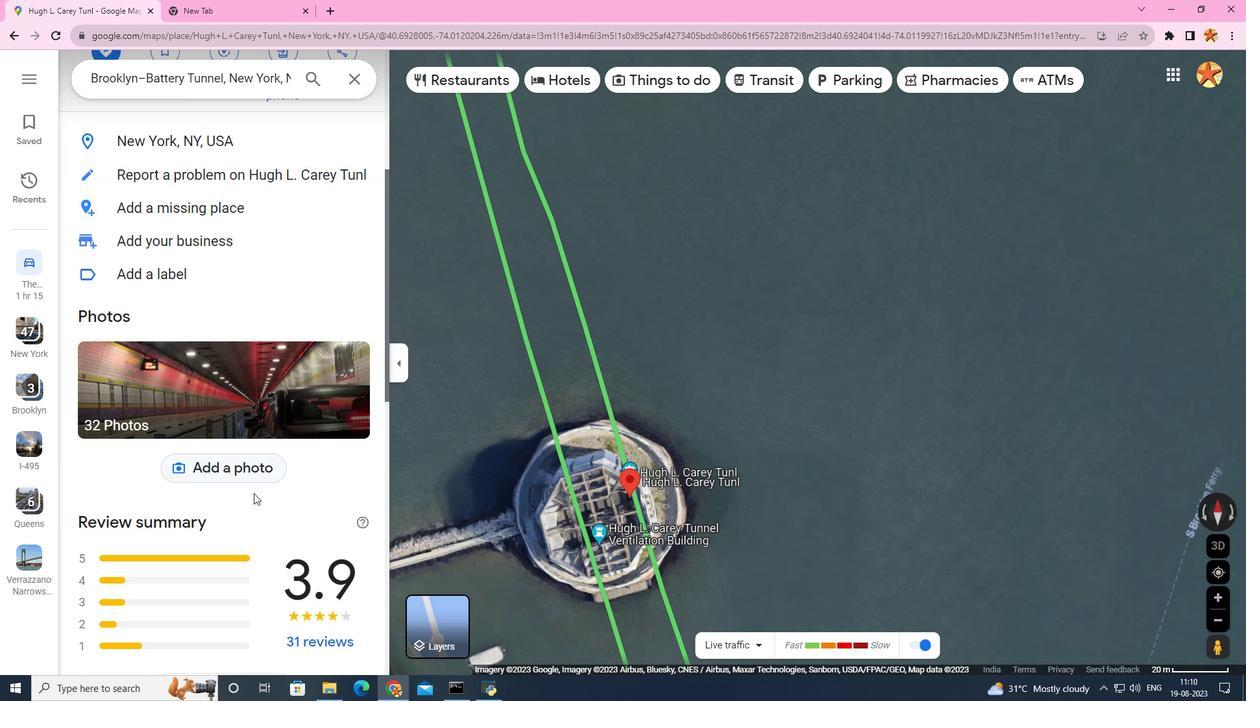 
Action: Mouse scrolled (253, 492) with delta (0, 0)
Screenshot: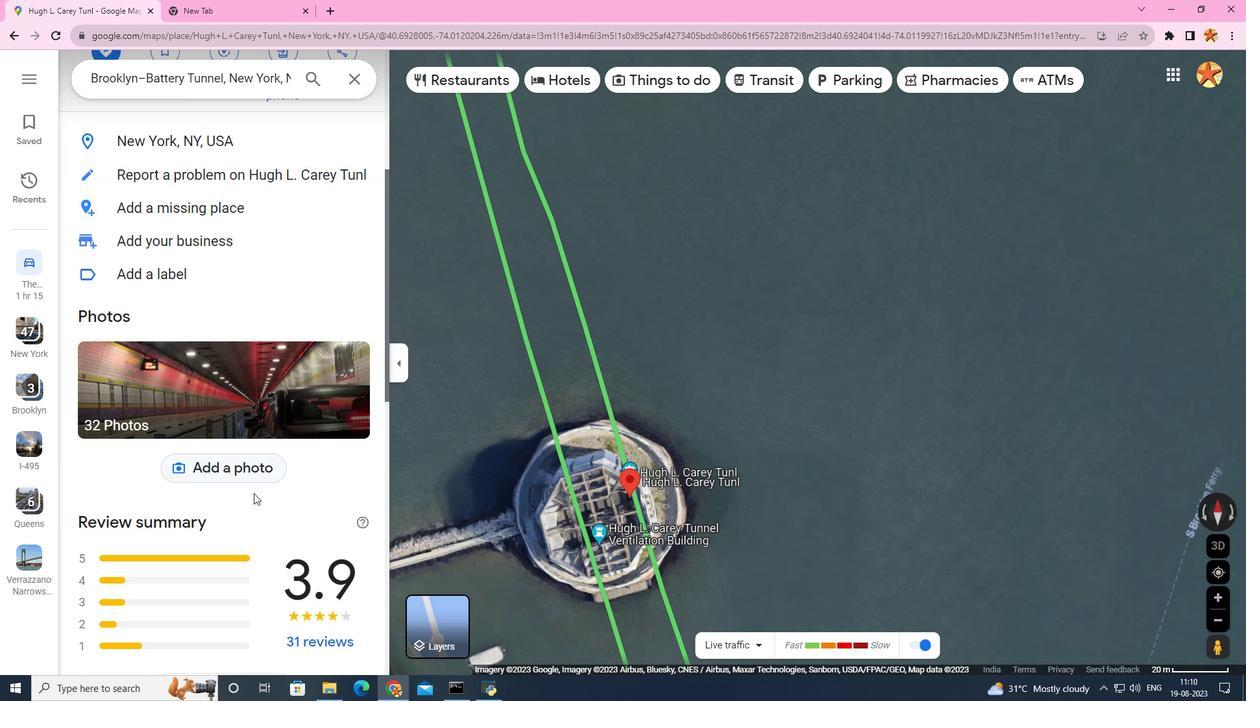 
Action: Mouse moved to (206, 406)
Screenshot: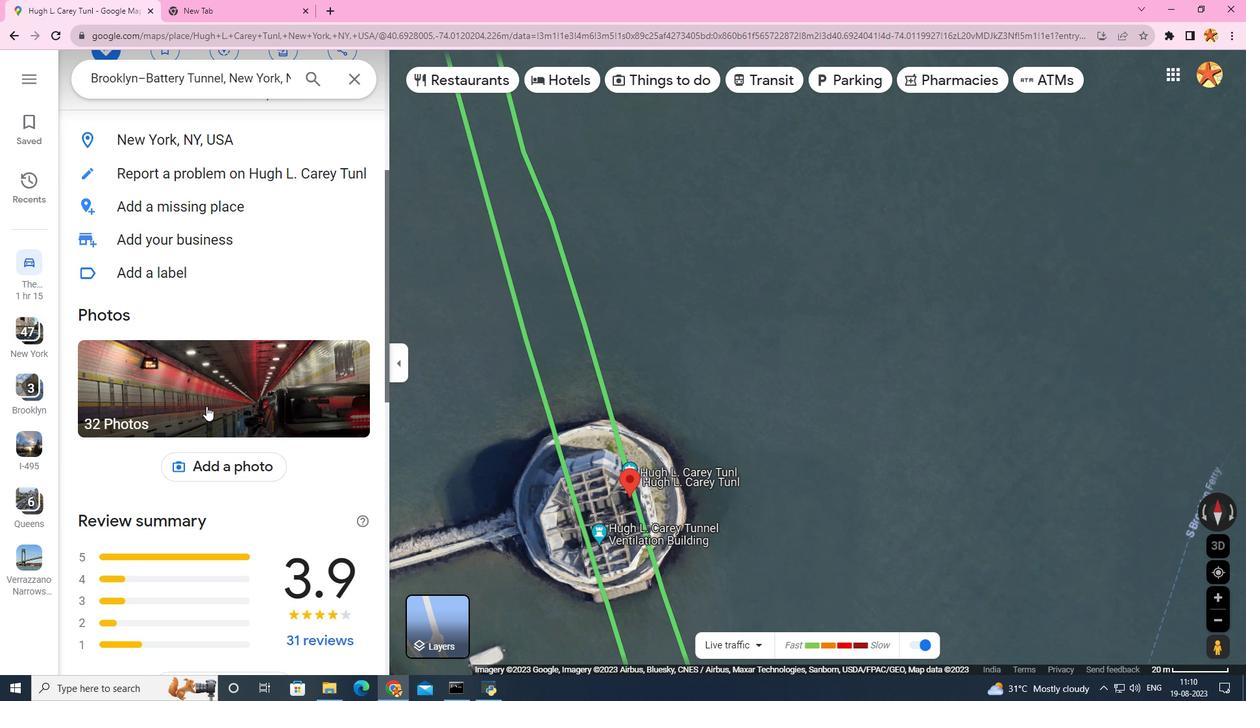 
Action: Mouse pressed left at (206, 406)
Screenshot: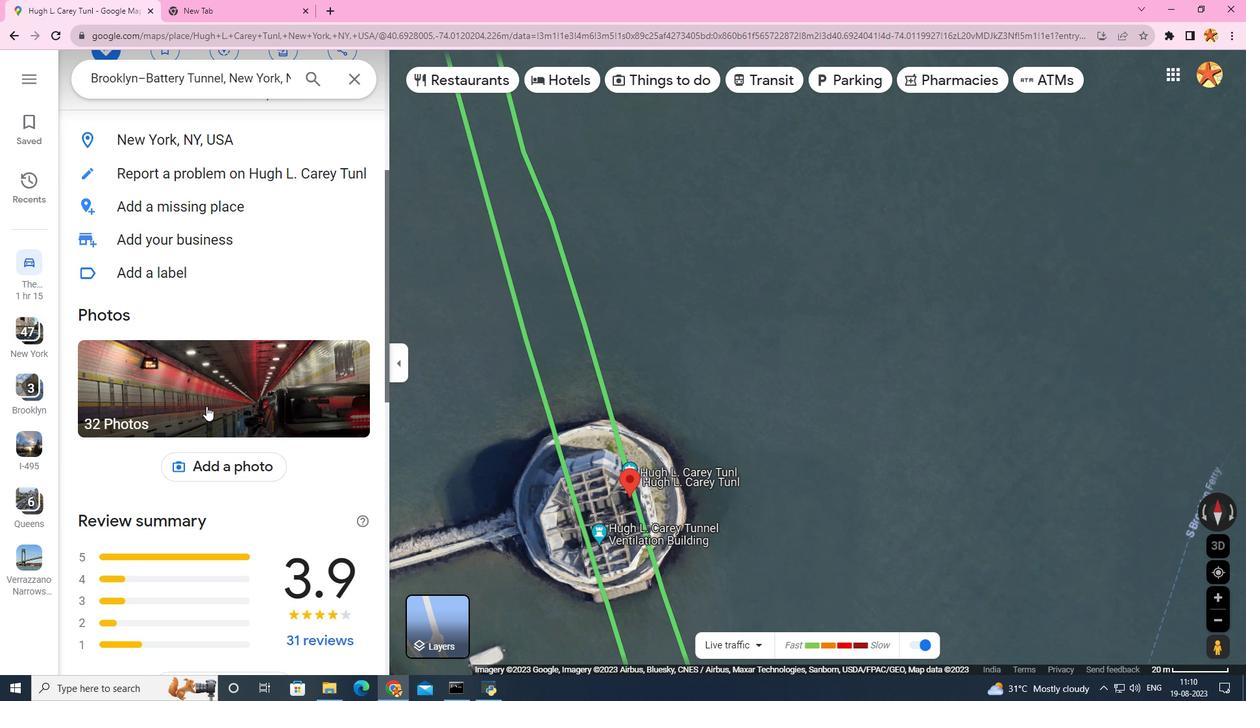 
Action: Mouse moved to (835, 585)
Screenshot: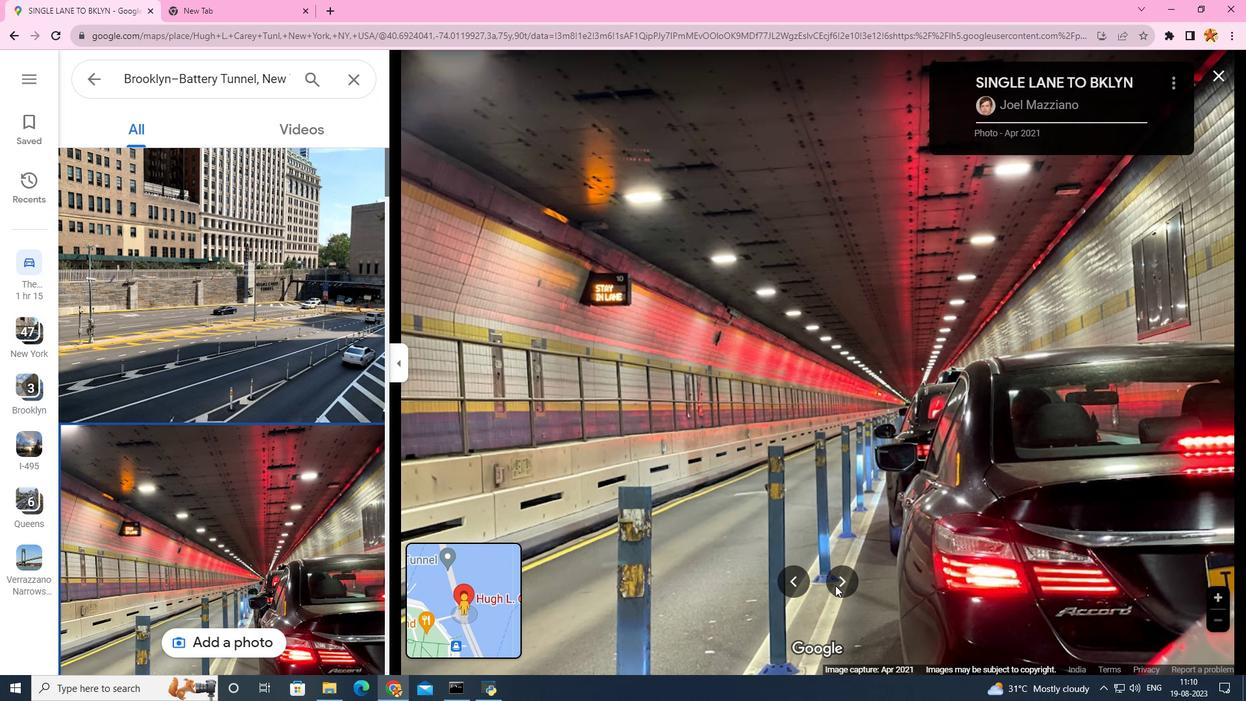 
Action: Mouse pressed left at (835, 585)
Screenshot: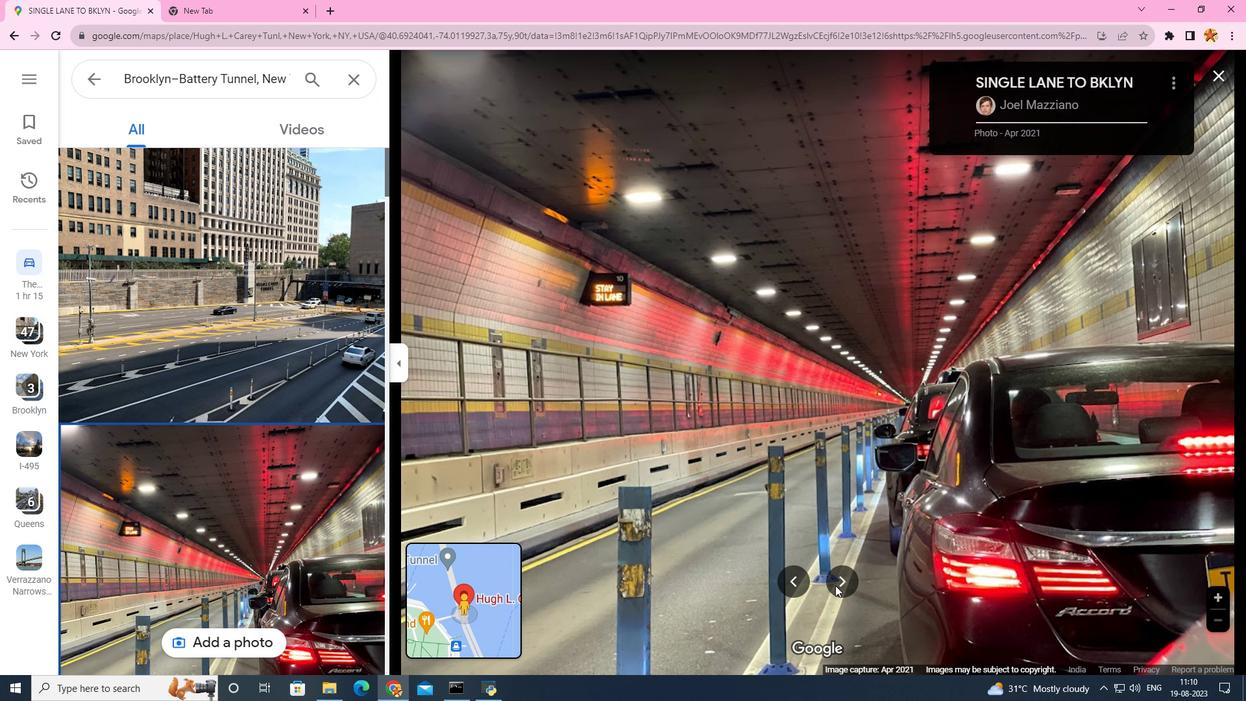 
Action: Mouse pressed left at (835, 585)
Screenshot: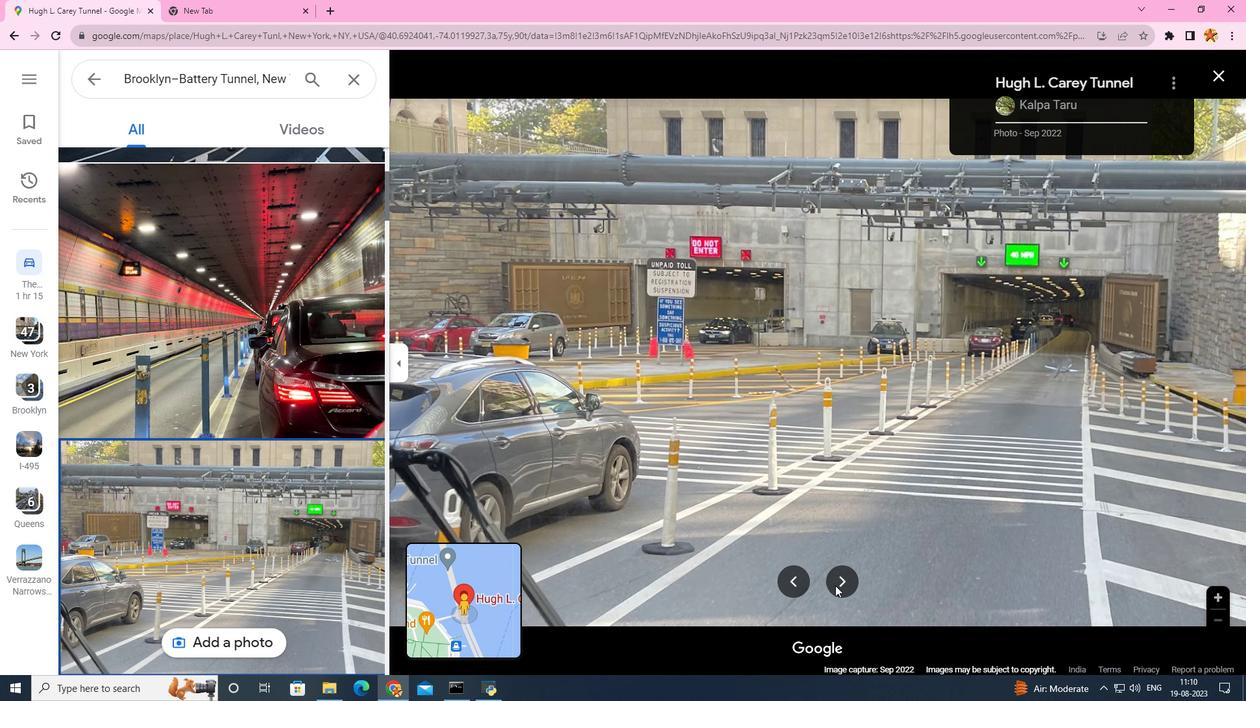 
Action: Mouse pressed left at (835, 585)
Screenshot: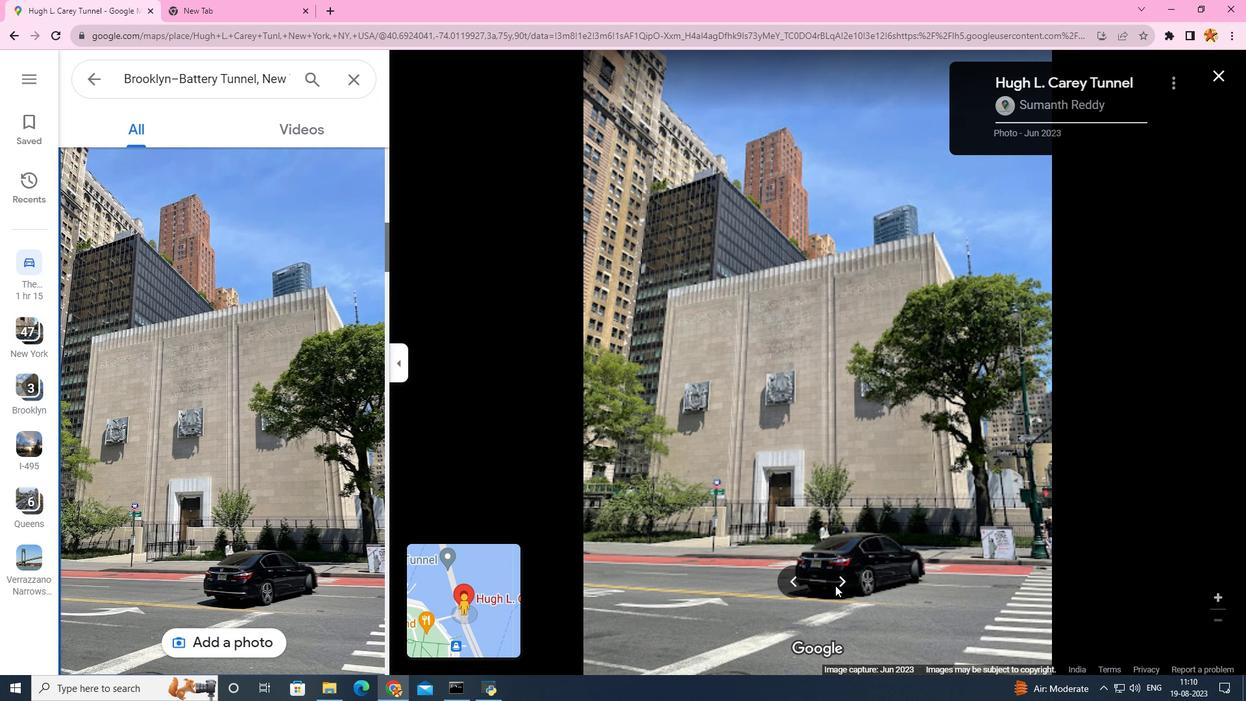 
Action: Mouse pressed left at (835, 585)
Screenshot: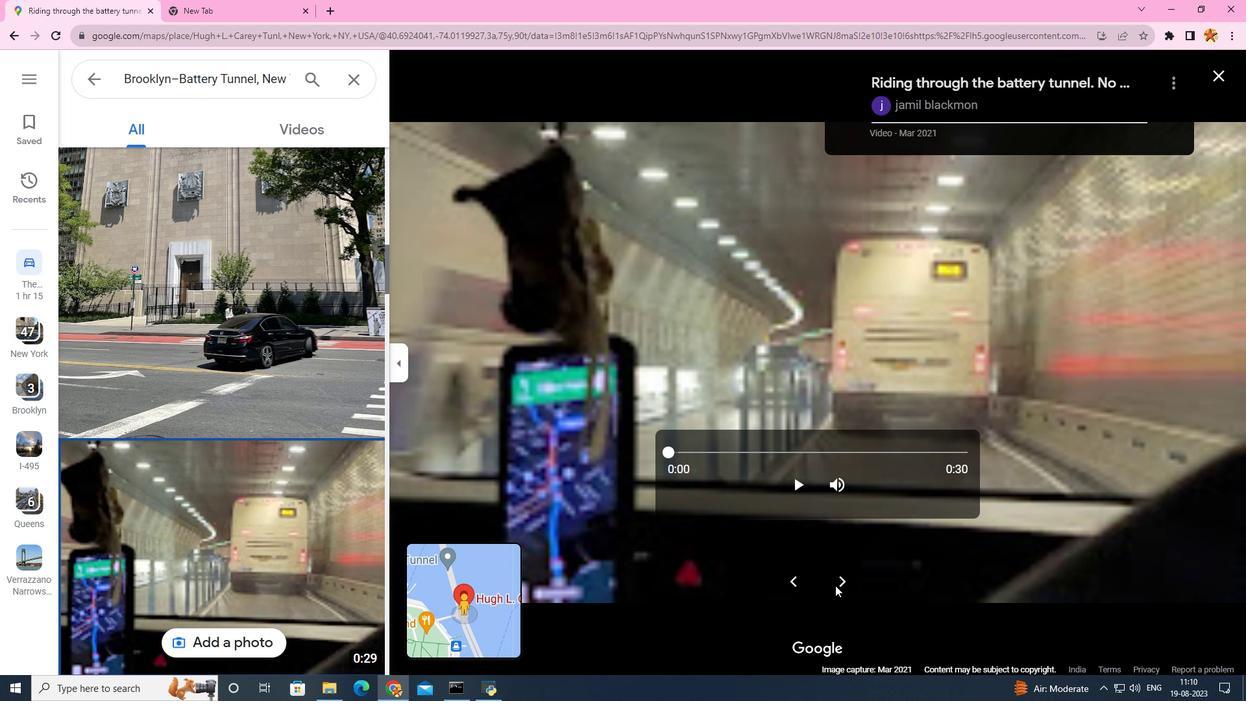 
Action: Mouse pressed left at (835, 585)
Screenshot: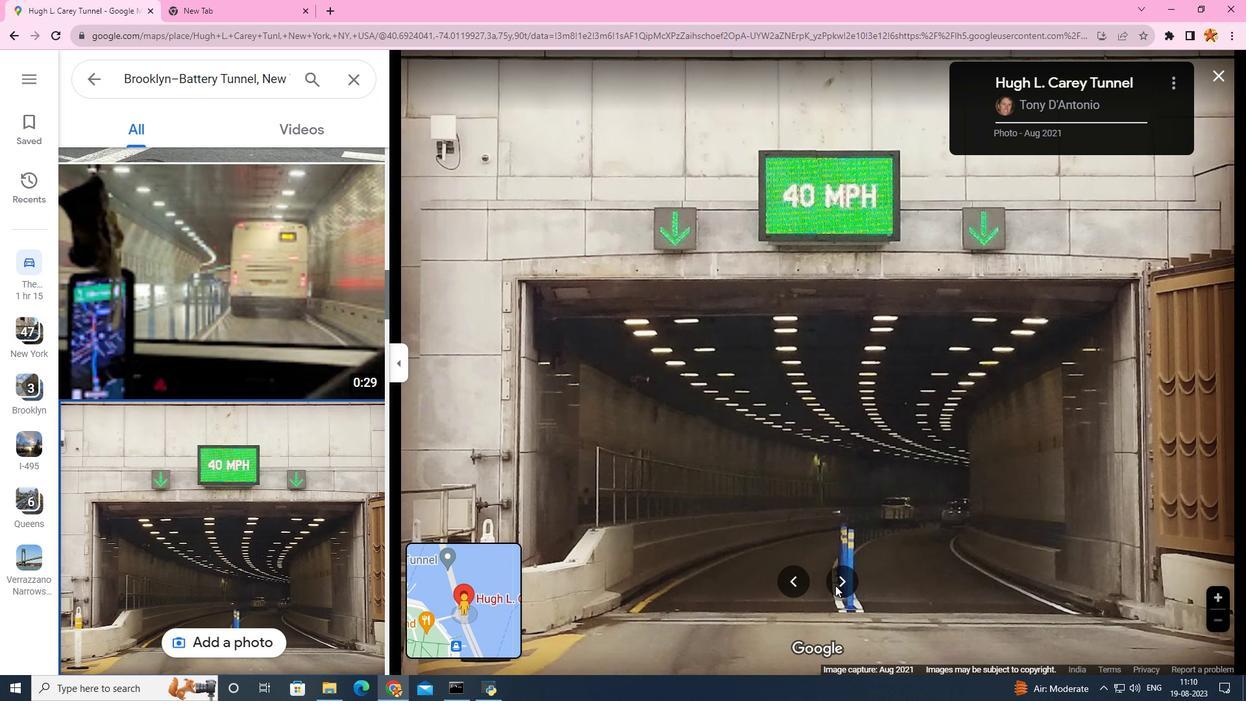 
Action: Mouse moved to (835, 586)
Screenshot: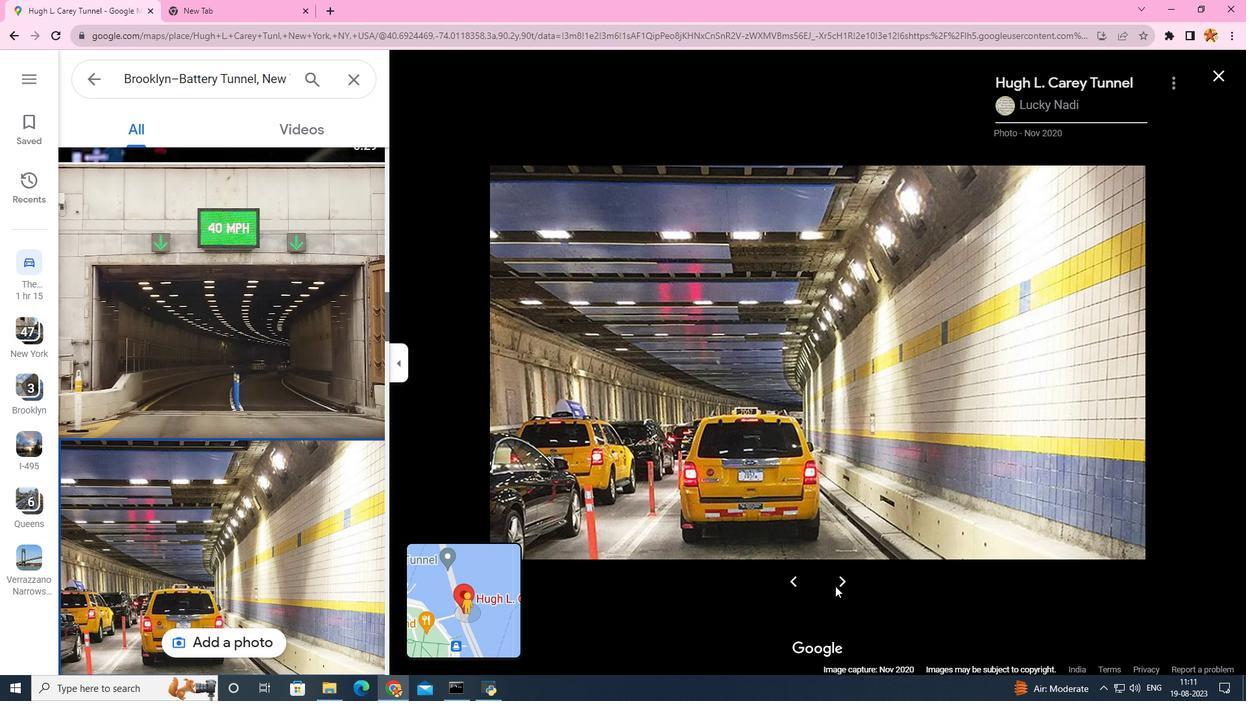 
Action: Mouse pressed left at (835, 586)
Screenshot: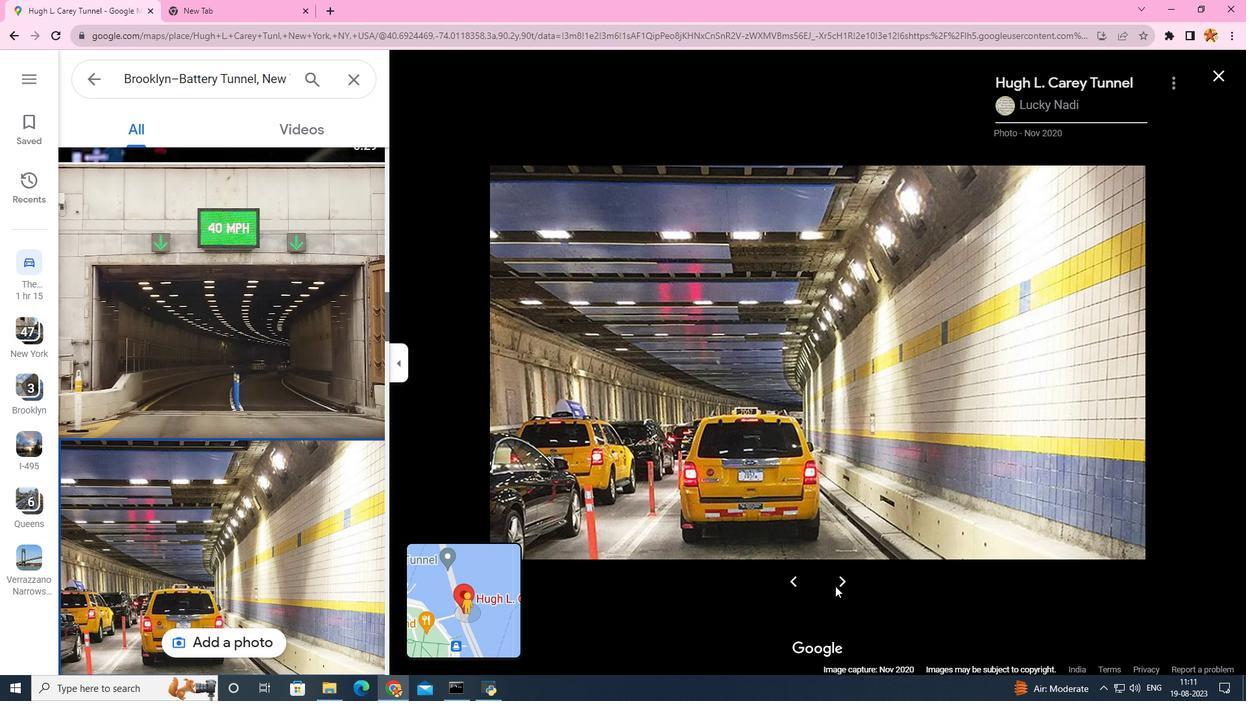 
Action: Mouse pressed left at (835, 586)
Screenshot: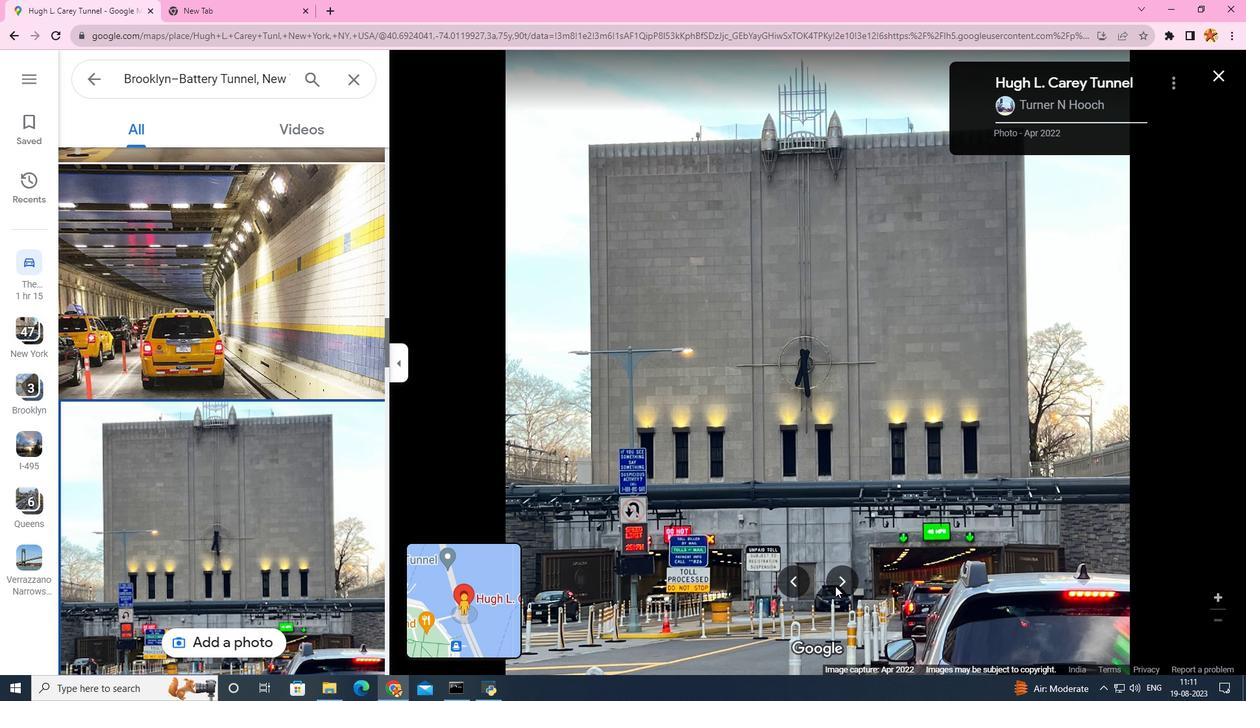 
Action: Mouse pressed left at (835, 586)
Screenshot: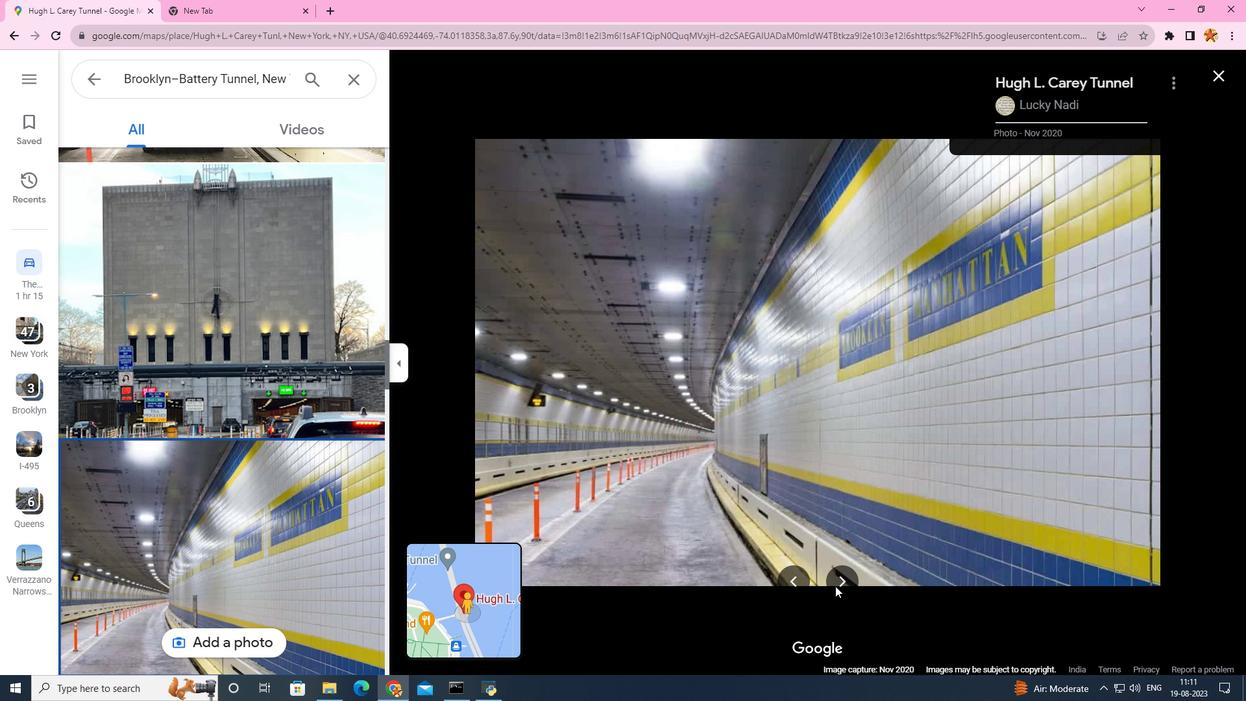 
Action: Mouse pressed left at (835, 586)
Screenshot: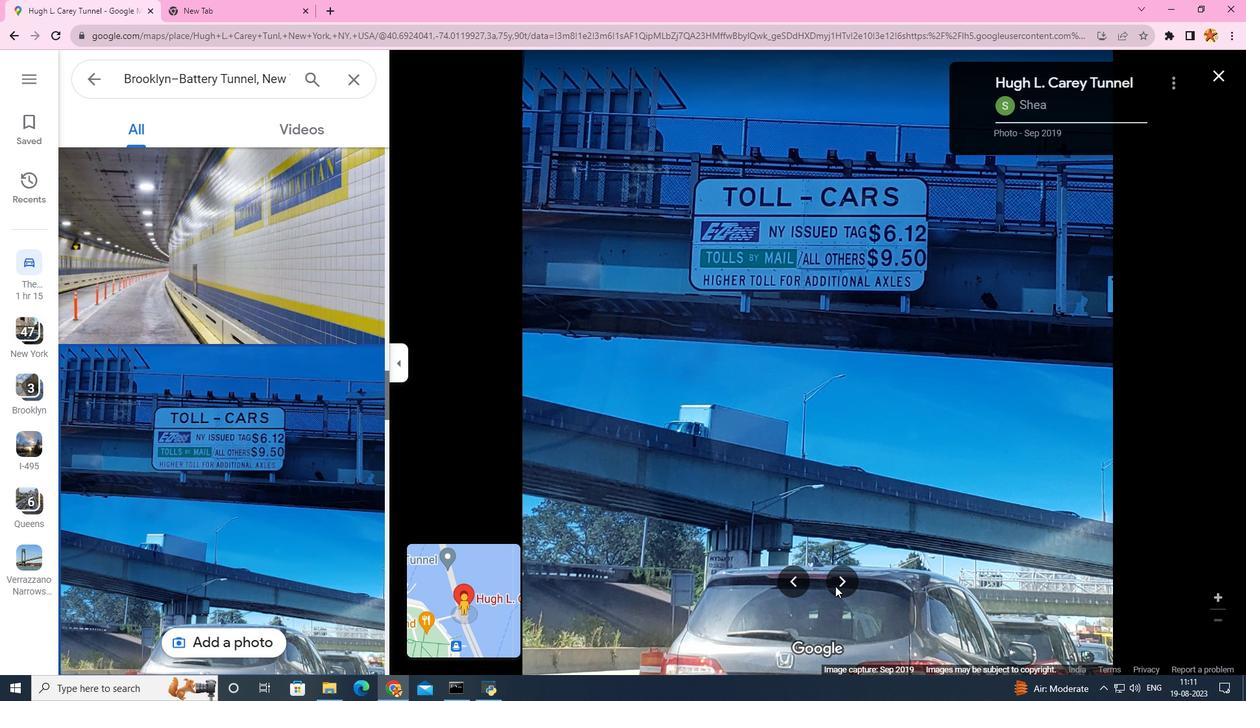 
Action: Mouse pressed left at (835, 586)
Screenshot: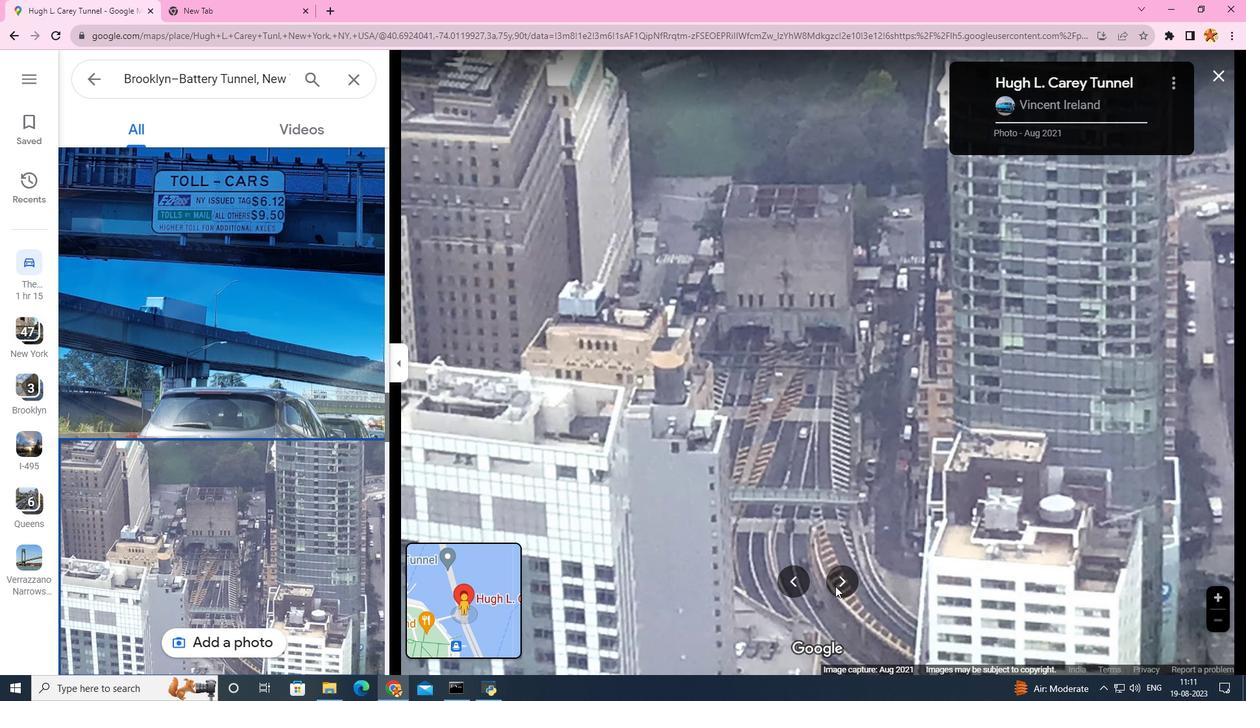 
Action: Mouse pressed left at (835, 586)
Screenshot: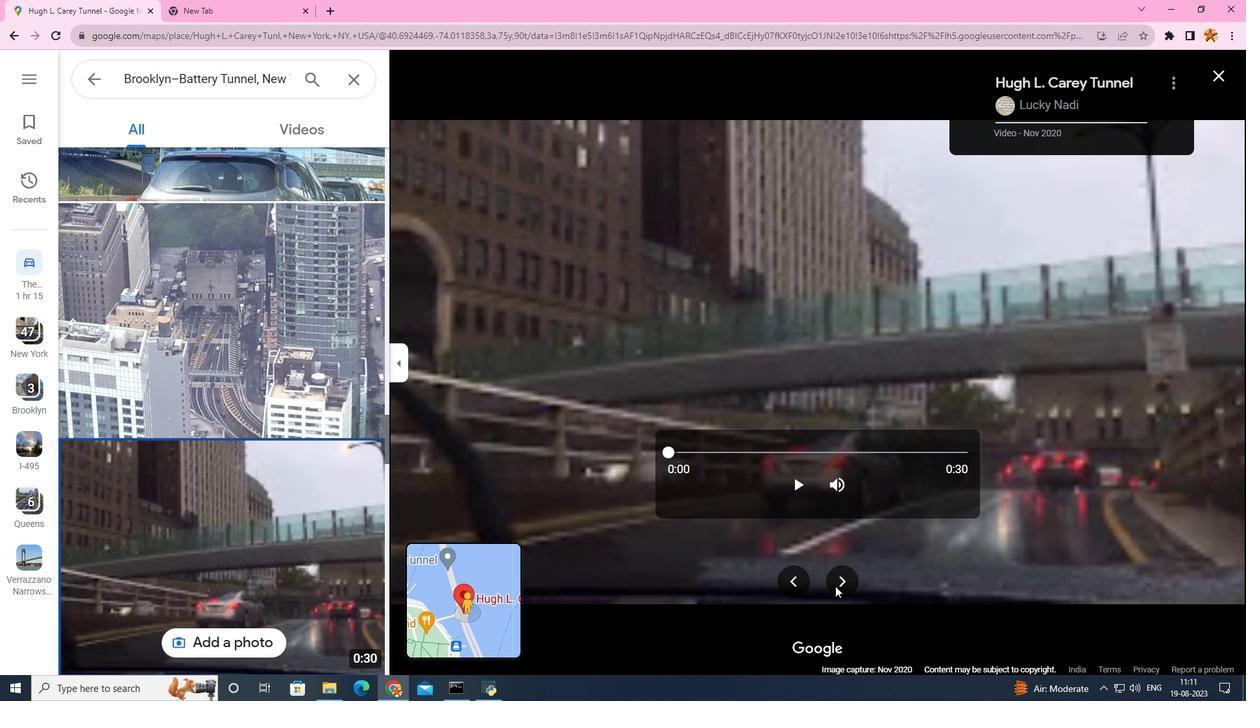 
Action: Mouse pressed left at (835, 586)
Screenshot: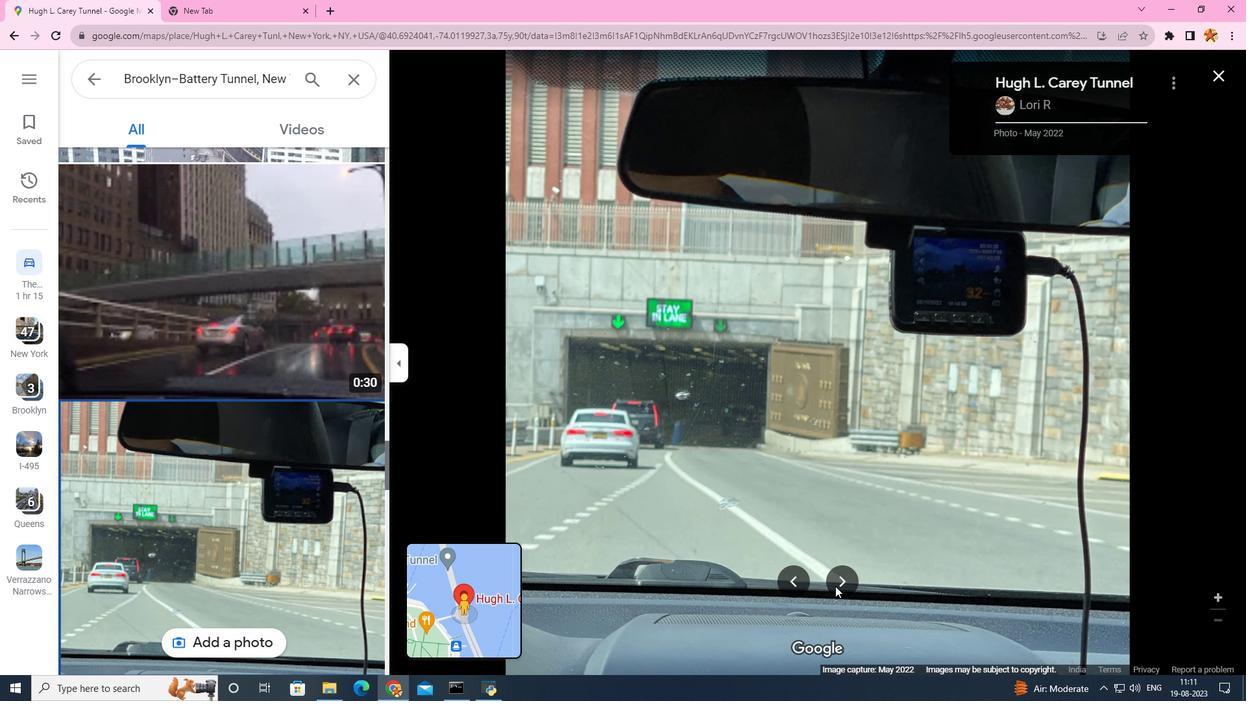 
Action: Mouse pressed left at (835, 586)
Screenshot: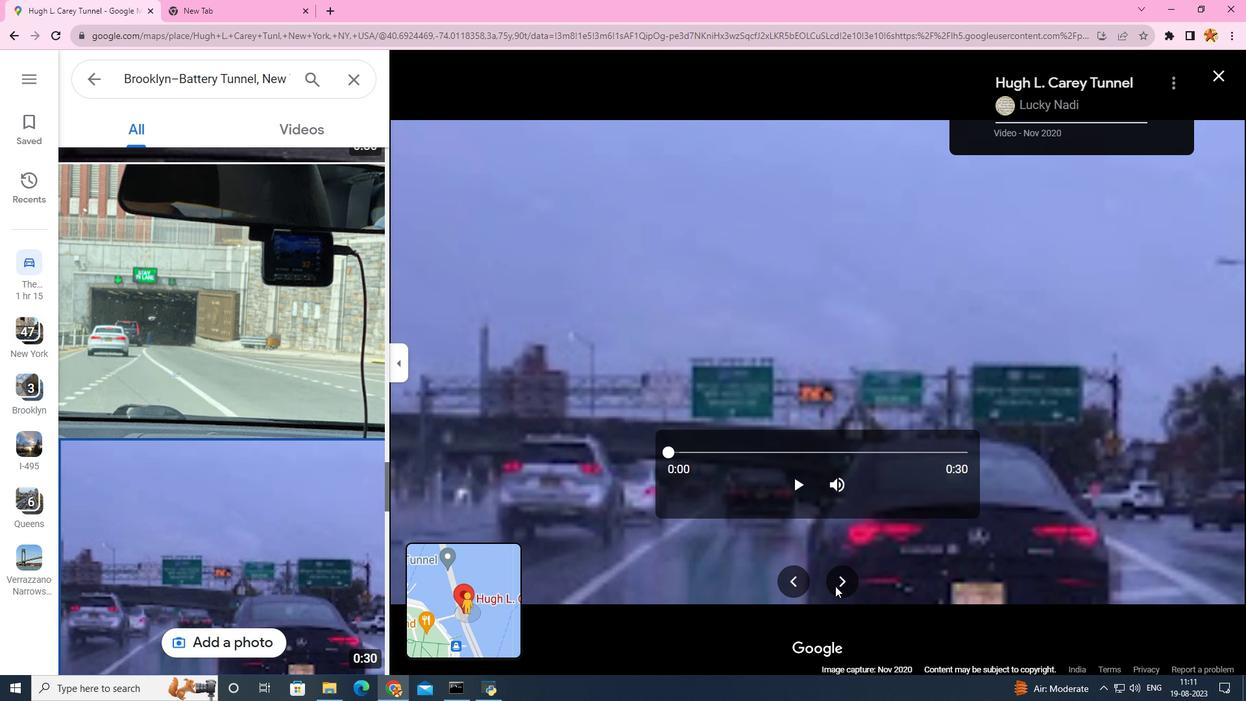
Action: Mouse pressed left at (835, 586)
Screenshot: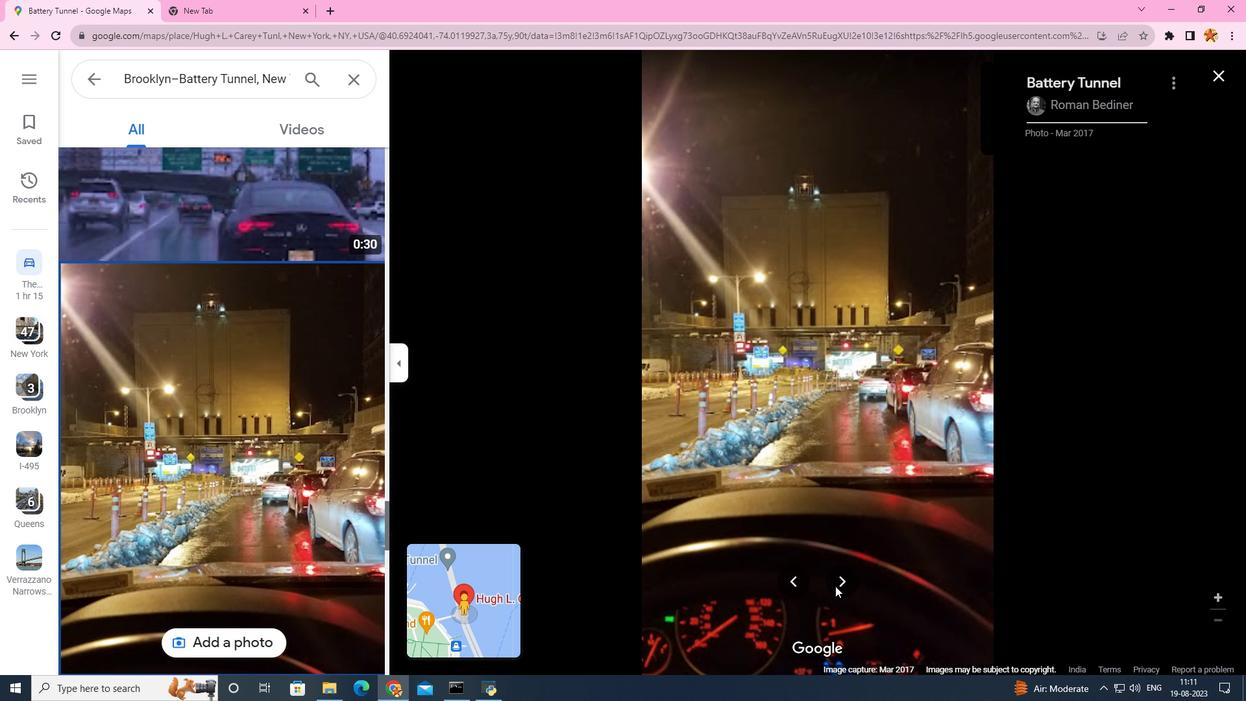 
Action: Mouse pressed left at (835, 586)
Screenshot: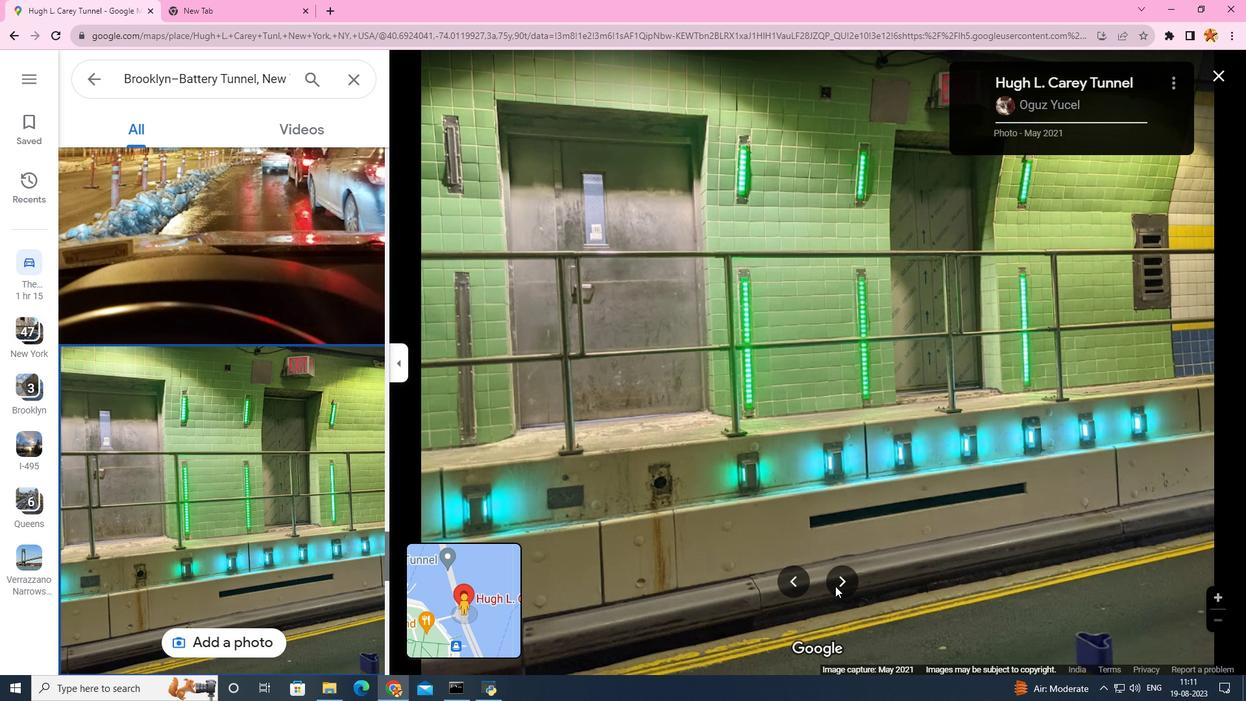
Action: Mouse pressed left at (835, 586)
Screenshot: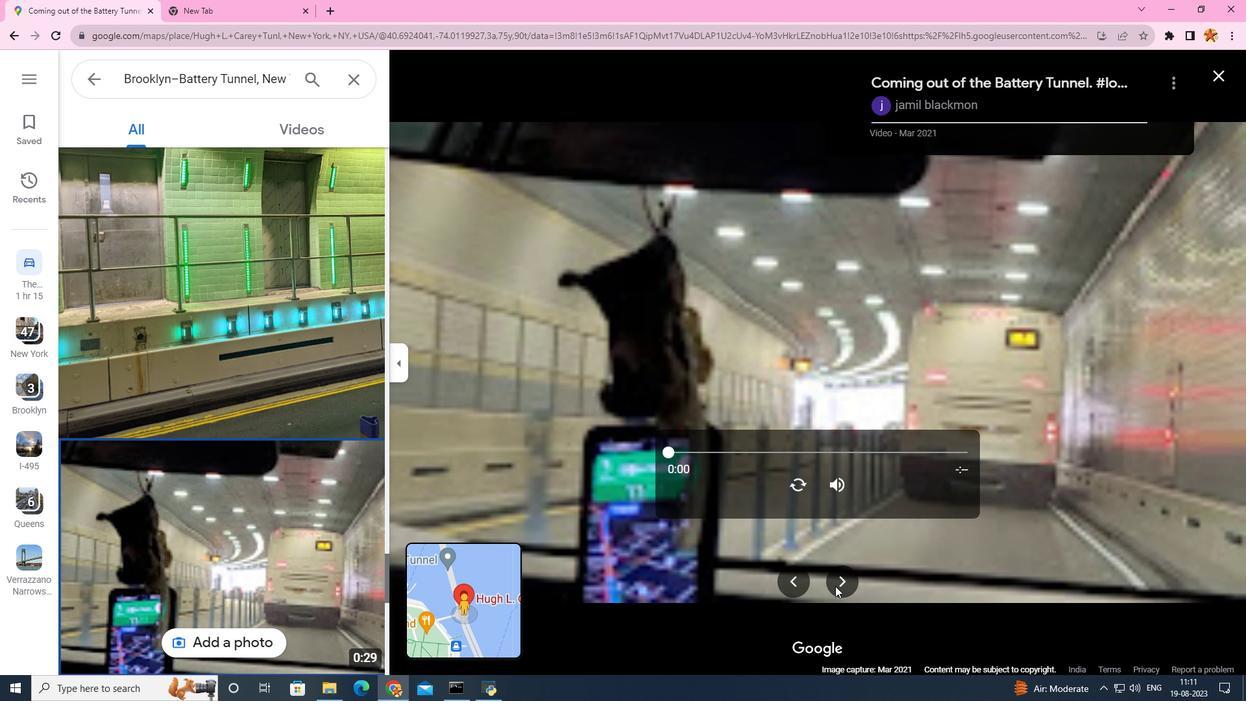 
Action: Mouse pressed left at (835, 586)
Screenshot: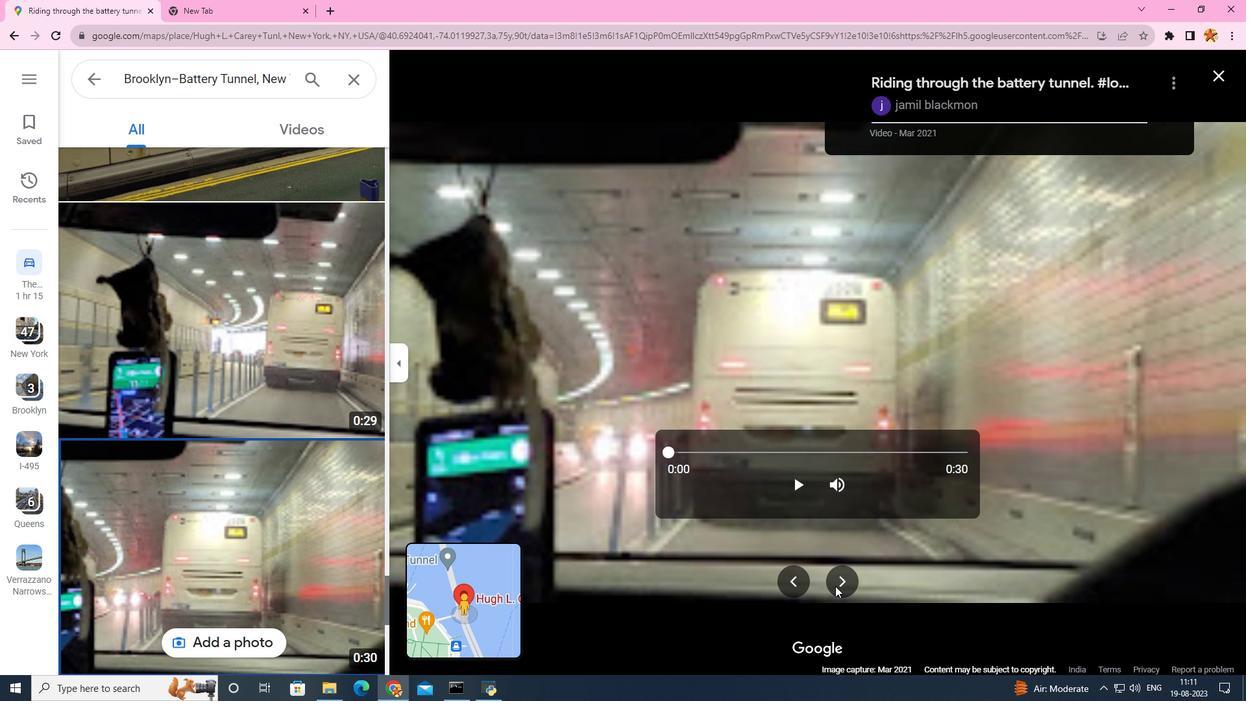 
Action: Mouse pressed left at (835, 586)
Screenshot: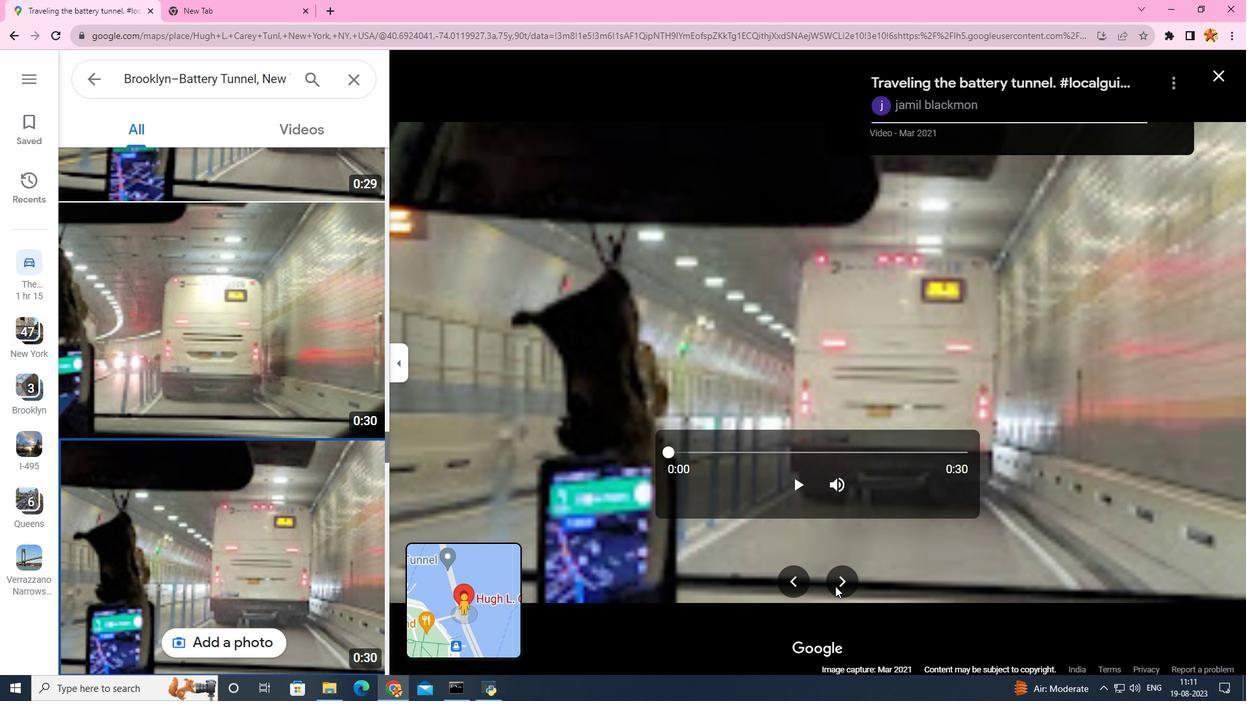 
Action: Mouse pressed left at (835, 586)
Screenshot: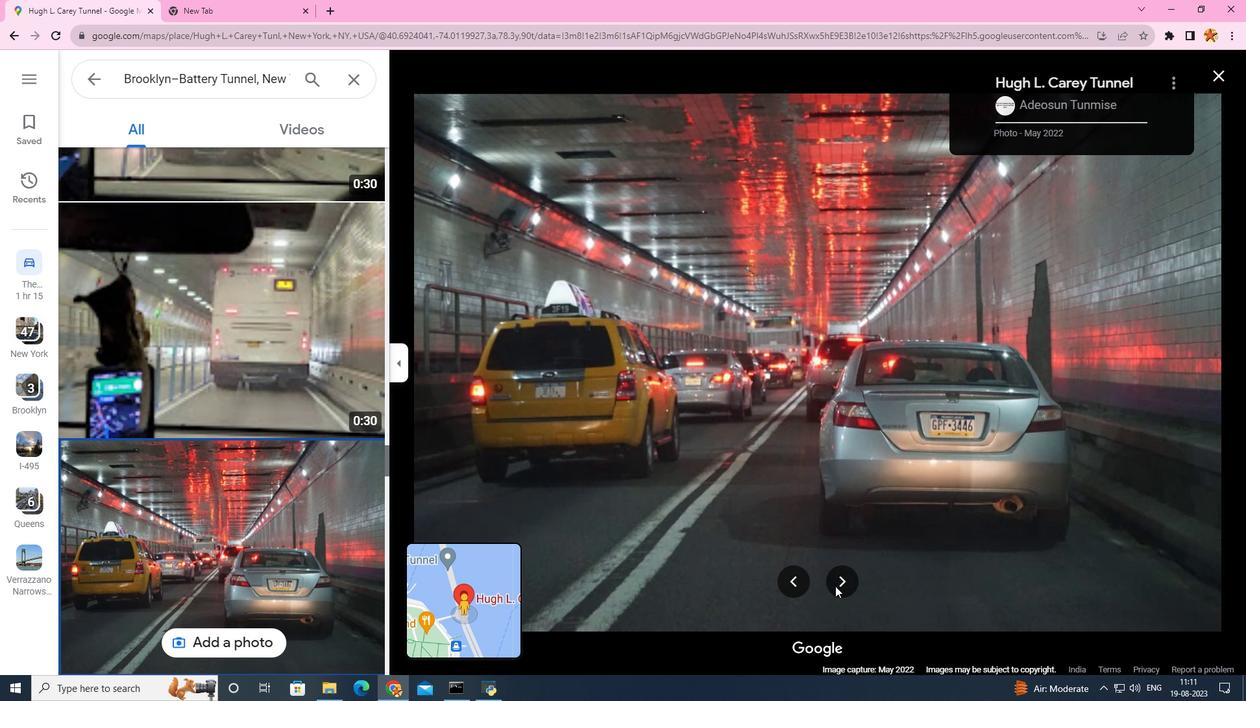 
Action: Mouse pressed left at (835, 586)
Screenshot: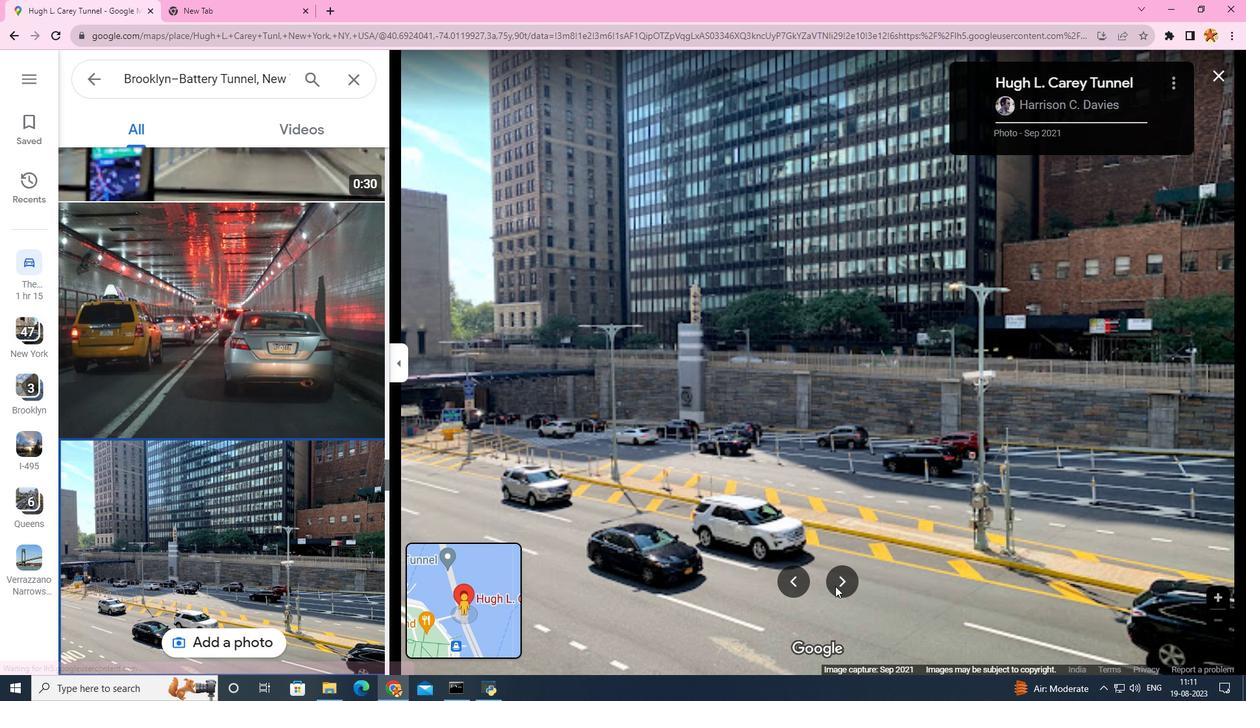 
Action: Mouse pressed left at (835, 586)
Screenshot: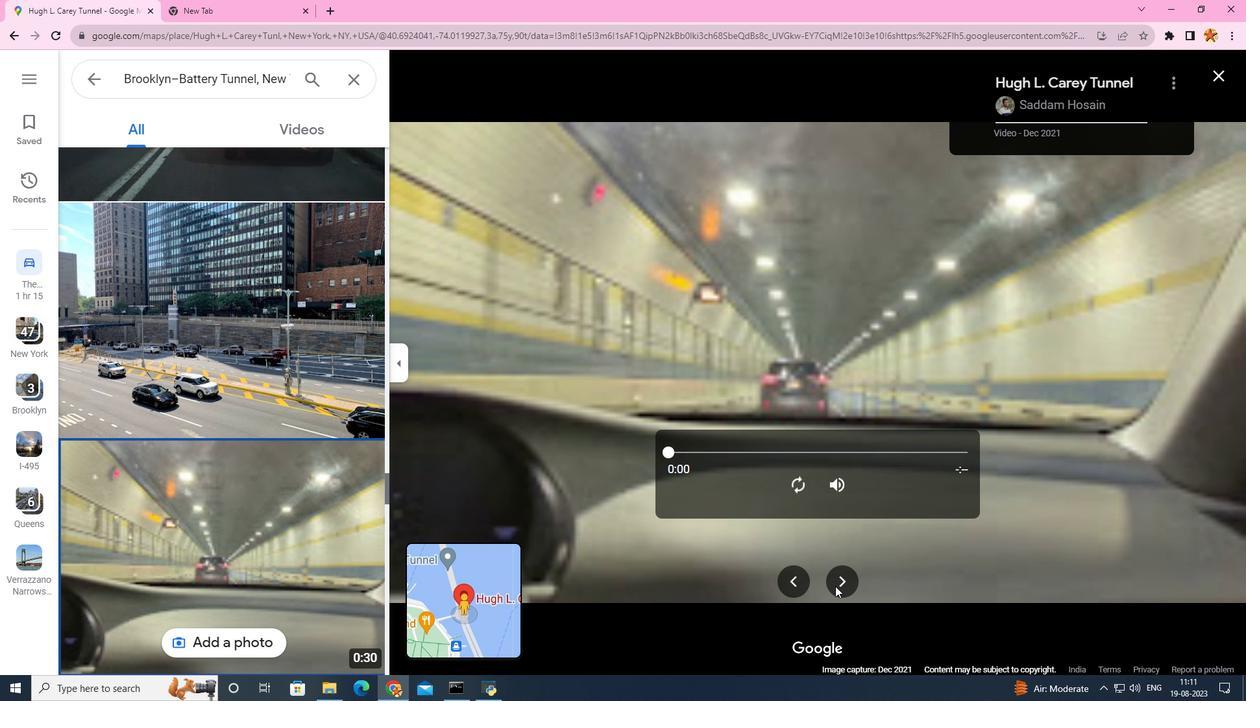 
Action: Mouse pressed left at (835, 586)
Screenshot: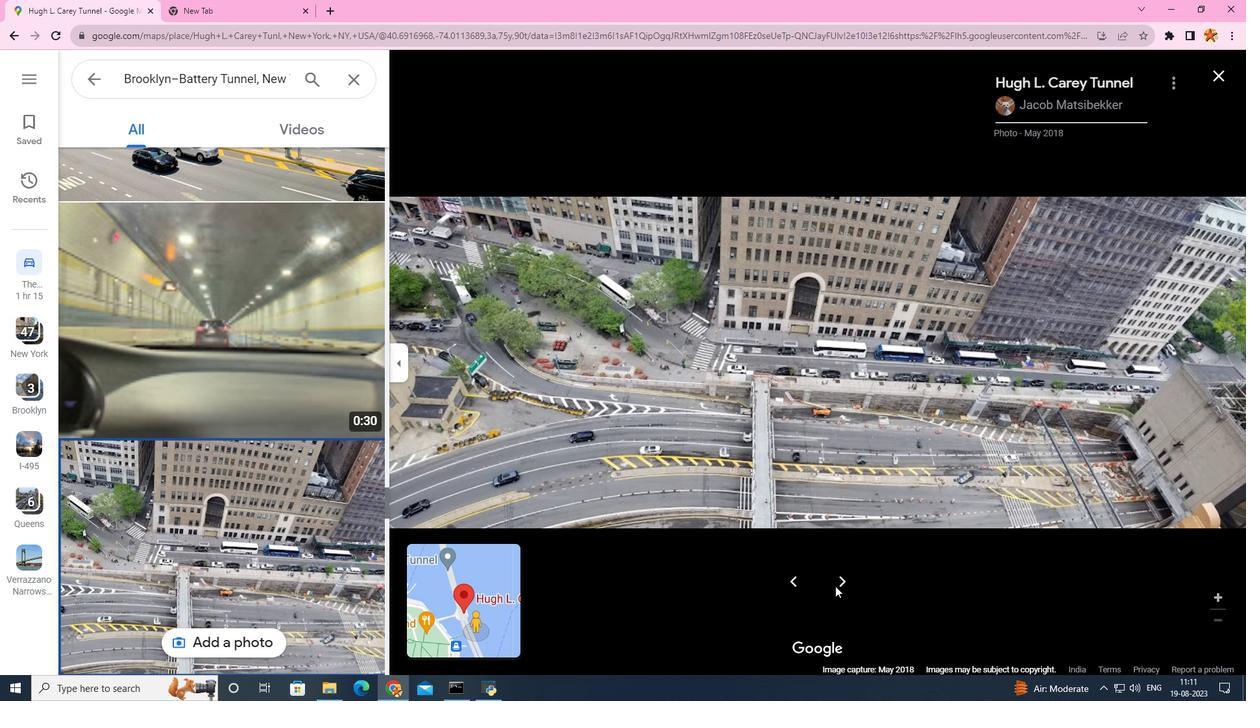 
Action: Mouse pressed left at (835, 586)
Screenshot: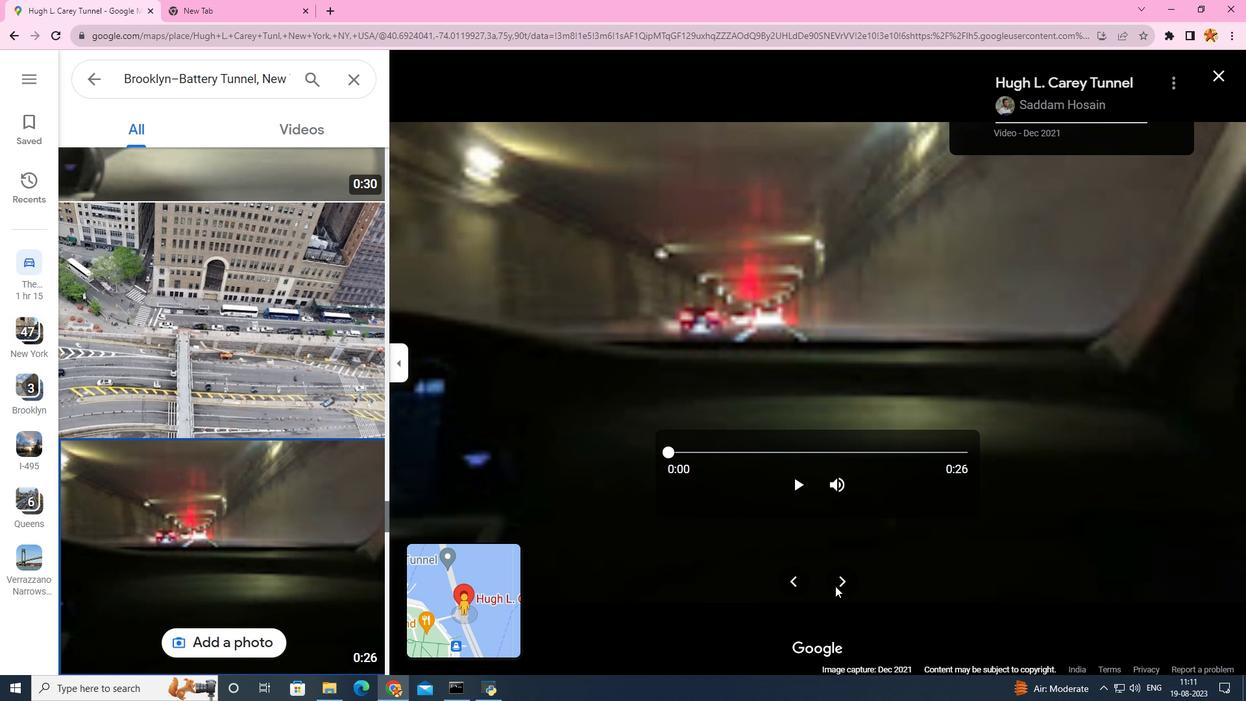 
Action: Mouse moved to (835, 586)
Screenshot: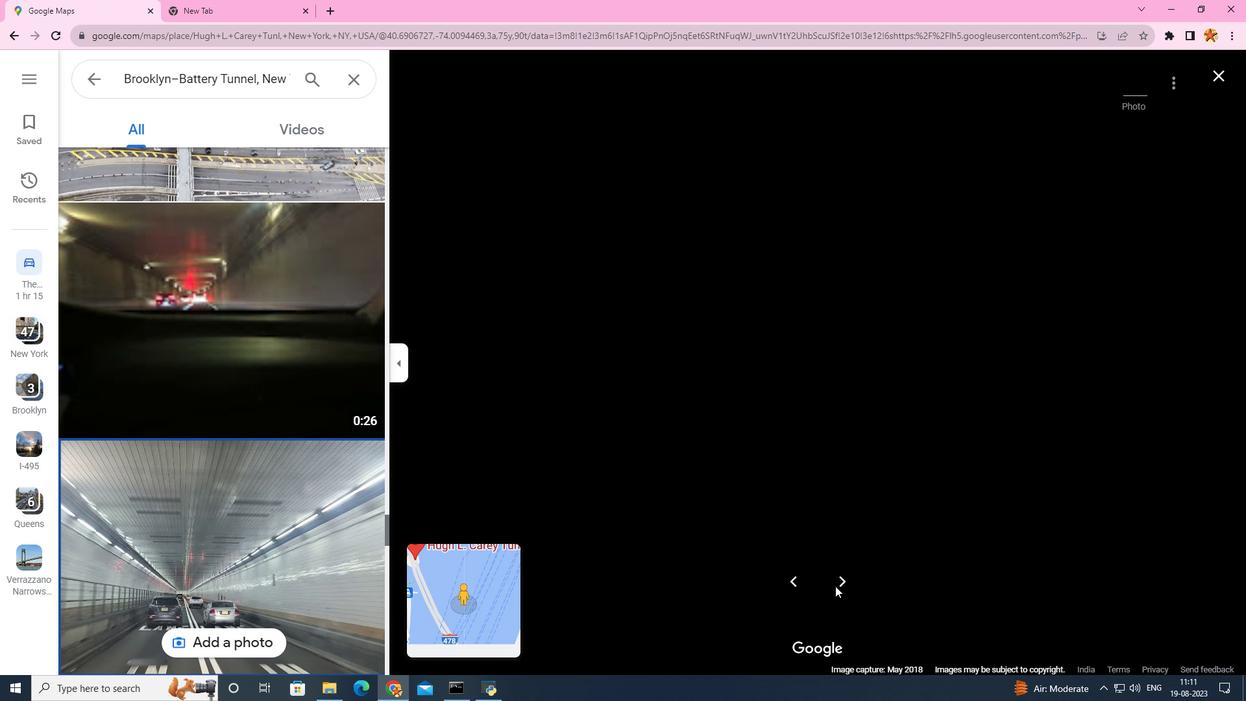 
Action: Mouse pressed left at (835, 586)
Screenshot: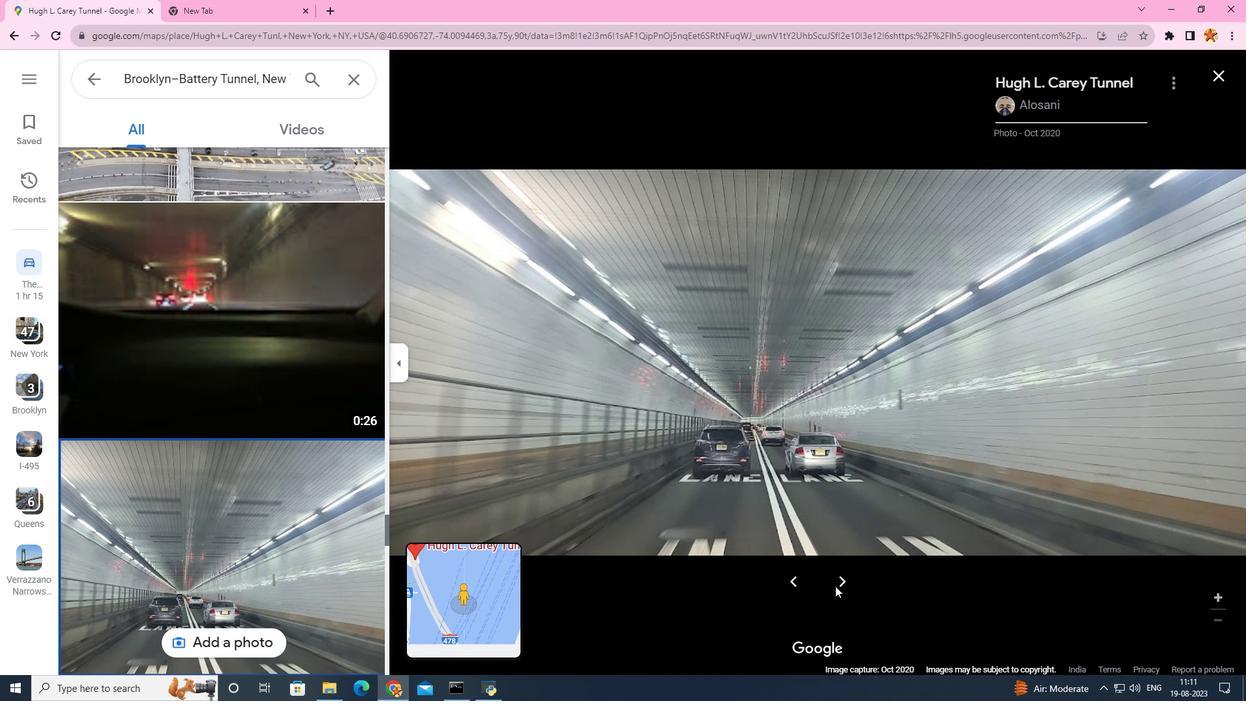 
Action: Mouse pressed left at (835, 586)
Screenshot: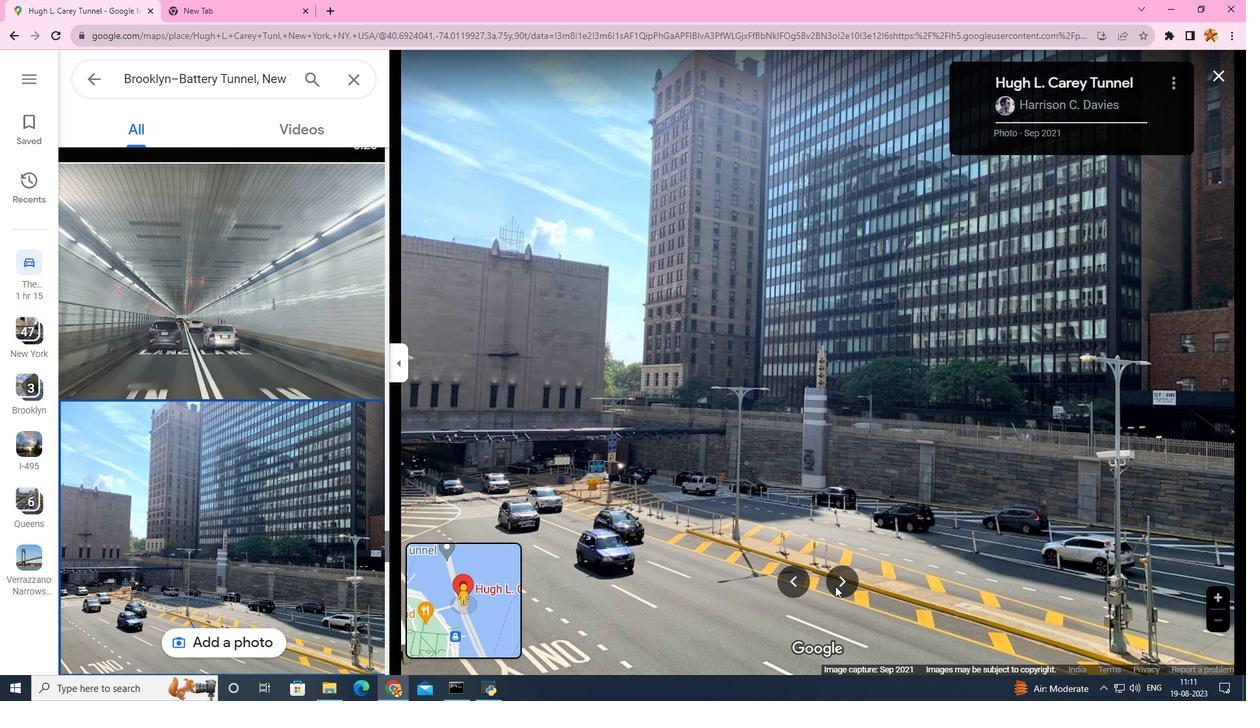 
Action: Mouse pressed left at (835, 586)
Screenshot: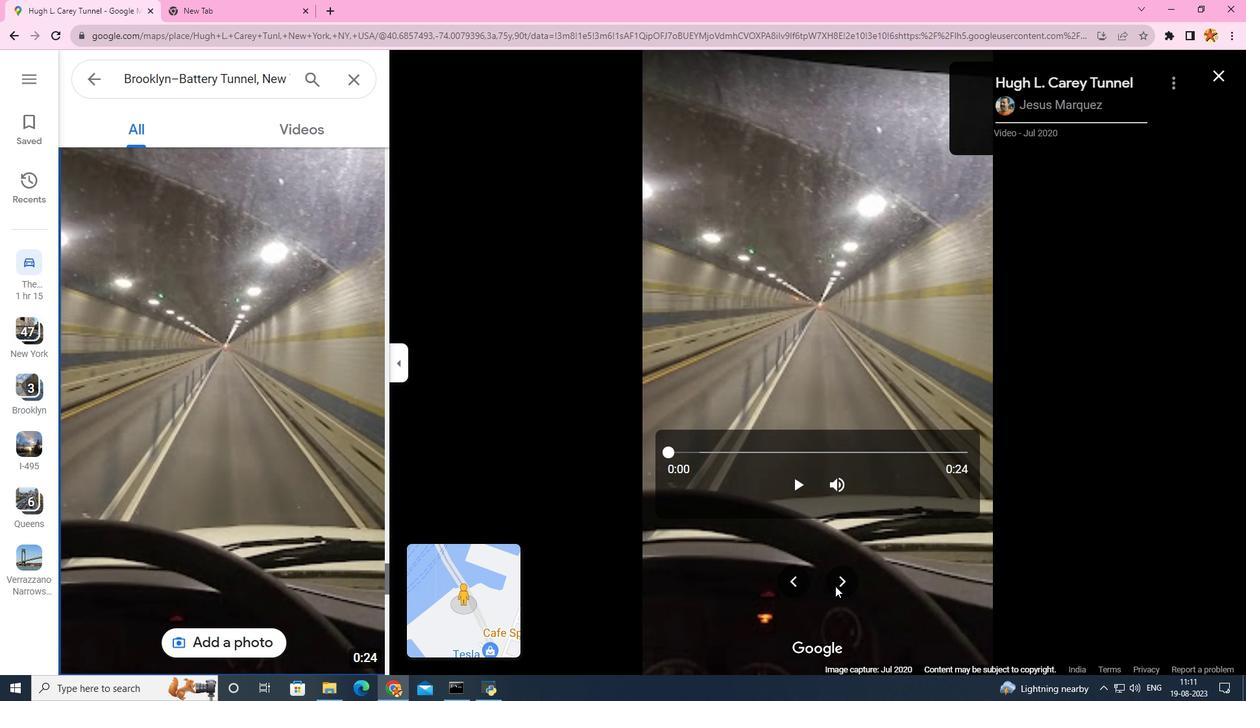 
Action: Mouse pressed left at (835, 586)
Screenshot: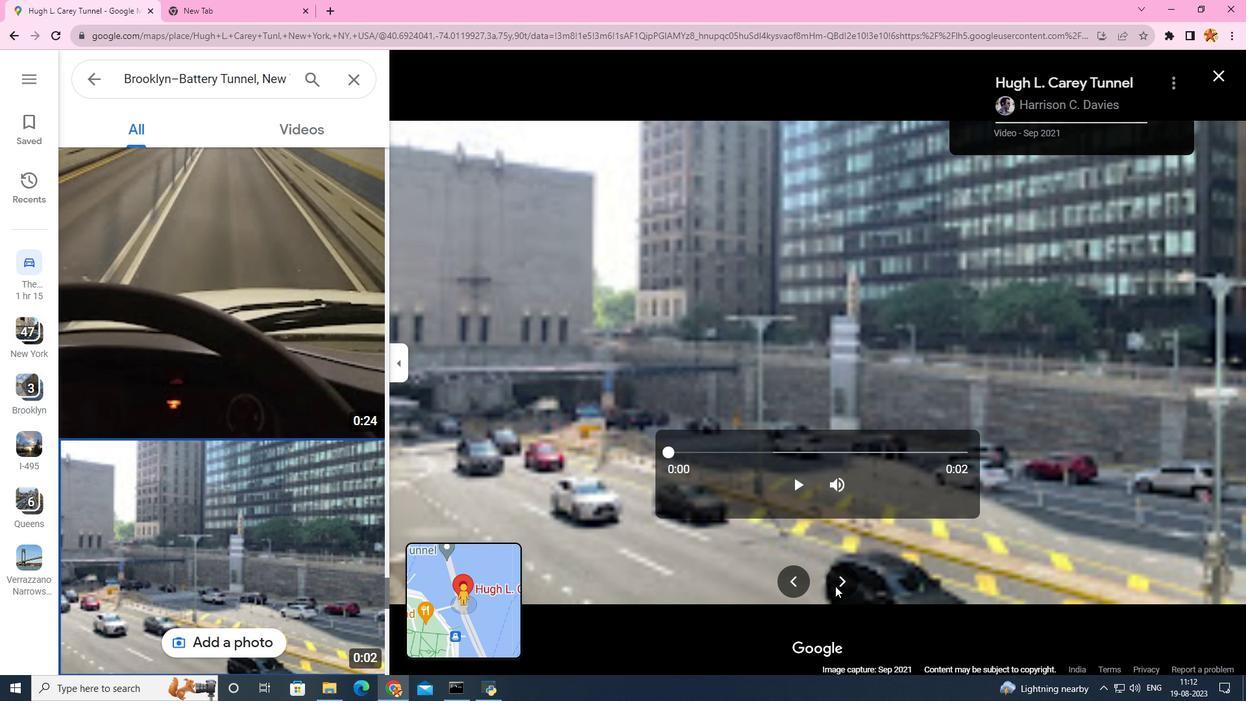 
Action: Mouse pressed left at (835, 586)
Screenshot: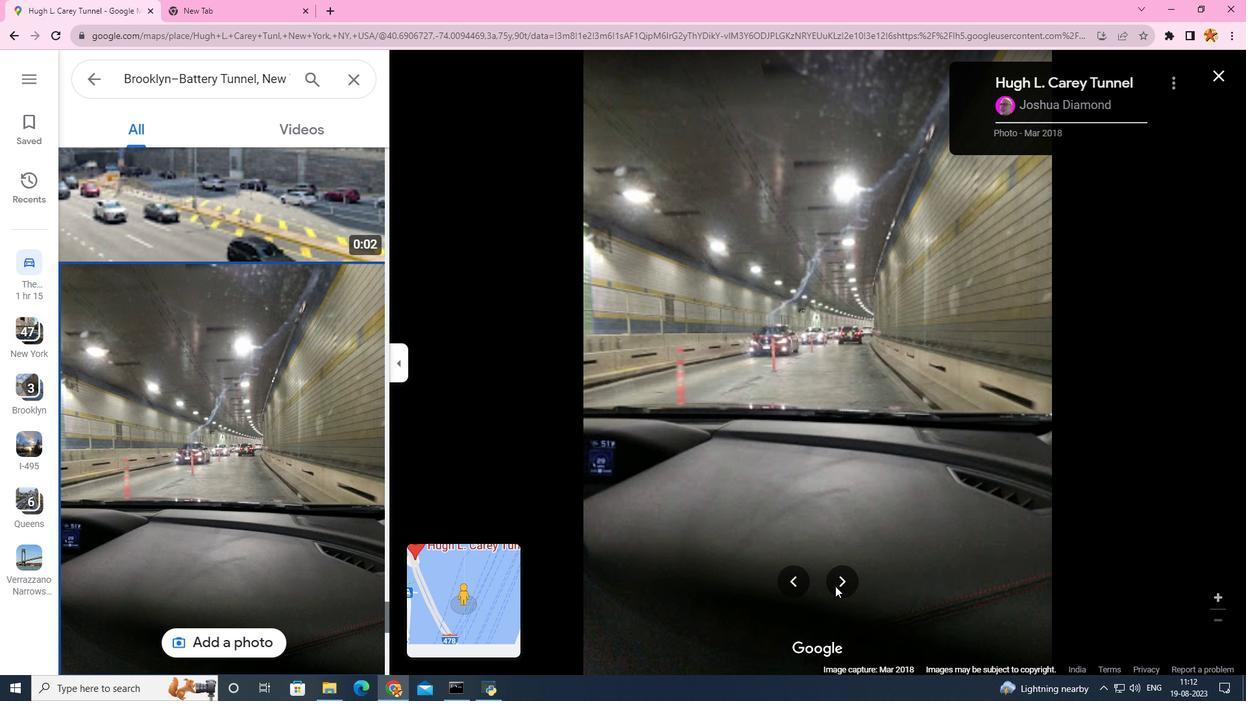 
Action: Mouse pressed left at (835, 586)
Screenshot: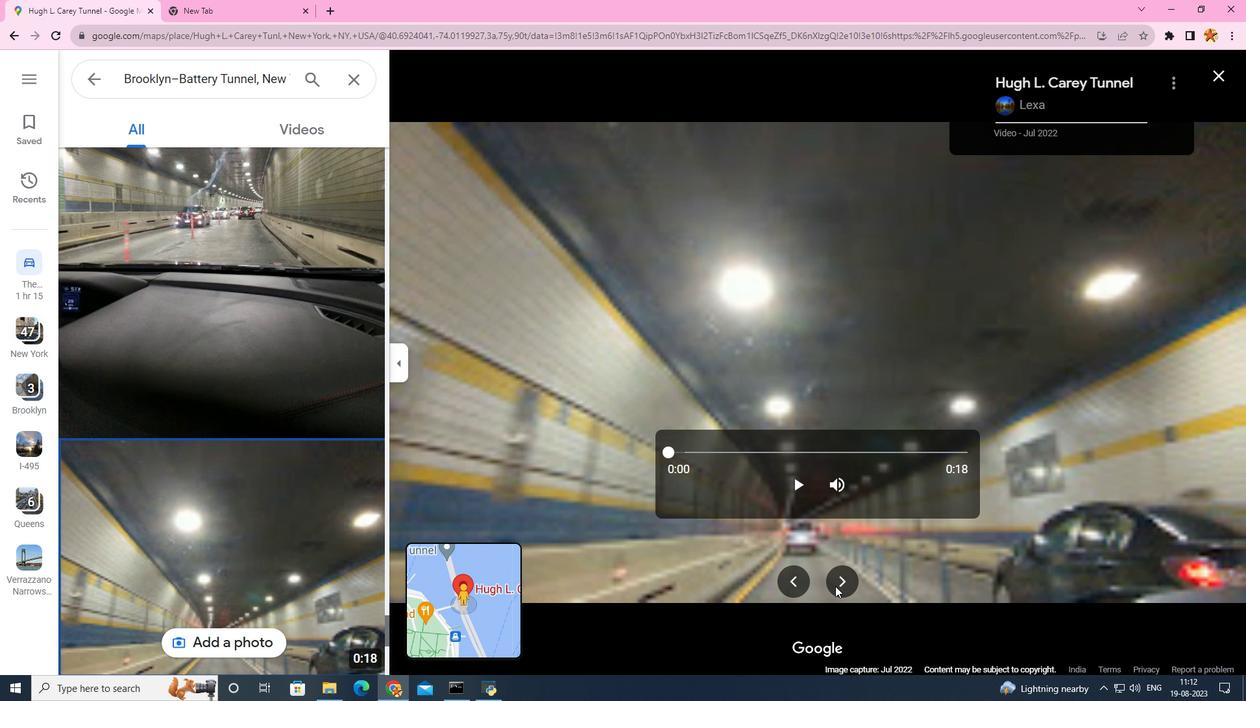 
Action: Mouse pressed left at (835, 586)
Screenshot: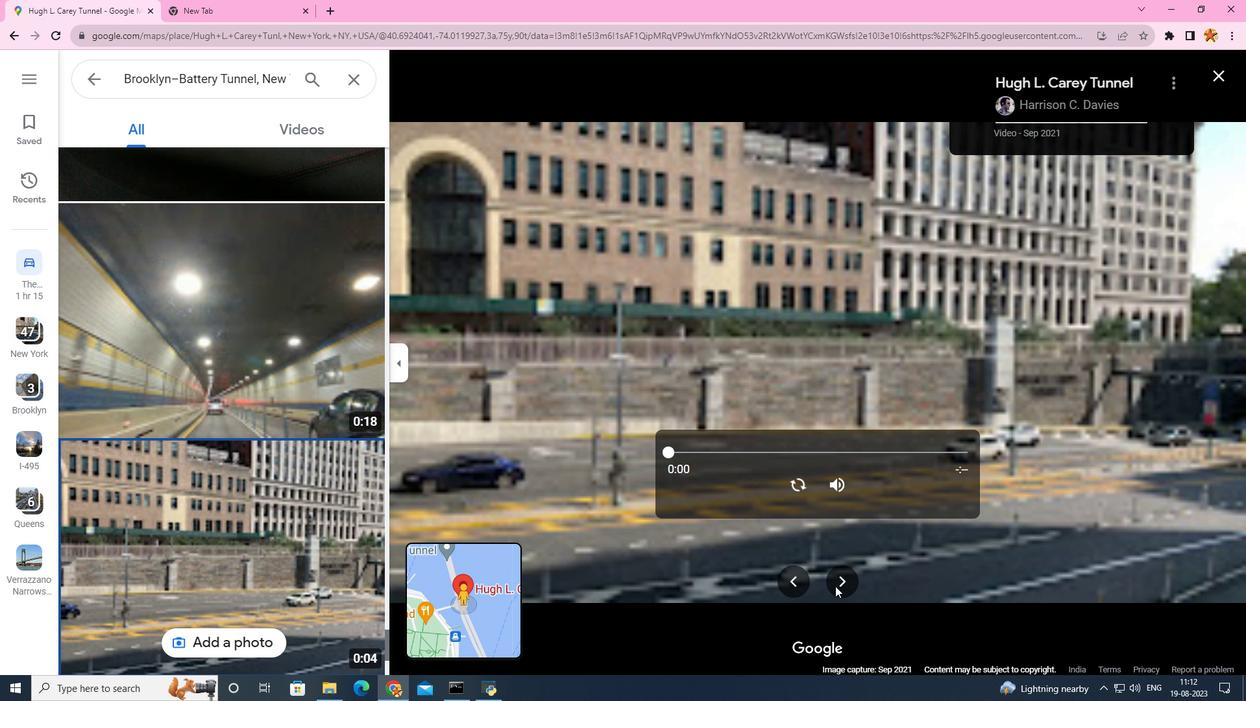 
Action: Mouse pressed left at (835, 586)
Screenshot: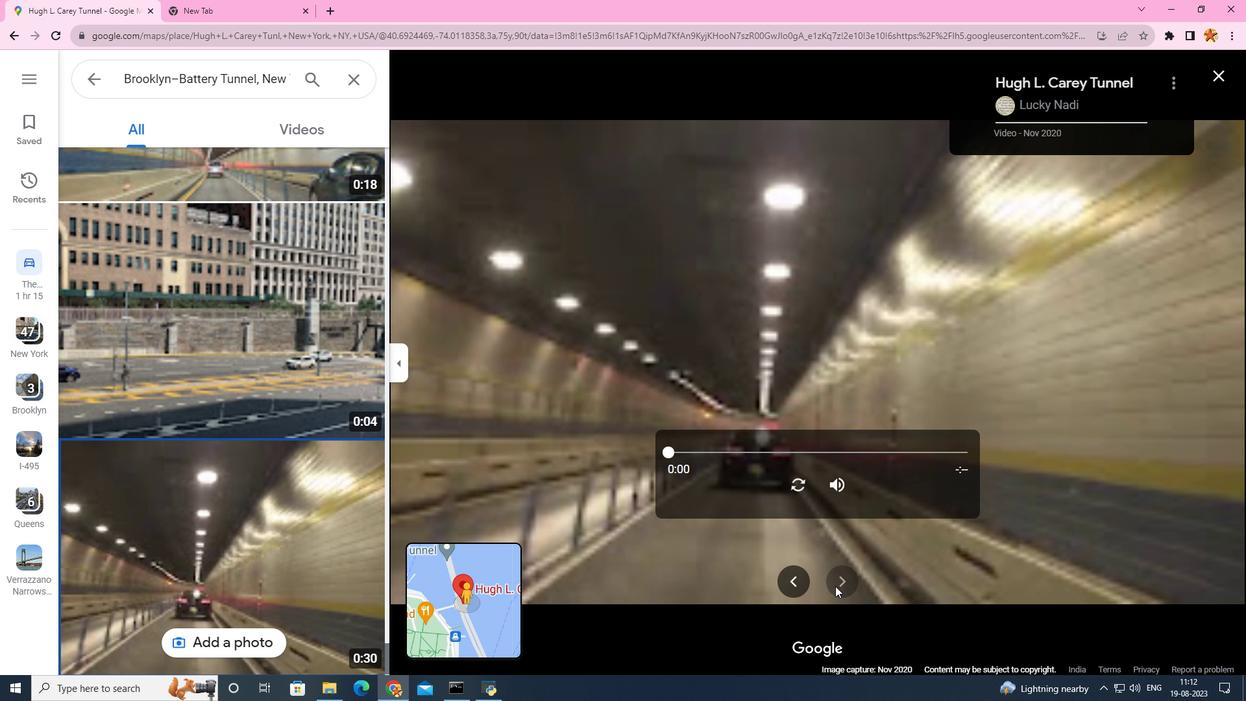 
Action: Mouse moved to (942, 507)
Screenshot: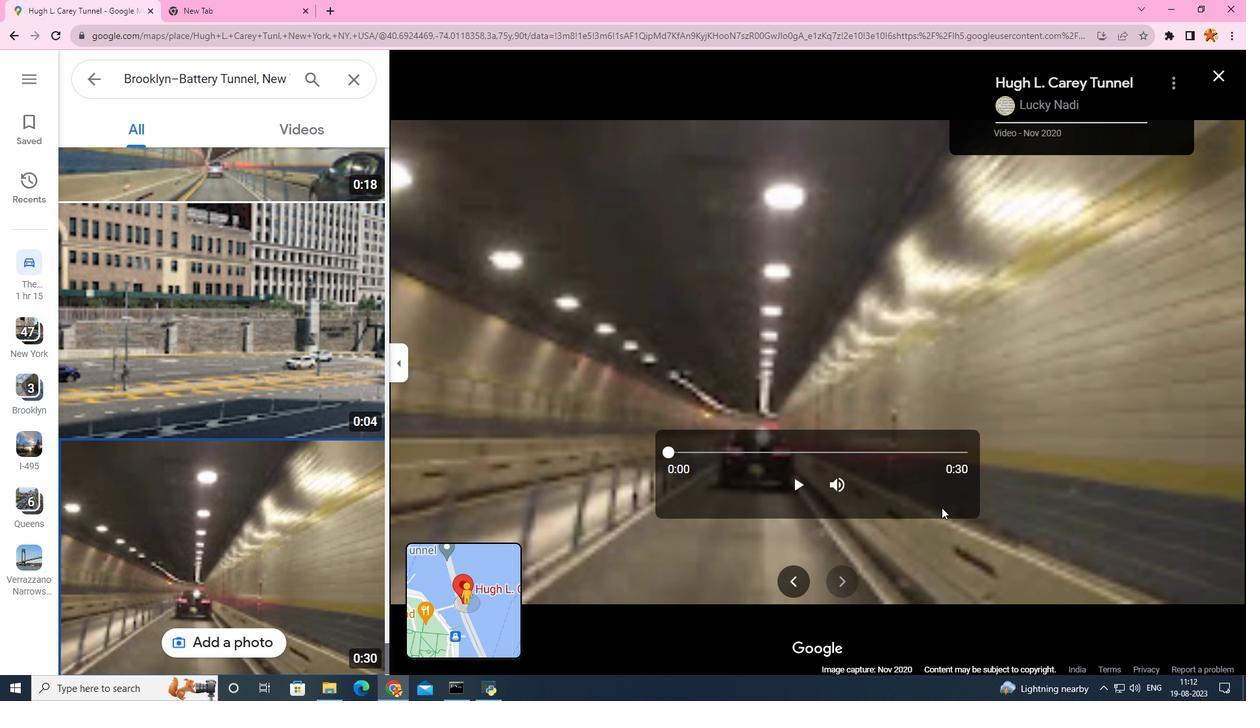 
